 Task: Search one way flight ticket for 1 adult, 5 children, 2 infants in seat and 1 infant on lap in first from New Orleans: Louis Armstrong New Orleans International Airport to Fort Wayne: Fort Wayne International Airport on 5-4-2023. Choice of flights is Westjet. Number of bags: 1 checked bag. Price is upto 82000. Outbound departure time preference is 12:45.
Action: Mouse moved to (373, 140)
Screenshot: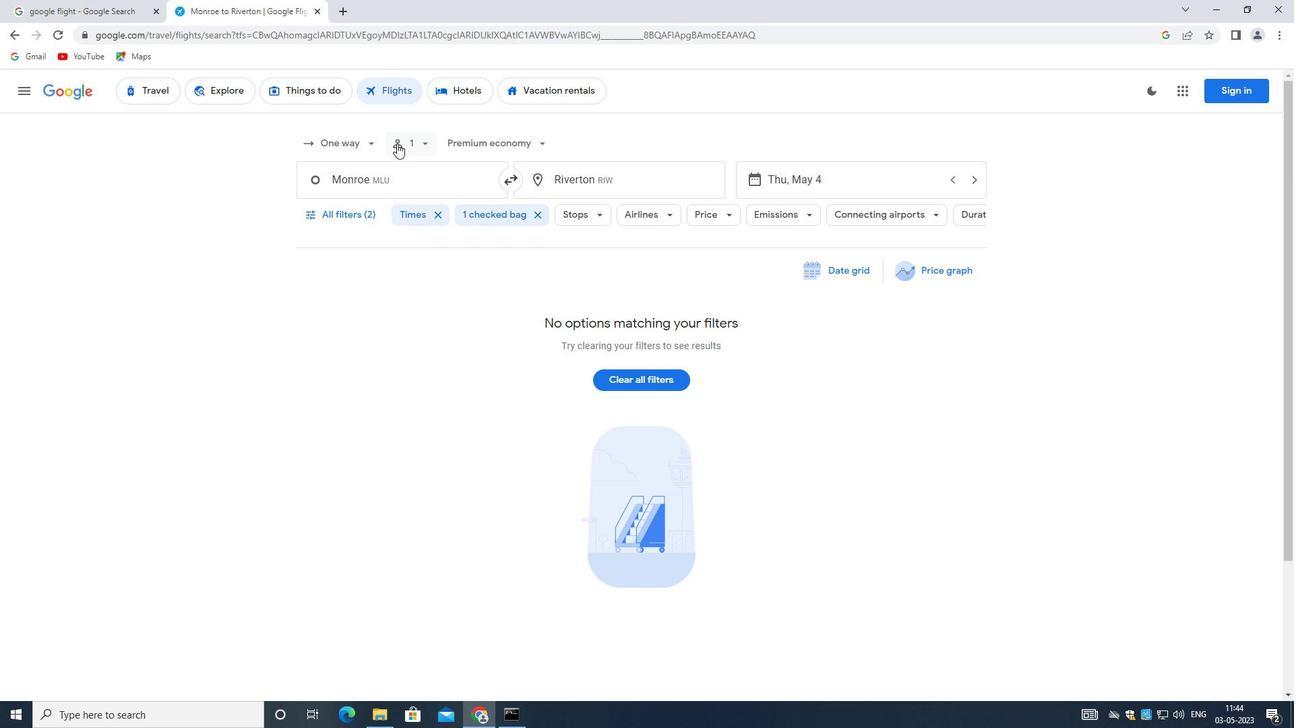 
Action: Mouse pressed left at (373, 140)
Screenshot: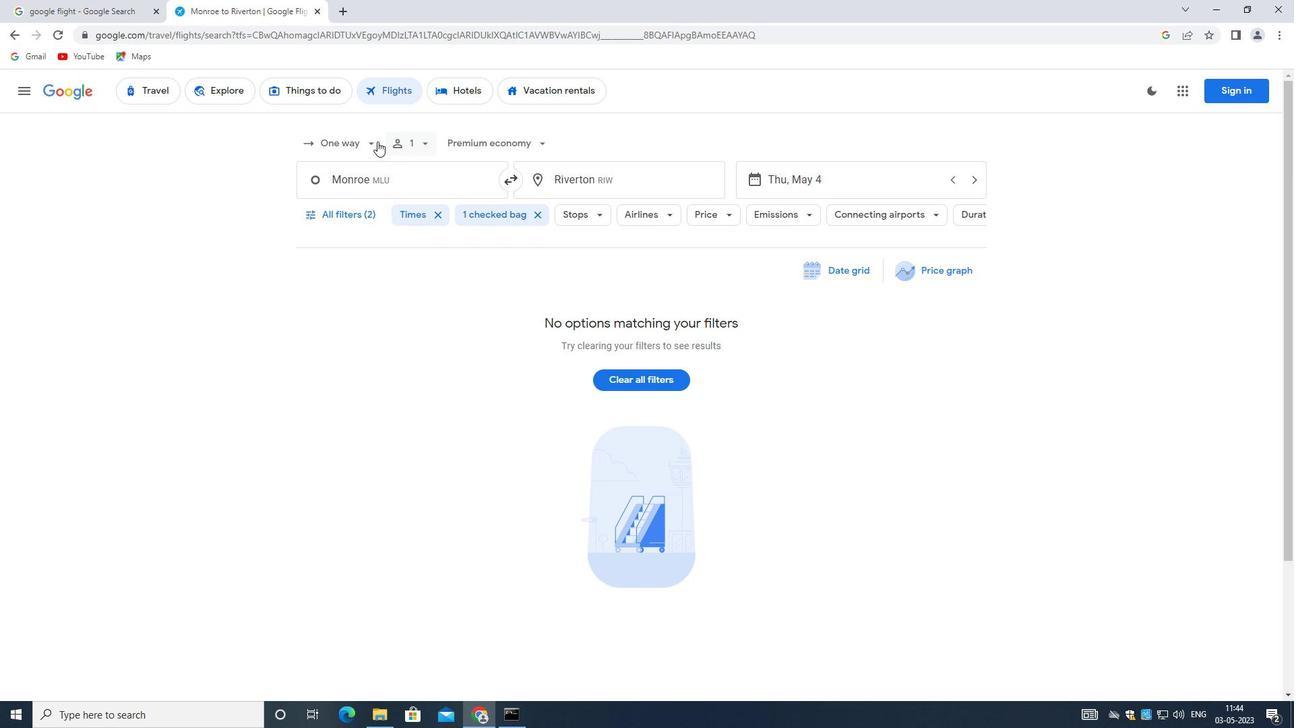 
Action: Mouse moved to (364, 196)
Screenshot: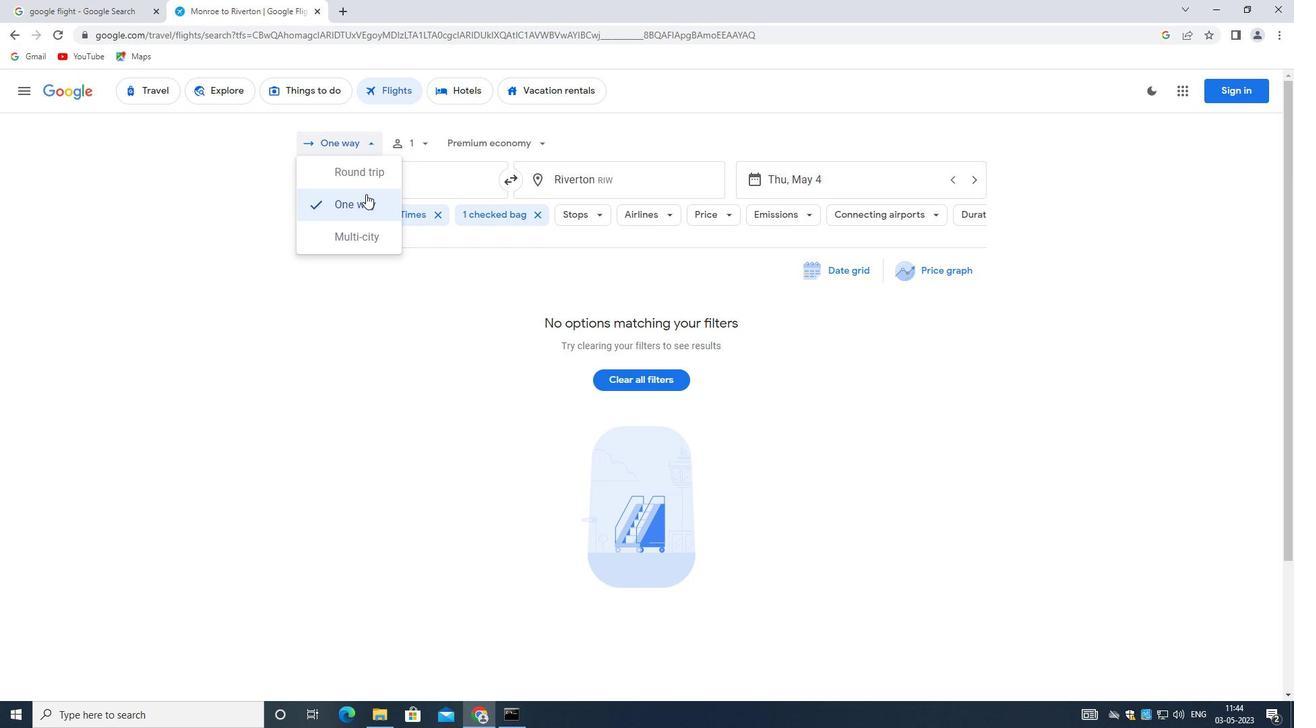 
Action: Mouse pressed left at (364, 196)
Screenshot: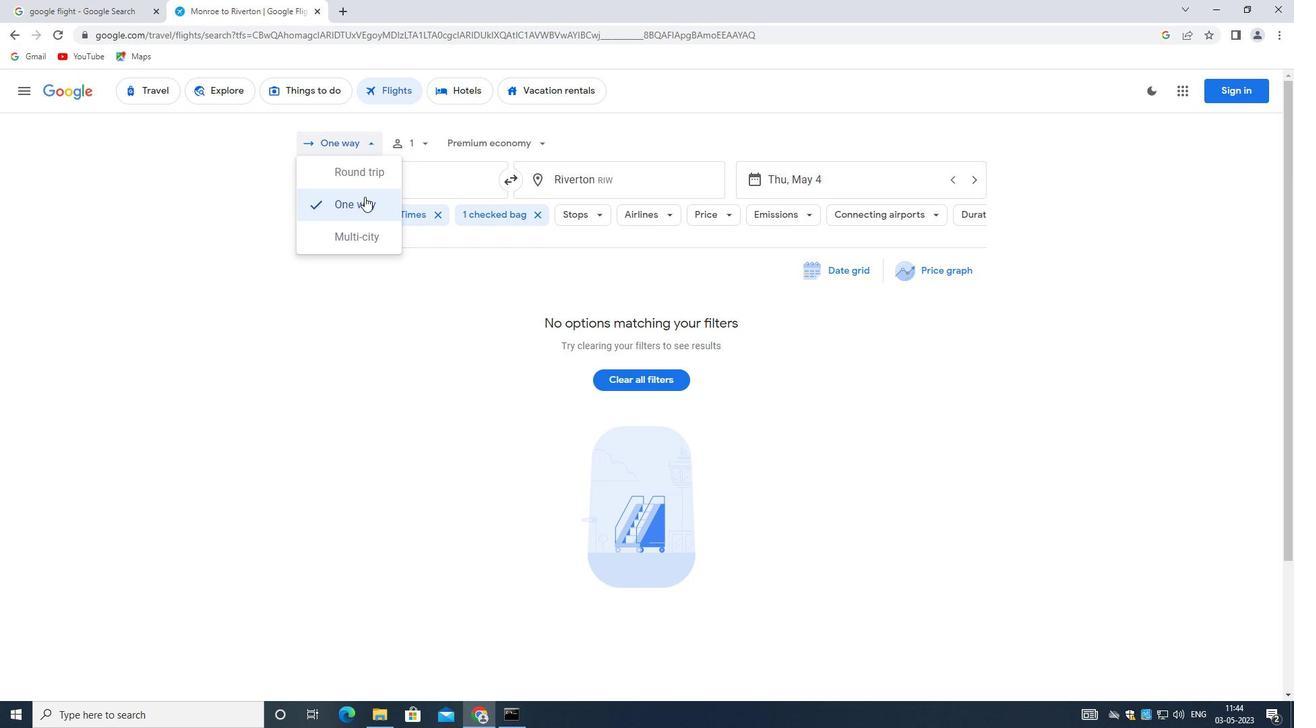 
Action: Mouse moved to (420, 140)
Screenshot: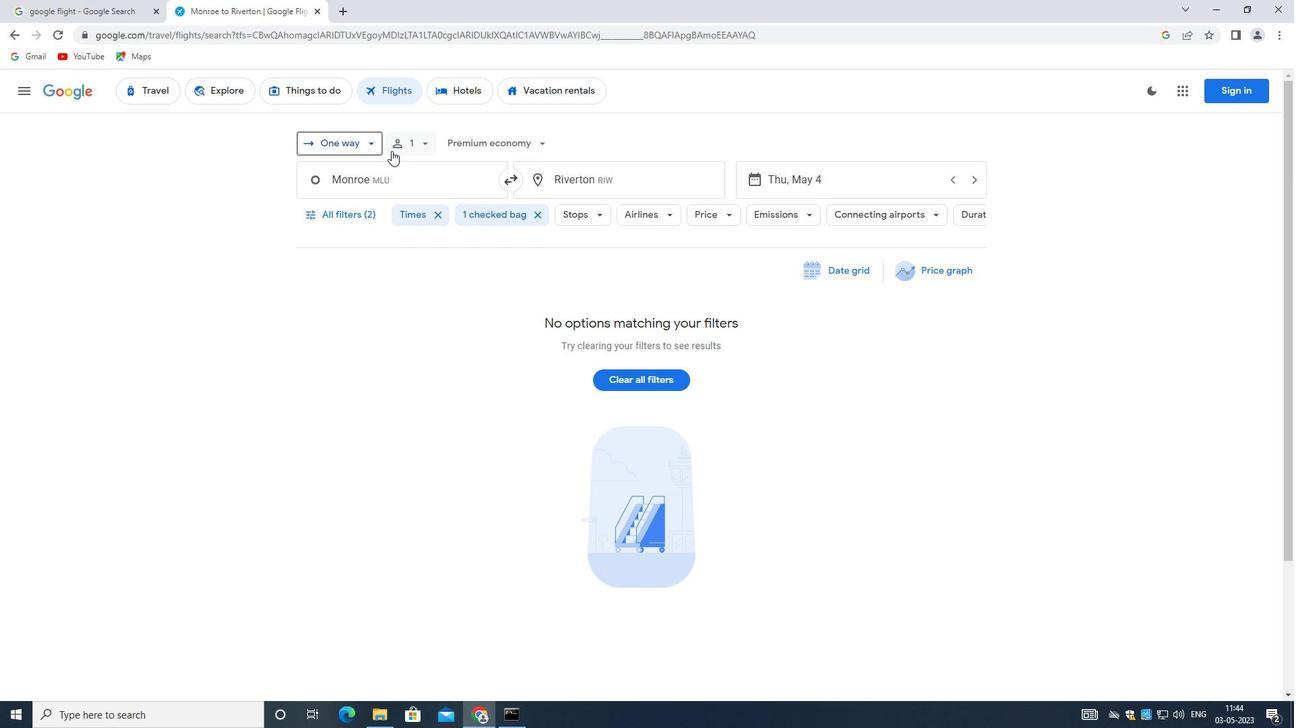 
Action: Mouse pressed left at (420, 140)
Screenshot: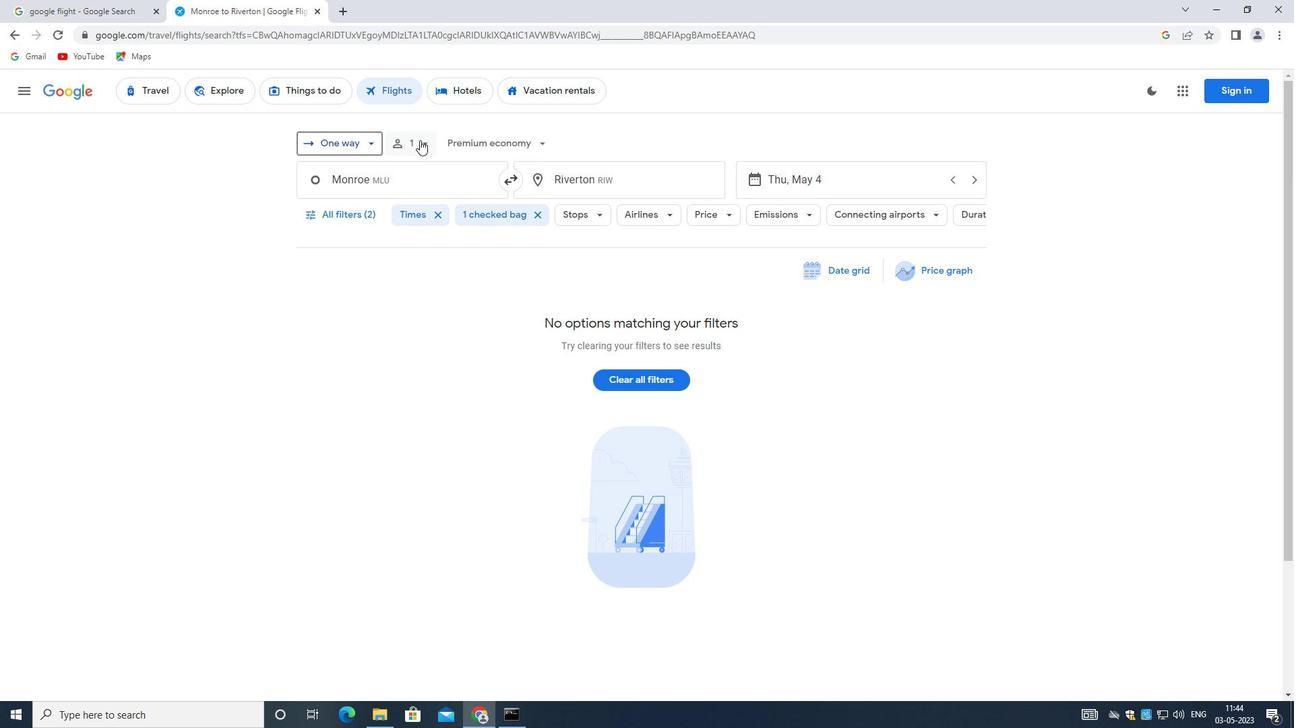 
Action: Mouse moved to (531, 215)
Screenshot: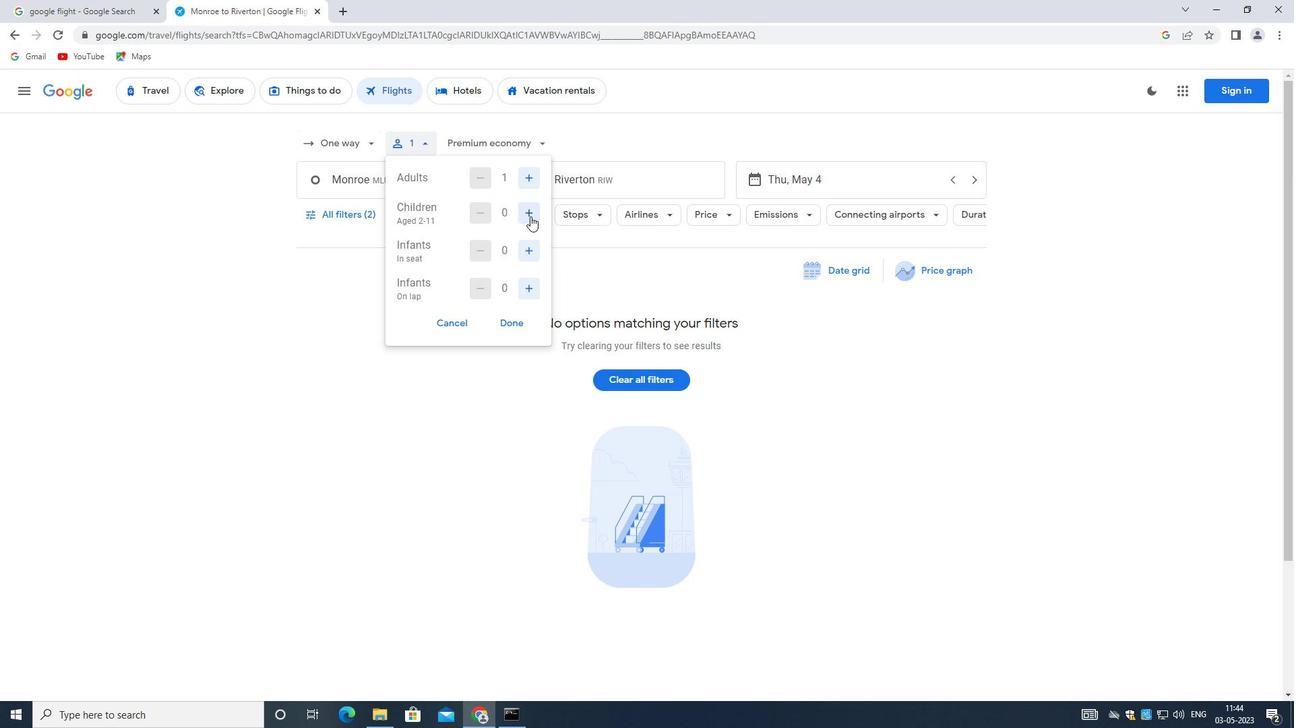 
Action: Mouse pressed left at (531, 215)
Screenshot: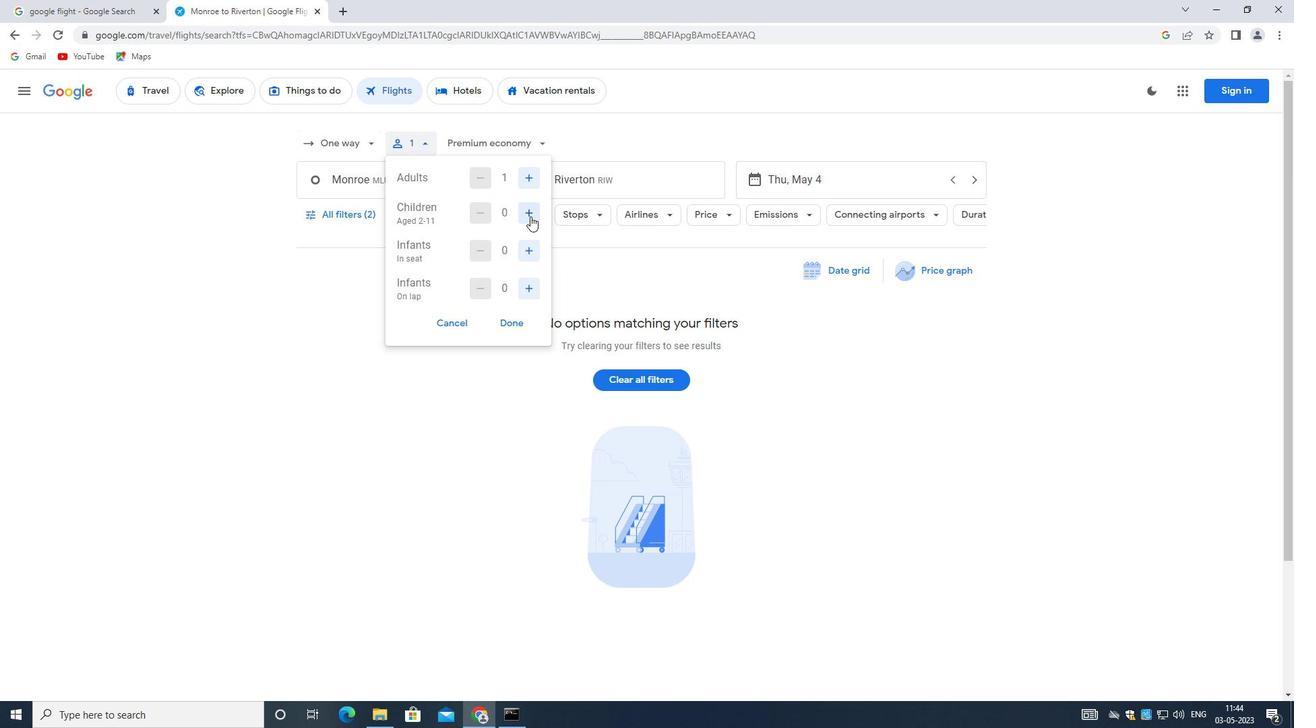 
Action: Mouse moved to (530, 213)
Screenshot: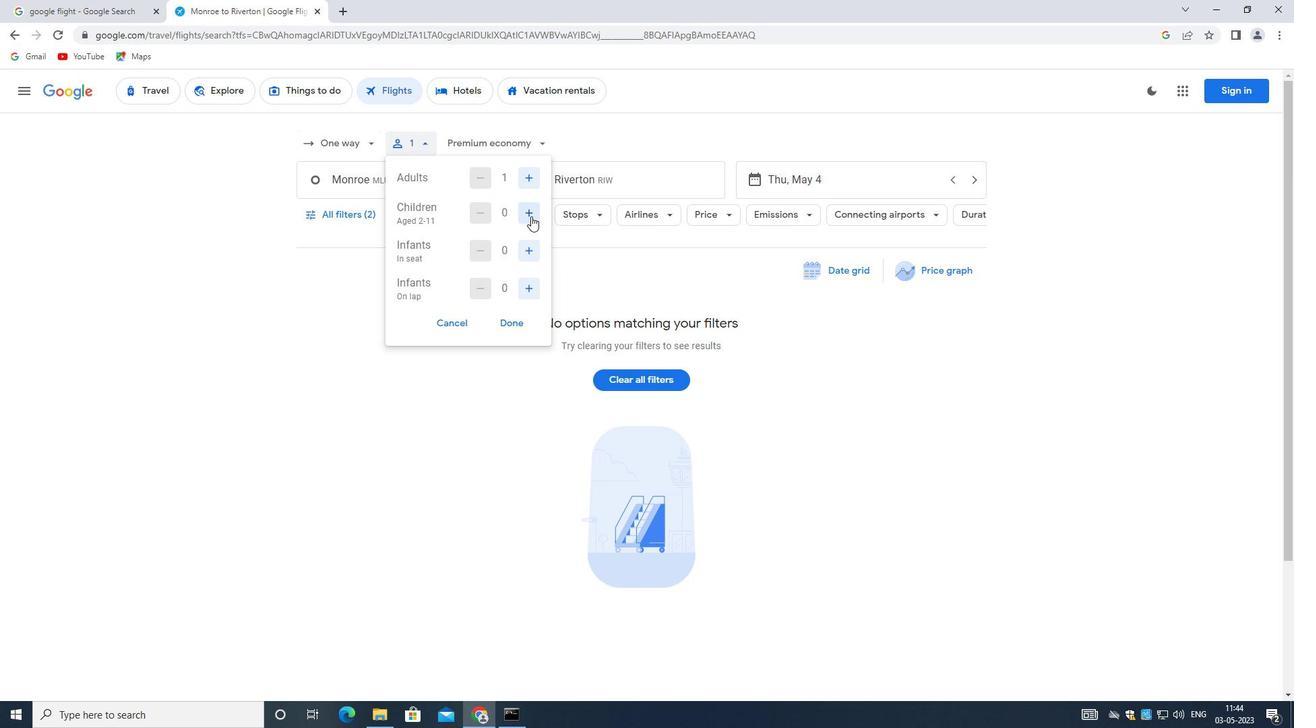 
Action: Mouse pressed left at (530, 213)
Screenshot: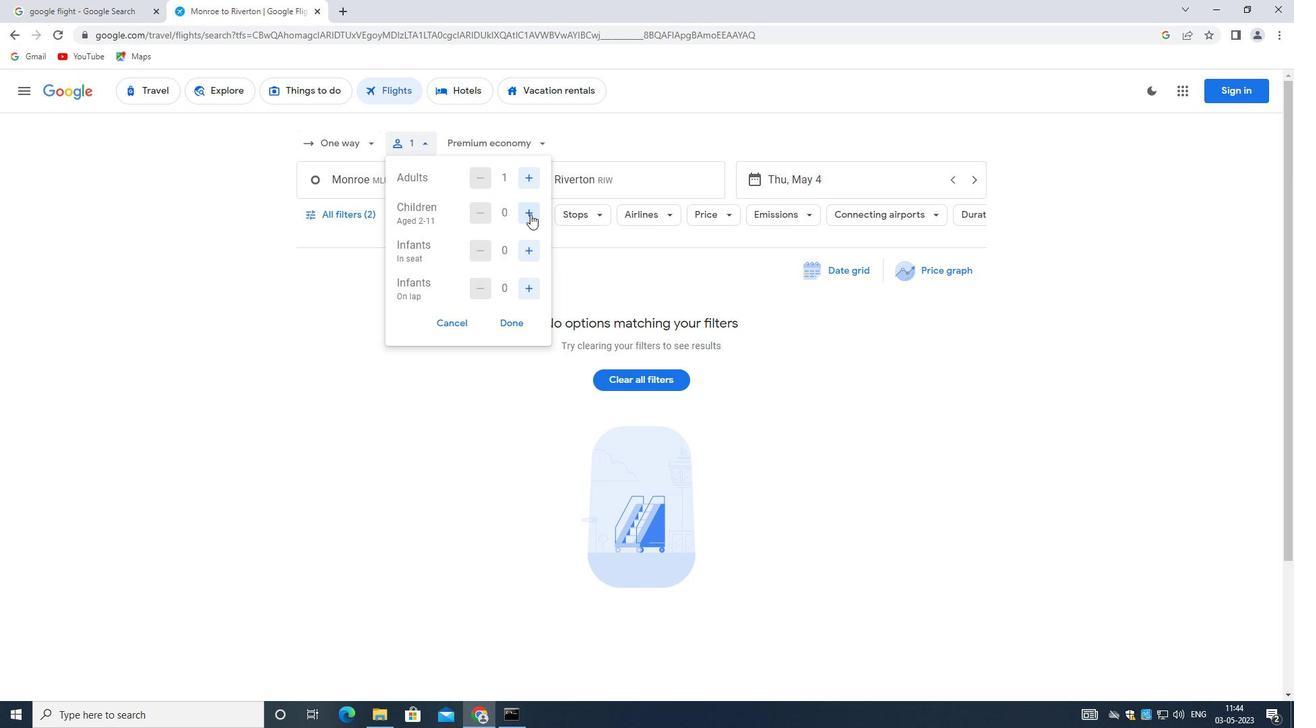 
Action: Mouse moved to (530, 211)
Screenshot: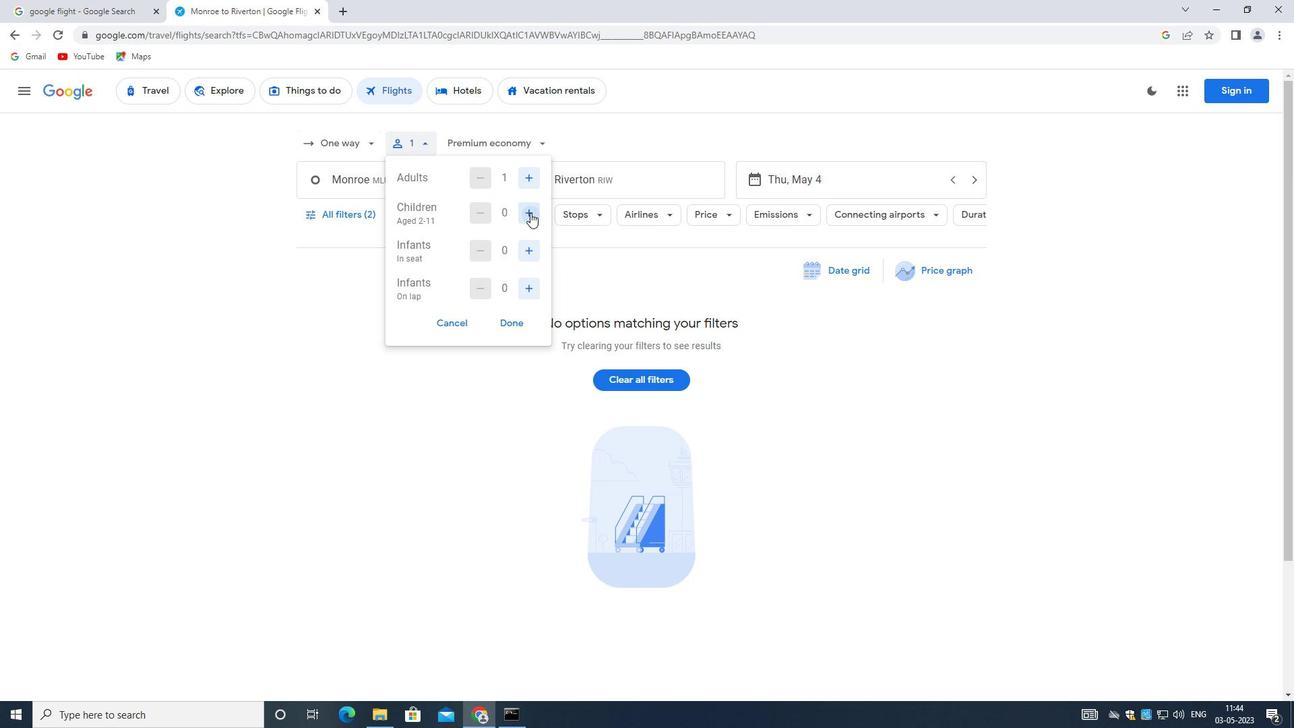 
Action: Mouse pressed left at (530, 211)
Screenshot: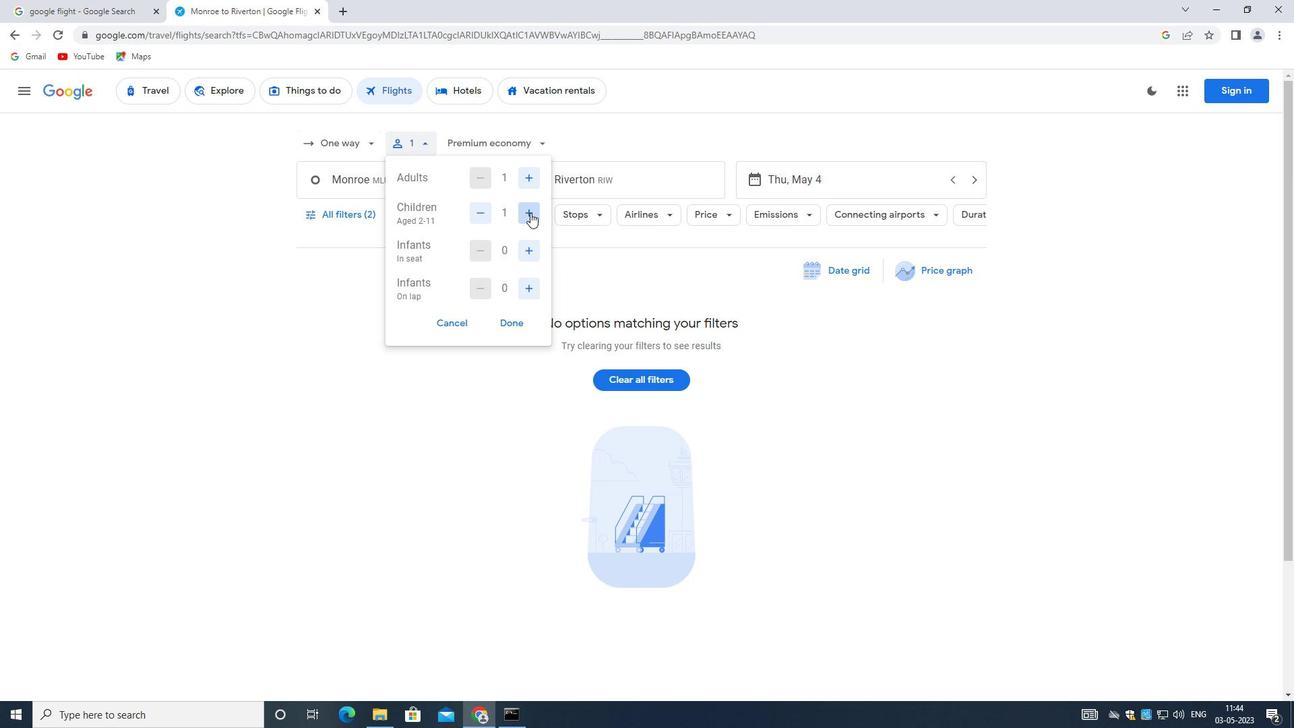 
Action: Mouse pressed left at (530, 211)
Screenshot: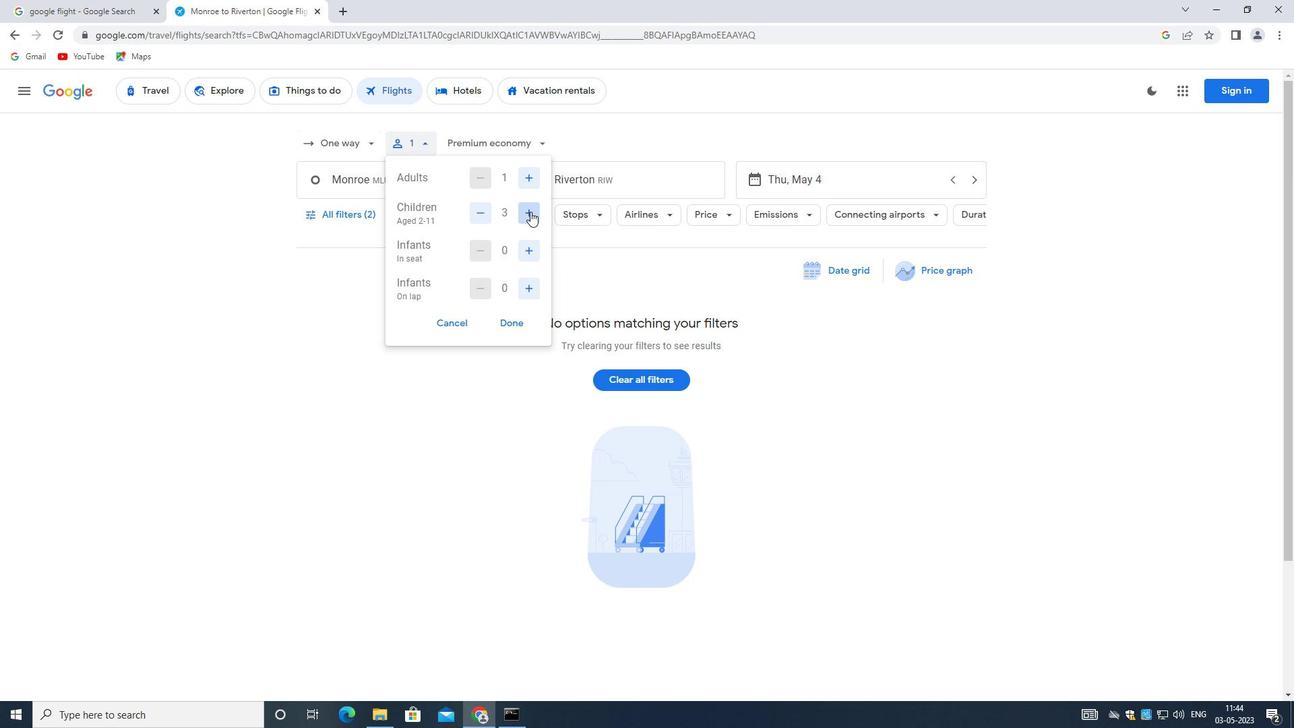 
Action: Mouse pressed left at (530, 211)
Screenshot: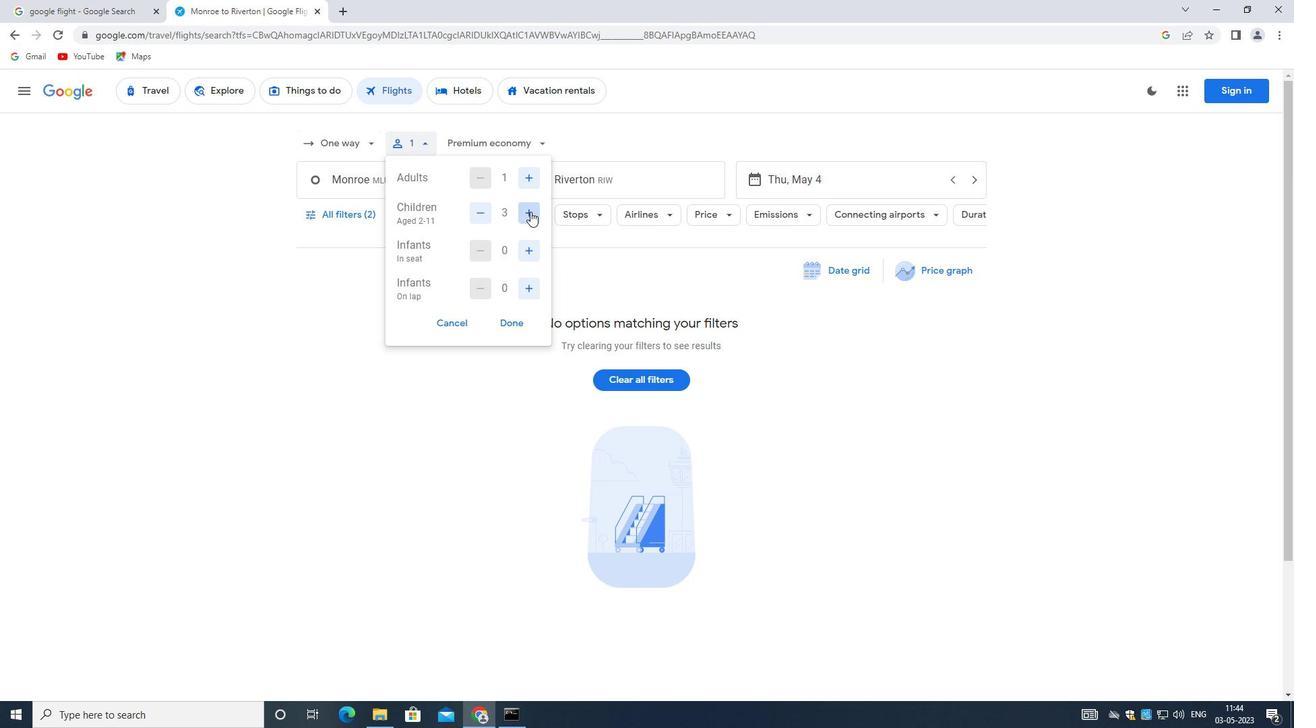 
Action: Mouse moved to (527, 253)
Screenshot: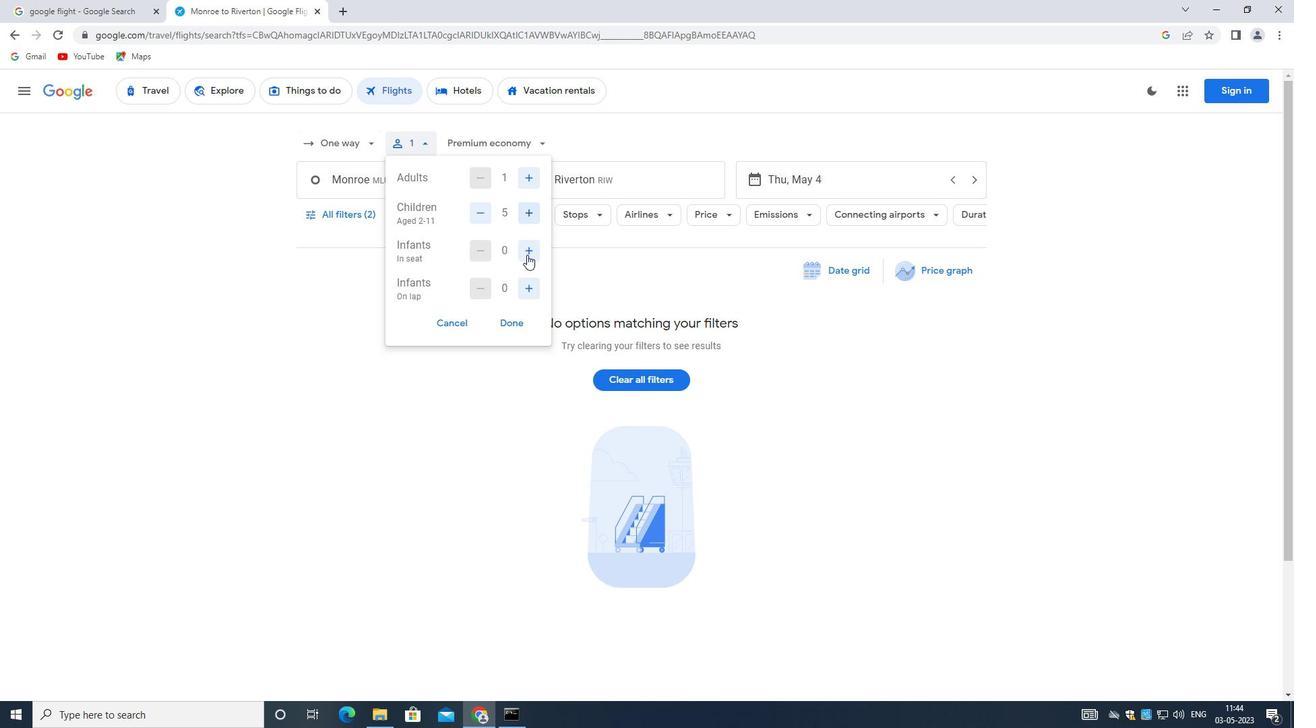 
Action: Mouse pressed left at (527, 253)
Screenshot: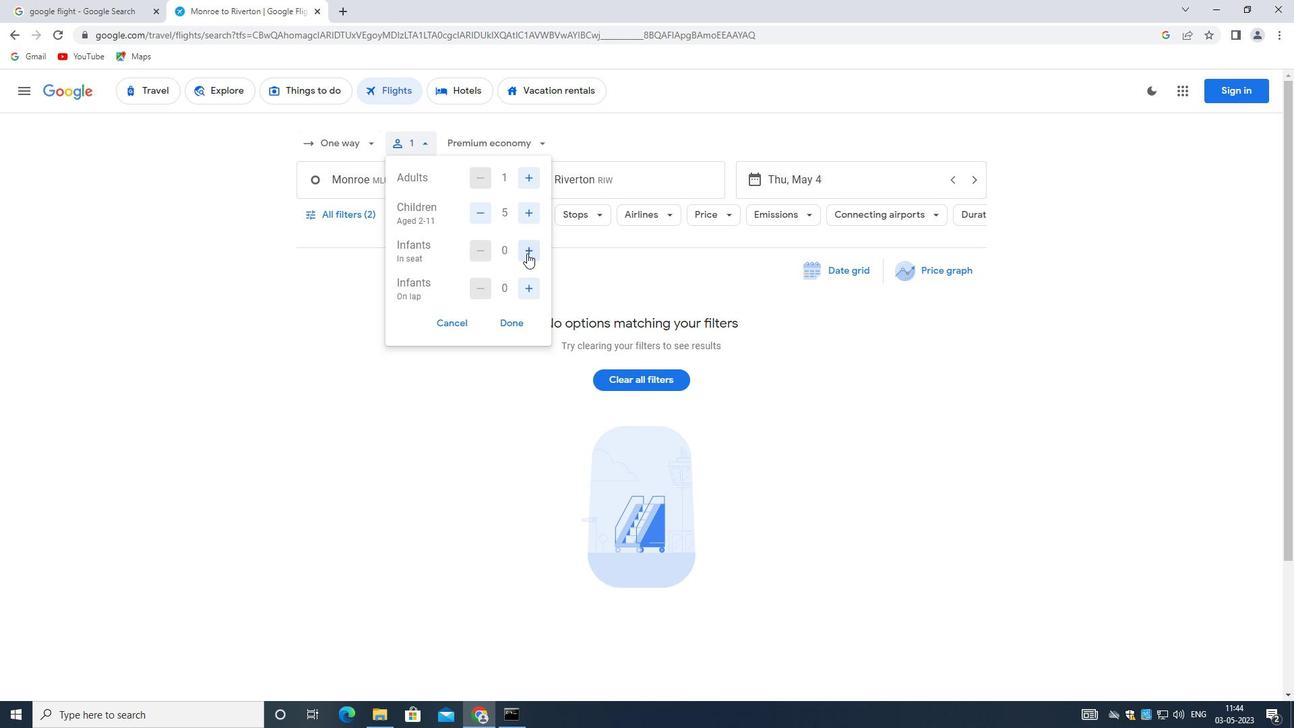 
Action: Mouse pressed left at (527, 253)
Screenshot: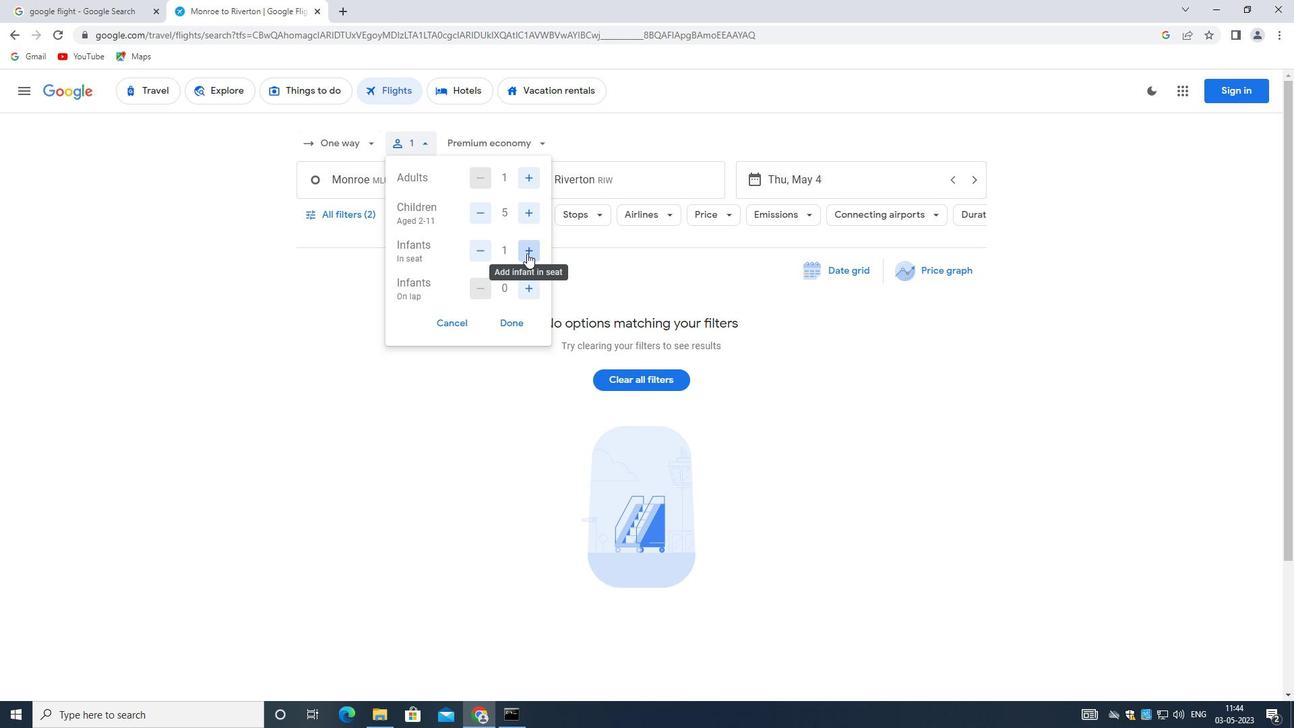 
Action: Mouse moved to (523, 288)
Screenshot: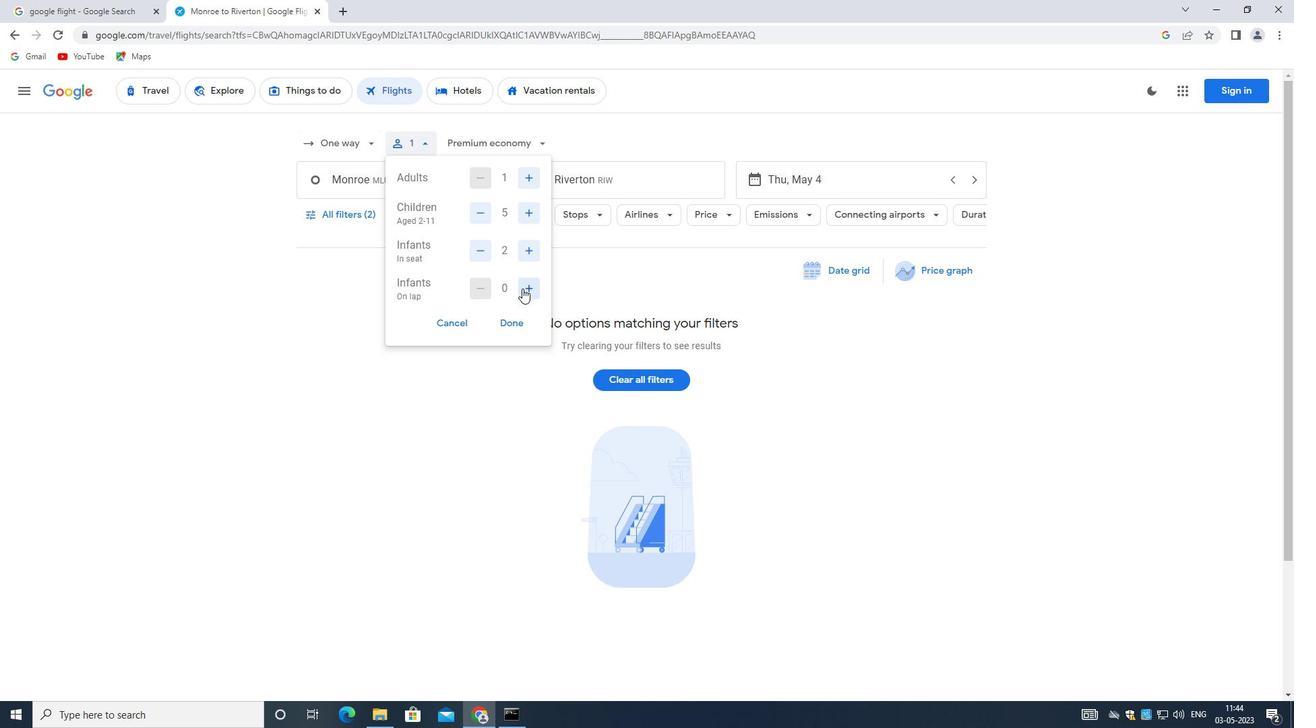 
Action: Mouse pressed left at (523, 288)
Screenshot: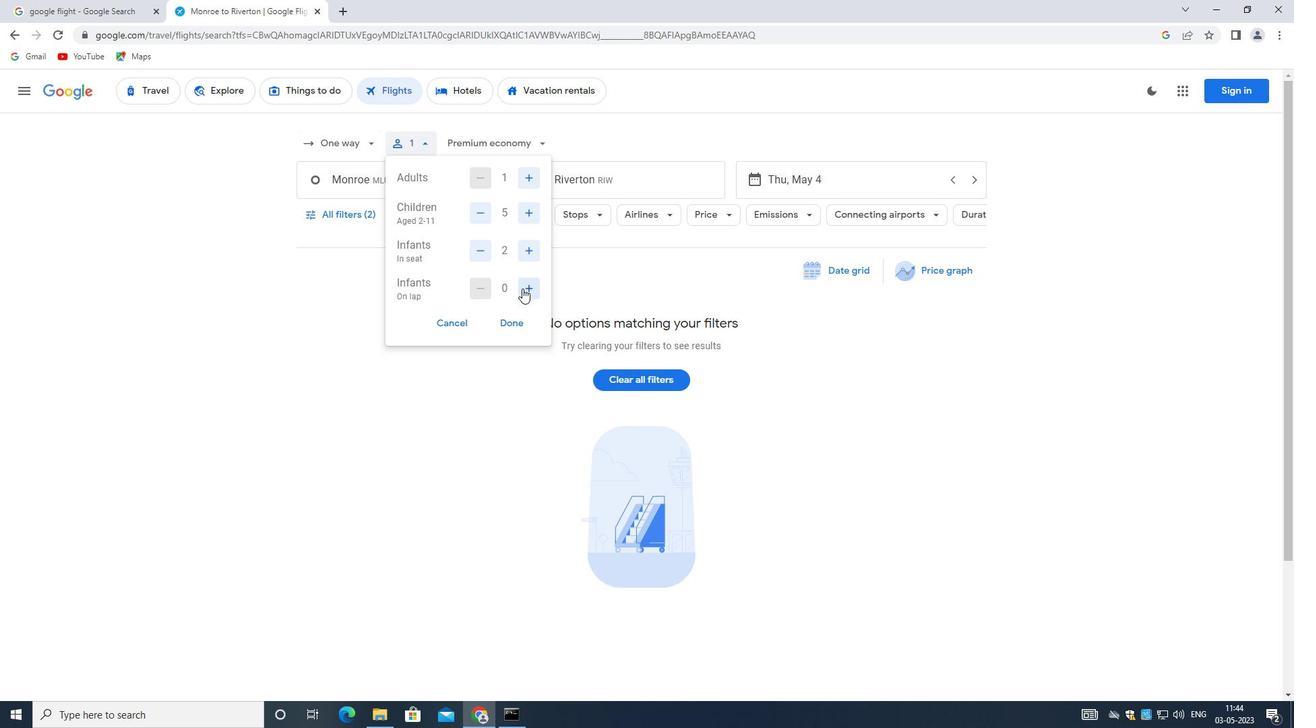 
Action: Mouse moved to (483, 248)
Screenshot: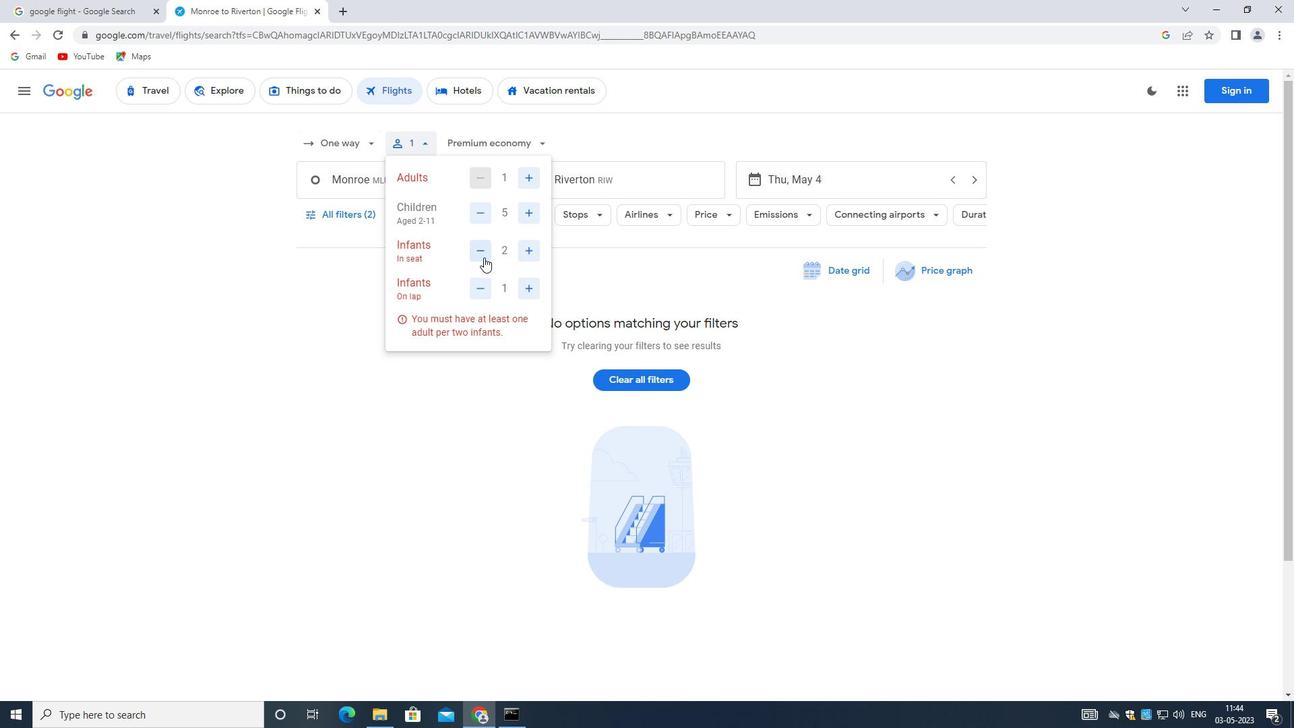 
Action: Mouse pressed left at (483, 248)
Screenshot: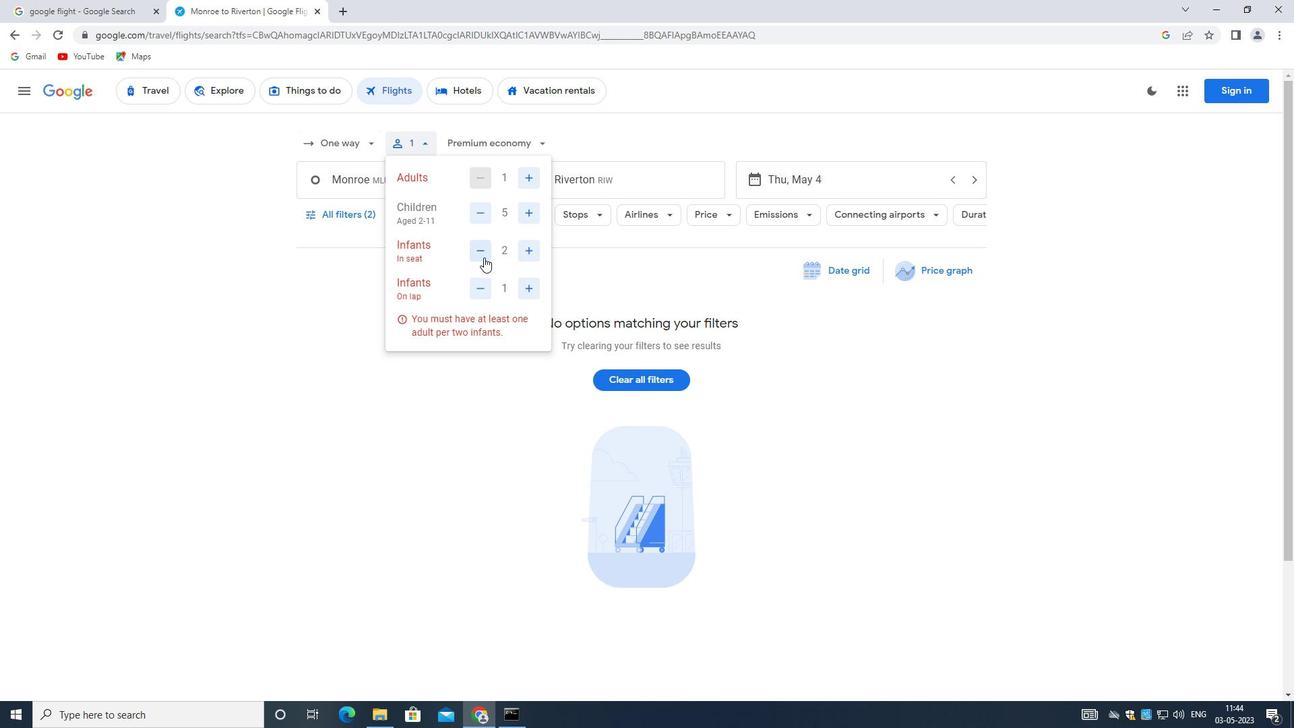
Action: Mouse moved to (503, 323)
Screenshot: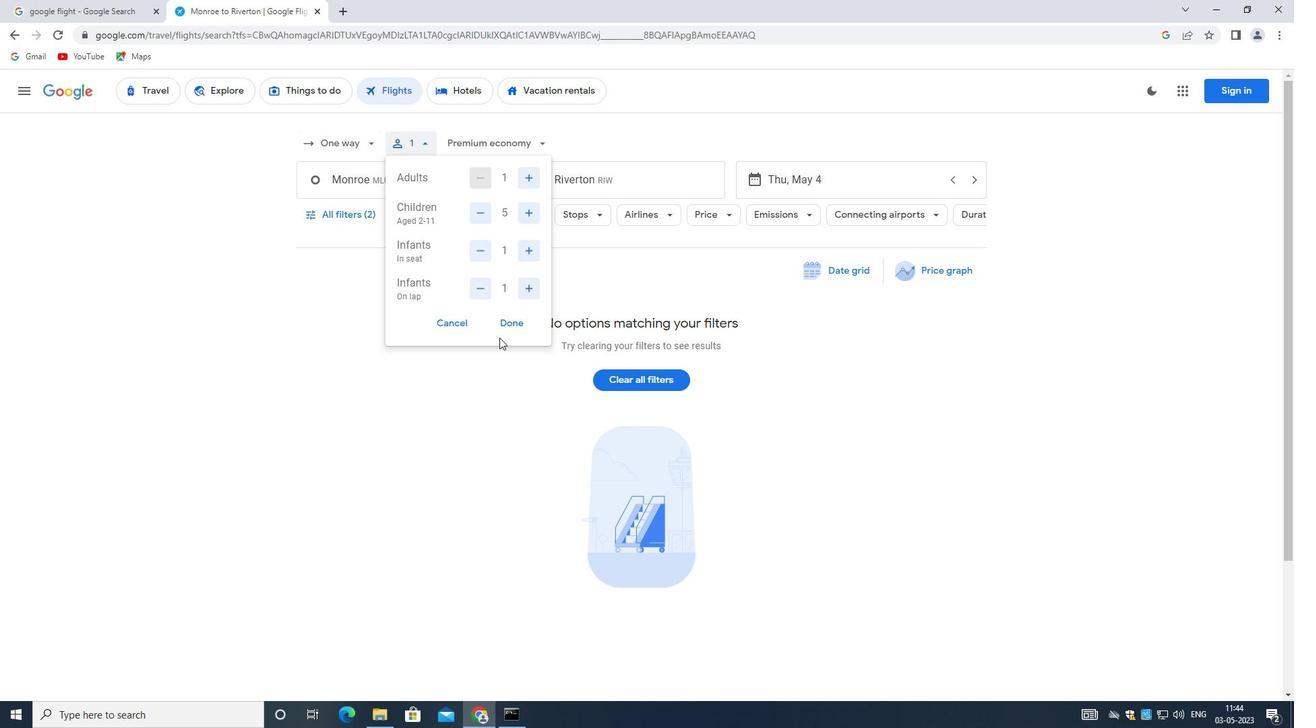 
Action: Mouse pressed left at (503, 323)
Screenshot: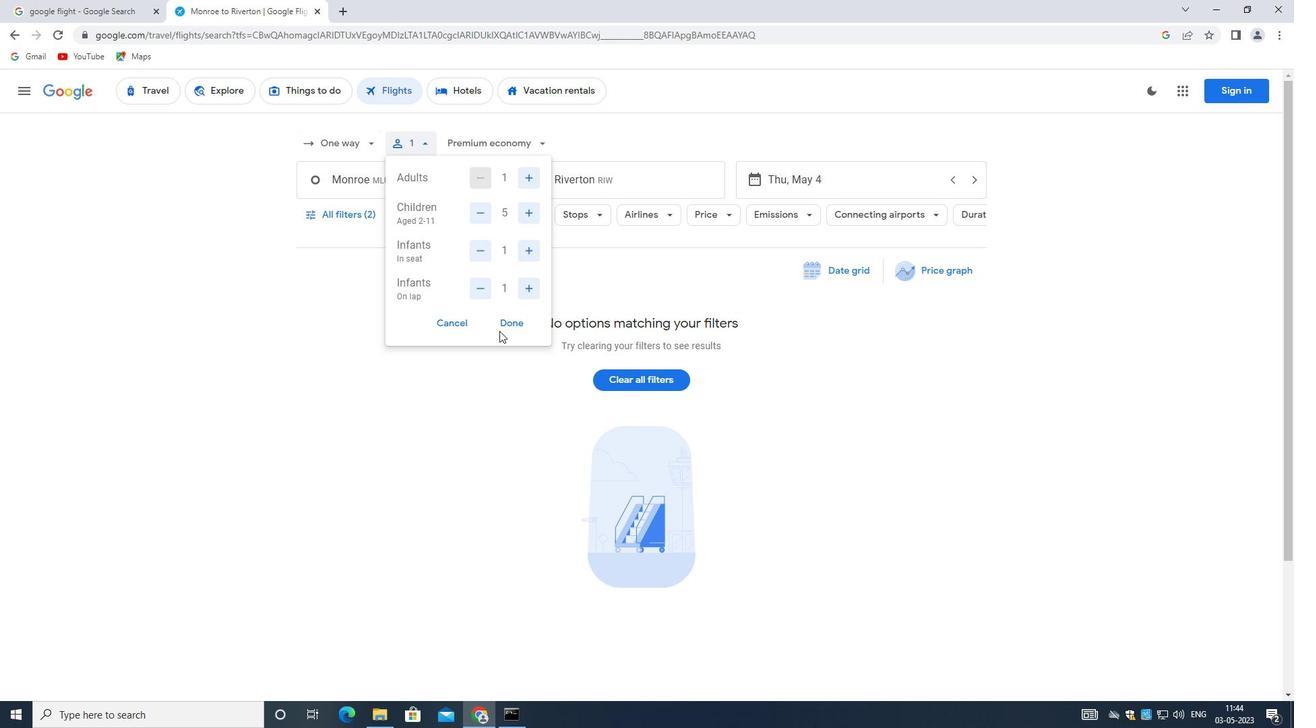 
Action: Mouse moved to (502, 141)
Screenshot: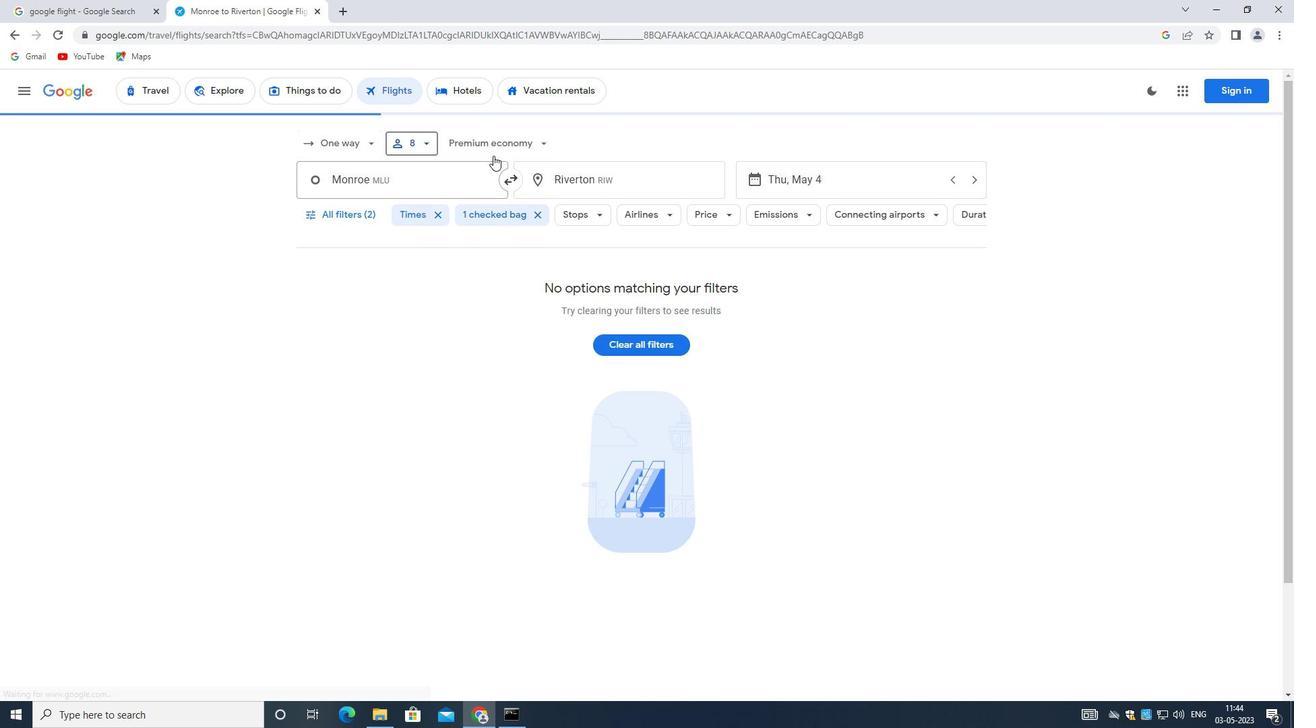 
Action: Mouse pressed left at (502, 141)
Screenshot: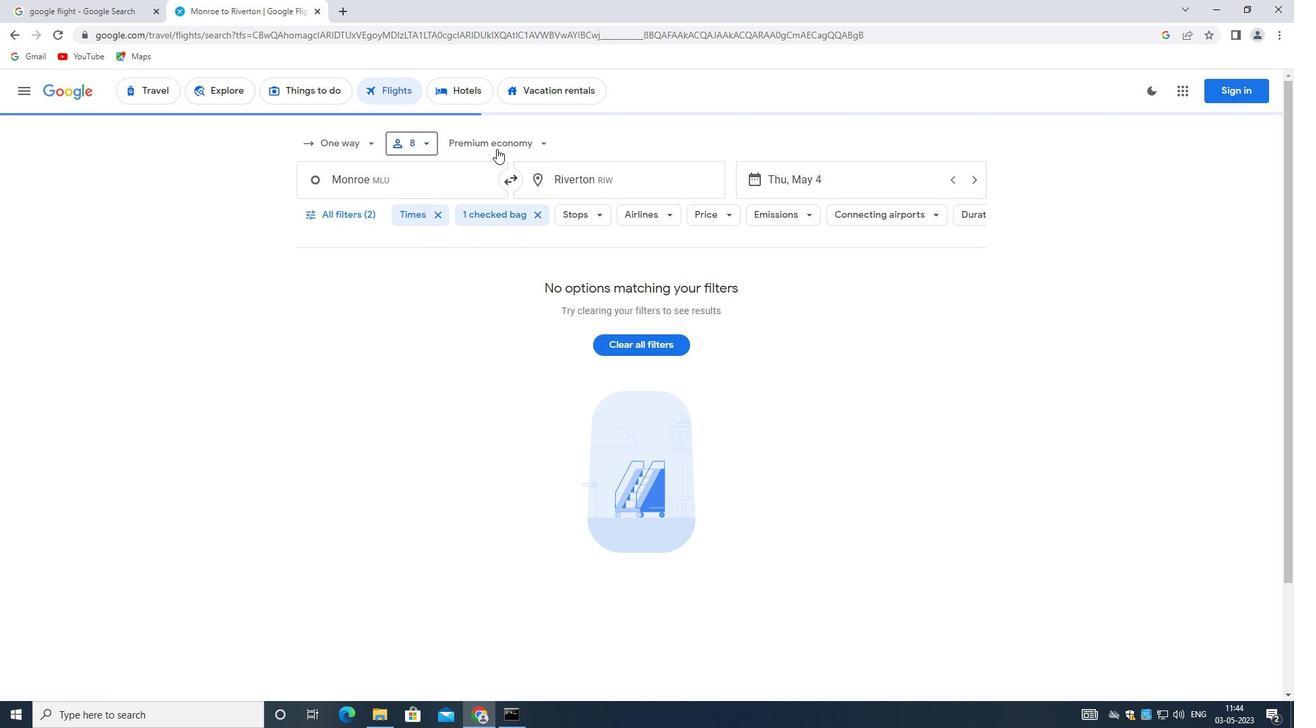 
Action: Mouse moved to (366, 186)
Screenshot: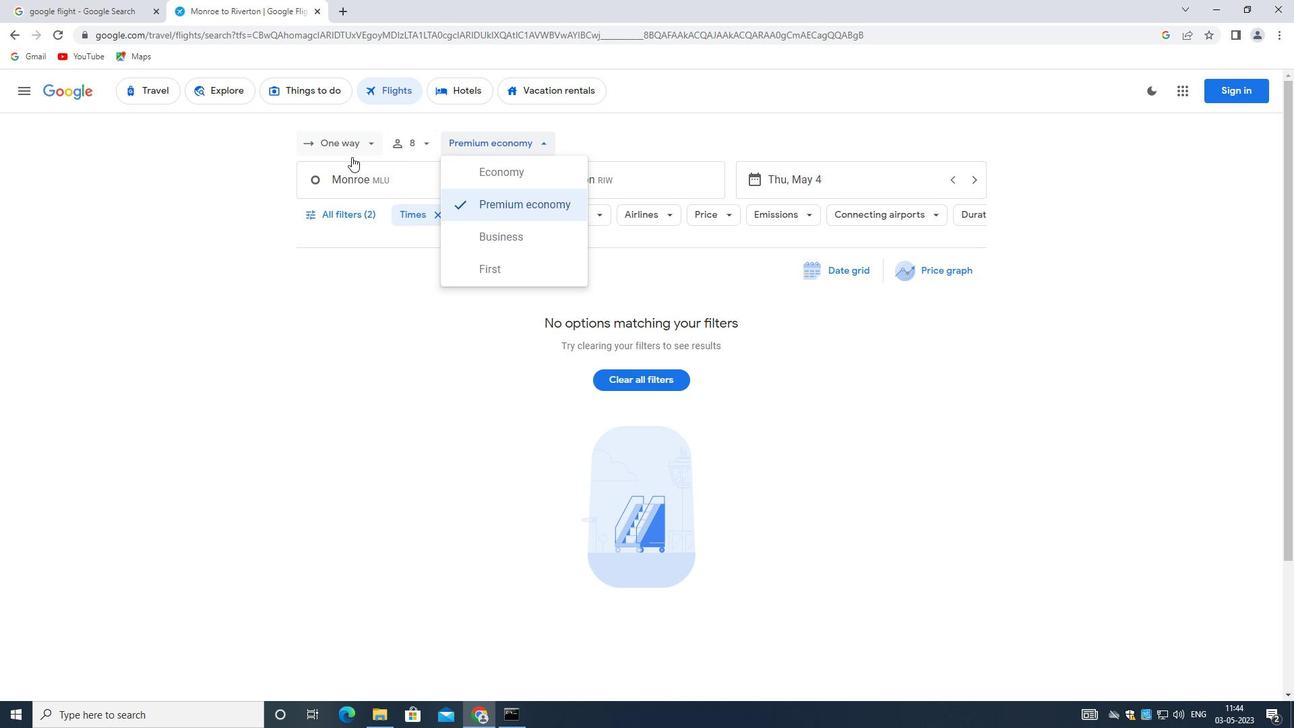 
Action: Mouse pressed left at (366, 186)
Screenshot: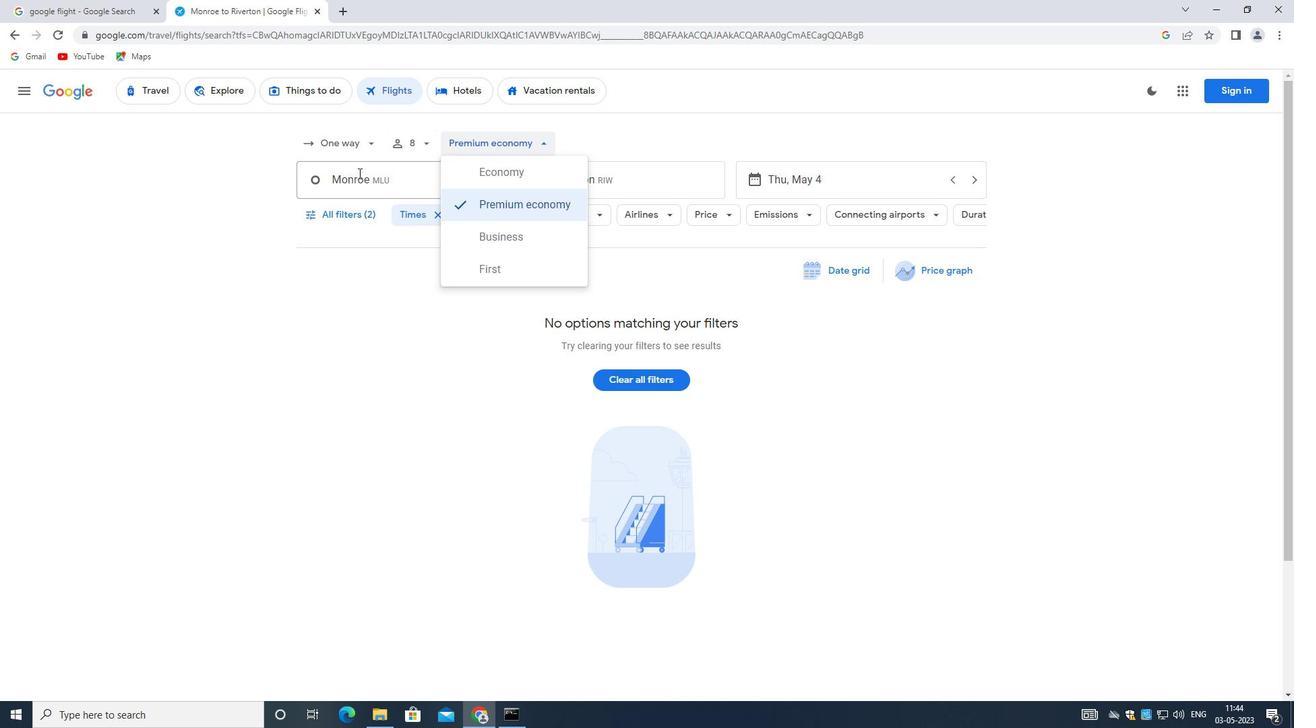 
Action: Mouse moved to (371, 180)
Screenshot: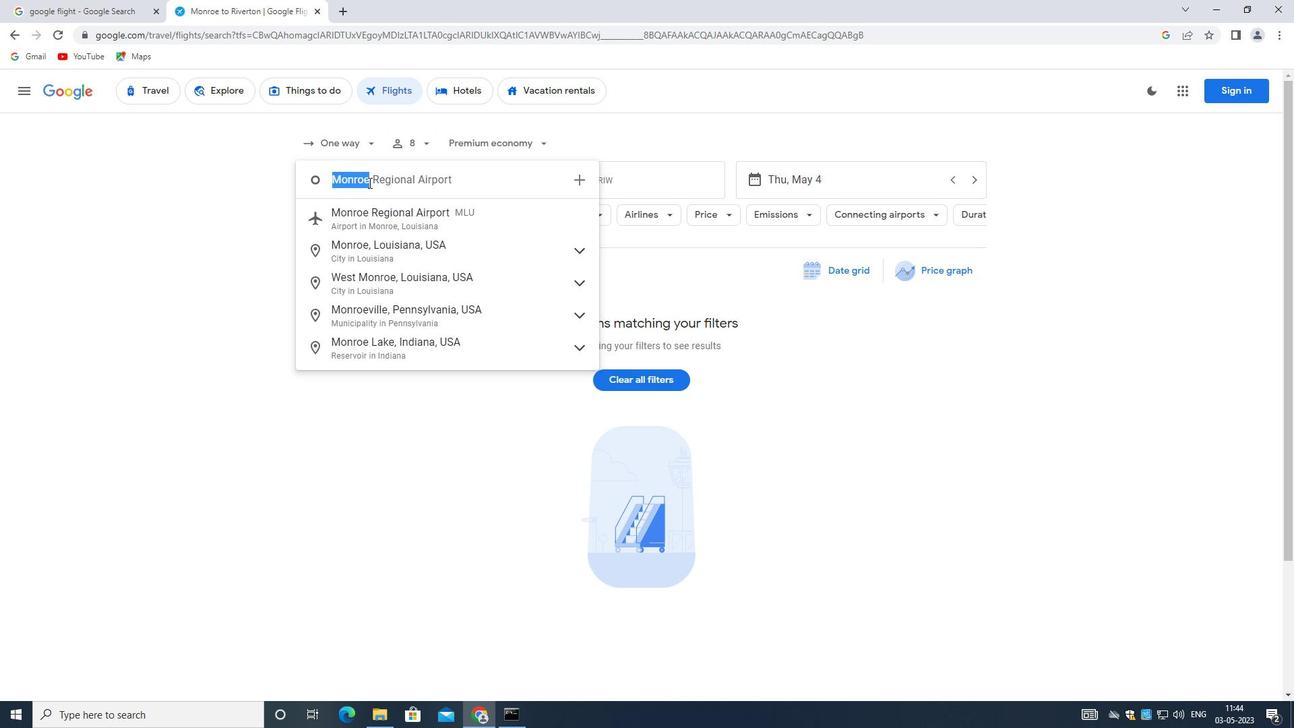 
Action: Key pressed <Key.backspace><Key.shift_r><Key.shift_r><Key.shift_r><Key.shift_r><Key.shift_r><Key.shift_r><Key.shift_r><Key.shift_r><Key.shift_r><Key.shift_r><Key.shift_r><Key.shift_r><Key.shift_r><Key.shift_r><Key.shift_r><Key.shift_r><Key.shift_r><Key.shift_r><Key.shift_r><Key.shift_r><Key.shift_r><Key.shift_r><Key.shift_r><Key.shift_r><Key.shift_r><Key.shift_r>New<Key.space><Key.shift_r>Orleans
Screenshot: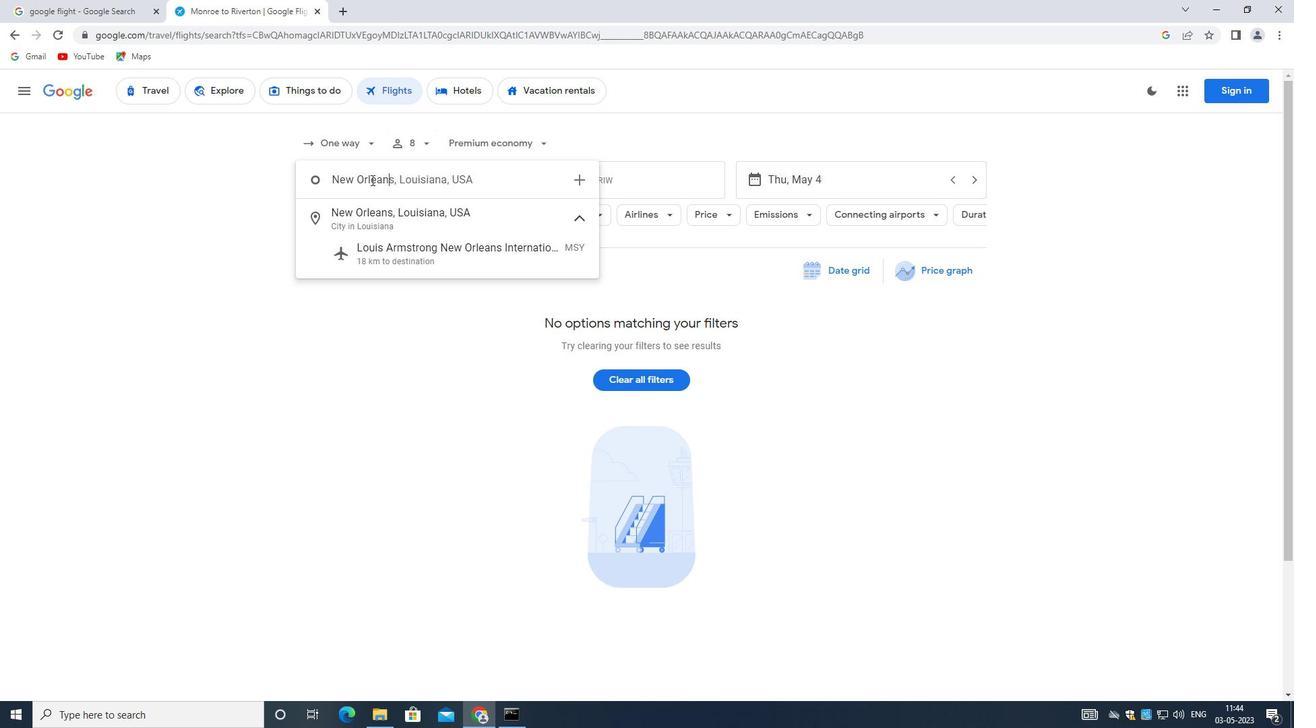 
Action: Mouse moved to (434, 216)
Screenshot: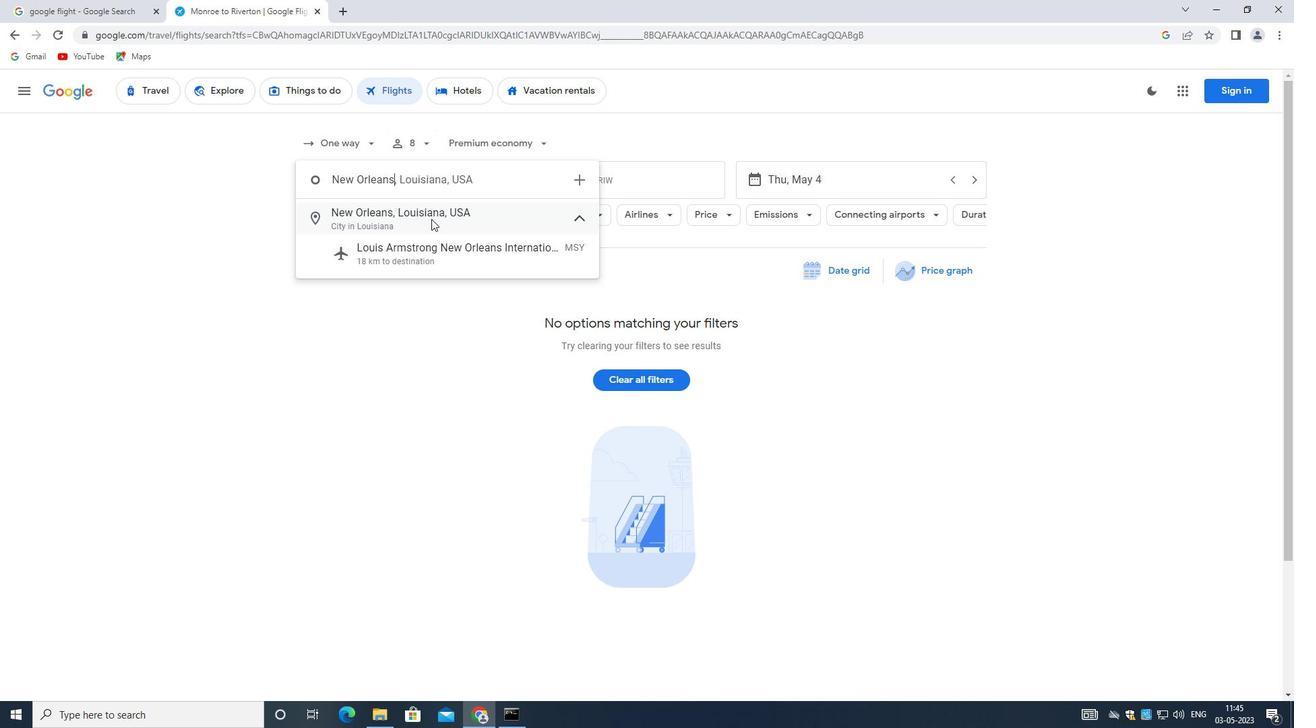 
Action: Mouse pressed left at (434, 216)
Screenshot: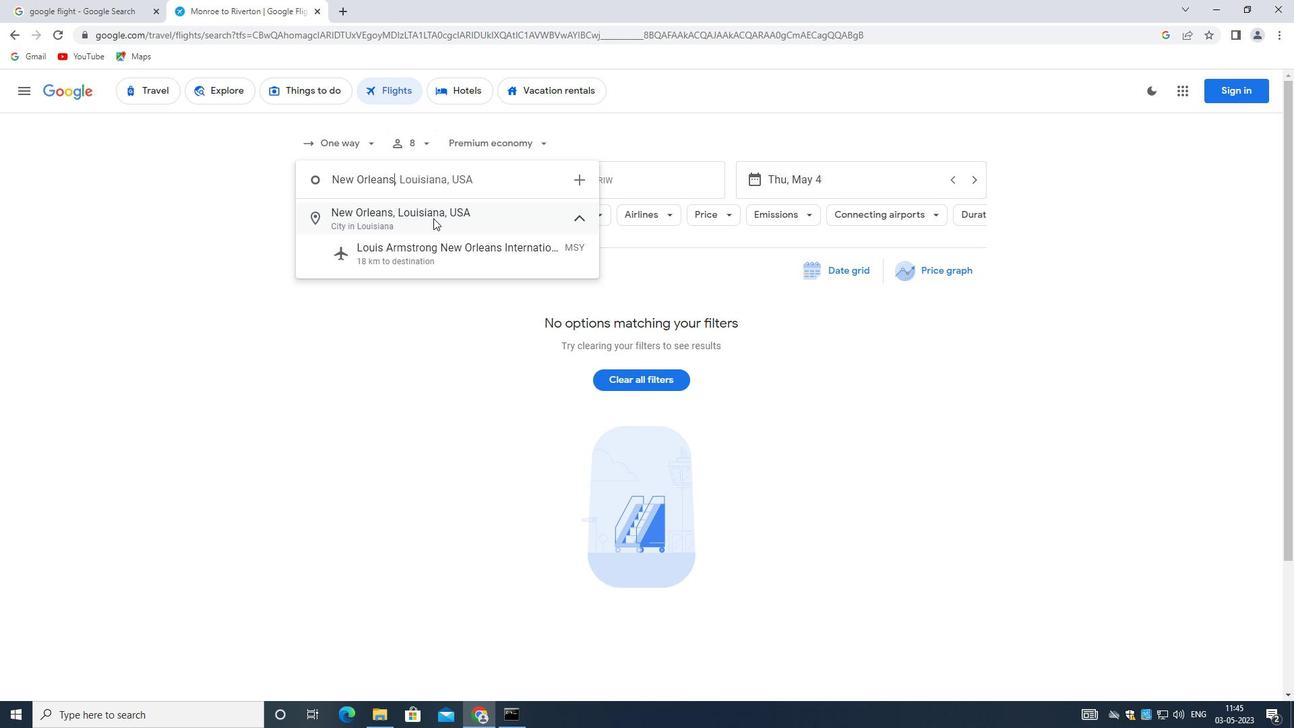 
Action: Mouse moved to (565, 177)
Screenshot: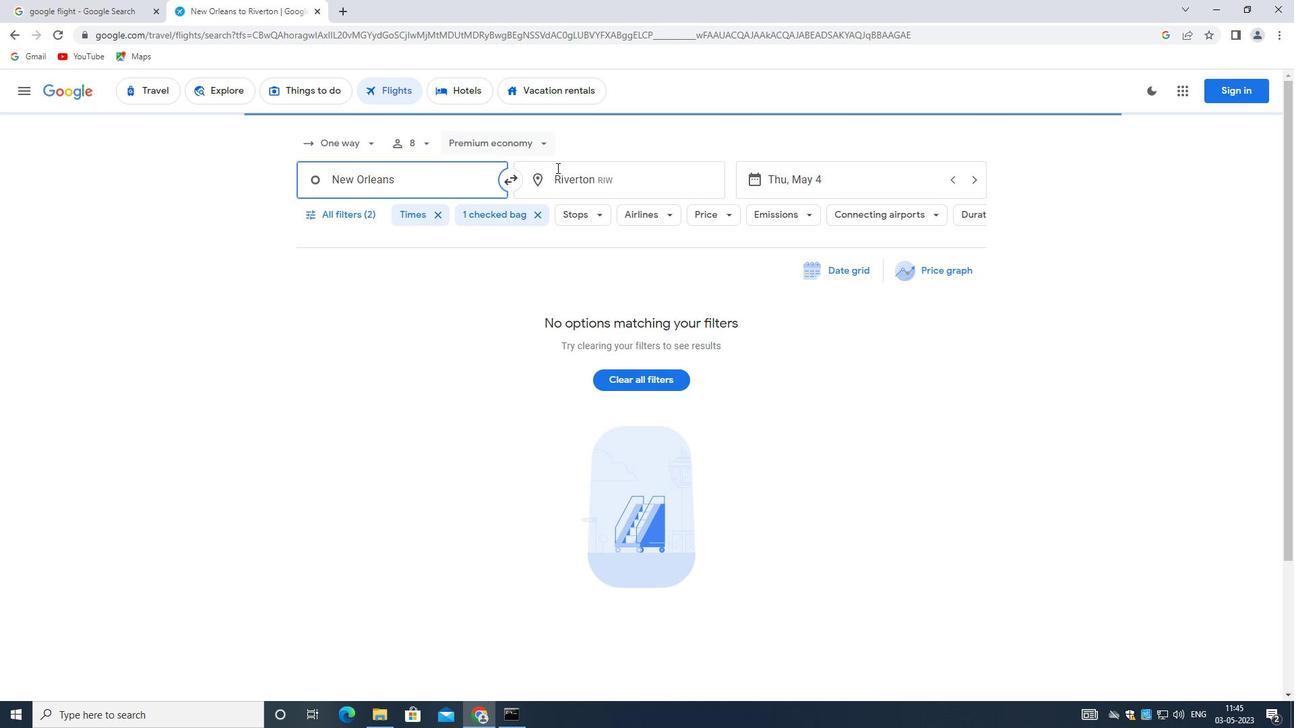 
Action: Mouse pressed left at (565, 177)
Screenshot: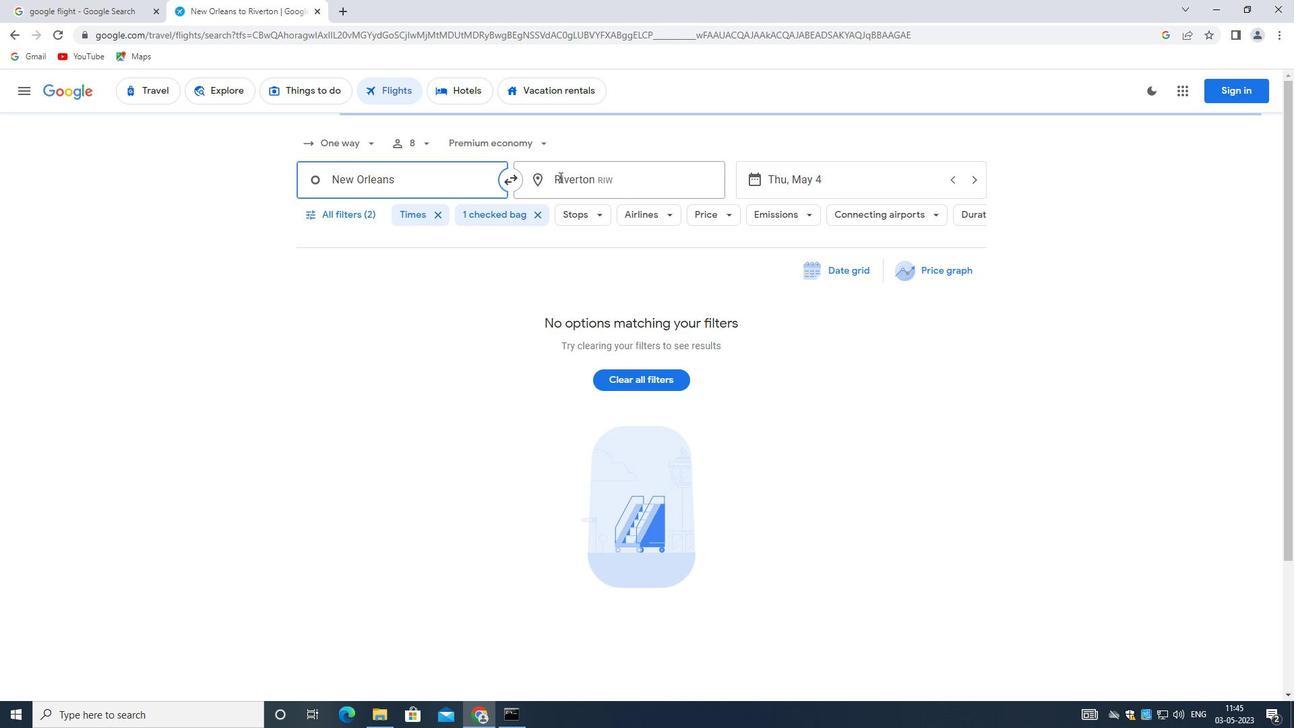 
Action: Mouse moved to (440, 188)
Screenshot: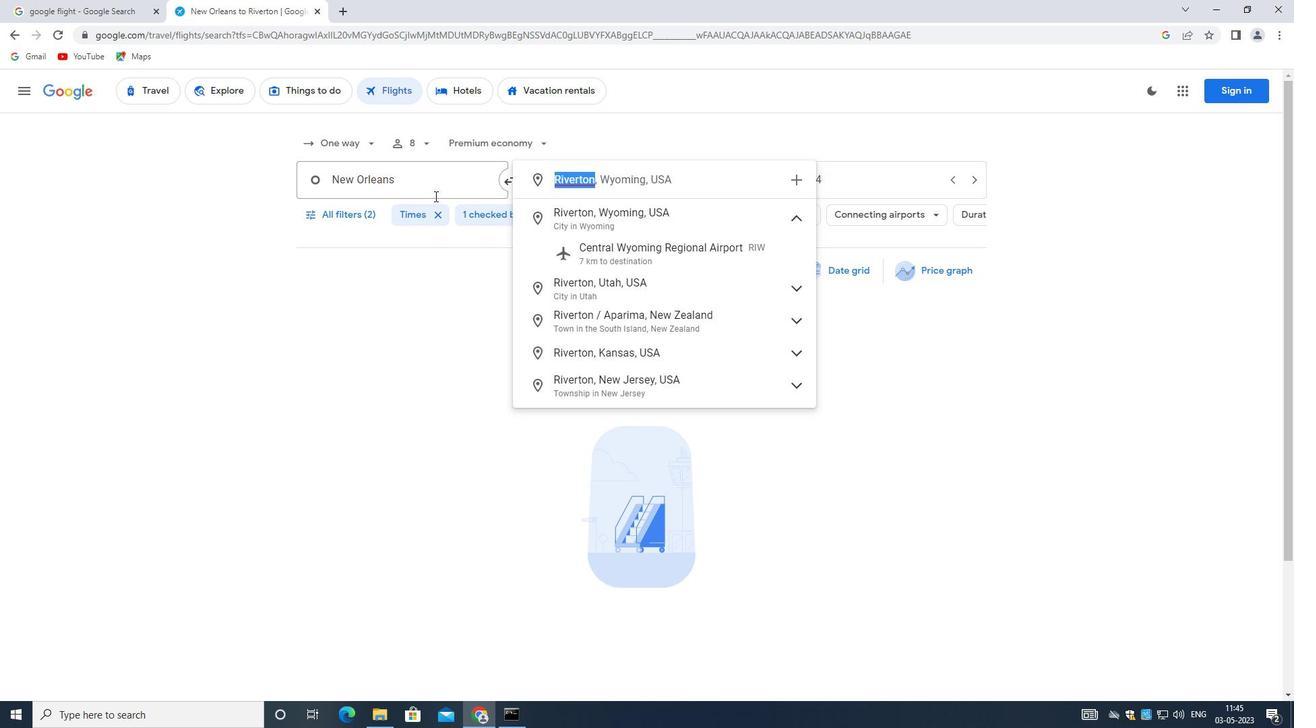
Action: Mouse pressed left at (440, 188)
Screenshot: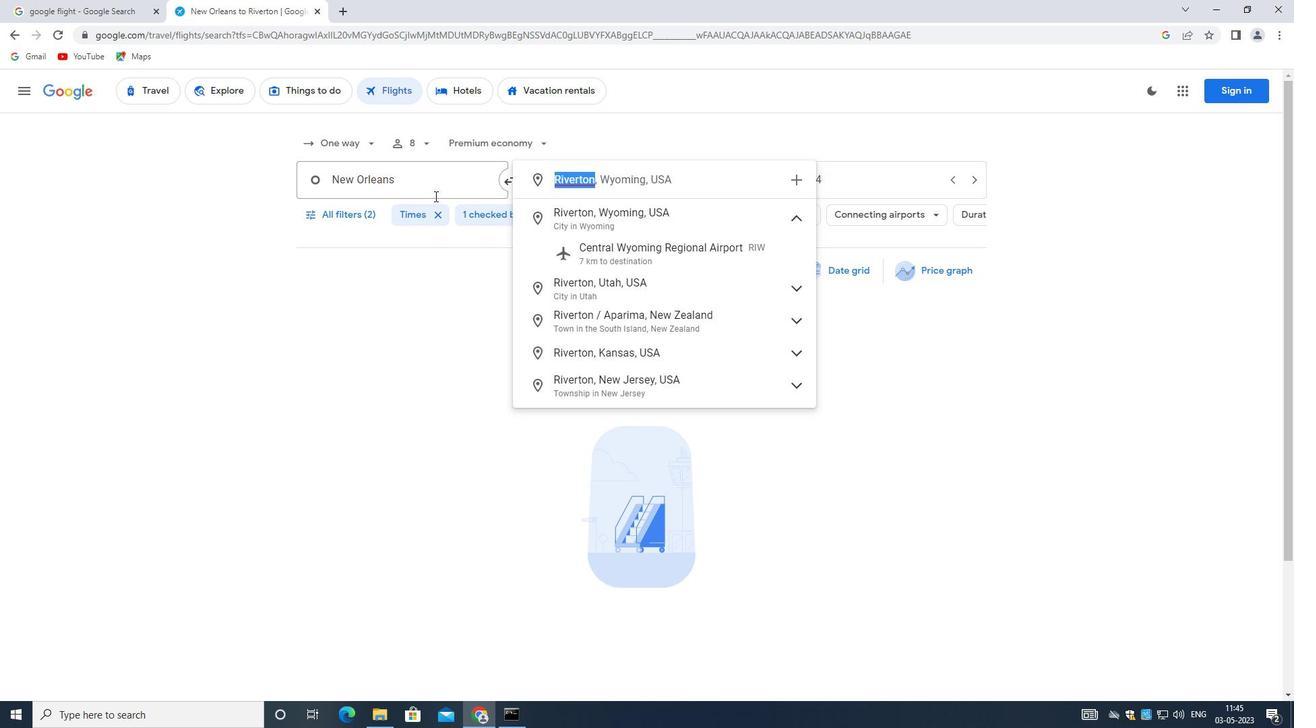 
Action: Mouse moved to (422, 250)
Screenshot: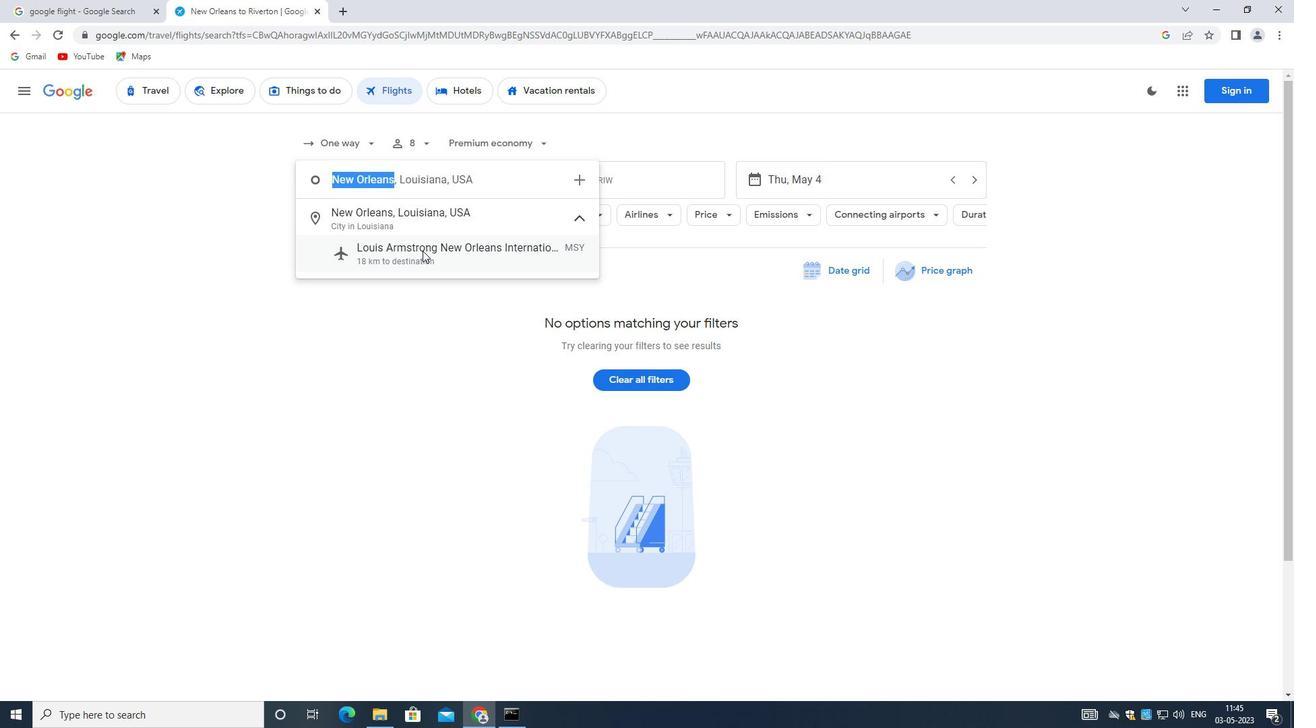 
Action: Mouse pressed left at (422, 250)
Screenshot: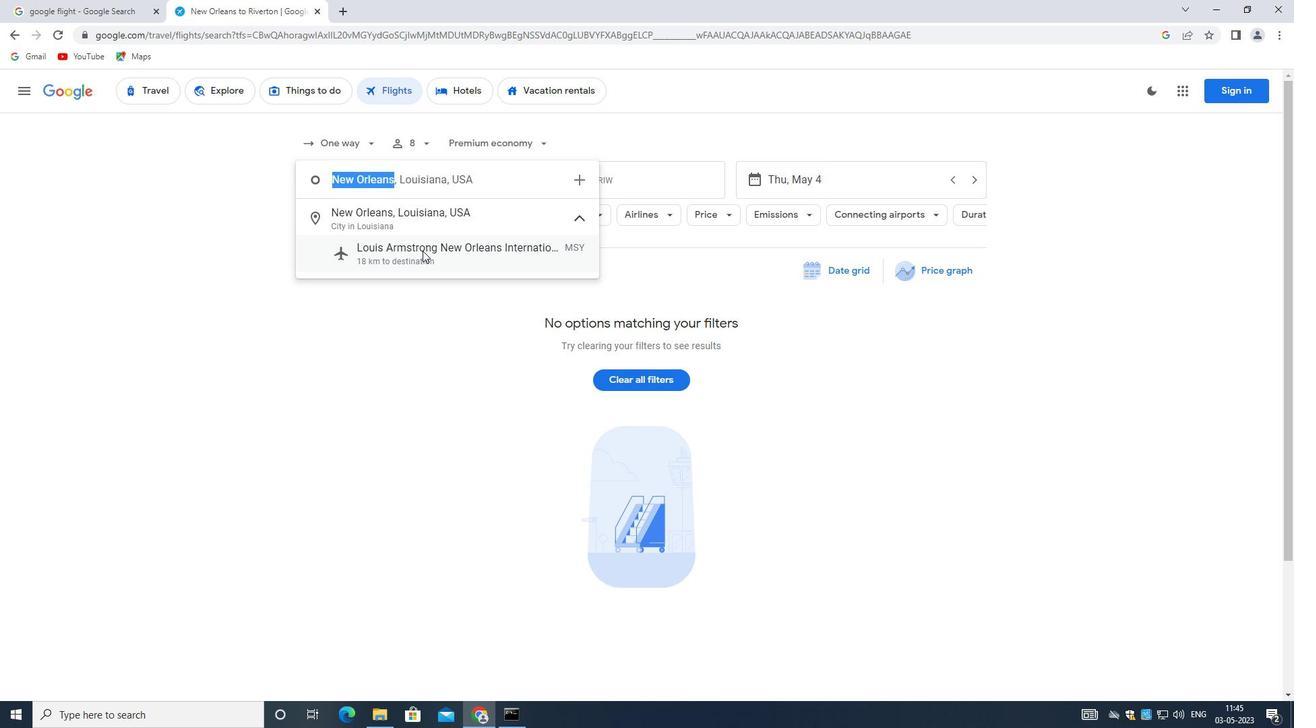 
Action: Mouse moved to (571, 183)
Screenshot: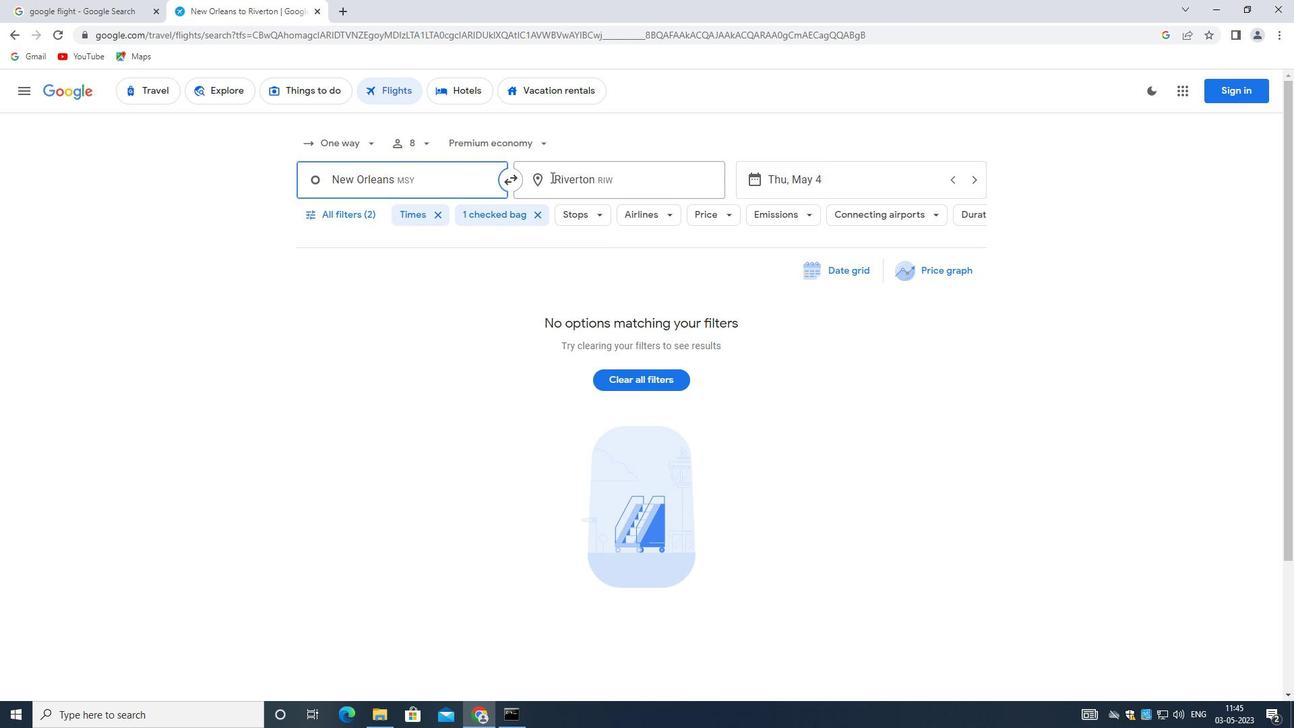 
Action: Mouse pressed left at (571, 183)
Screenshot: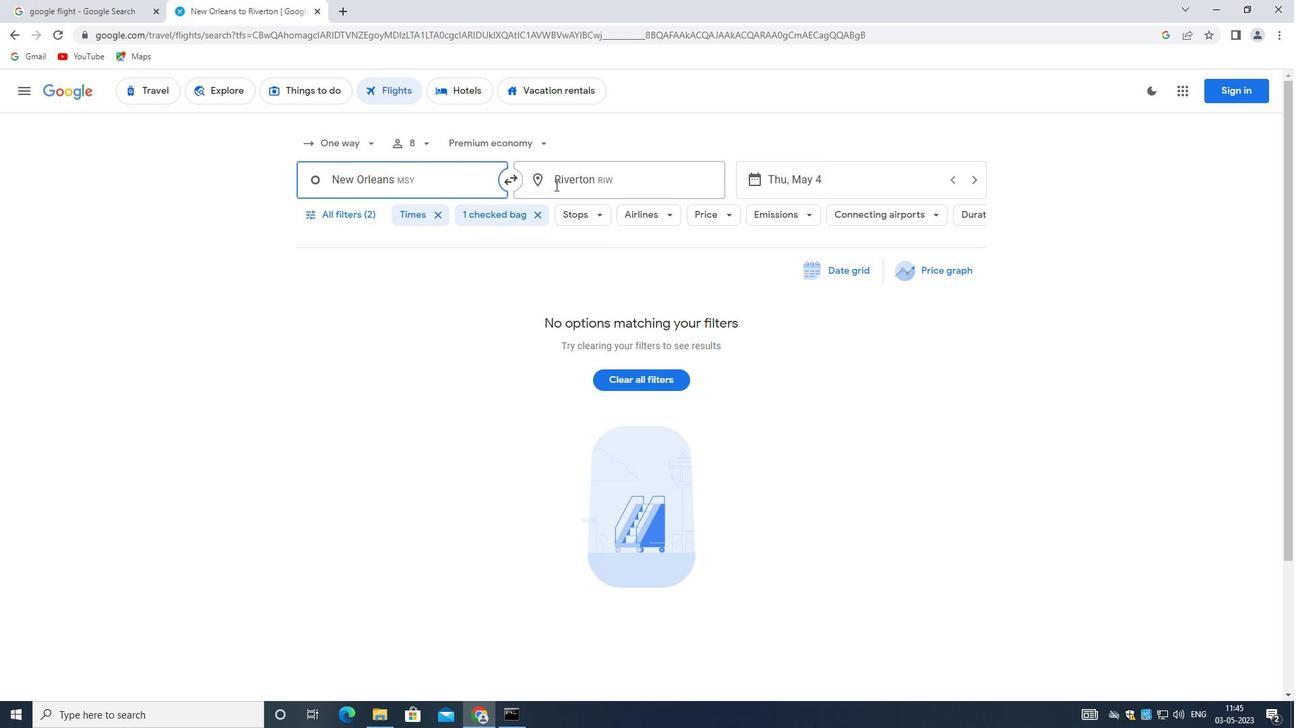 
Action: Key pressed <Key.backspace><Key.shift><Key.shift>FORT<Key.space><Key.shift>WAYNE
Screenshot: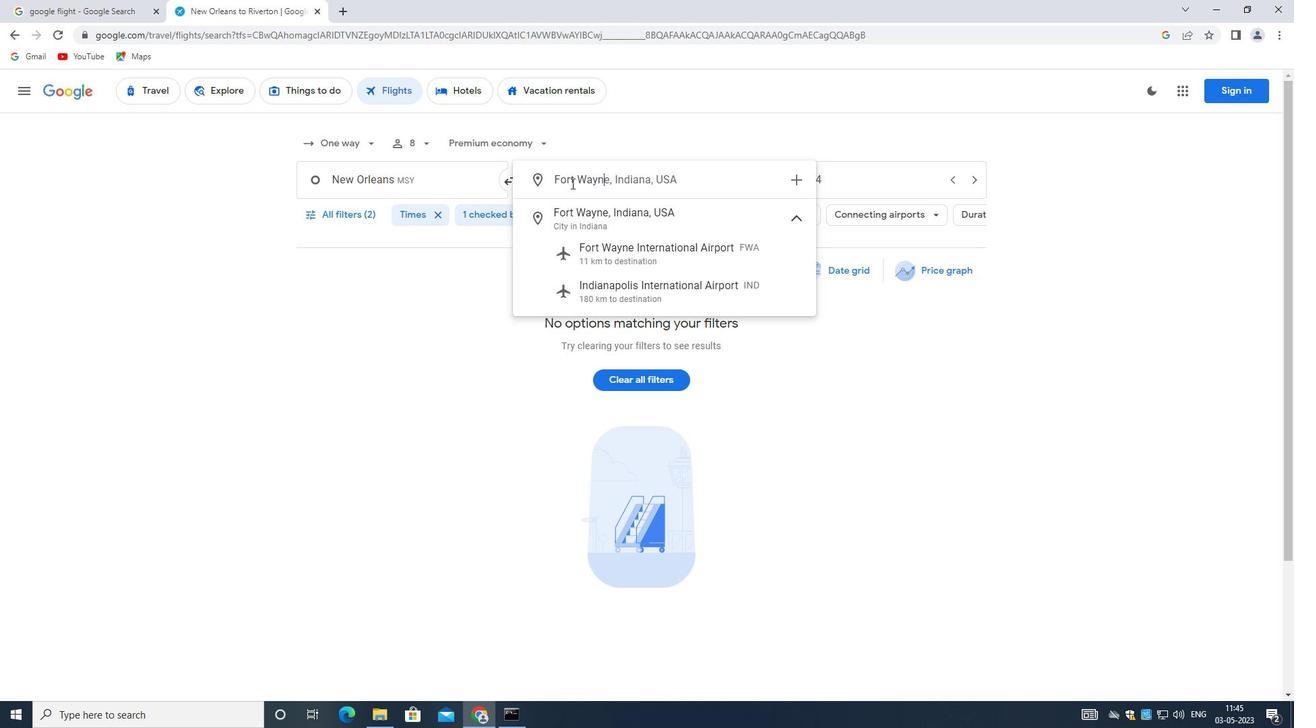 
Action: Mouse moved to (697, 254)
Screenshot: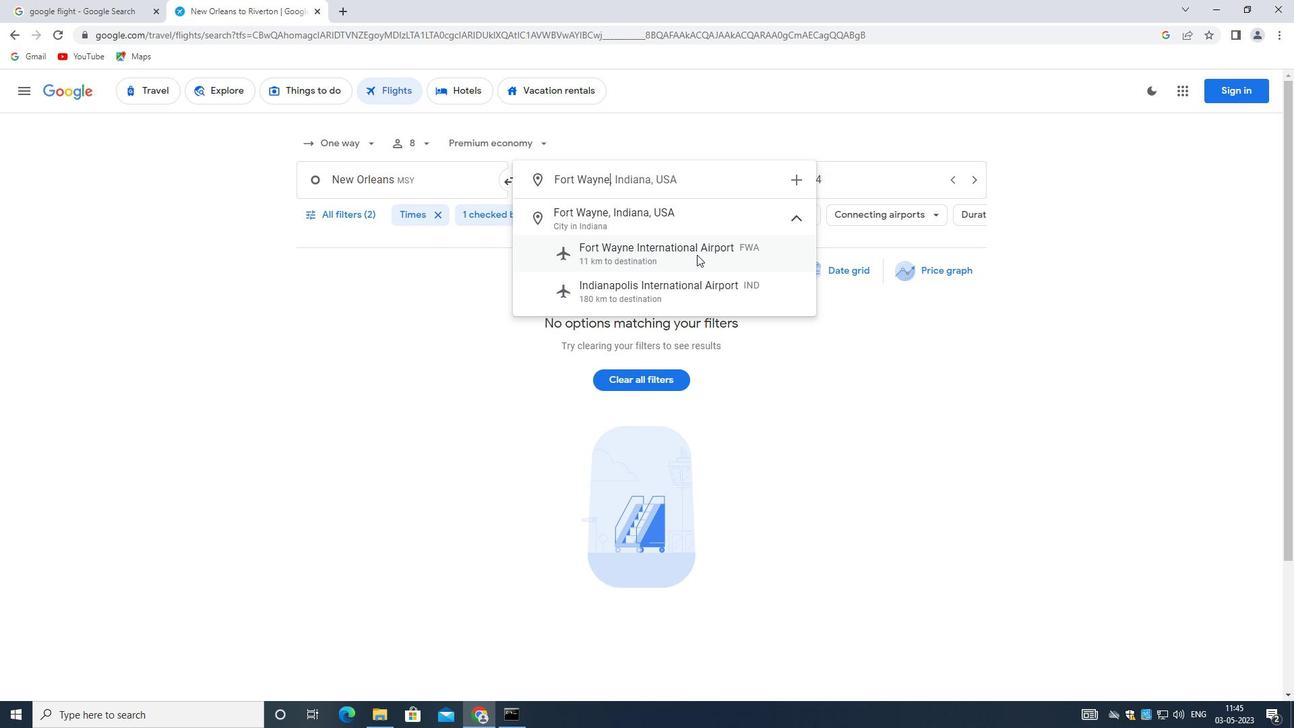 
Action: Mouse pressed left at (697, 254)
Screenshot: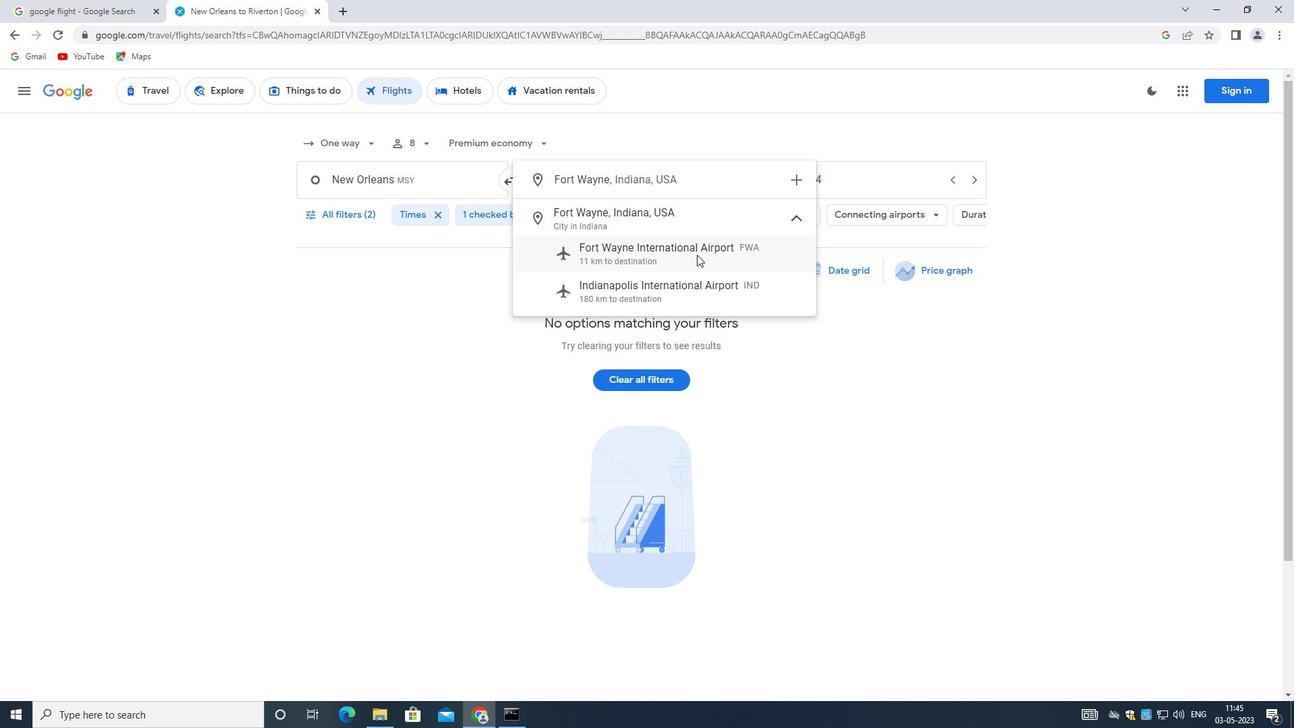 
Action: Mouse moved to (787, 180)
Screenshot: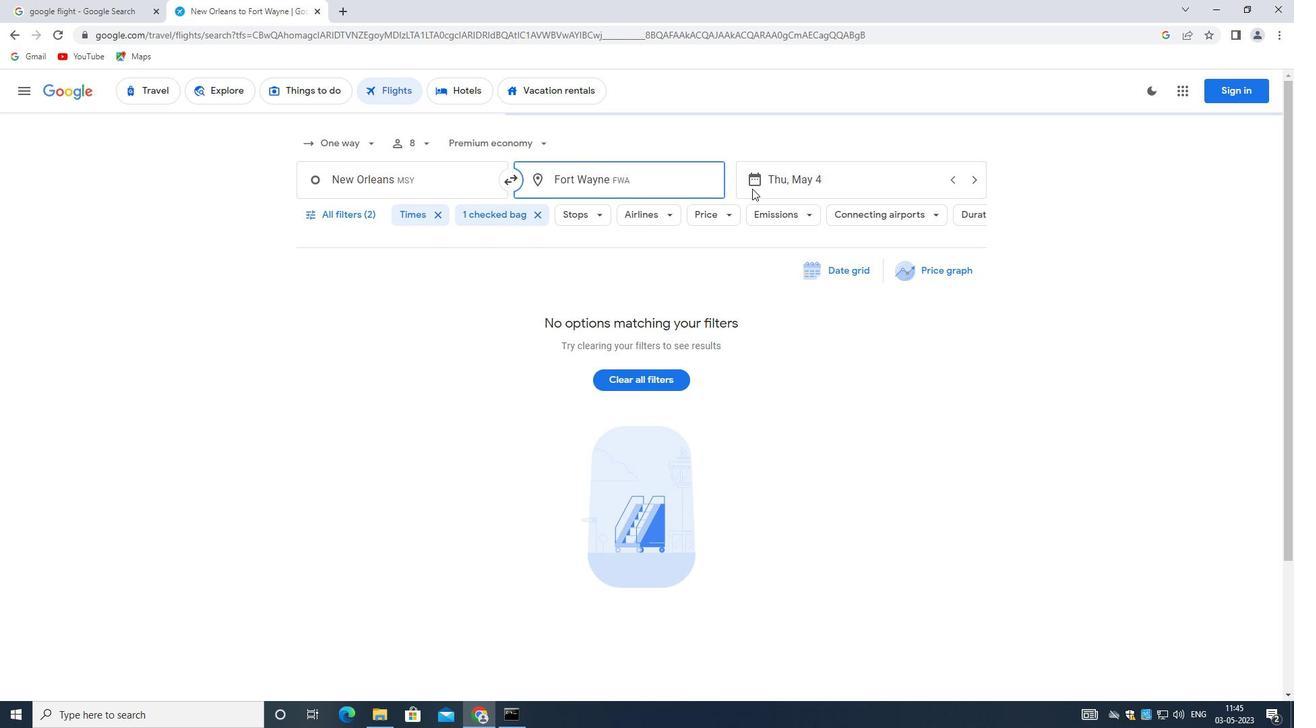 
Action: Mouse pressed left at (787, 180)
Screenshot: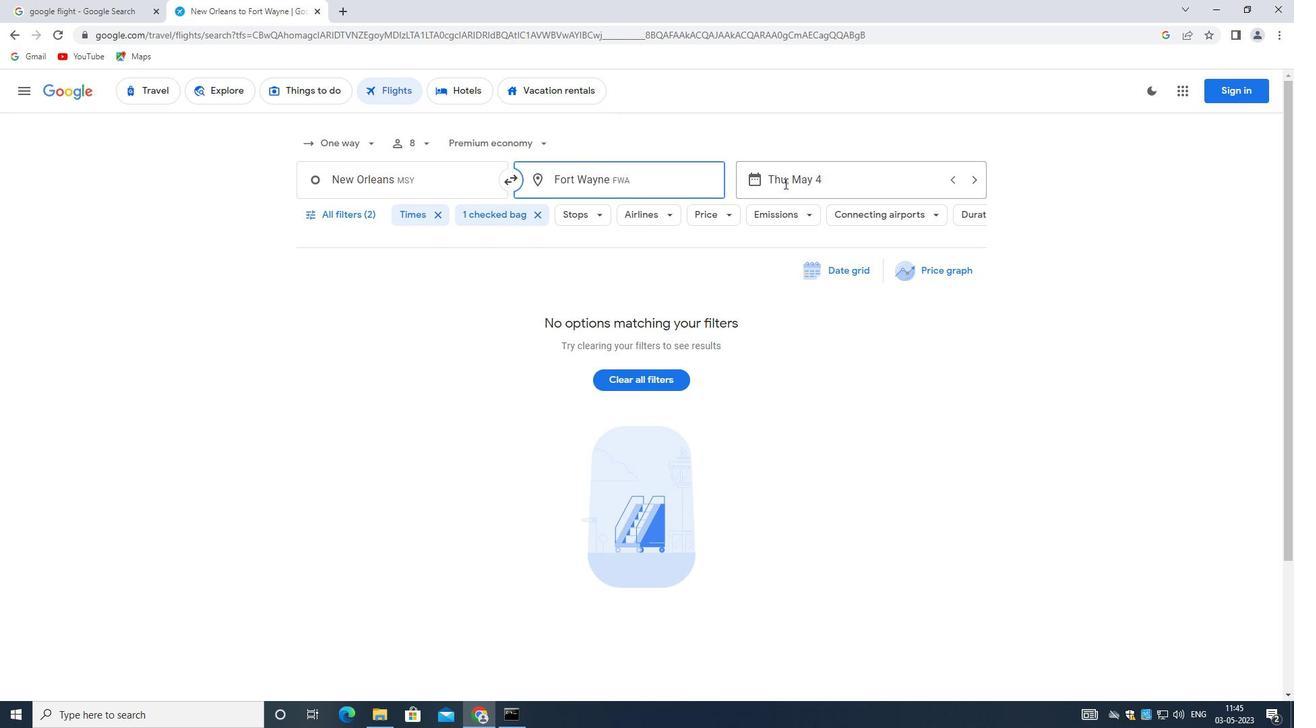 
Action: Mouse moved to (962, 510)
Screenshot: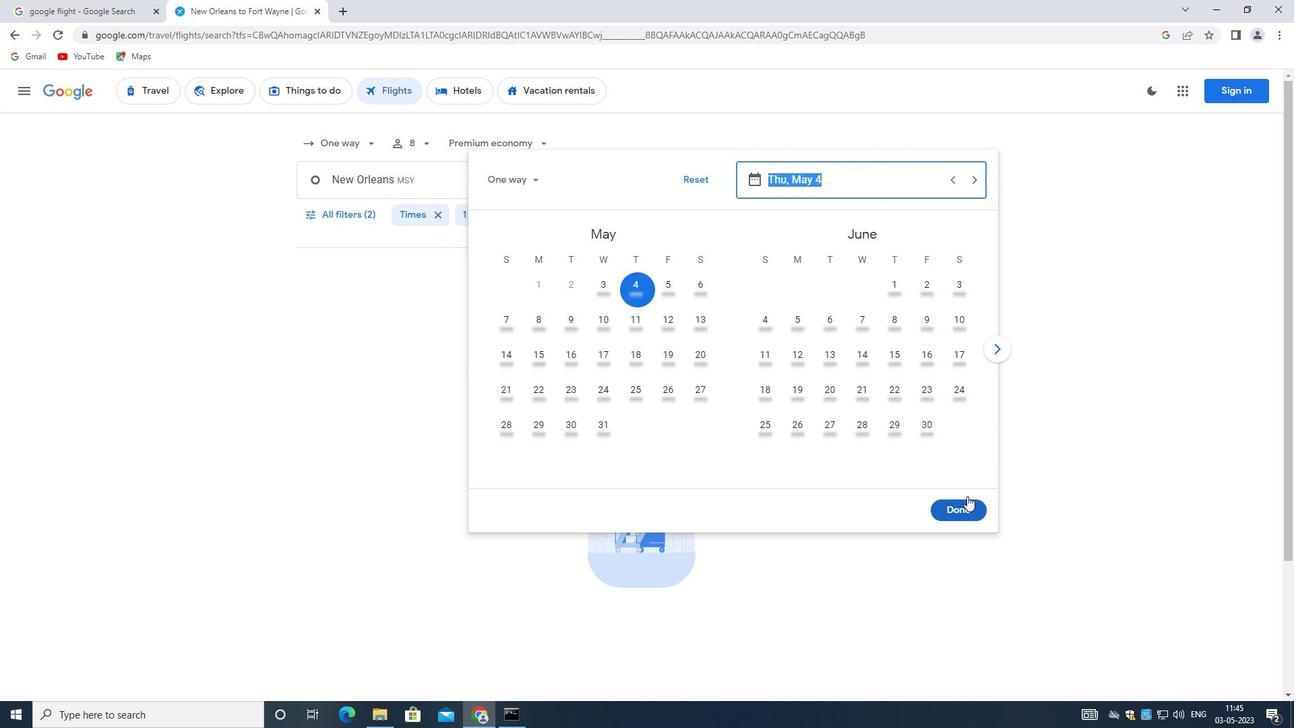 
Action: Mouse pressed left at (962, 510)
Screenshot: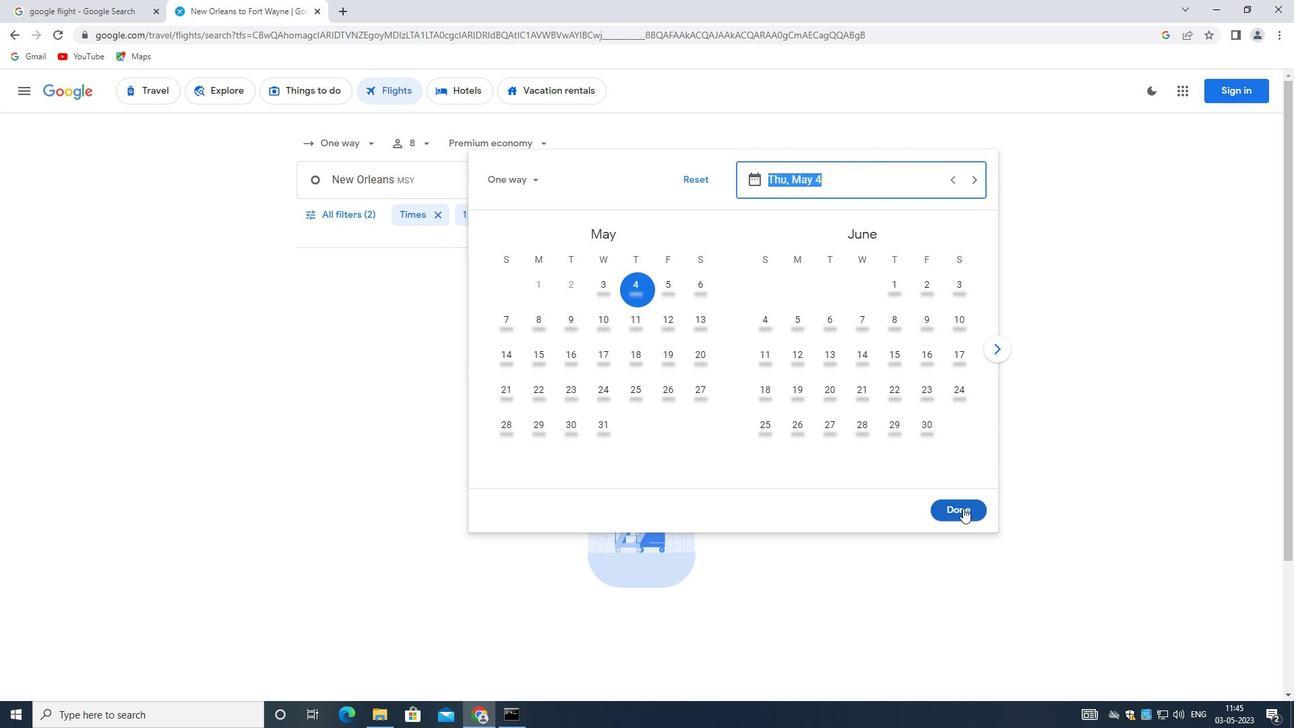 
Action: Mouse moved to (335, 202)
Screenshot: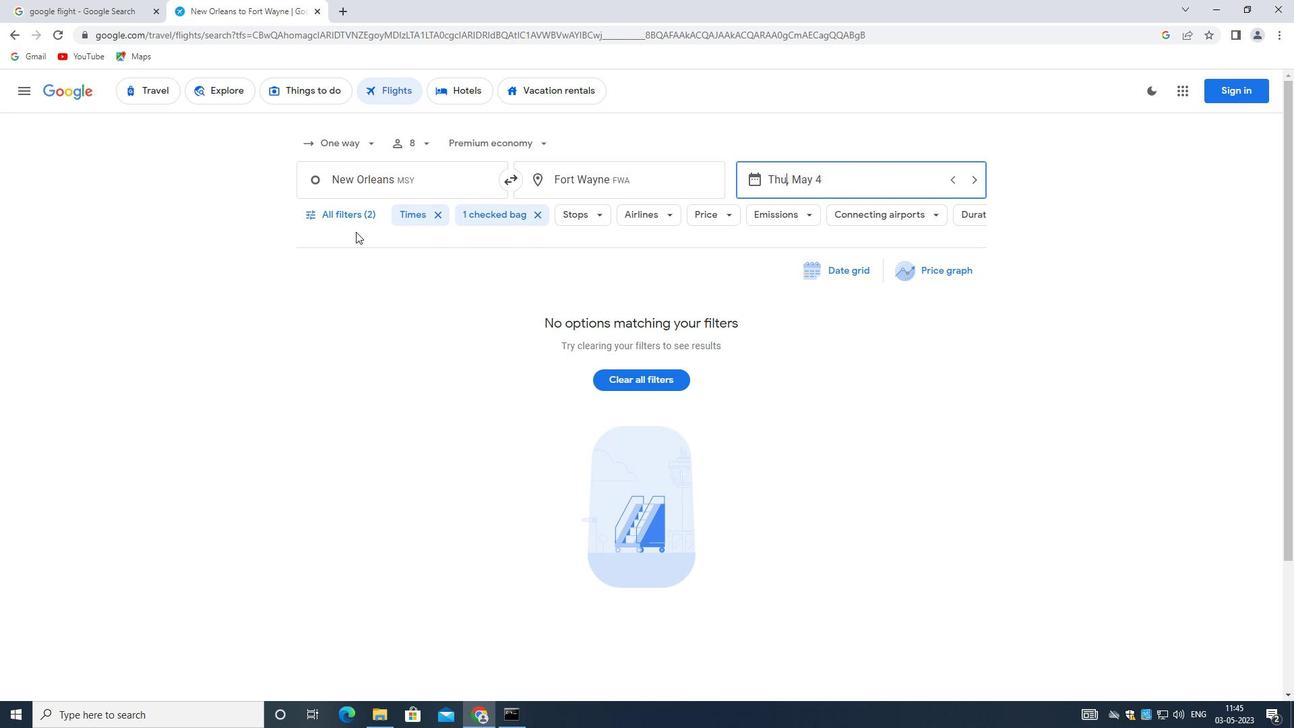 
Action: Mouse pressed left at (335, 202)
Screenshot: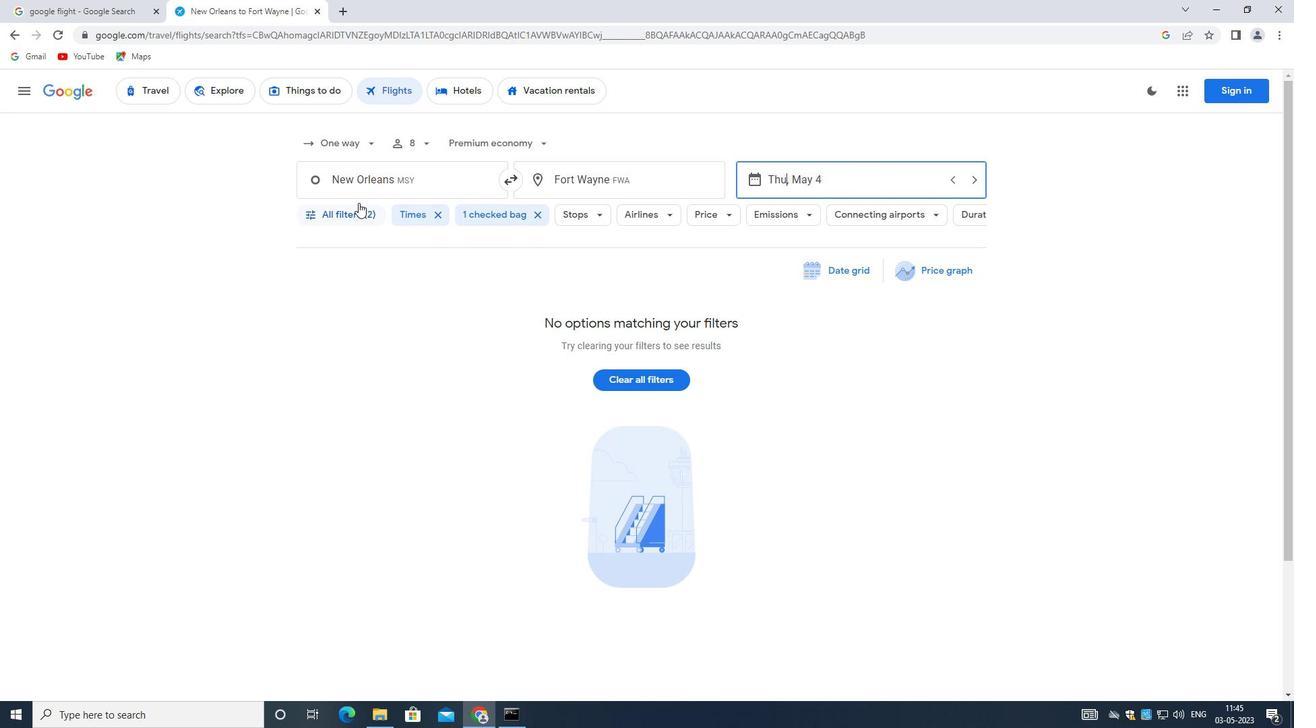
Action: Mouse moved to (403, 391)
Screenshot: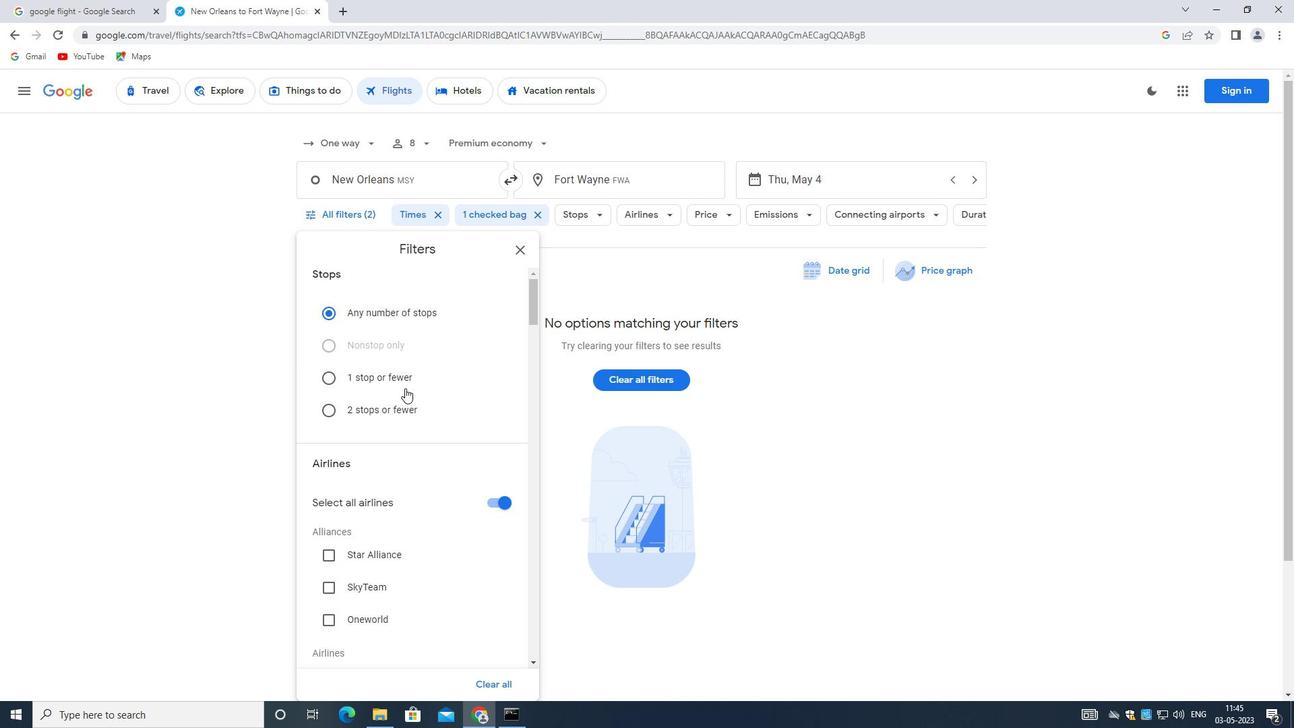 
Action: Mouse scrolled (403, 390) with delta (0, 0)
Screenshot: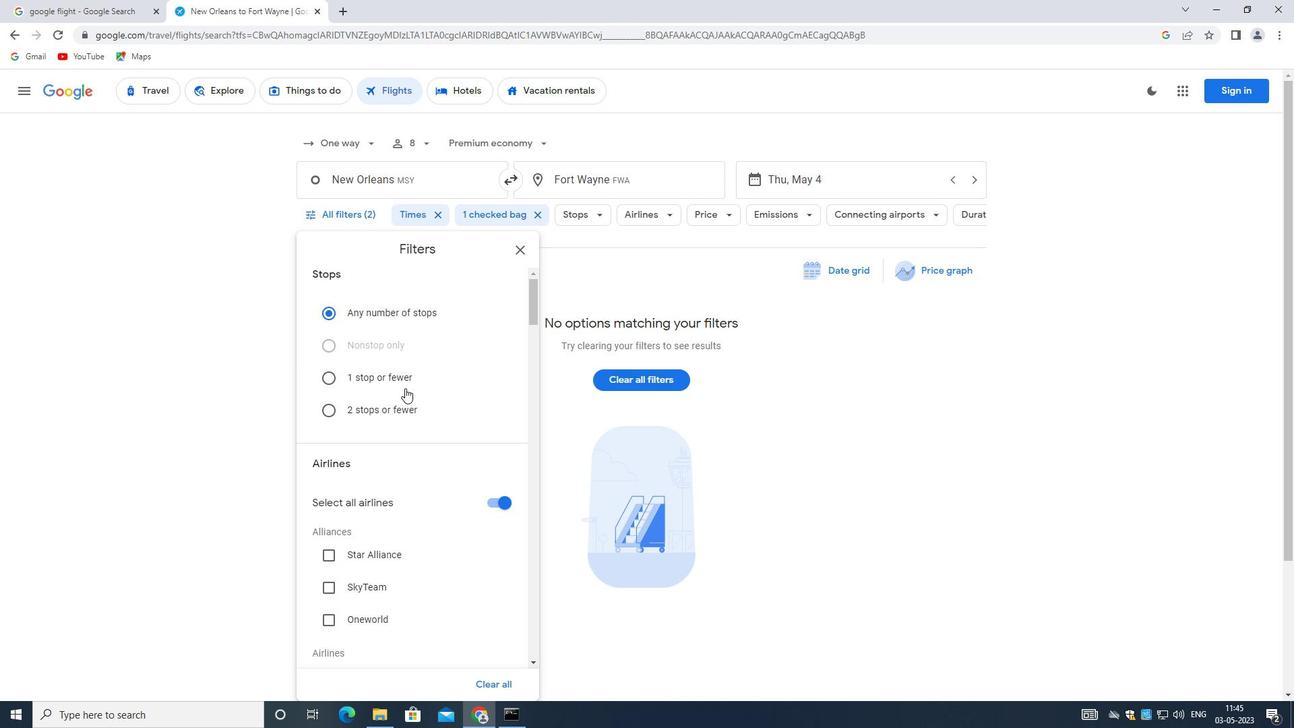 
Action: Mouse moved to (402, 392)
Screenshot: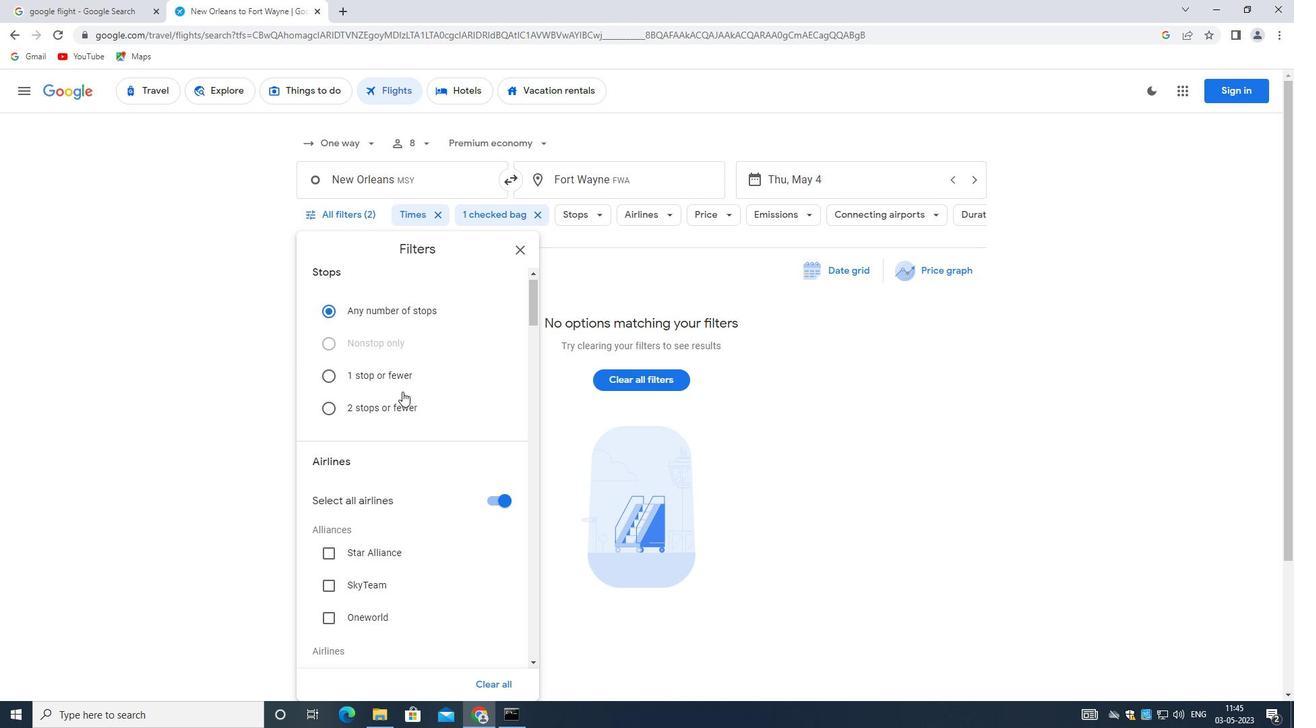 
Action: Mouse scrolled (402, 391) with delta (0, 0)
Screenshot: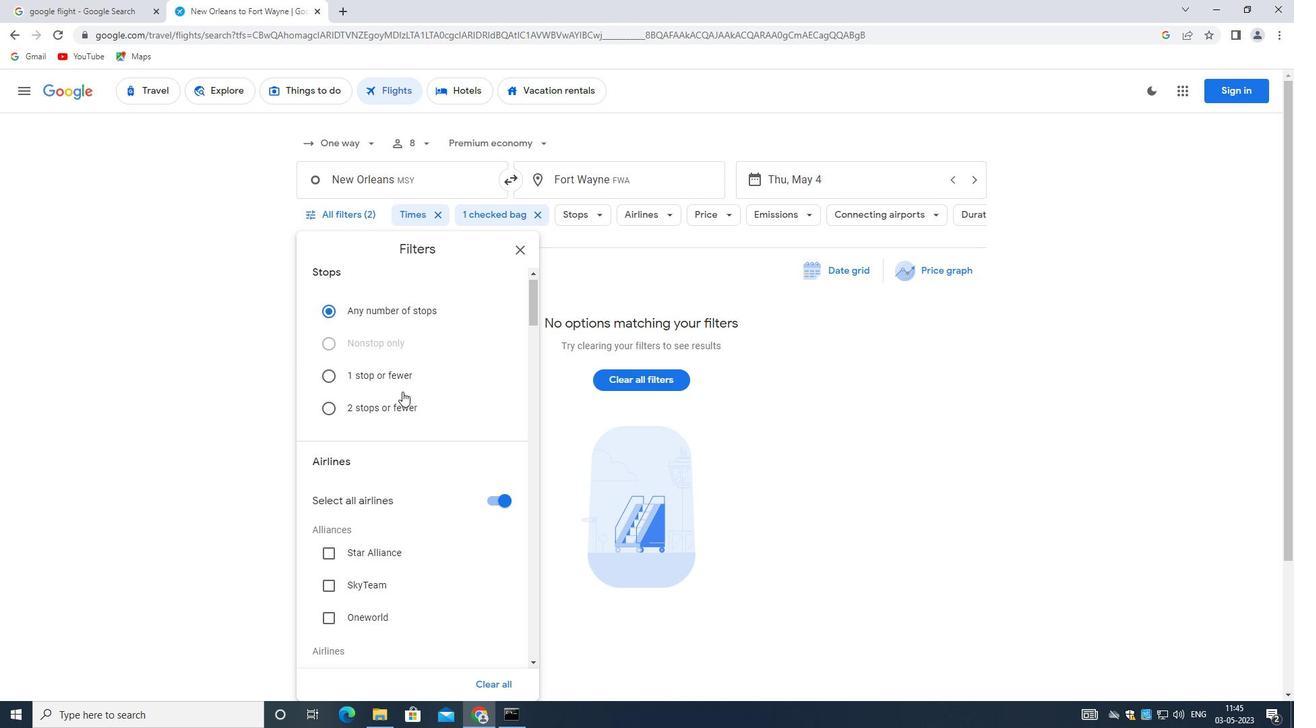 
Action: Mouse moved to (398, 398)
Screenshot: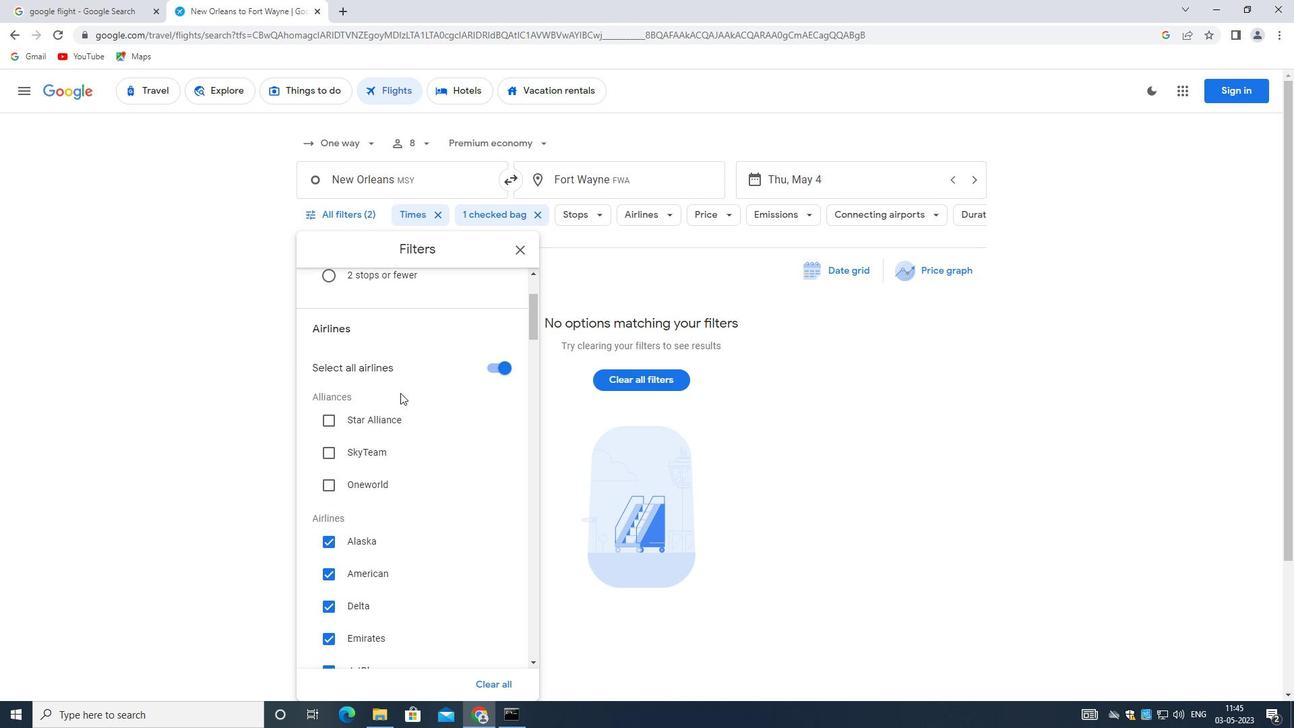 
Action: Mouse scrolled (398, 397) with delta (0, 0)
Screenshot: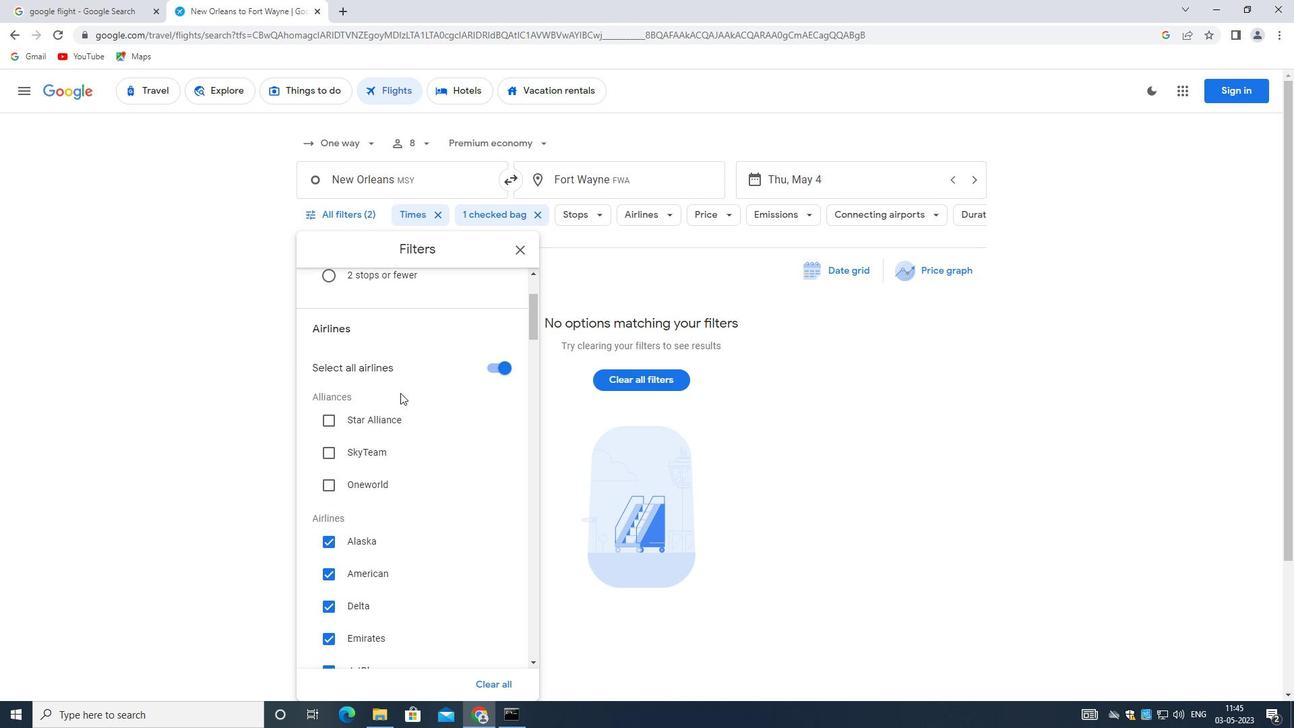 
Action: Mouse moved to (397, 401)
Screenshot: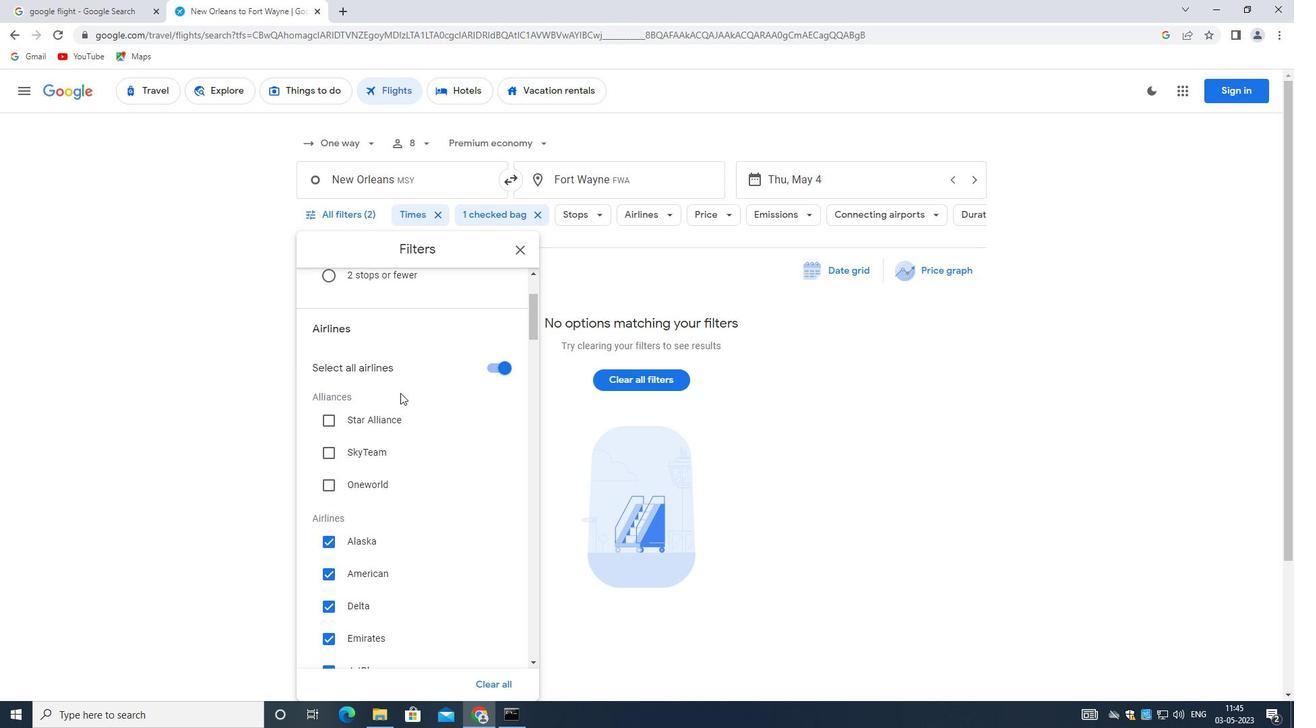 
Action: Mouse scrolled (397, 401) with delta (0, 0)
Screenshot: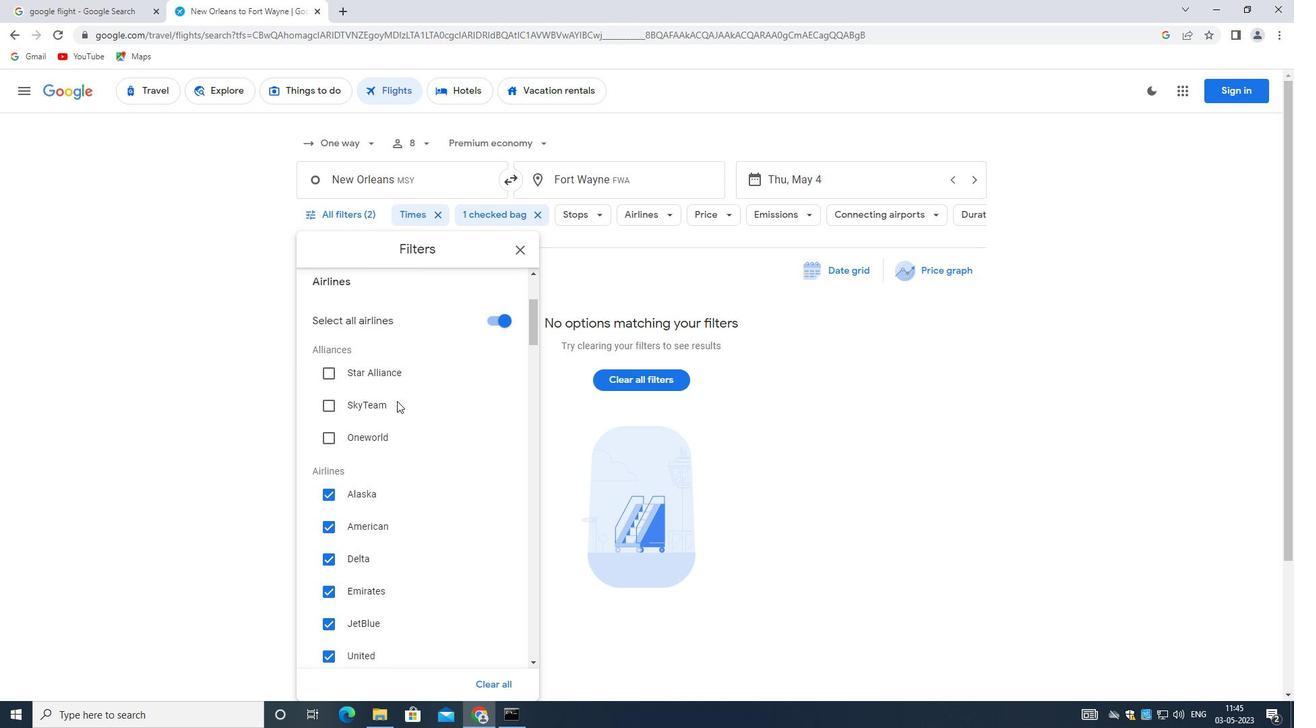 
Action: Mouse moved to (396, 401)
Screenshot: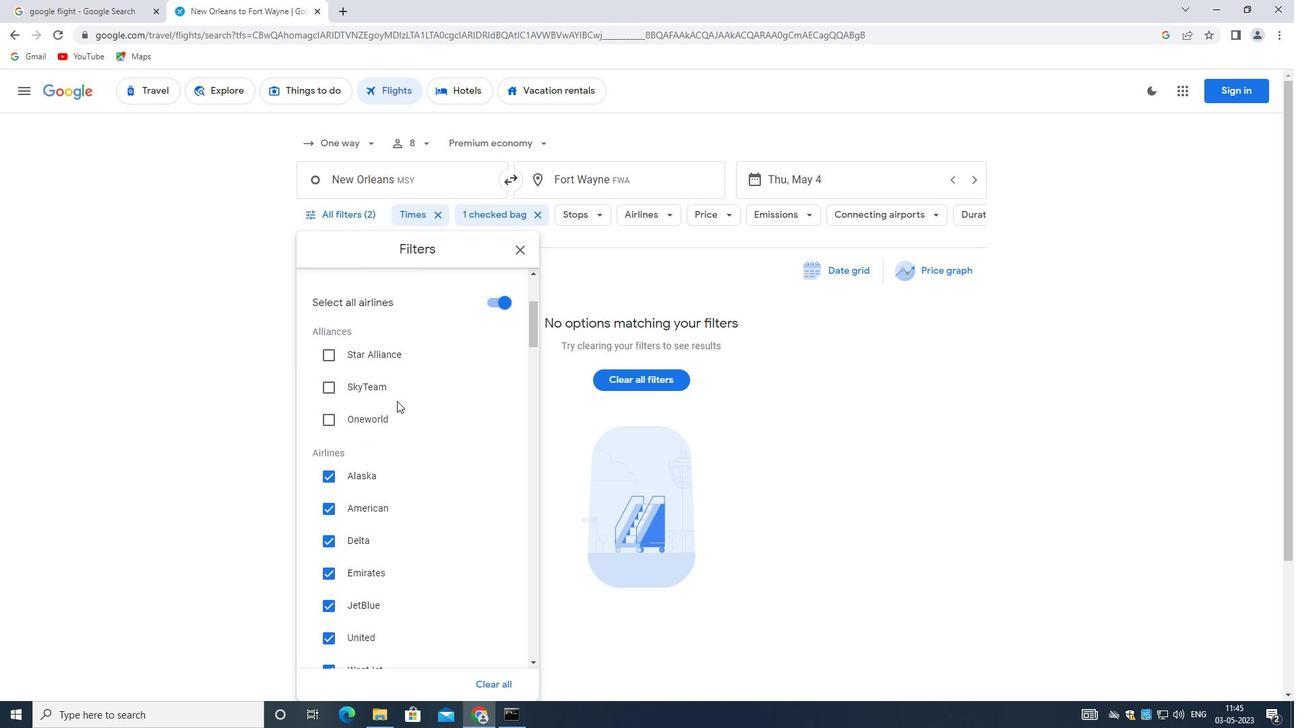 
Action: Mouse scrolled (396, 402) with delta (0, 0)
Screenshot: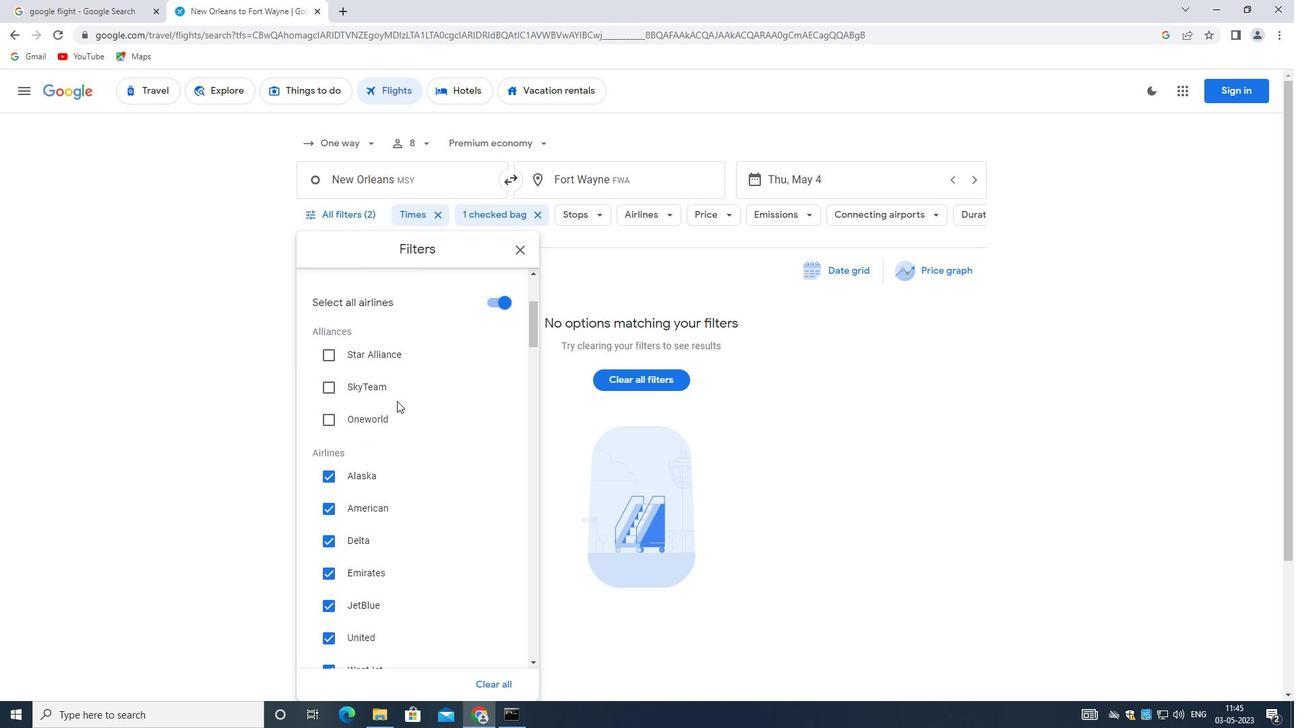 
Action: Mouse moved to (395, 401)
Screenshot: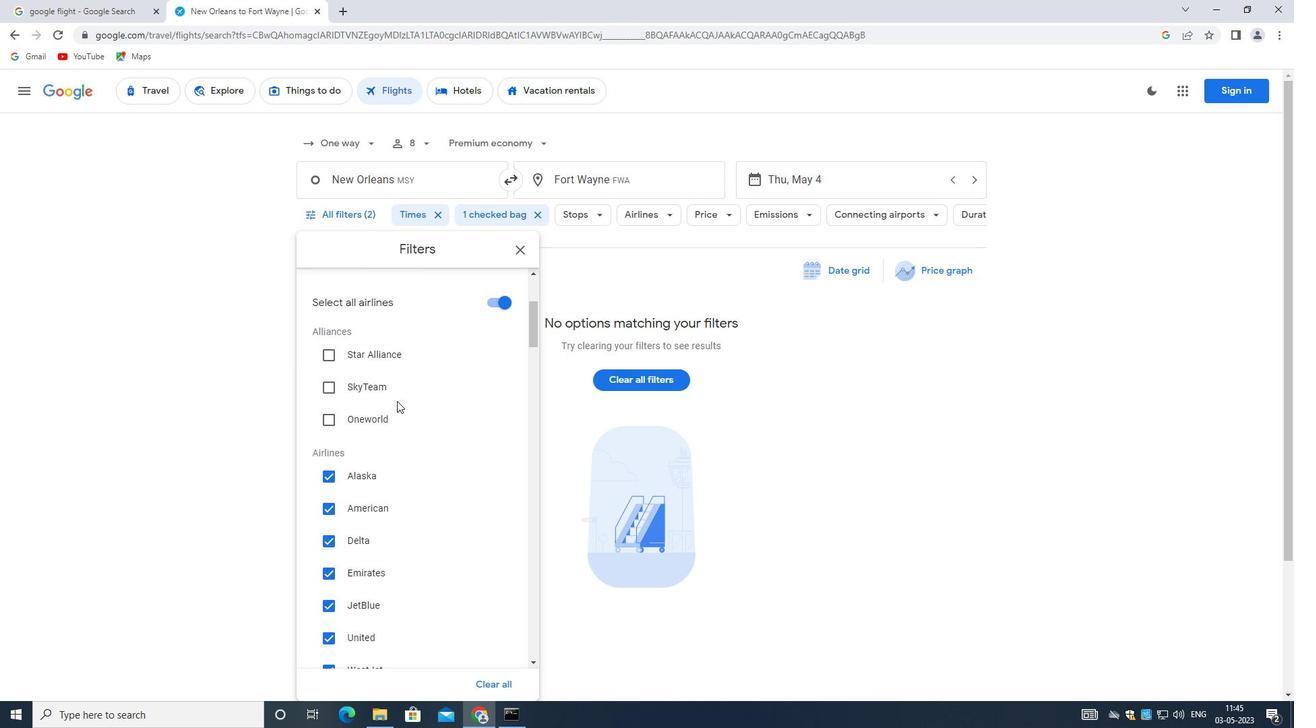 
Action: Mouse scrolled (395, 401) with delta (0, 0)
Screenshot: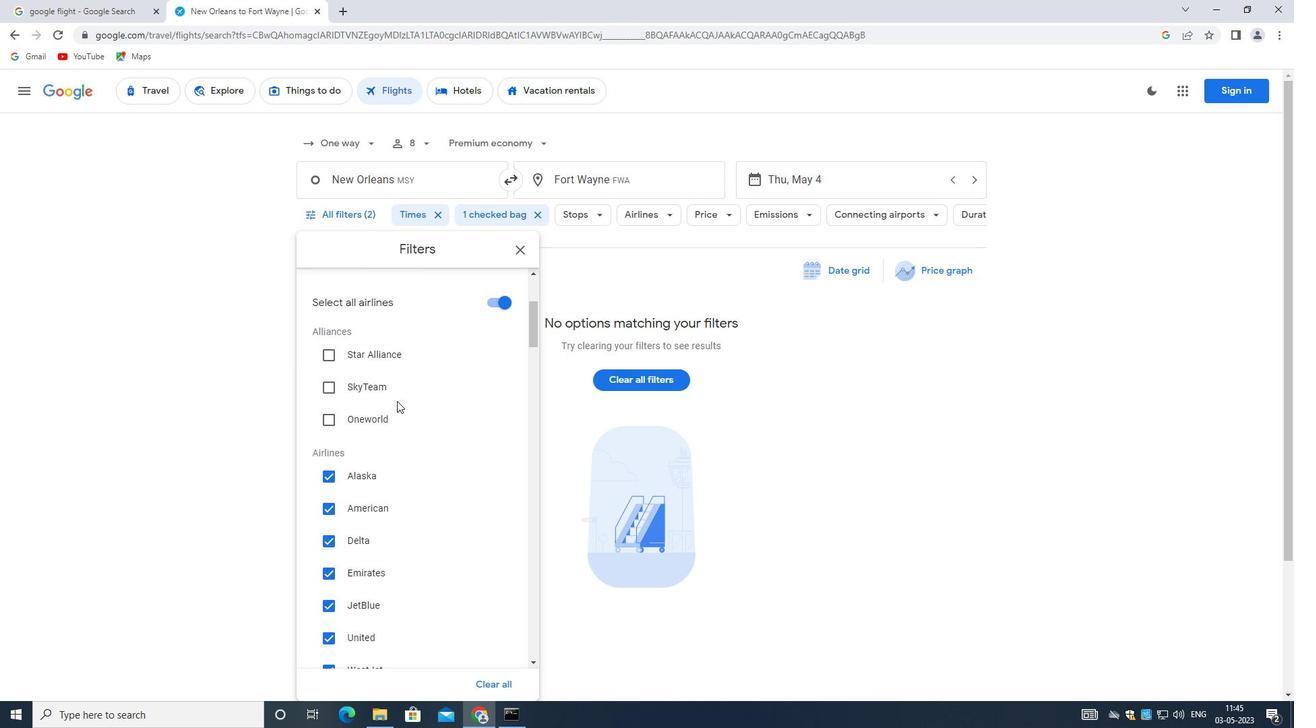
Action: Mouse moved to (395, 400)
Screenshot: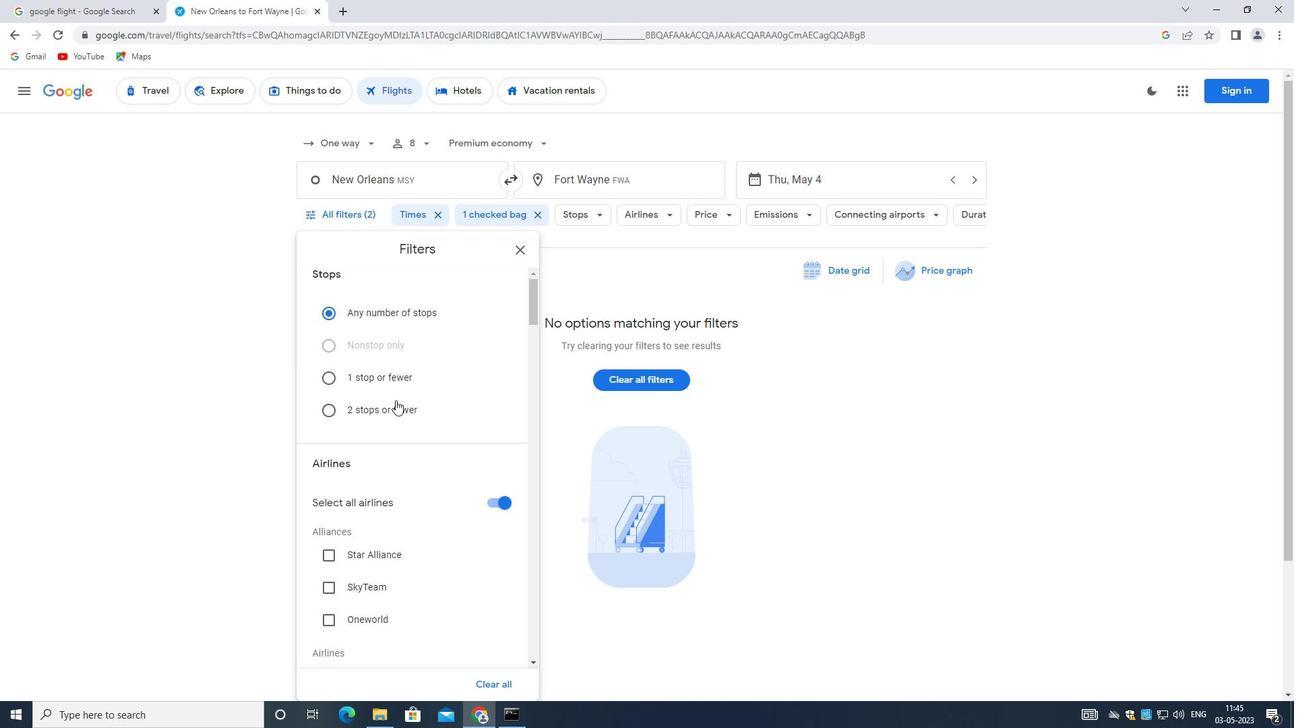 
Action: Mouse scrolled (395, 401) with delta (0, 0)
Screenshot: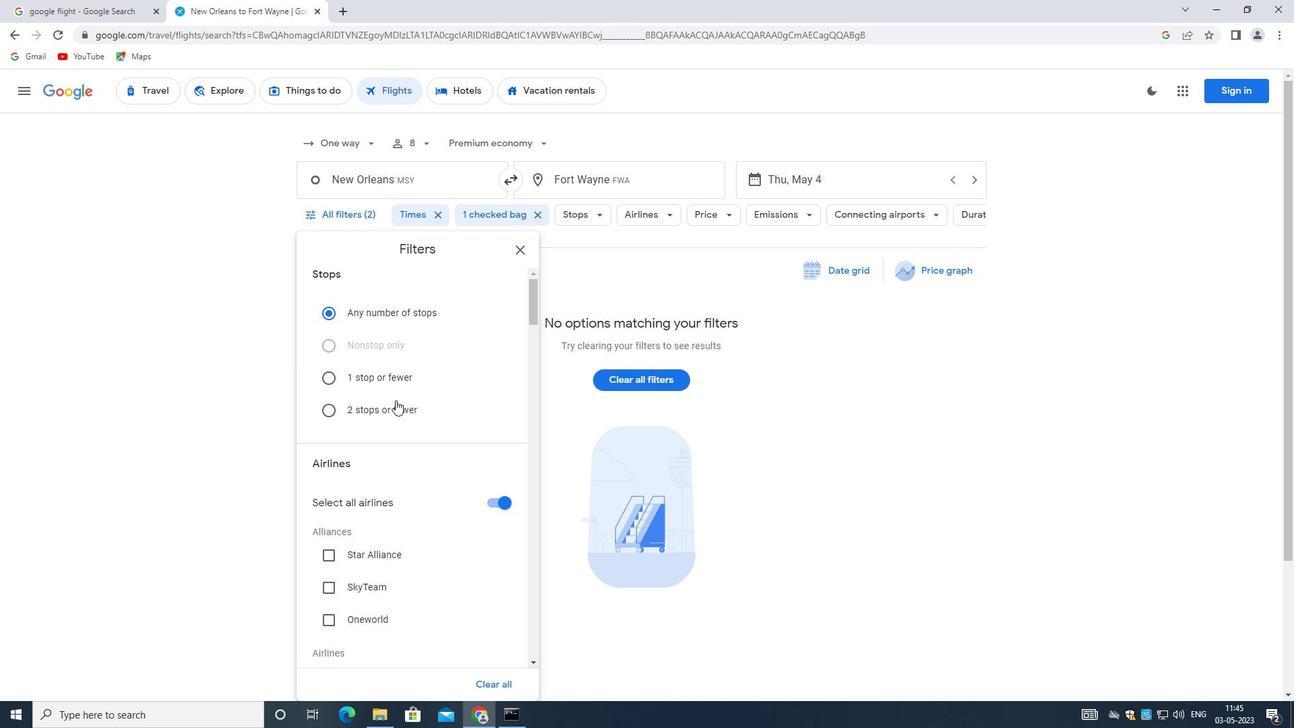 
Action: Mouse scrolled (395, 399) with delta (0, 0)
Screenshot: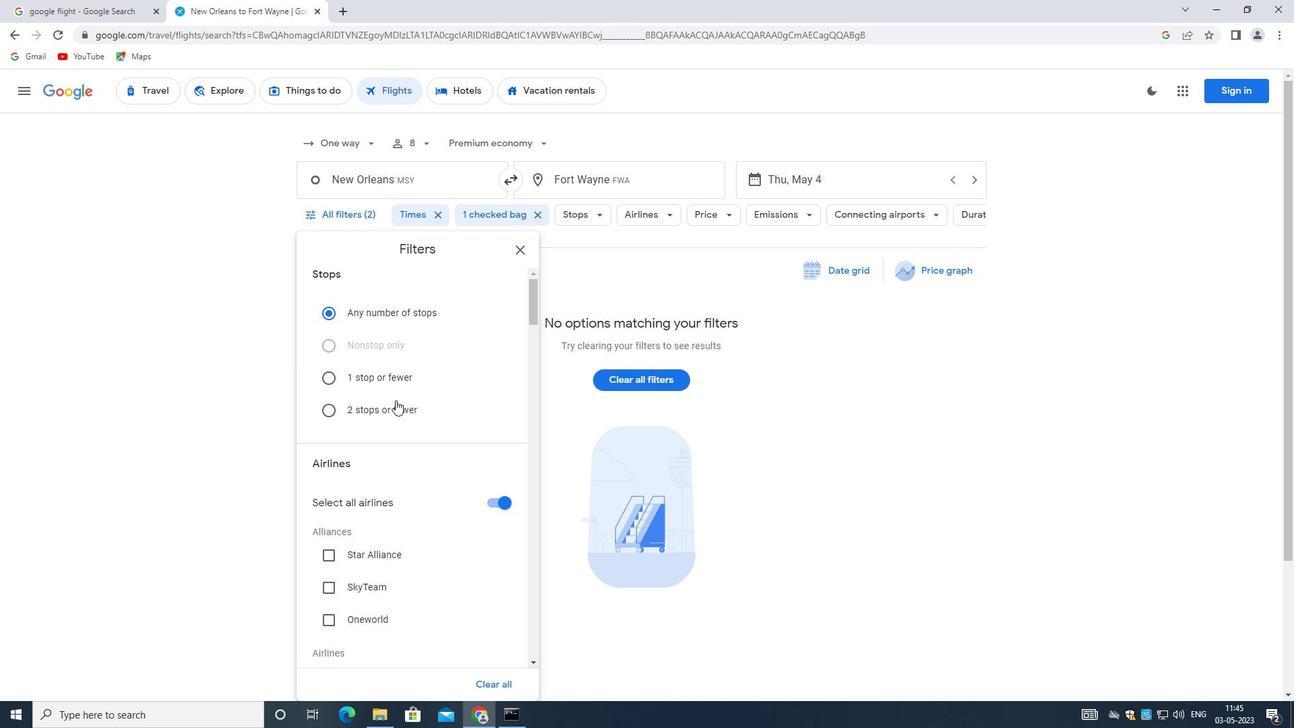 
Action: Mouse moved to (405, 433)
Screenshot: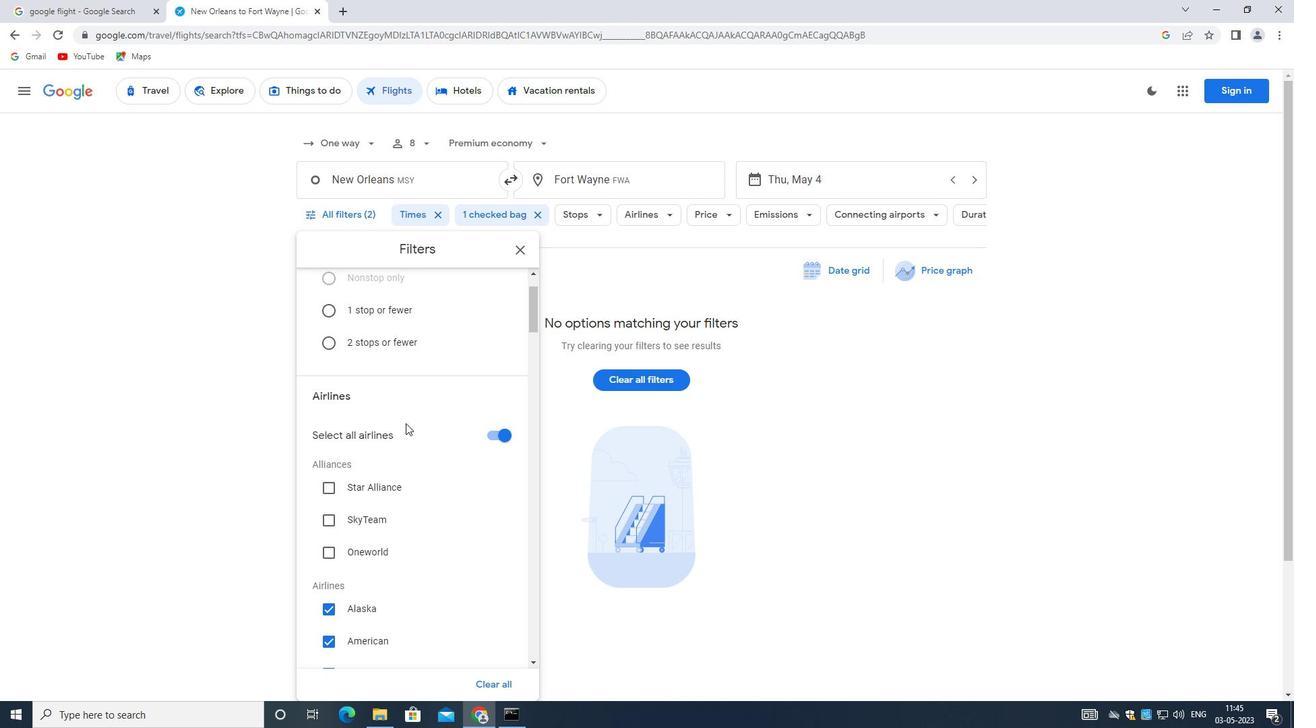 
Action: Mouse scrolled (405, 432) with delta (0, 0)
Screenshot: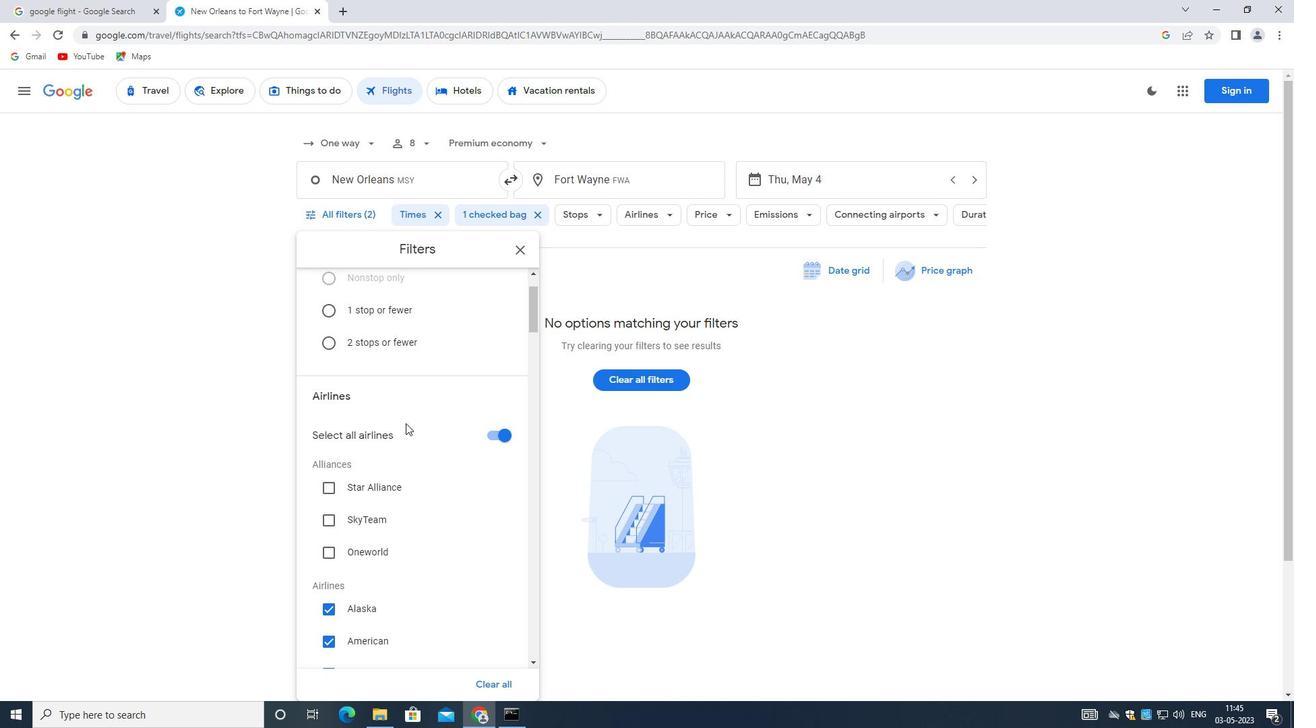 
Action: Mouse moved to (404, 438)
Screenshot: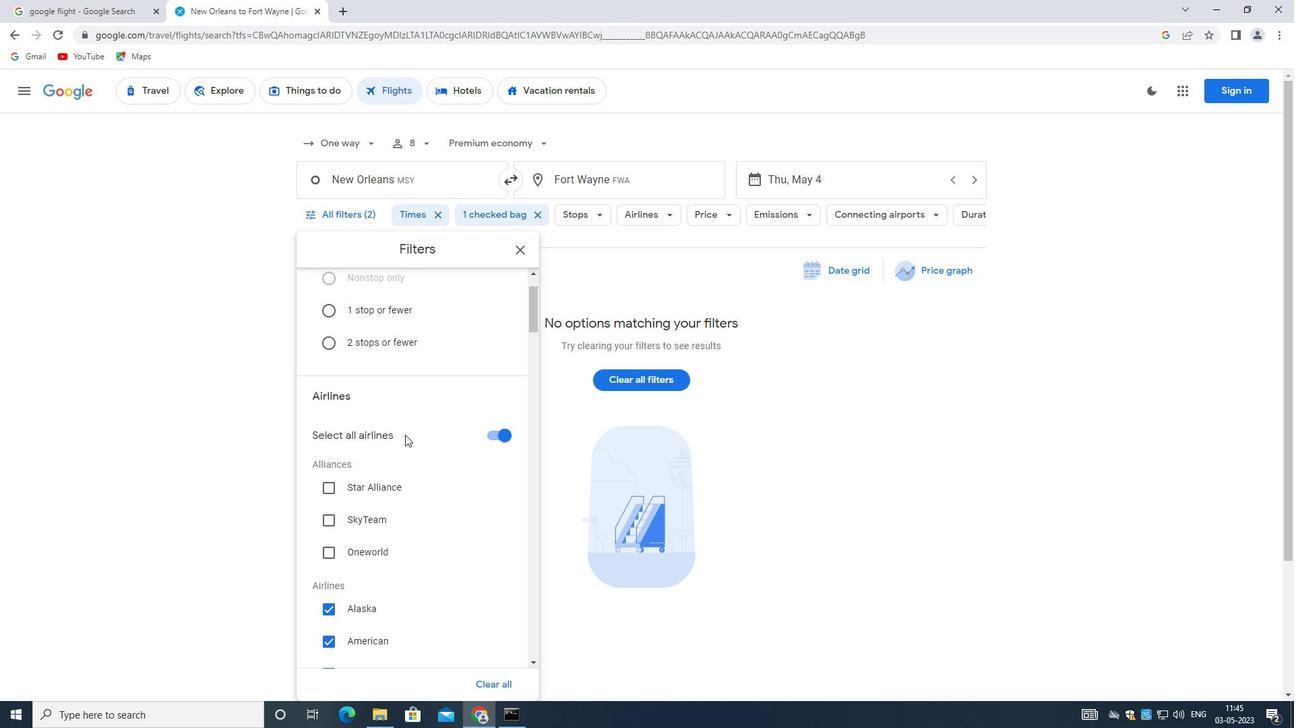 
Action: Mouse scrolled (404, 438) with delta (0, 0)
Screenshot: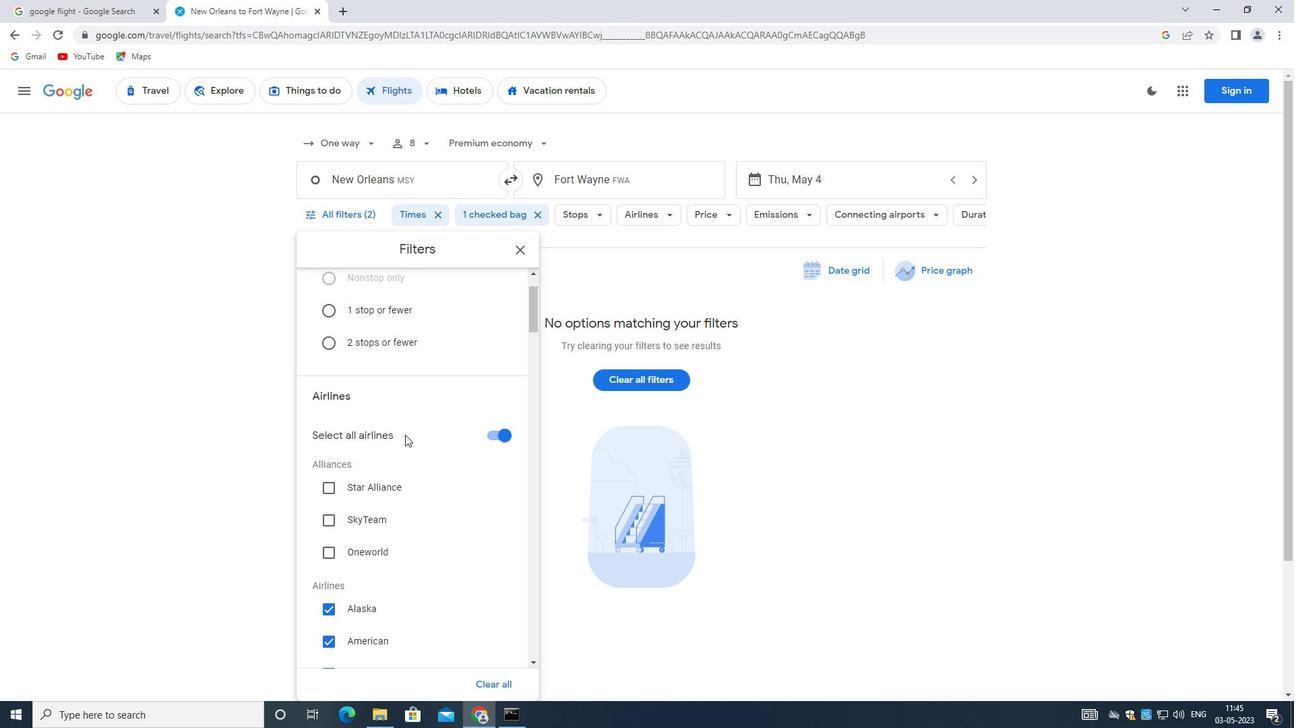 
Action: Mouse moved to (403, 440)
Screenshot: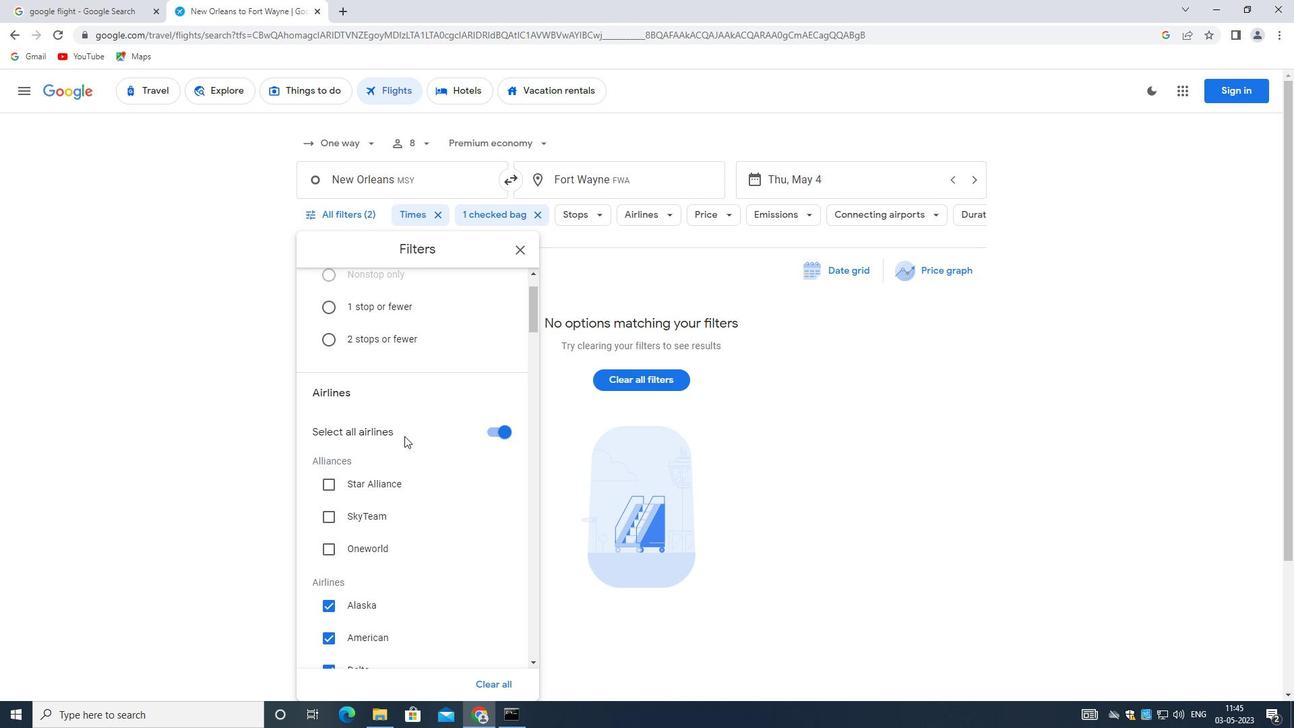 
Action: Mouse scrolled (403, 439) with delta (0, 0)
Screenshot: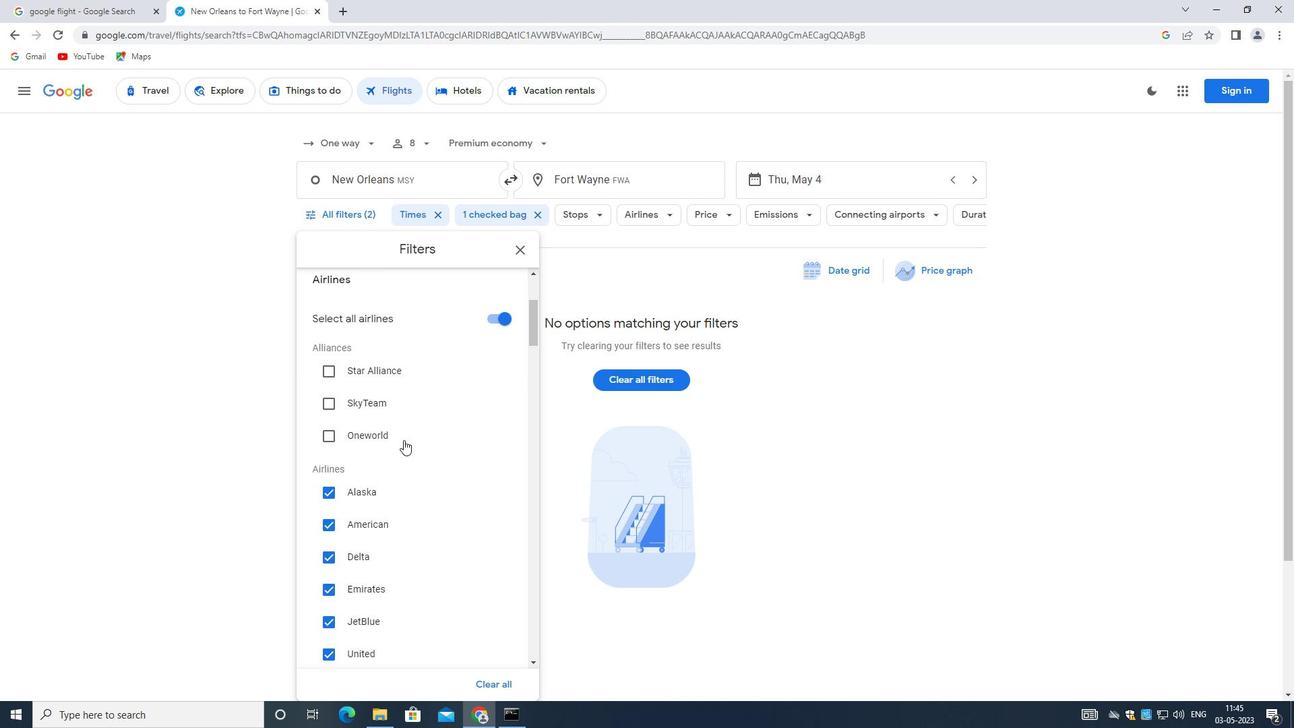 
Action: Mouse moved to (402, 441)
Screenshot: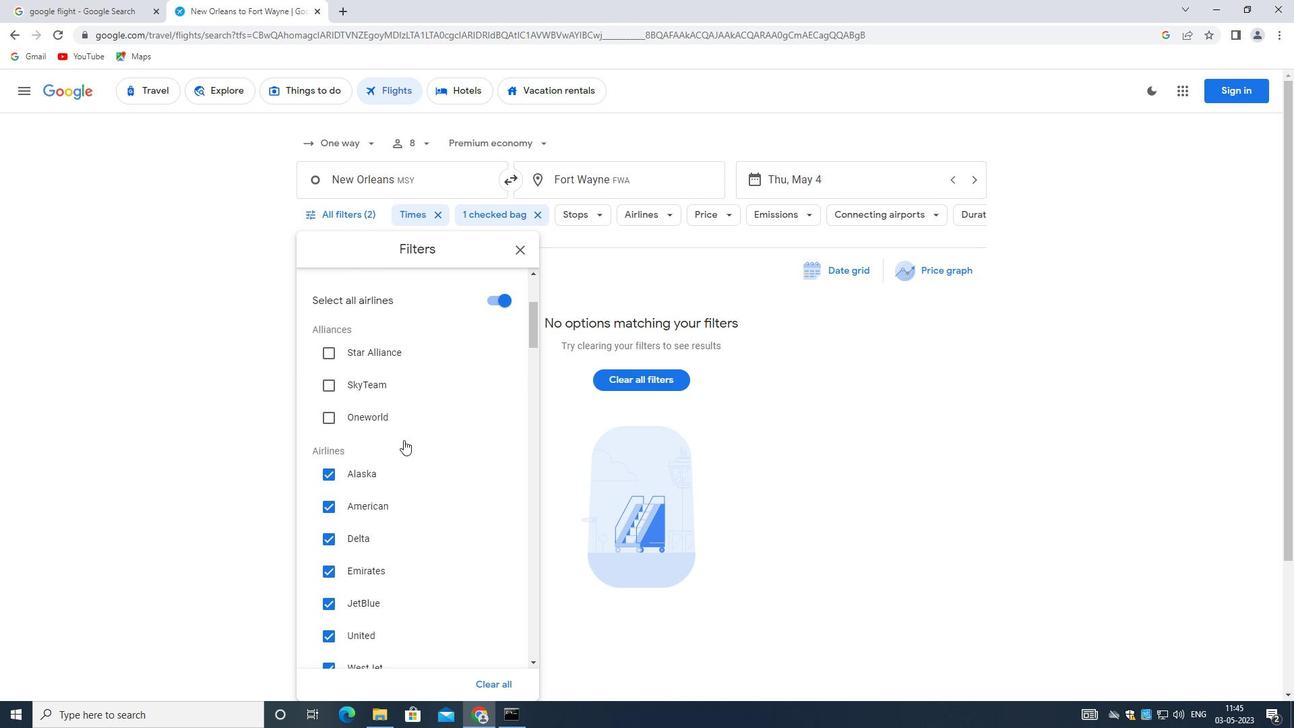 
Action: Mouse scrolled (402, 440) with delta (0, 0)
Screenshot: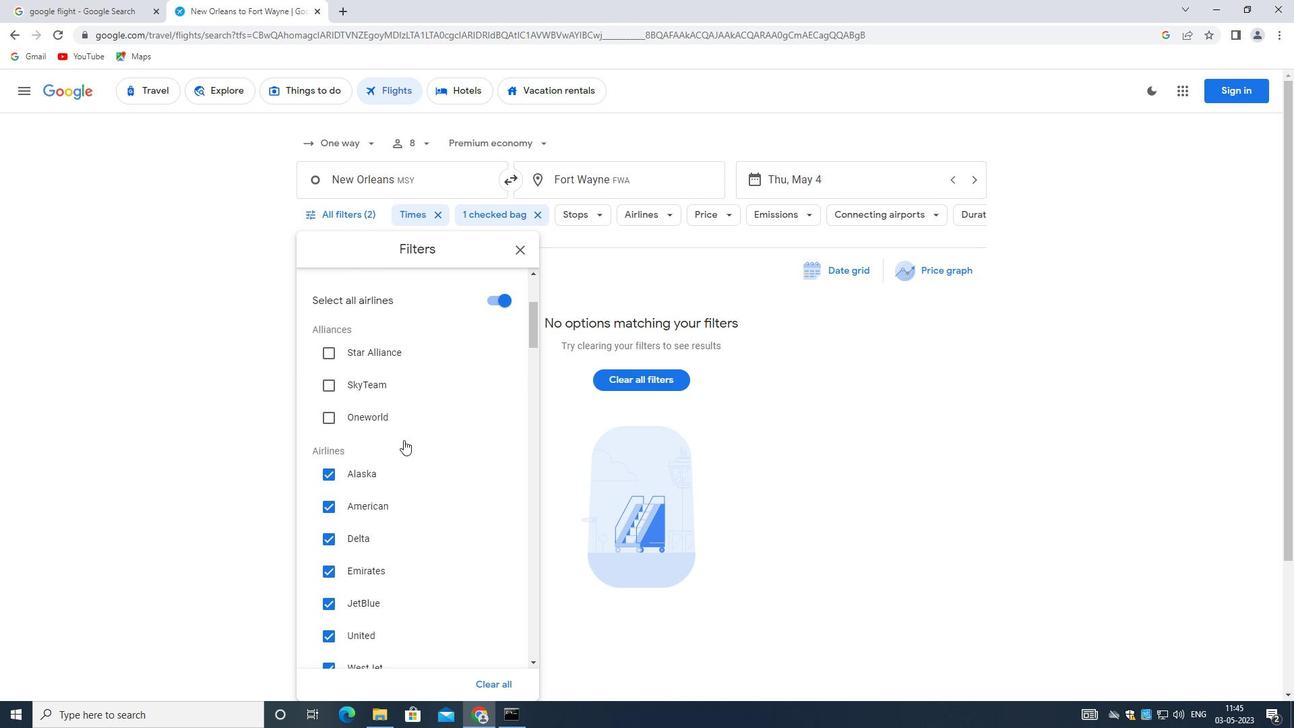 
Action: Mouse moved to (474, 536)
Screenshot: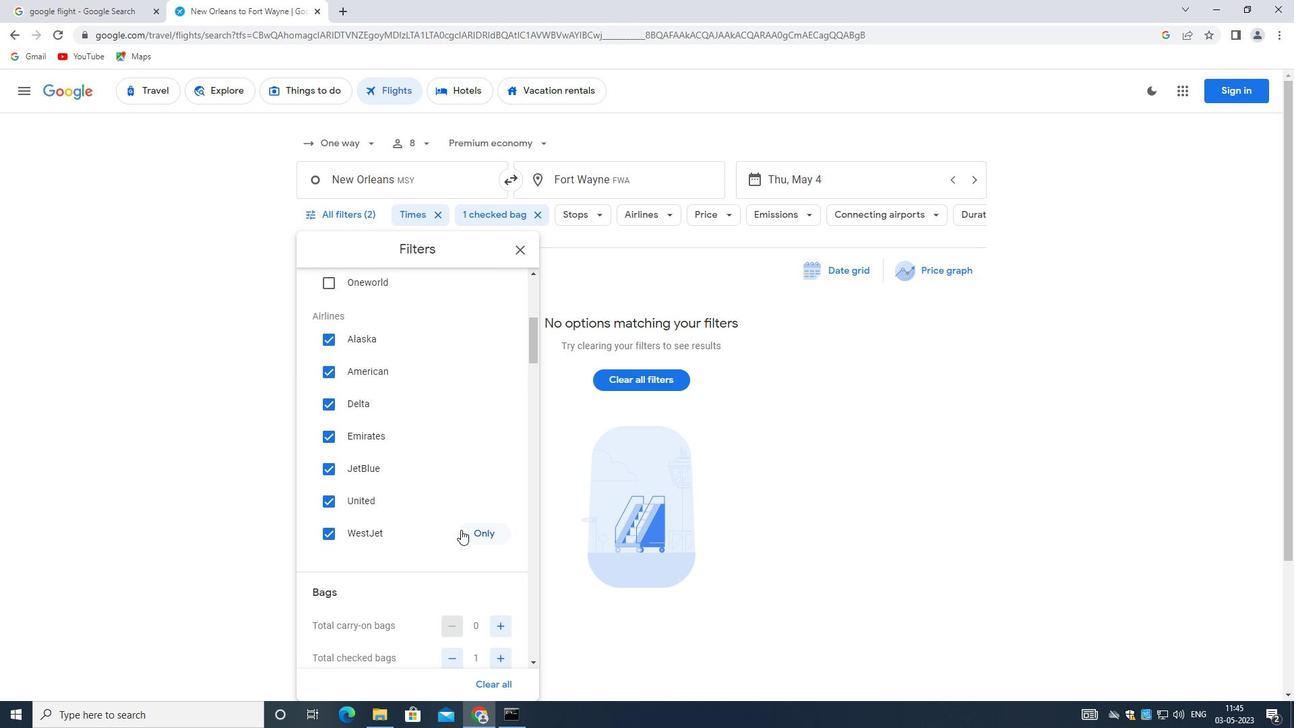 
Action: Mouse pressed left at (474, 536)
Screenshot: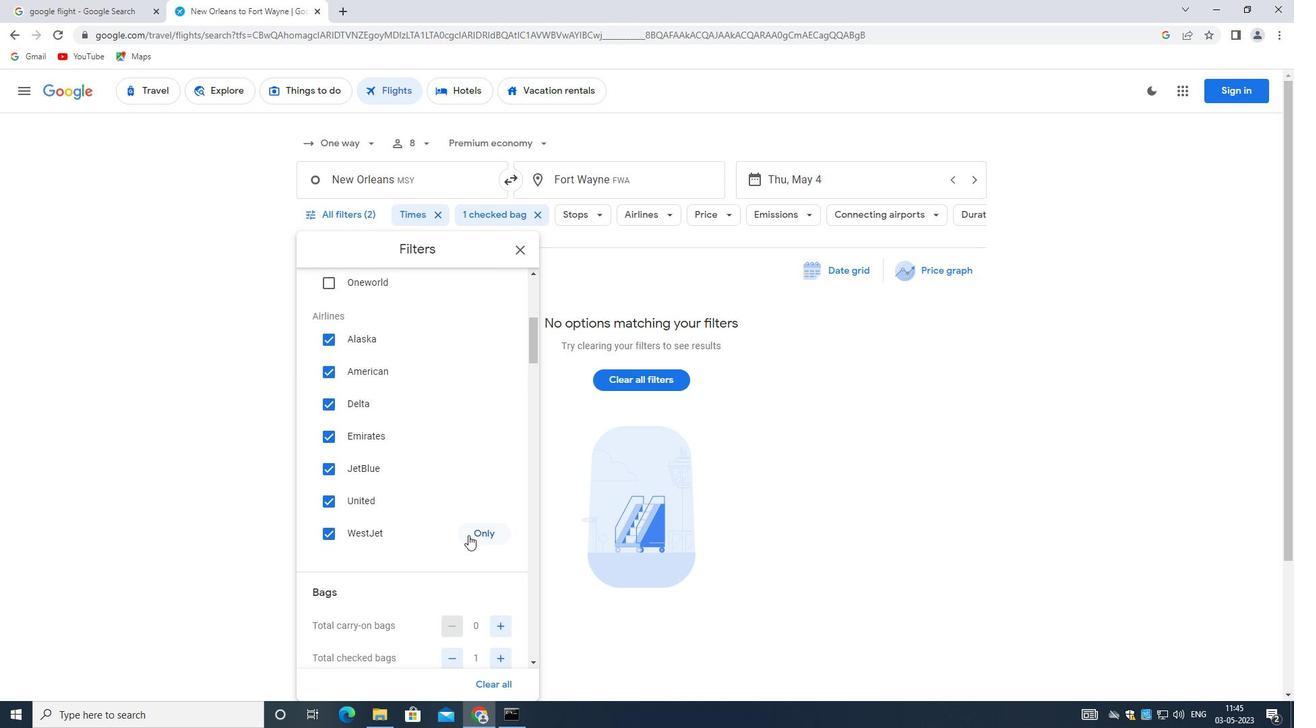 
Action: Mouse moved to (459, 503)
Screenshot: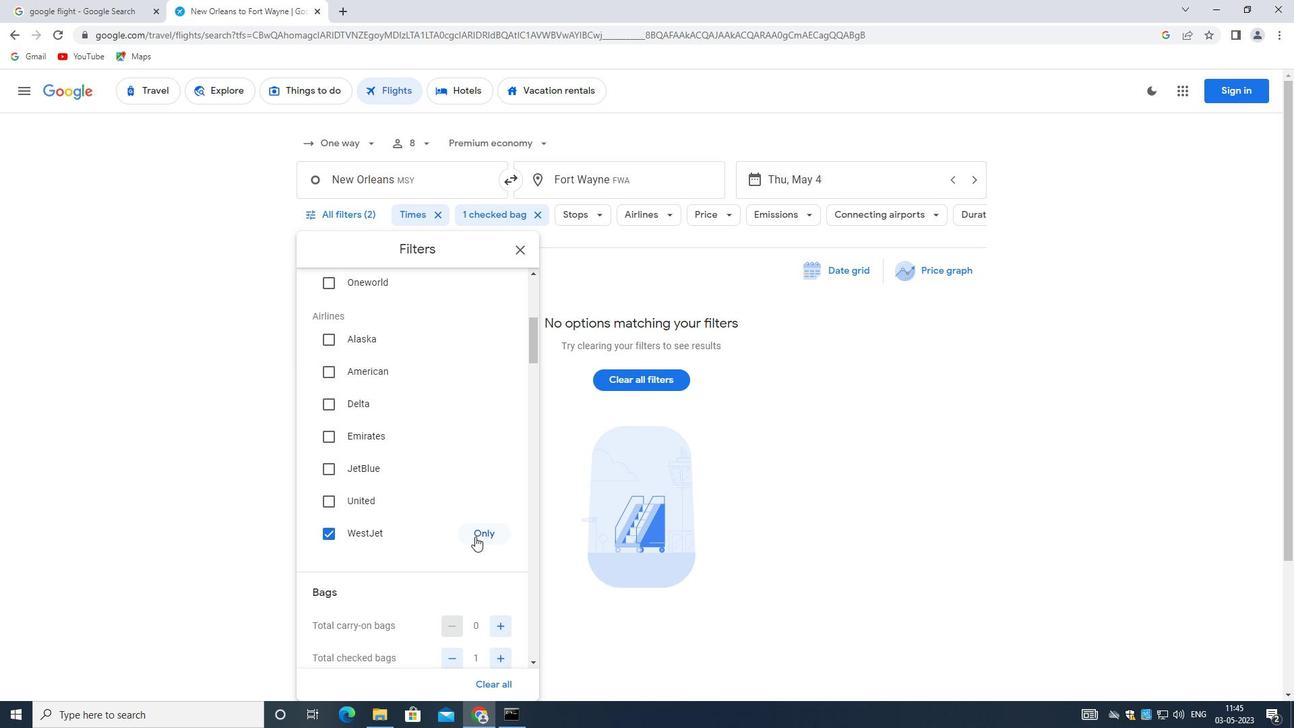 
Action: Mouse scrolled (459, 503) with delta (0, 0)
Screenshot: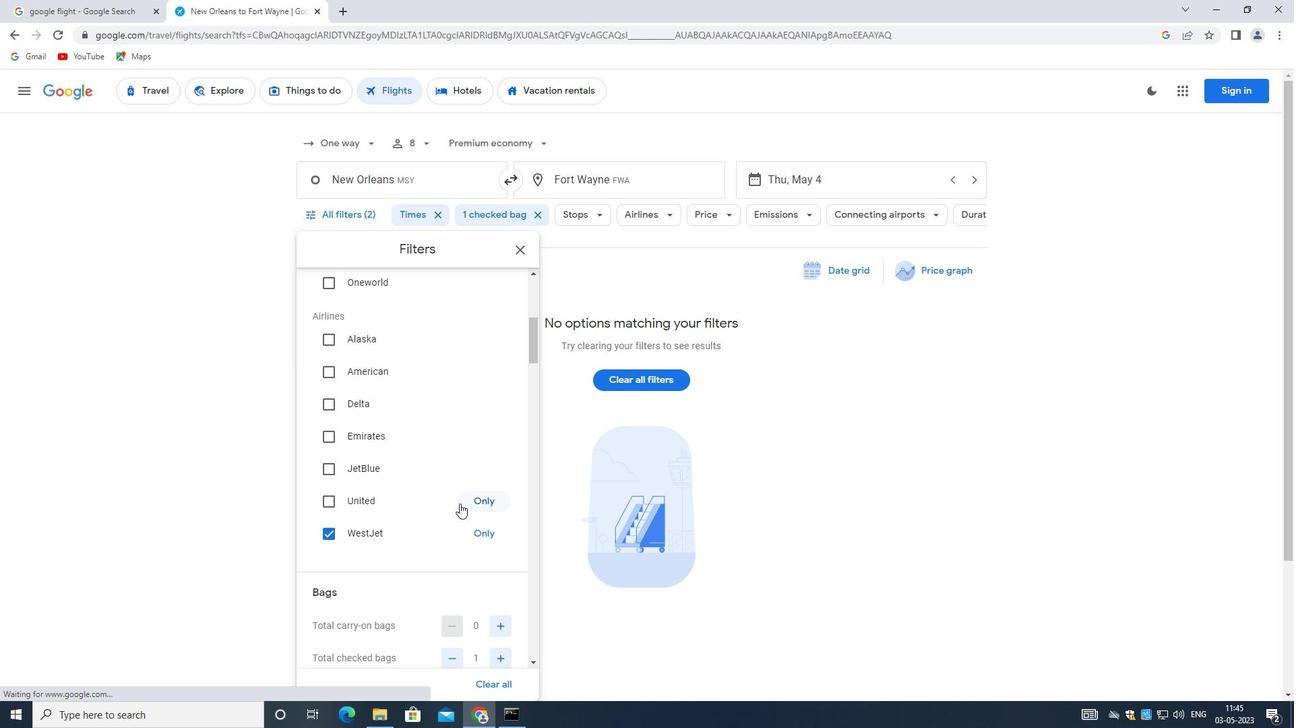 
Action: Mouse moved to (459, 503)
Screenshot: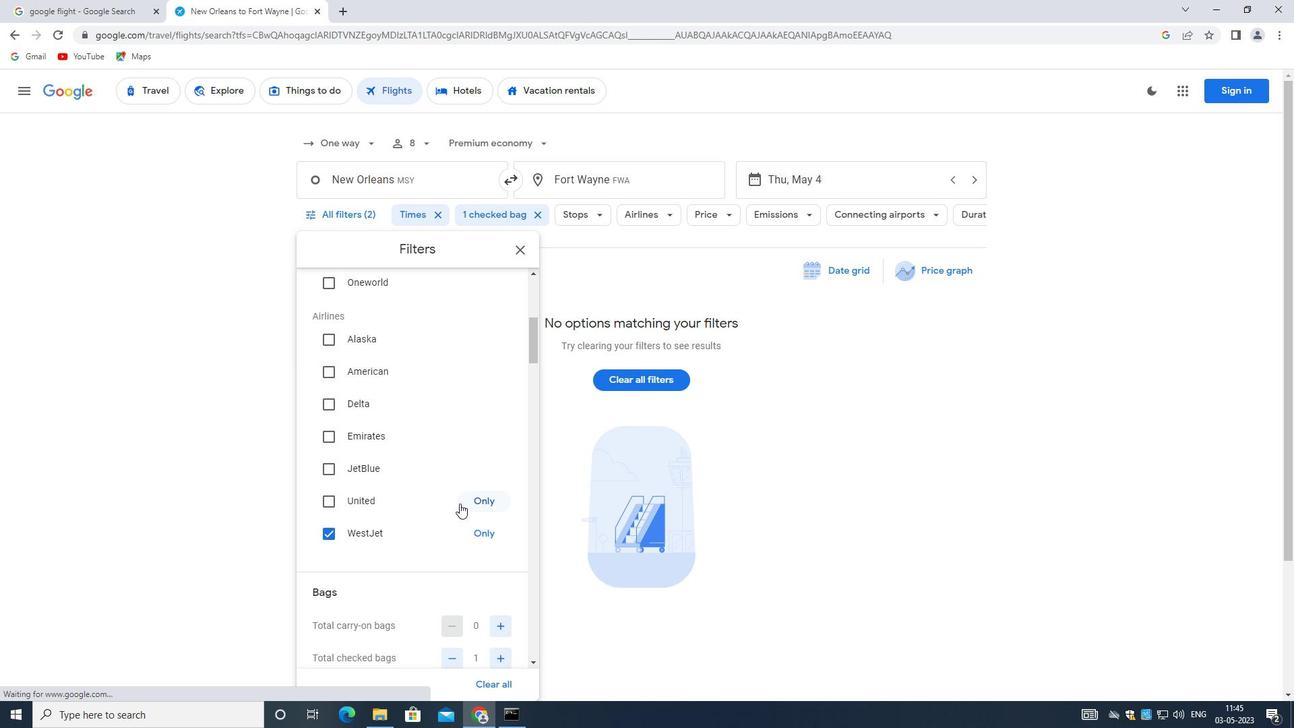 
Action: Mouse scrolled (459, 502) with delta (0, 0)
Screenshot: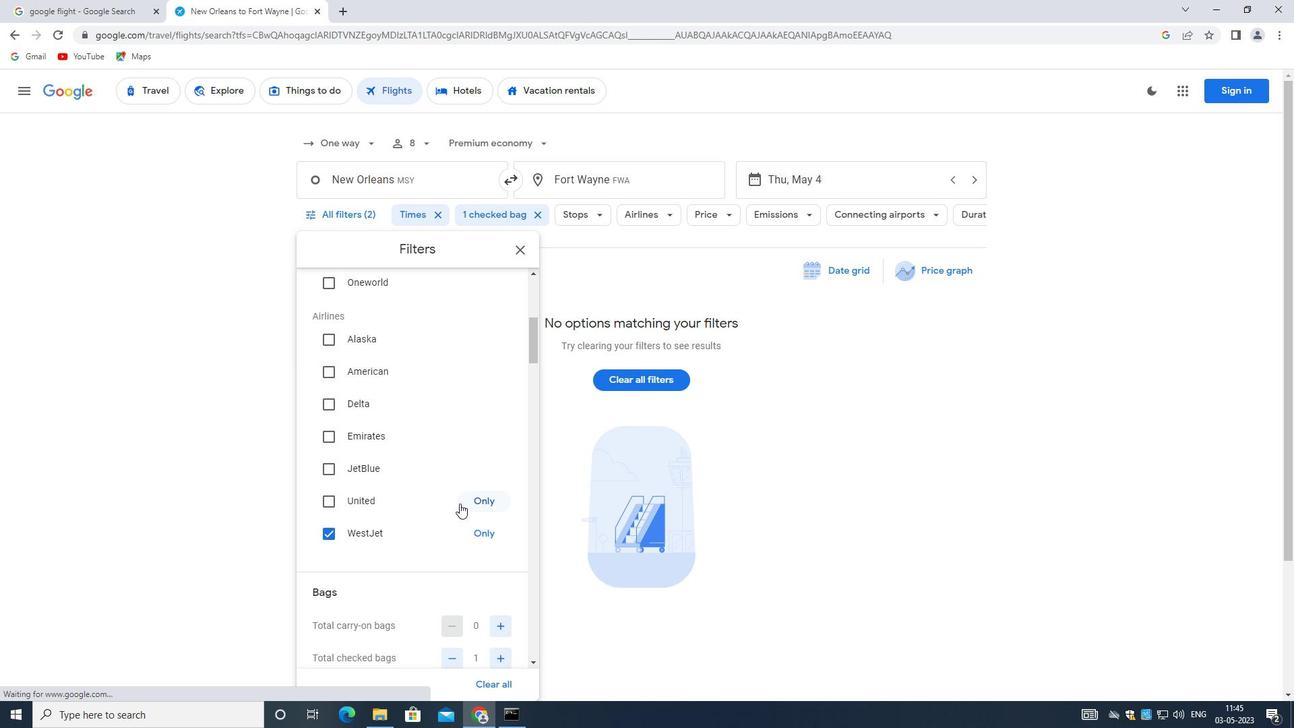 
Action: Mouse scrolled (459, 502) with delta (0, 0)
Screenshot: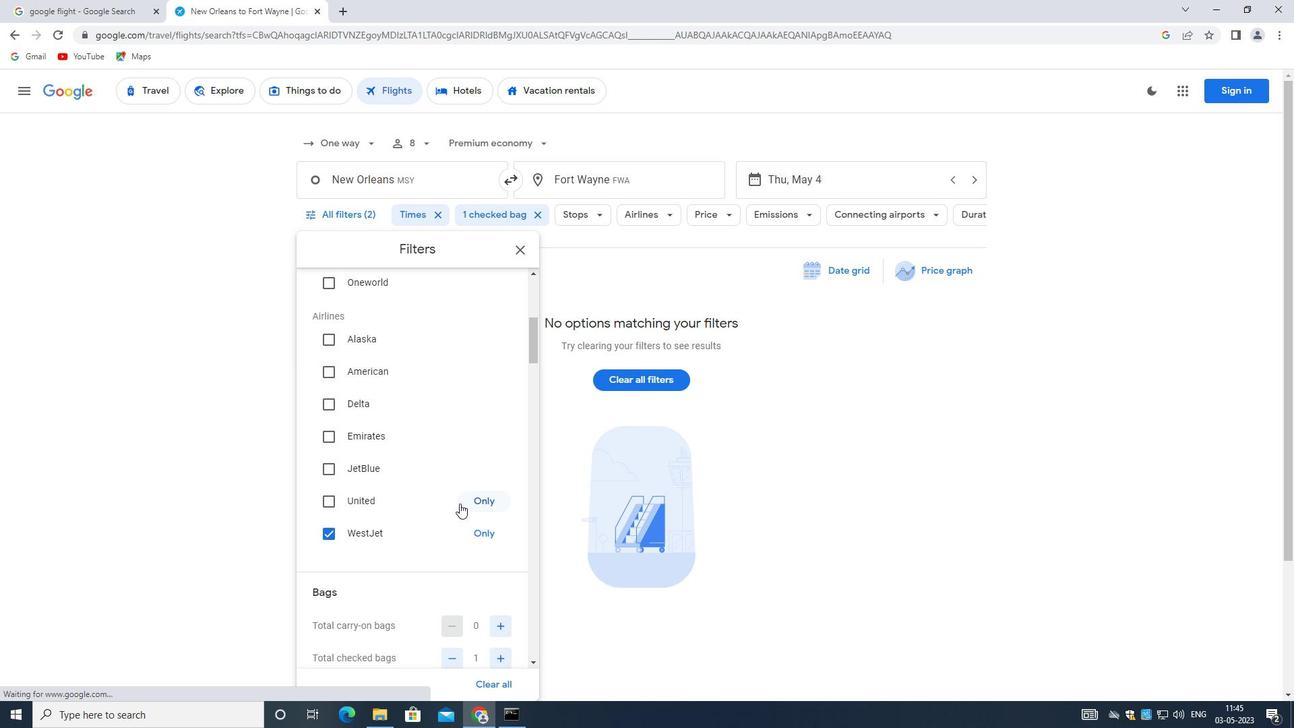 
Action: Mouse moved to (454, 503)
Screenshot: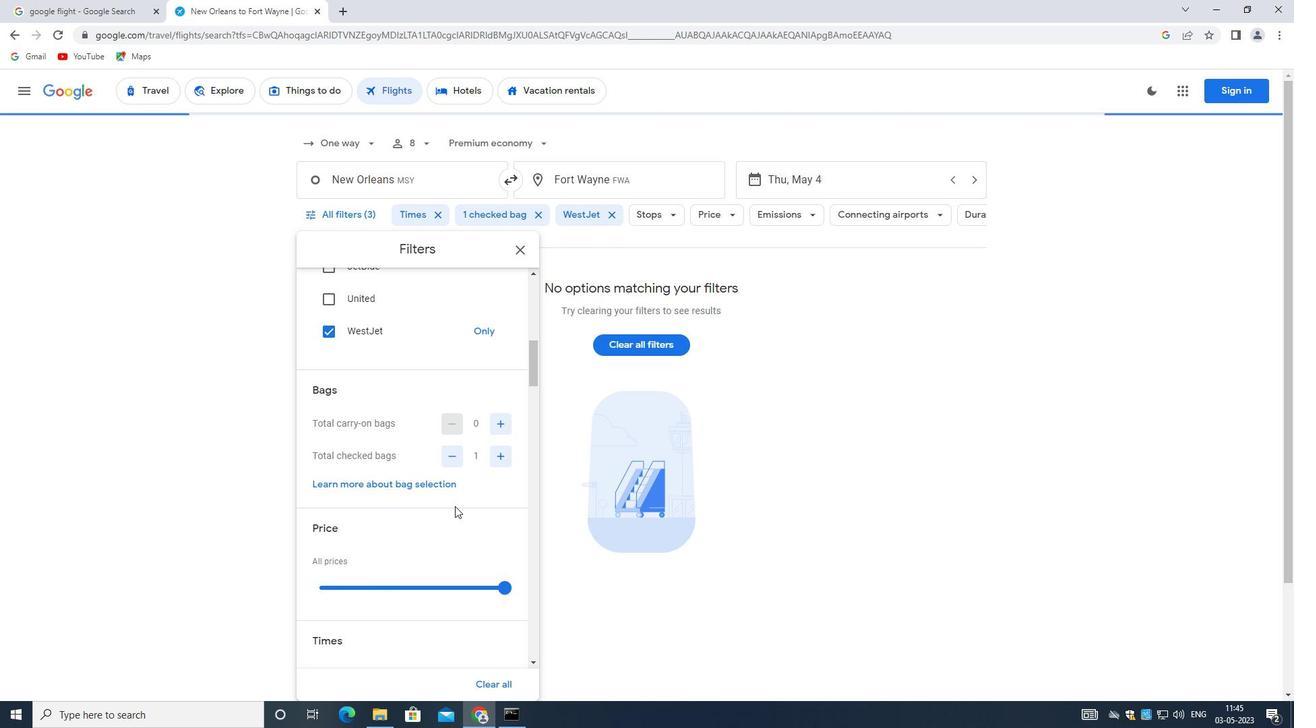 
Action: Mouse scrolled (454, 502) with delta (0, 0)
Screenshot: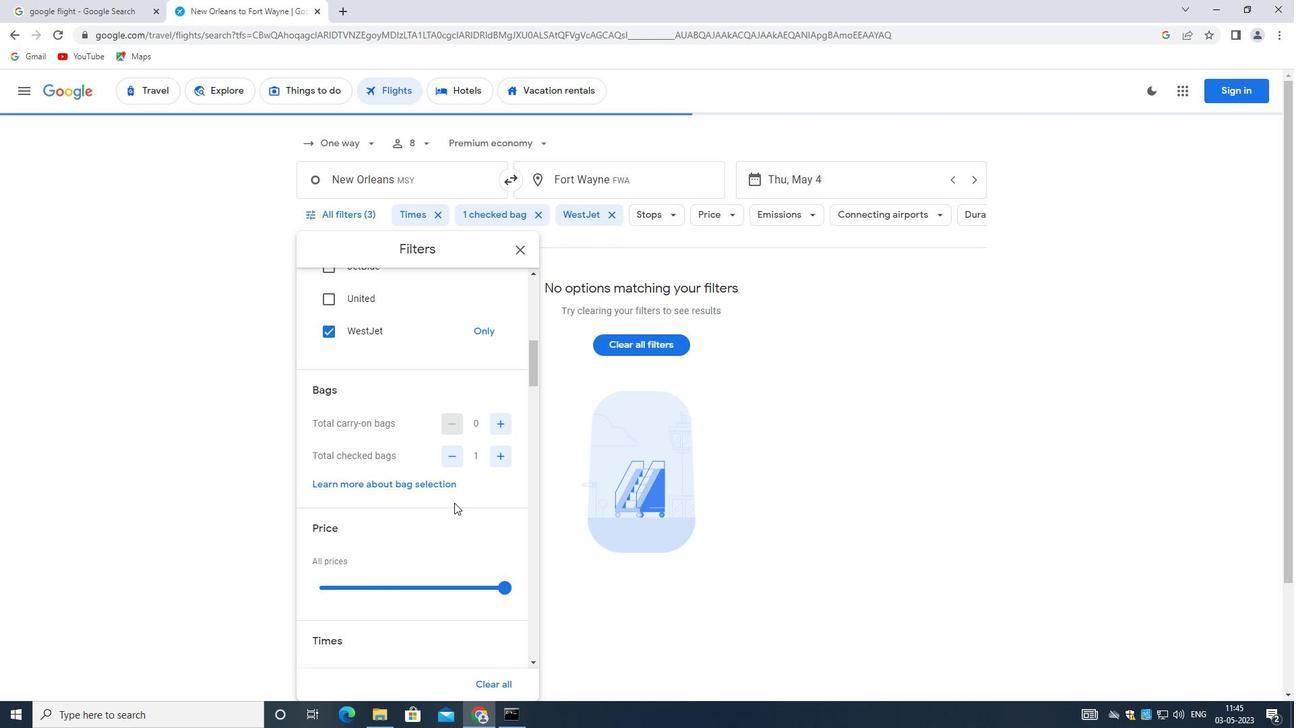 
Action: Mouse scrolled (454, 502) with delta (0, 0)
Screenshot: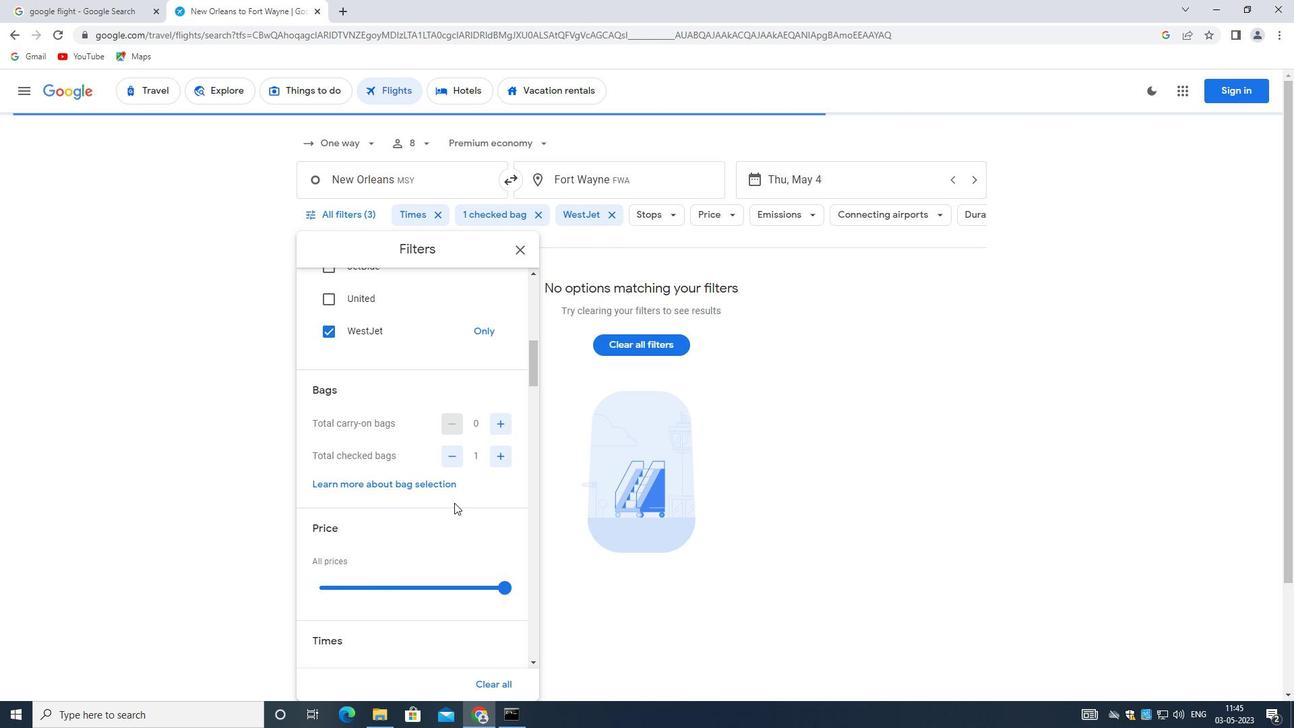 
Action: Mouse moved to (496, 318)
Screenshot: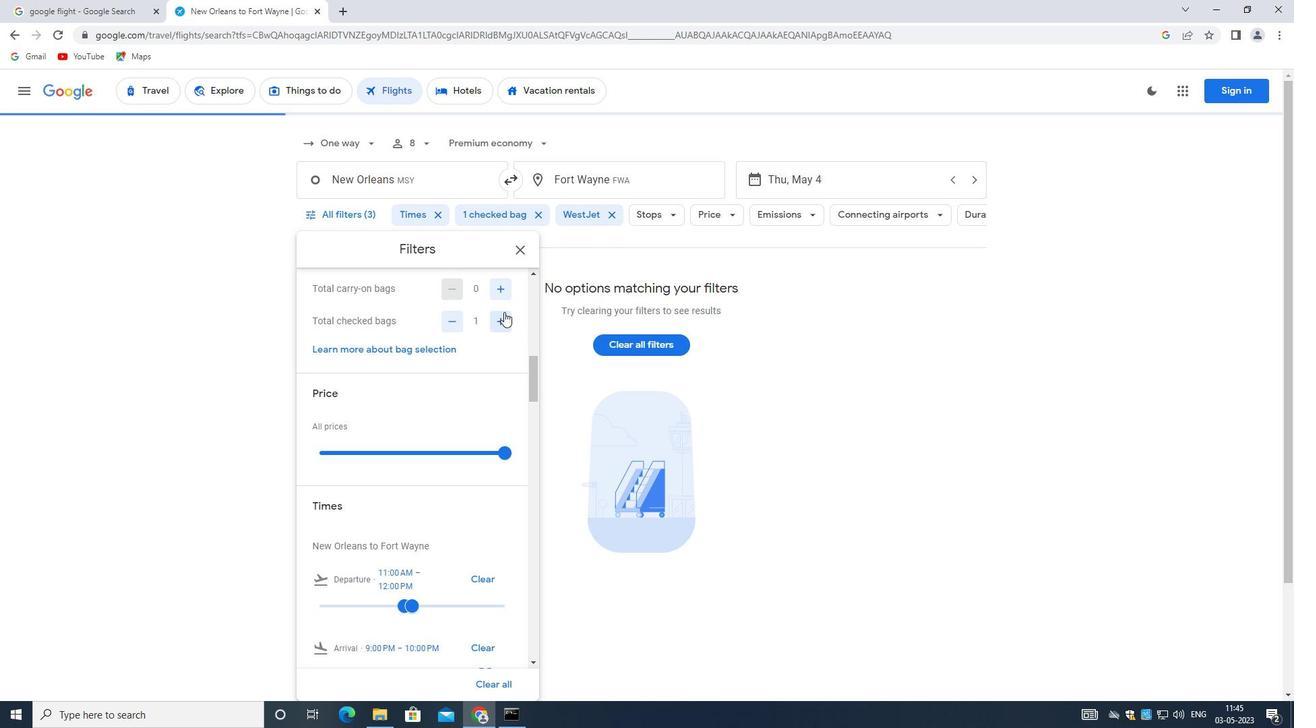 
Action: Mouse pressed left at (496, 318)
Screenshot: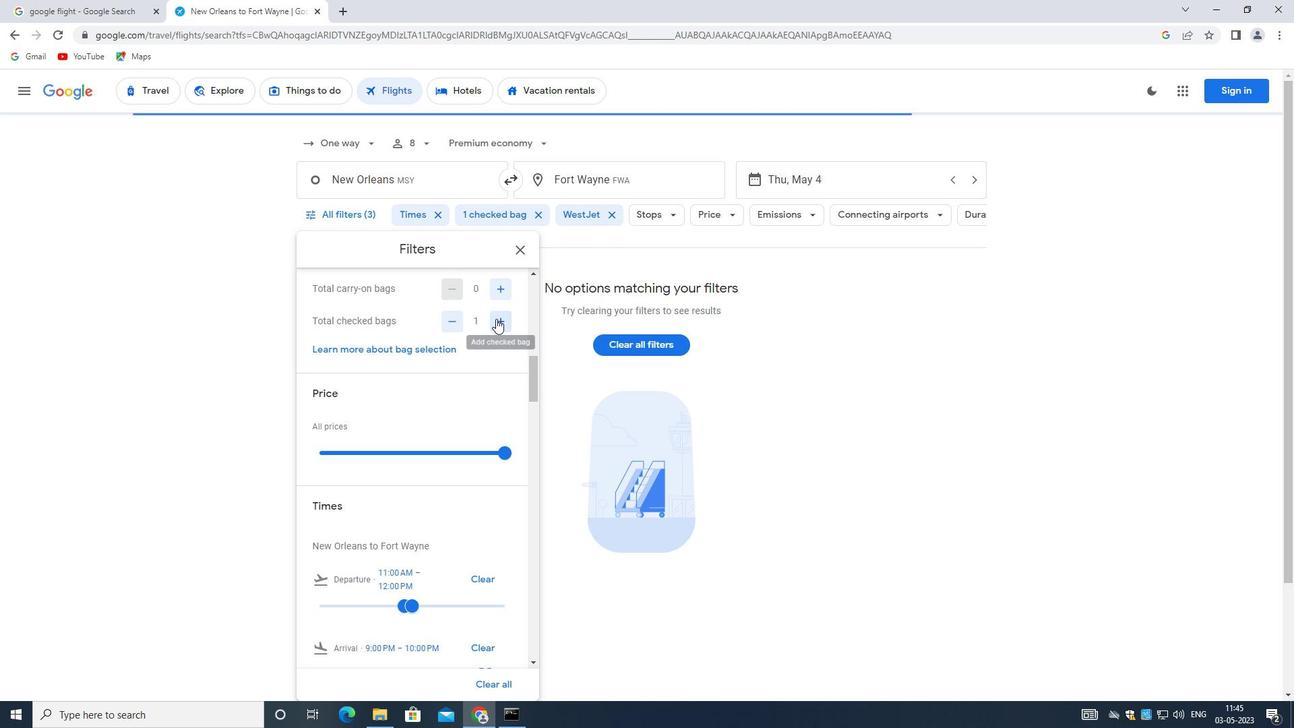 
Action: Mouse moved to (443, 394)
Screenshot: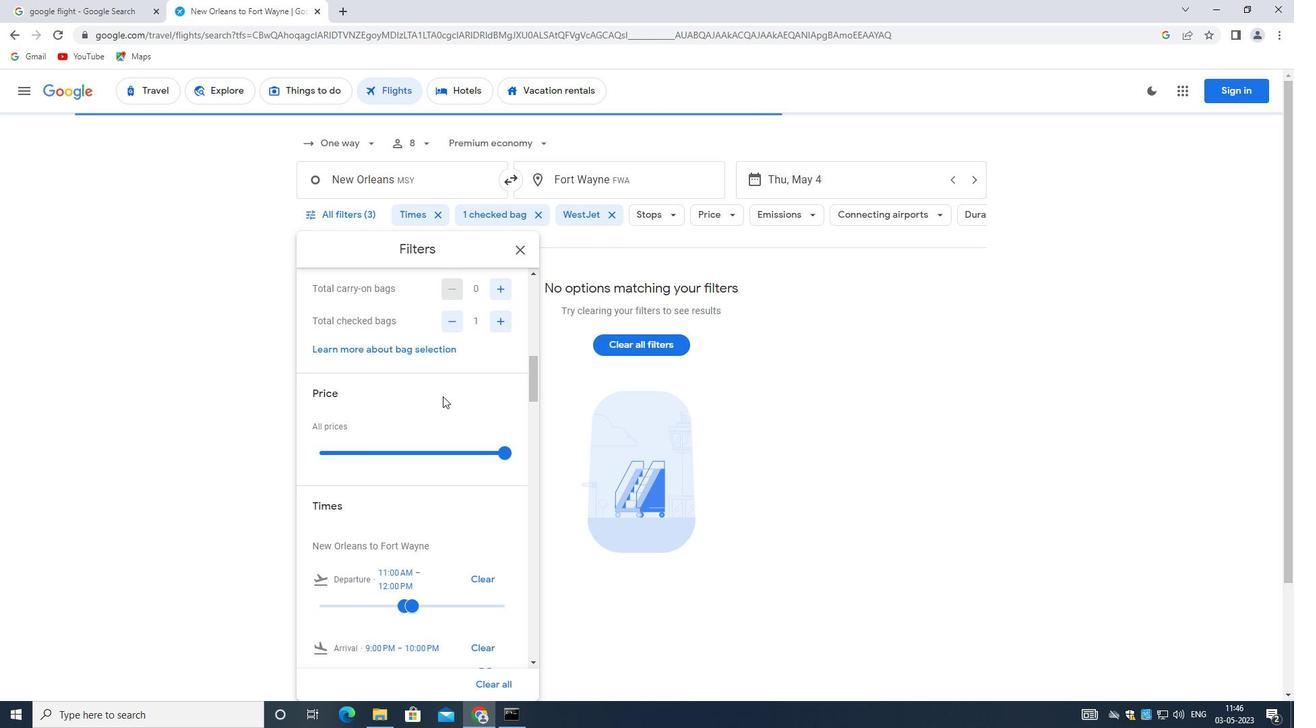
Action: Mouse scrolled (443, 395) with delta (0, 0)
Screenshot: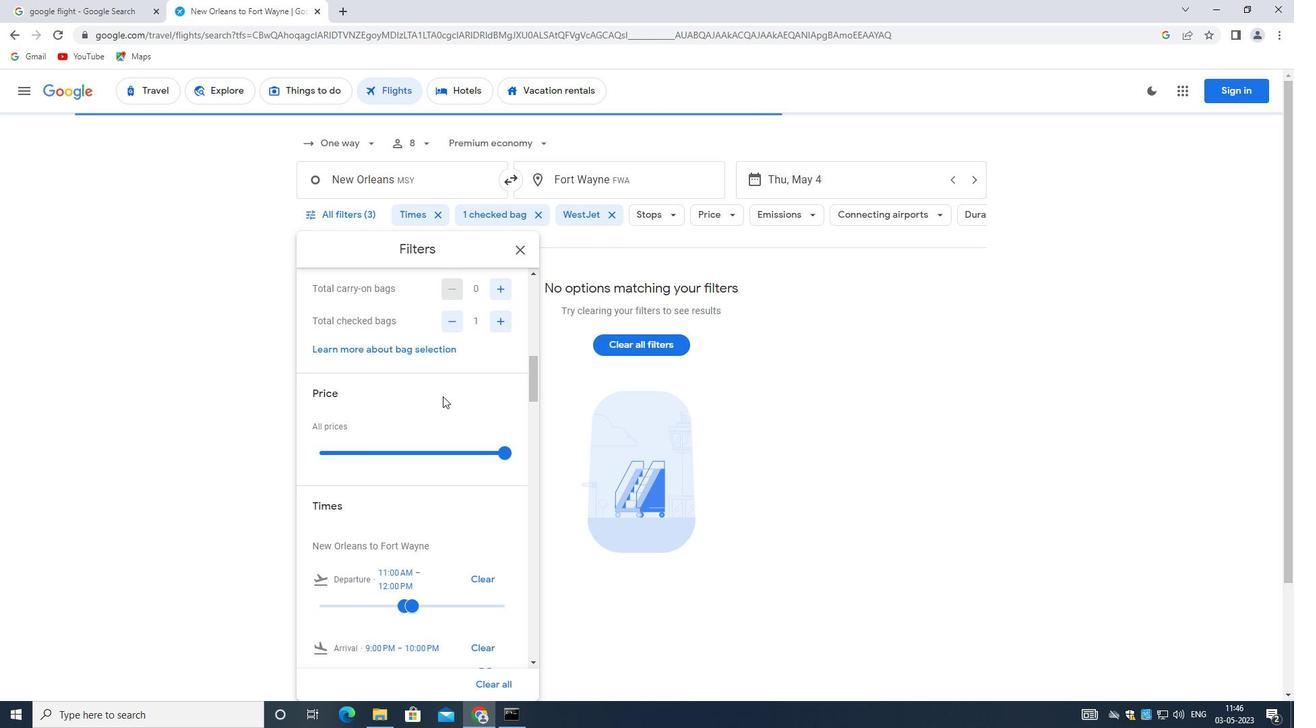 
Action: Mouse scrolled (443, 393) with delta (0, 0)
Screenshot: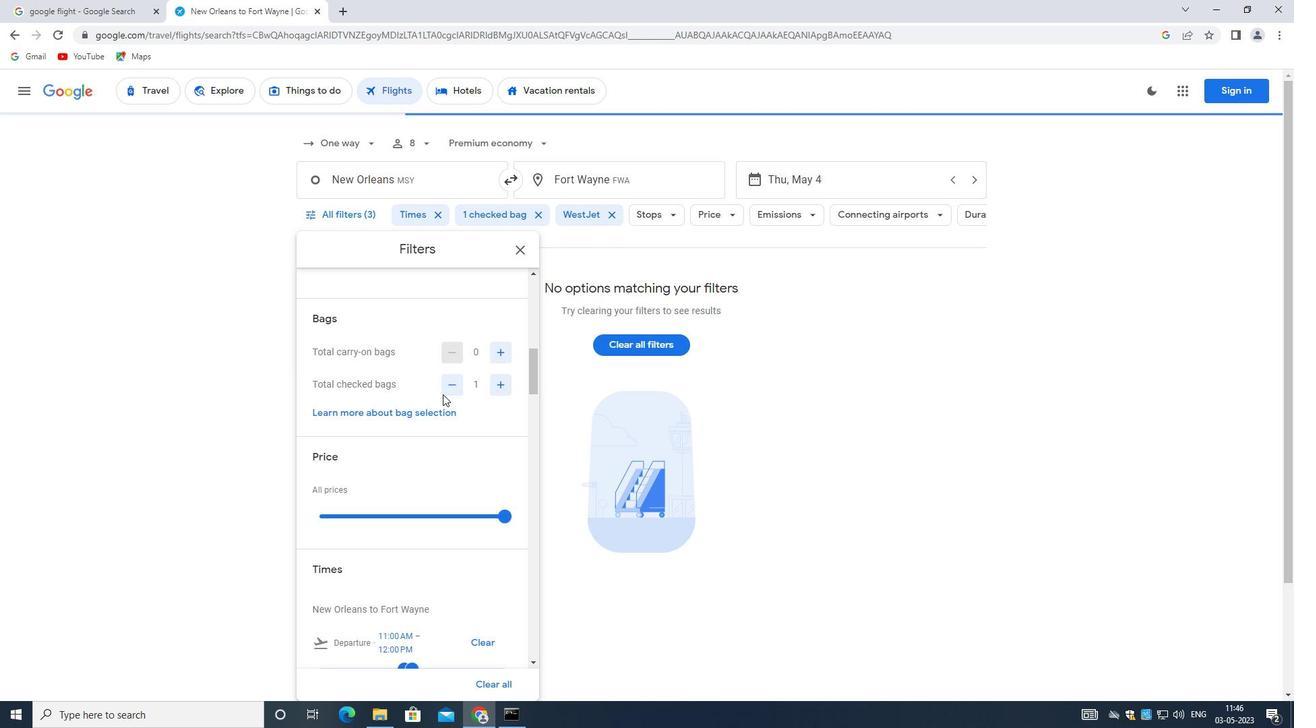 
Action: Mouse scrolled (443, 393) with delta (0, 0)
Screenshot: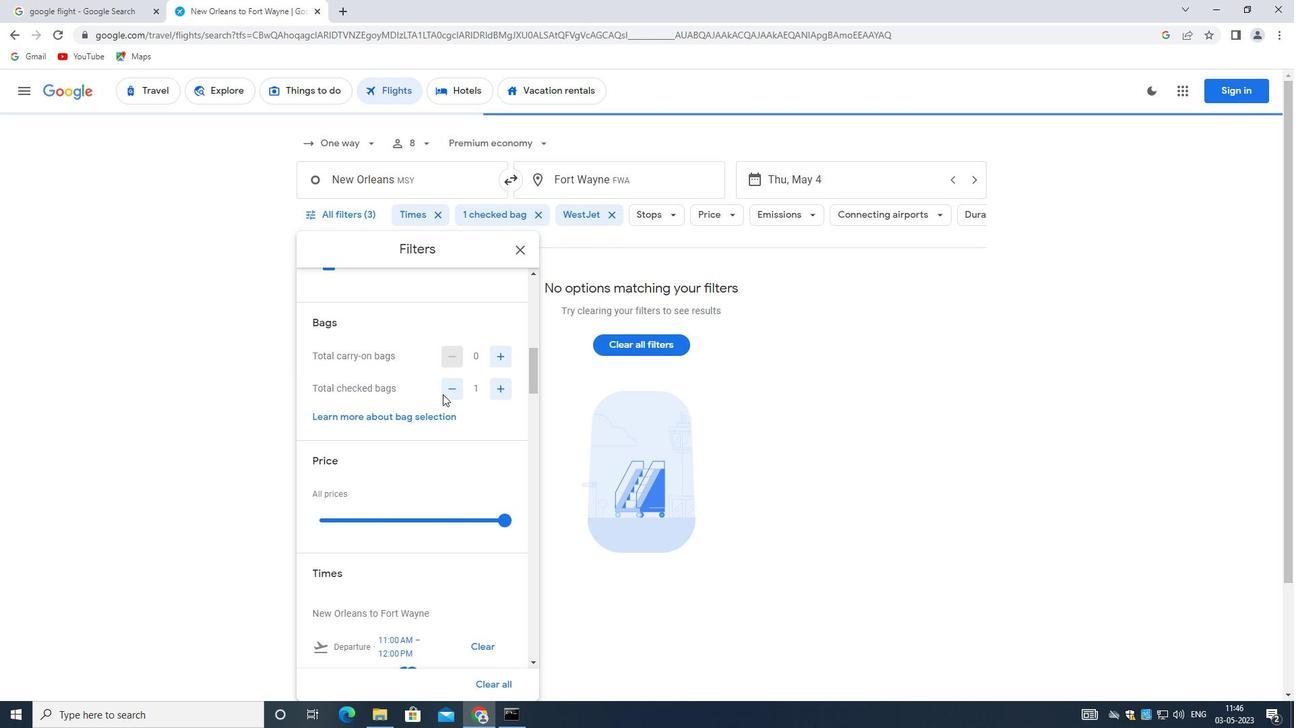 
Action: Mouse scrolled (443, 393) with delta (0, 0)
Screenshot: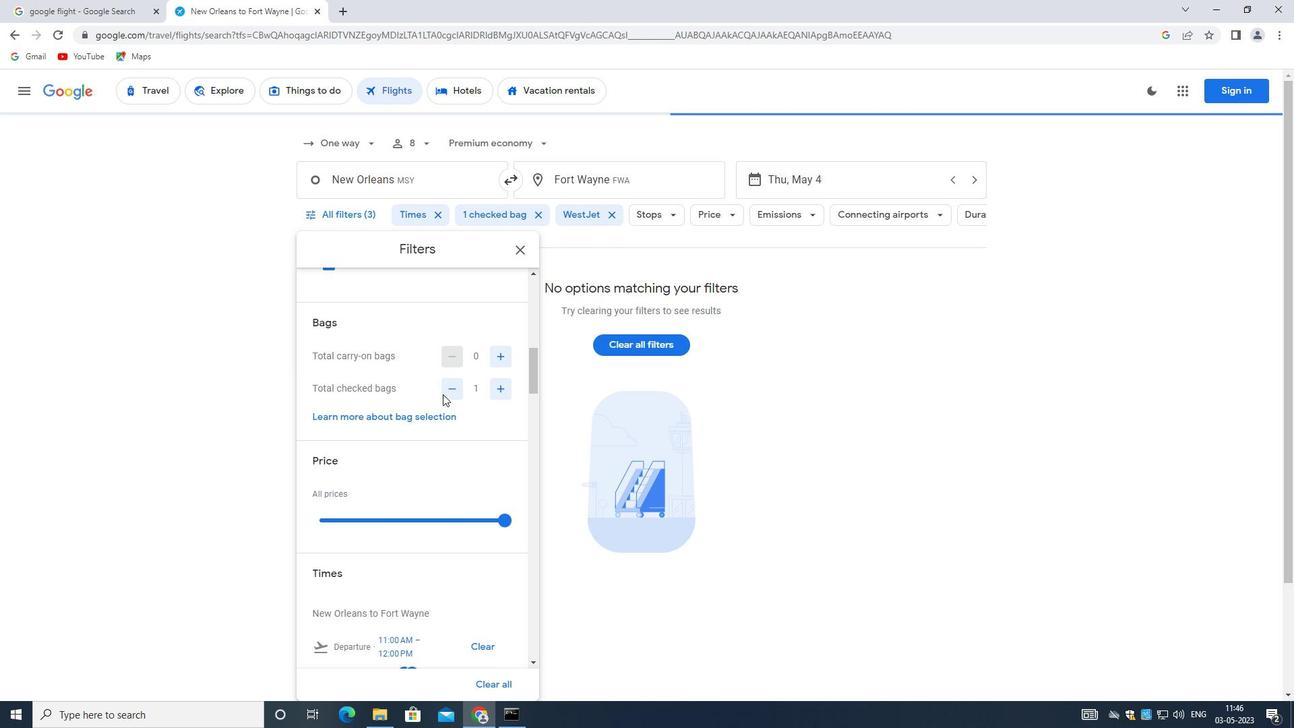 
Action: Mouse scrolled (443, 393) with delta (0, 0)
Screenshot: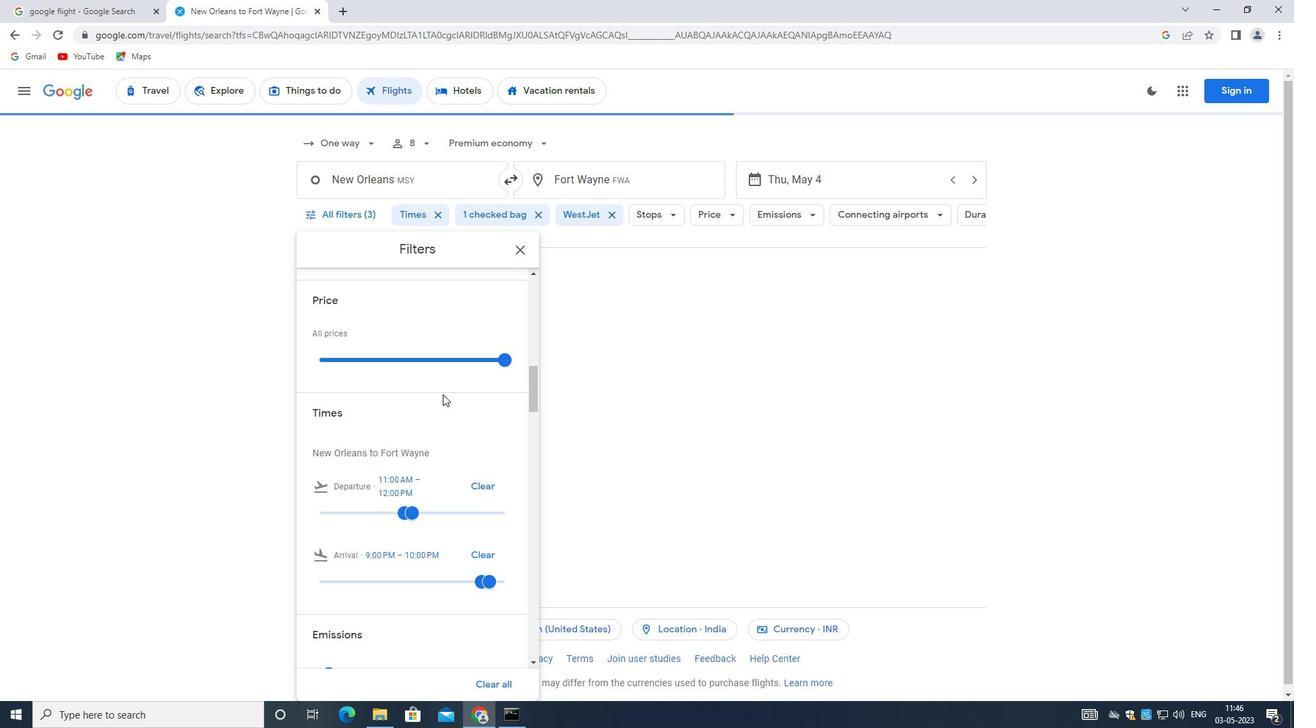 
Action: Mouse moved to (442, 393)
Screenshot: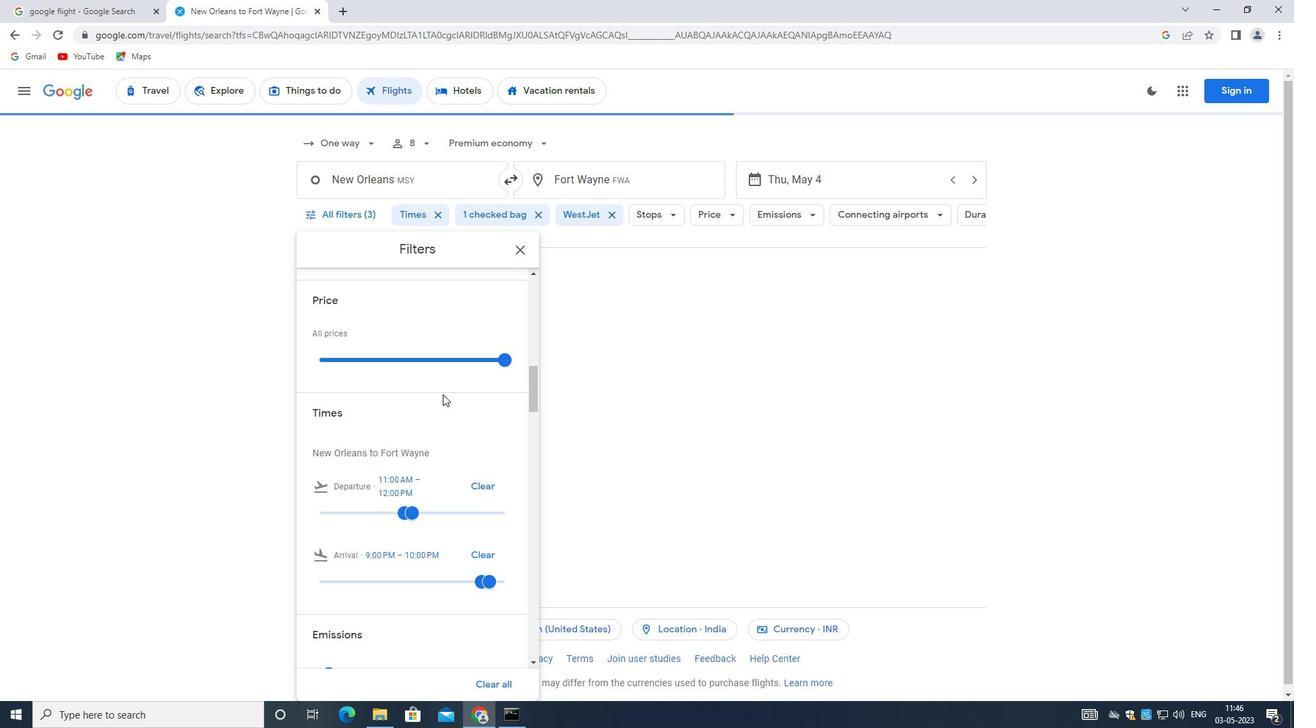 
Action: Mouse scrolled (442, 393) with delta (0, 0)
Screenshot: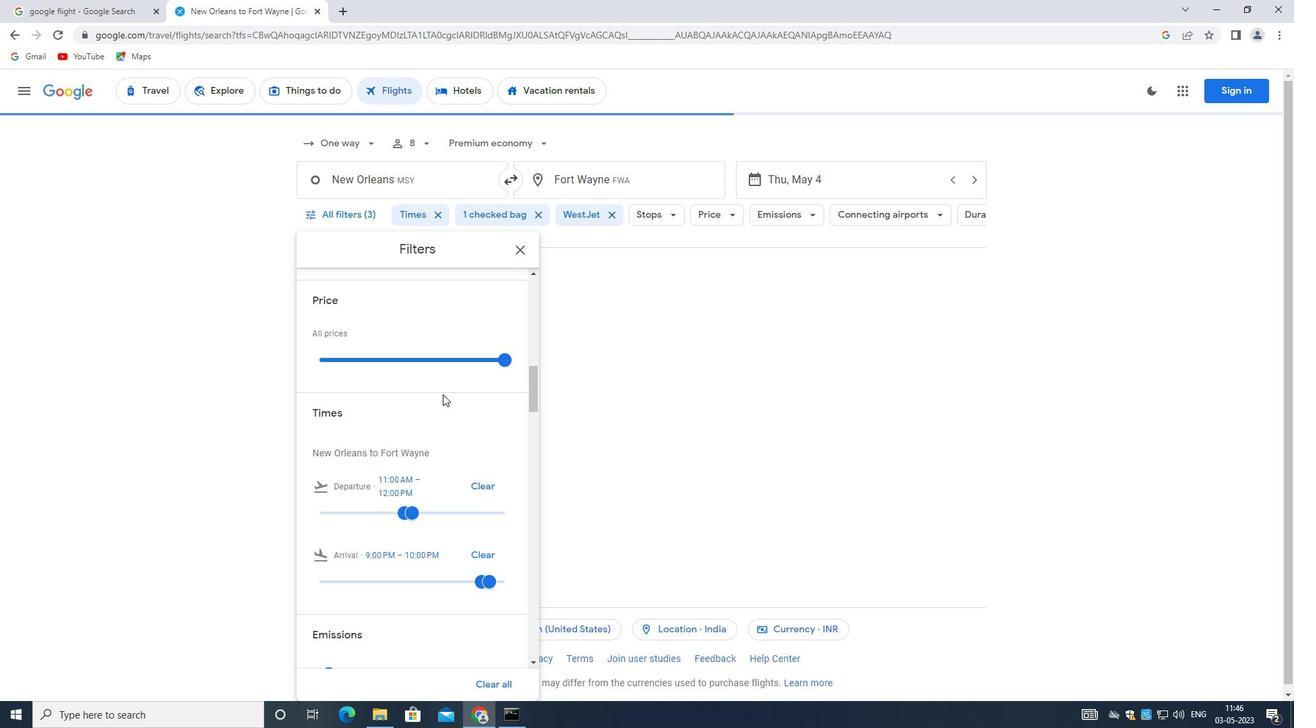 
Action: Mouse scrolled (442, 394) with delta (0, 0)
Screenshot: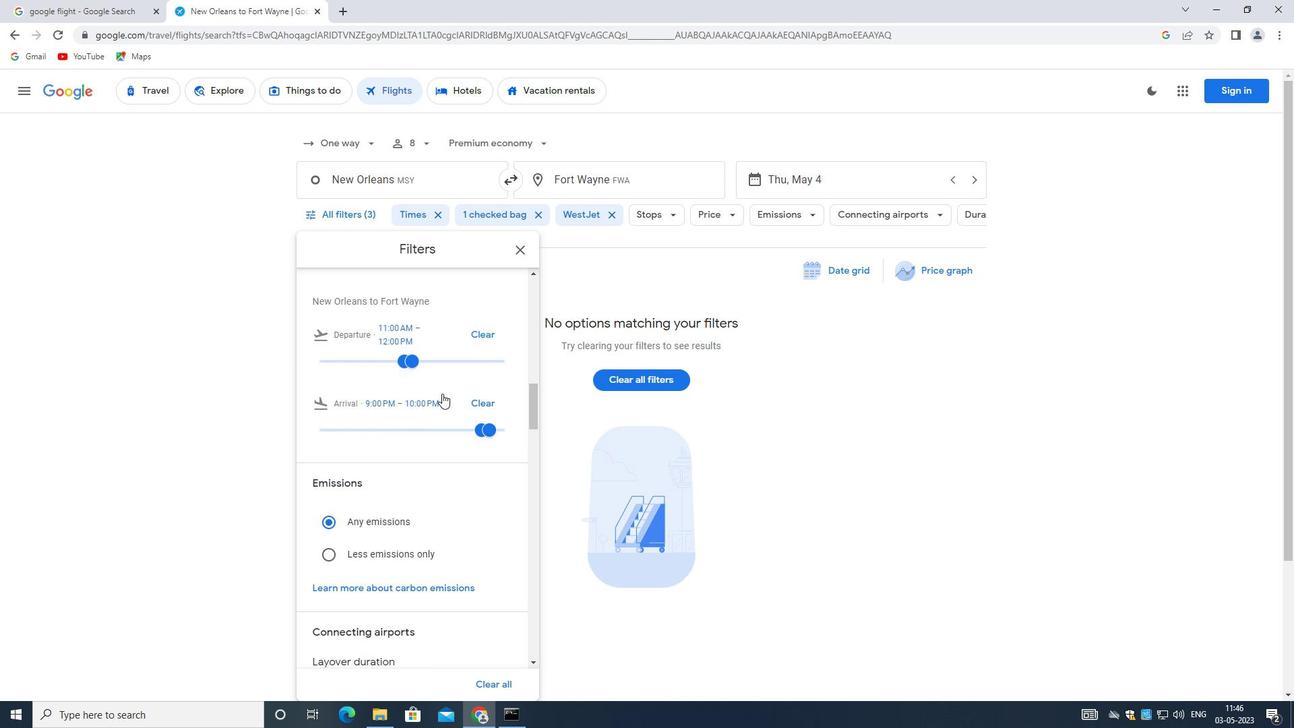 
Action: Mouse scrolled (442, 394) with delta (0, 0)
Screenshot: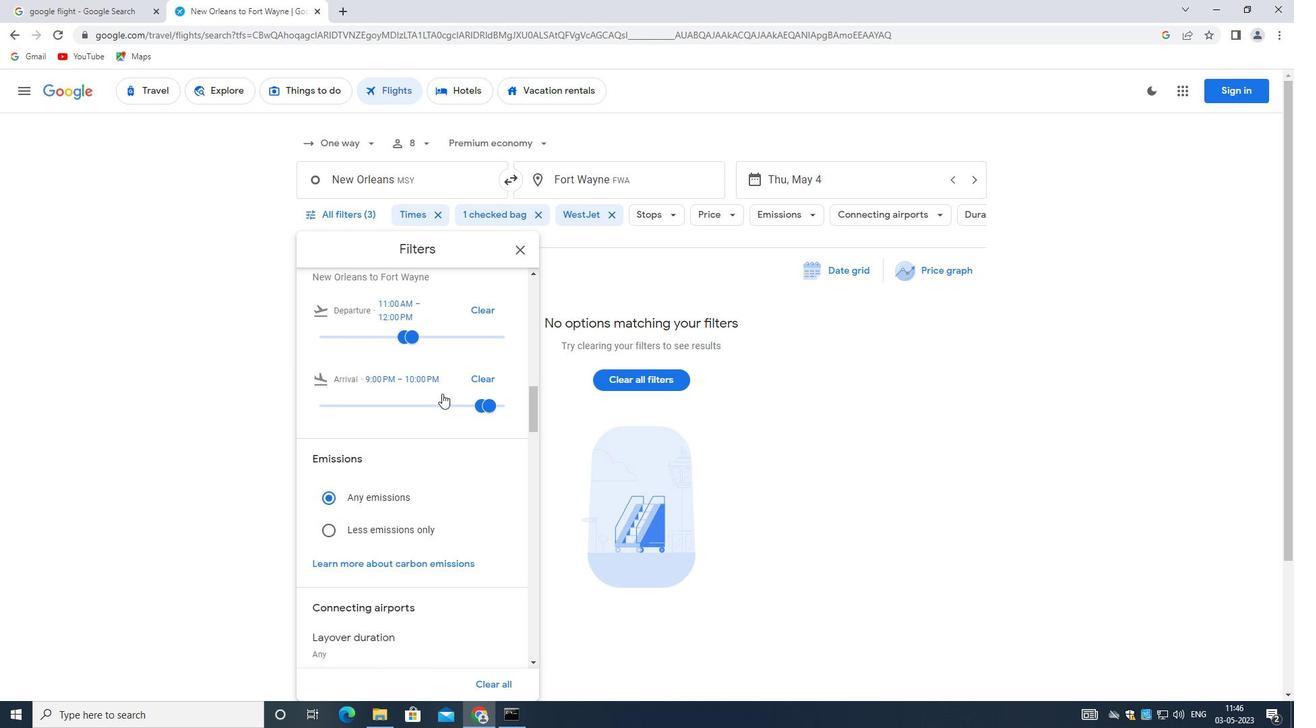 
Action: Mouse scrolled (442, 394) with delta (0, 0)
Screenshot: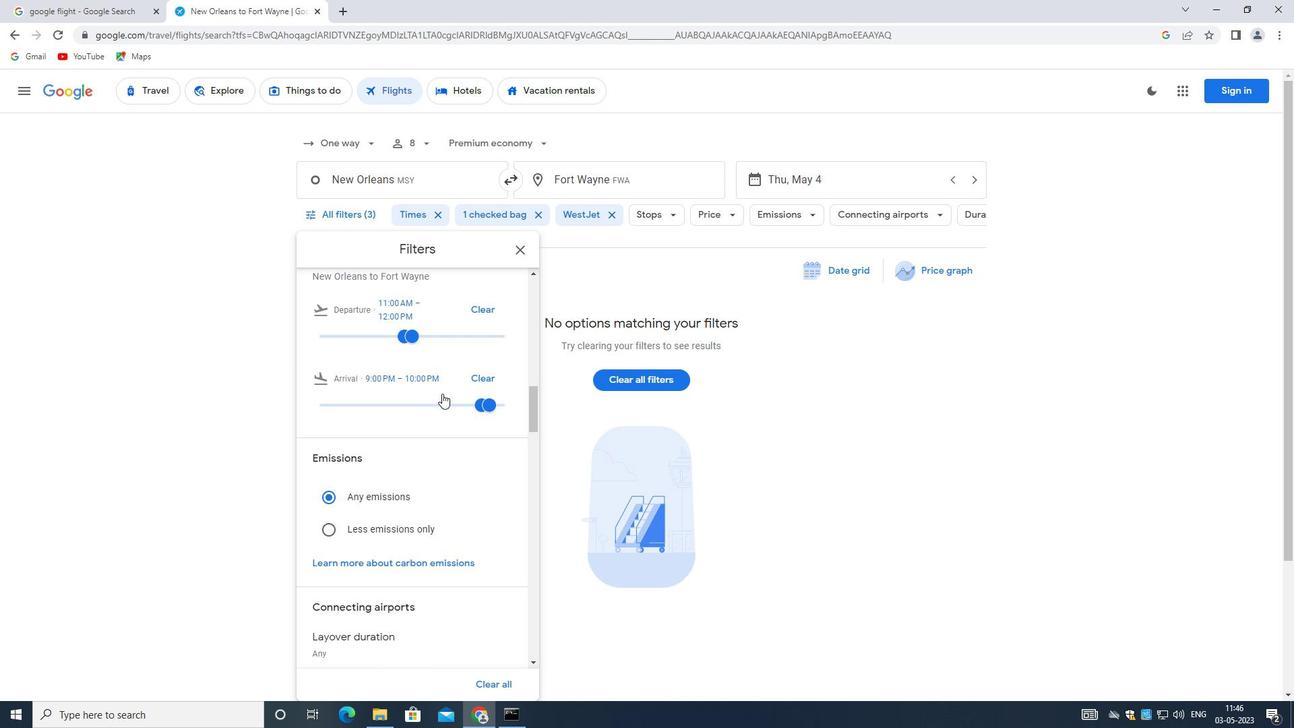 
Action: Mouse moved to (495, 380)
Screenshot: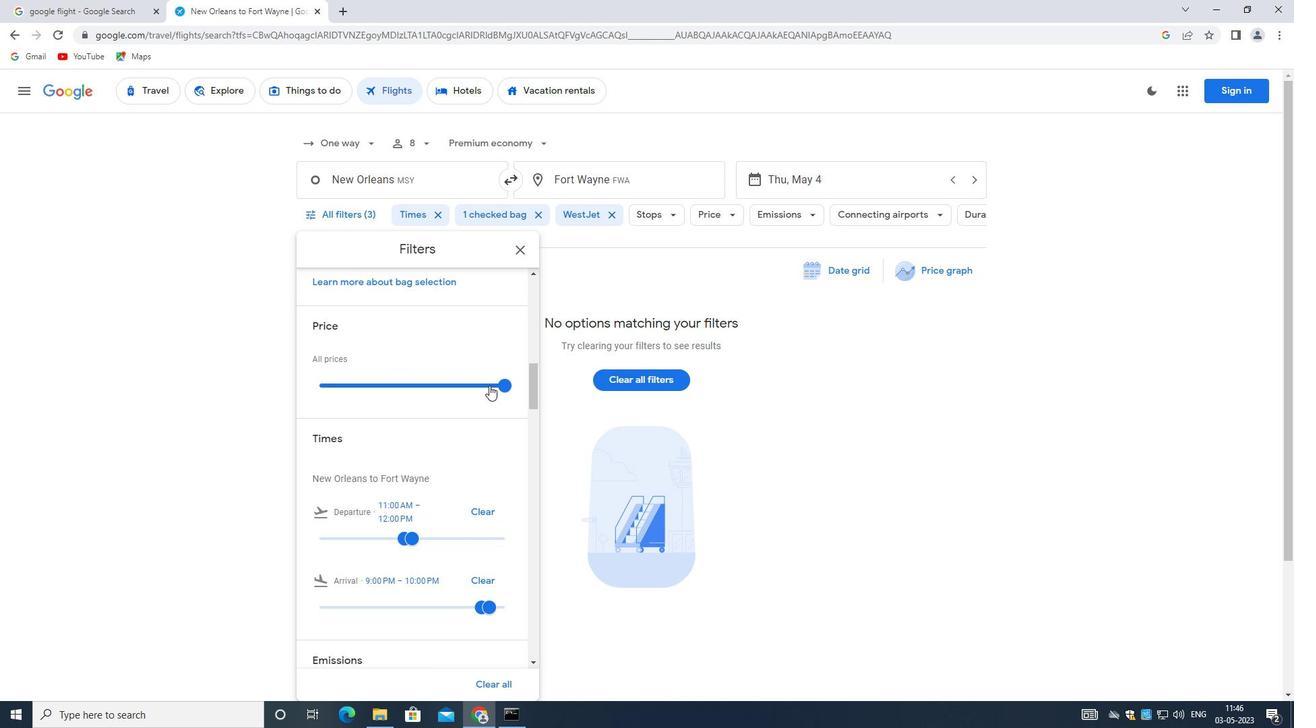 
Action: Mouse pressed left at (495, 380)
Screenshot: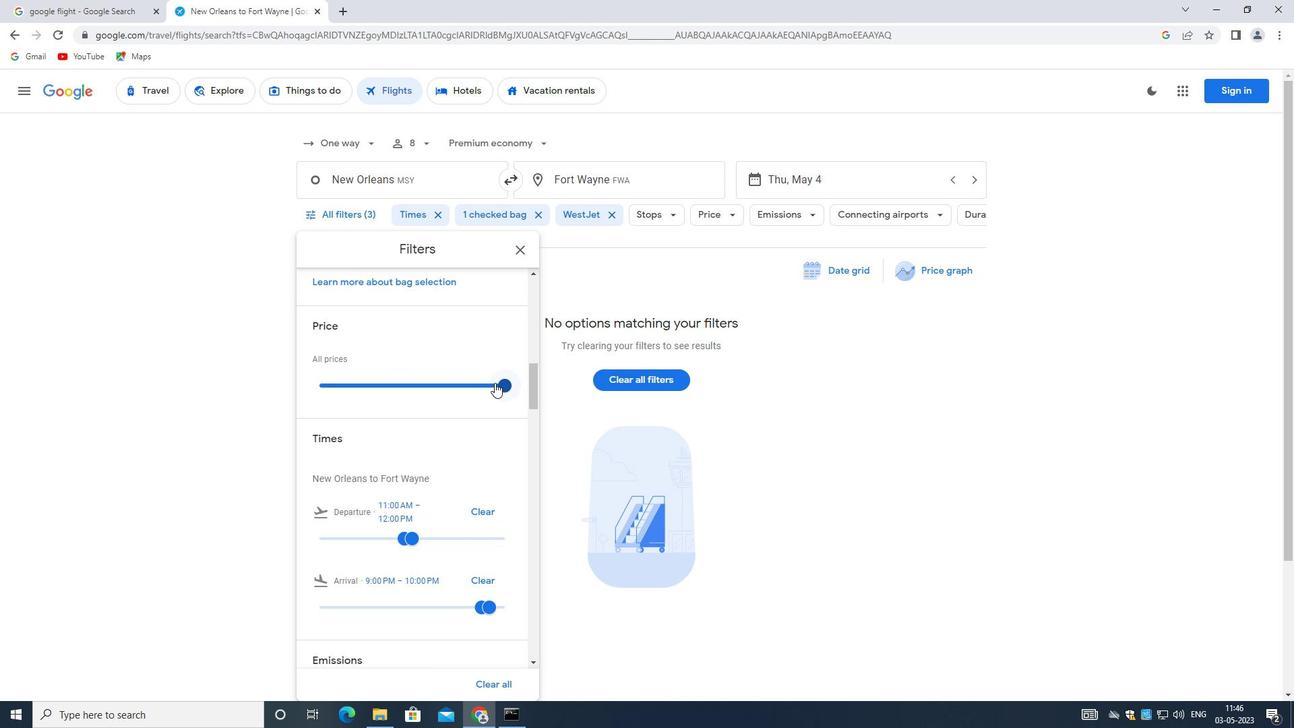 
Action: Mouse moved to (451, 441)
Screenshot: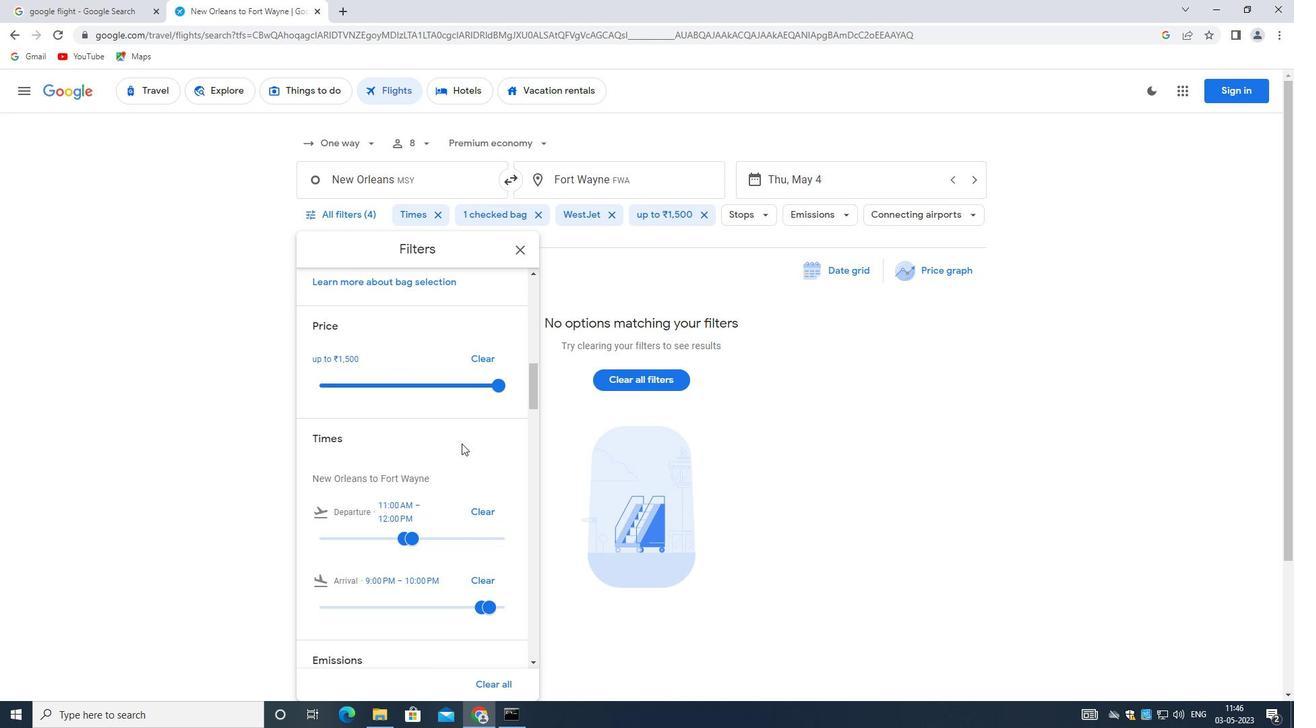
Action: Mouse scrolled (451, 440) with delta (0, 0)
Screenshot: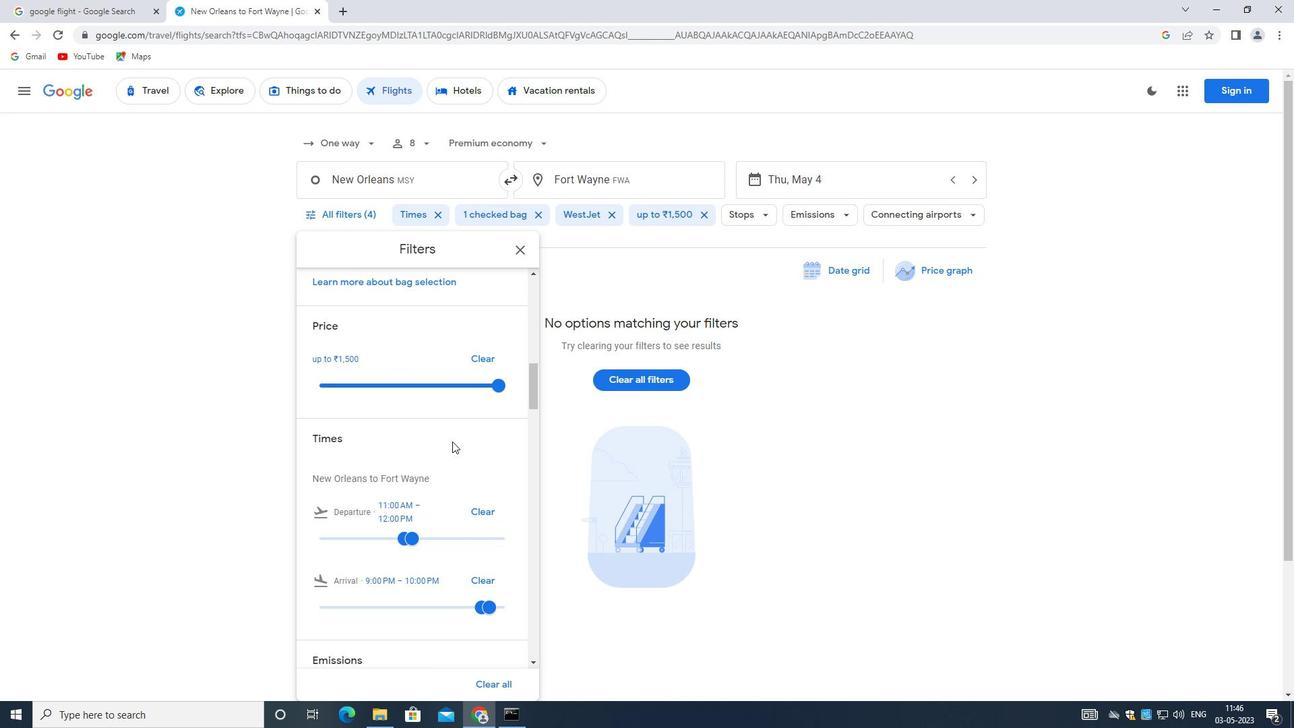 
Action: Mouse moved to (449, 445)
Screenshot: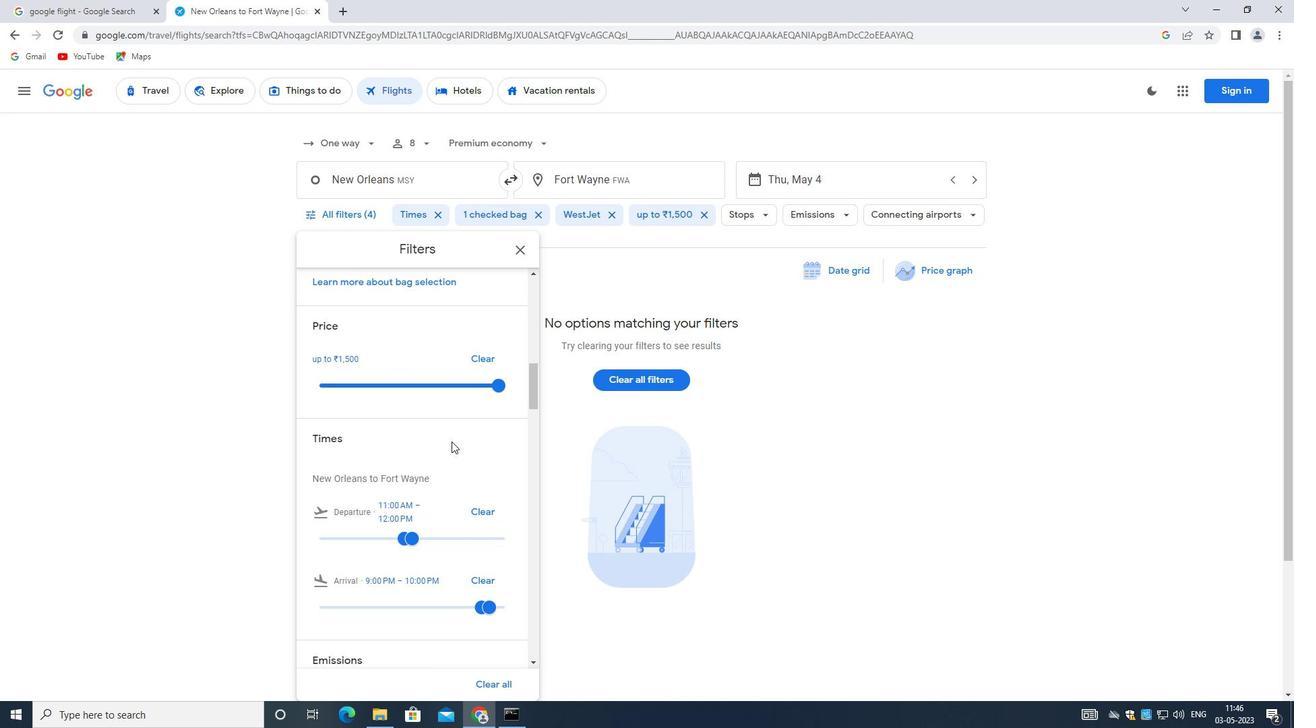 
Action: Mouse scrolled (449, 445) with delta (0, 0)
Screenshot: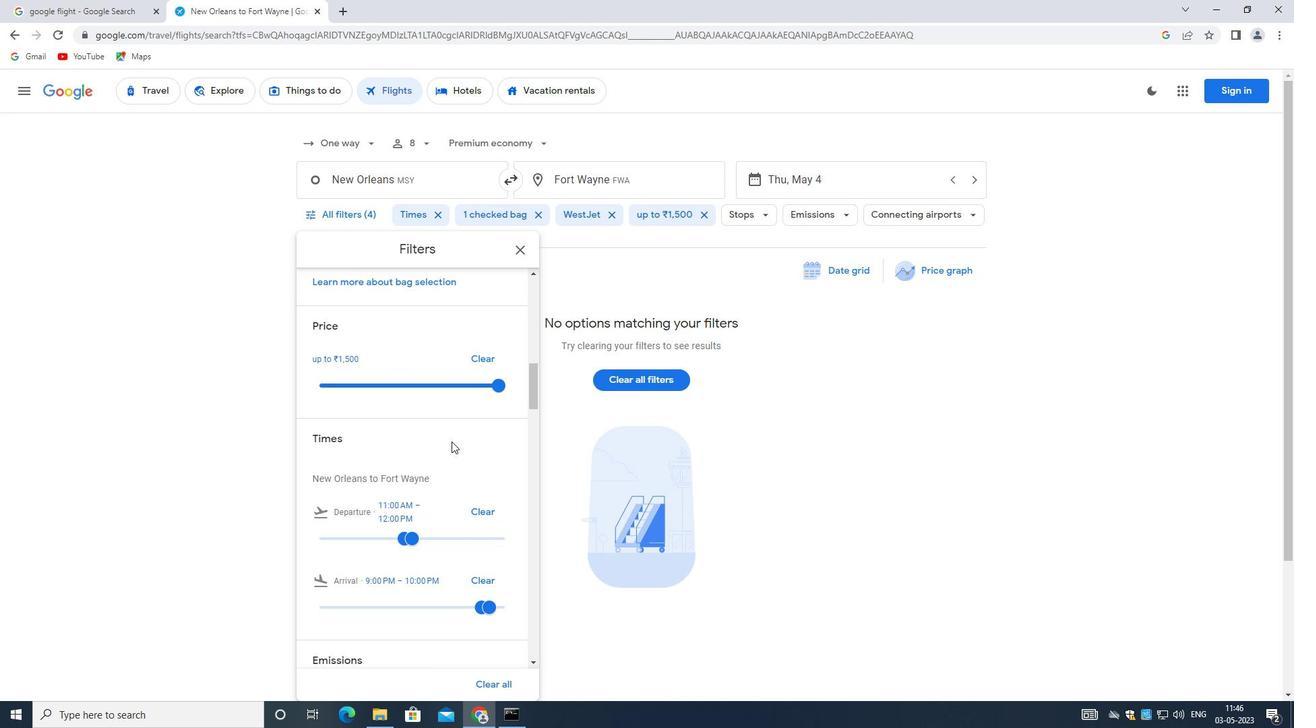
Action: Mouse moved to (448, 446)
Screenshot: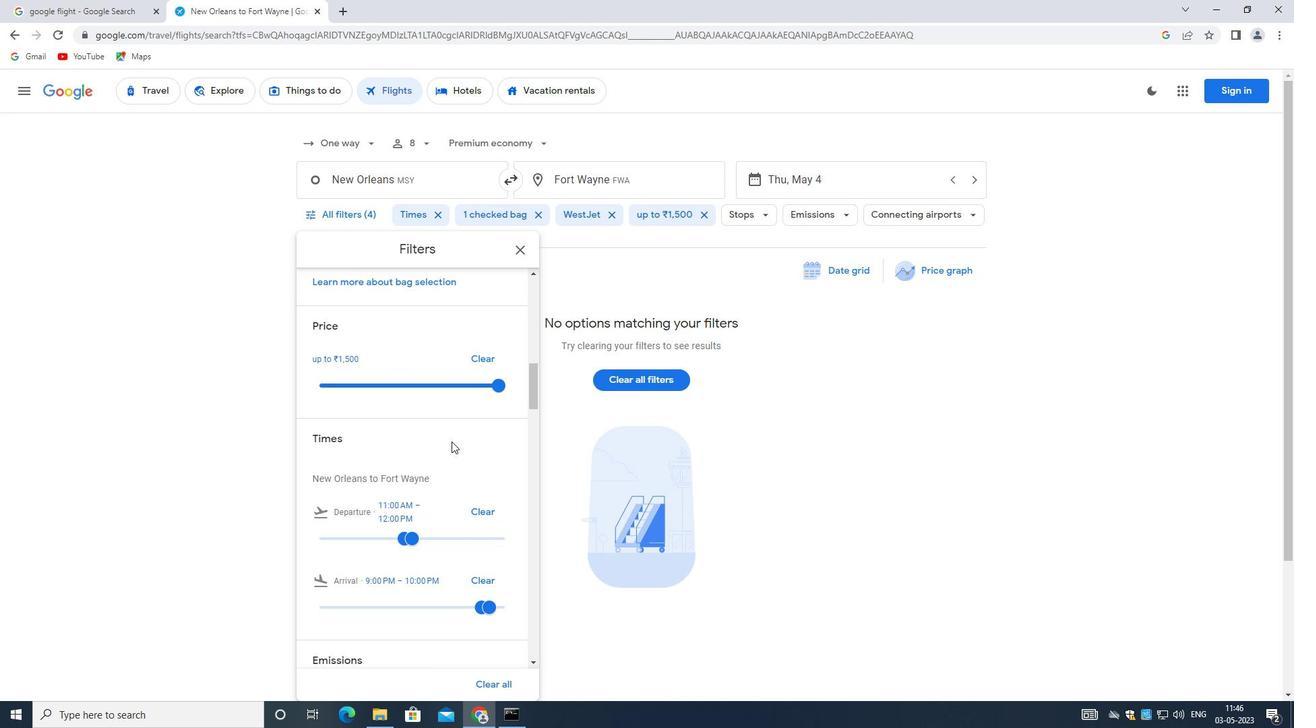 
Action: Mouse scrolled (448, 445) with delta (0, 0)
Screenshot: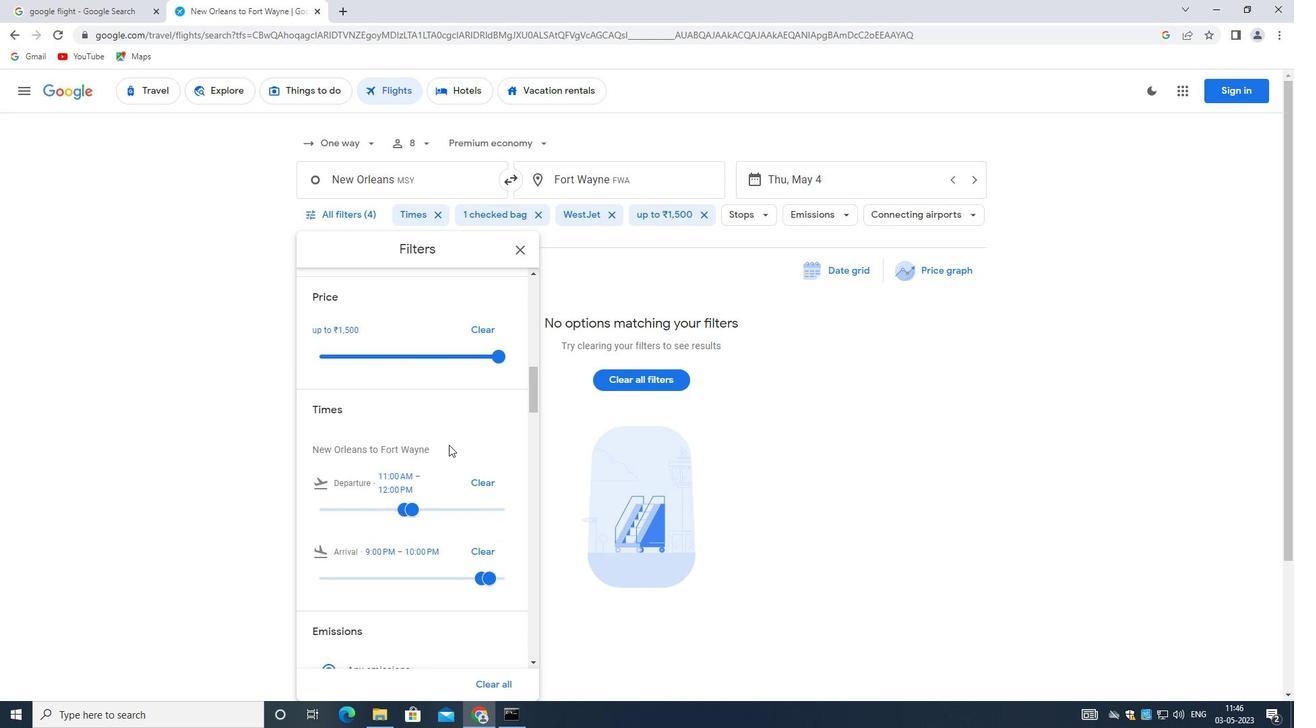 
Action: Mouse scrolled (448, 445) with delta (0, 0)
Screenshot: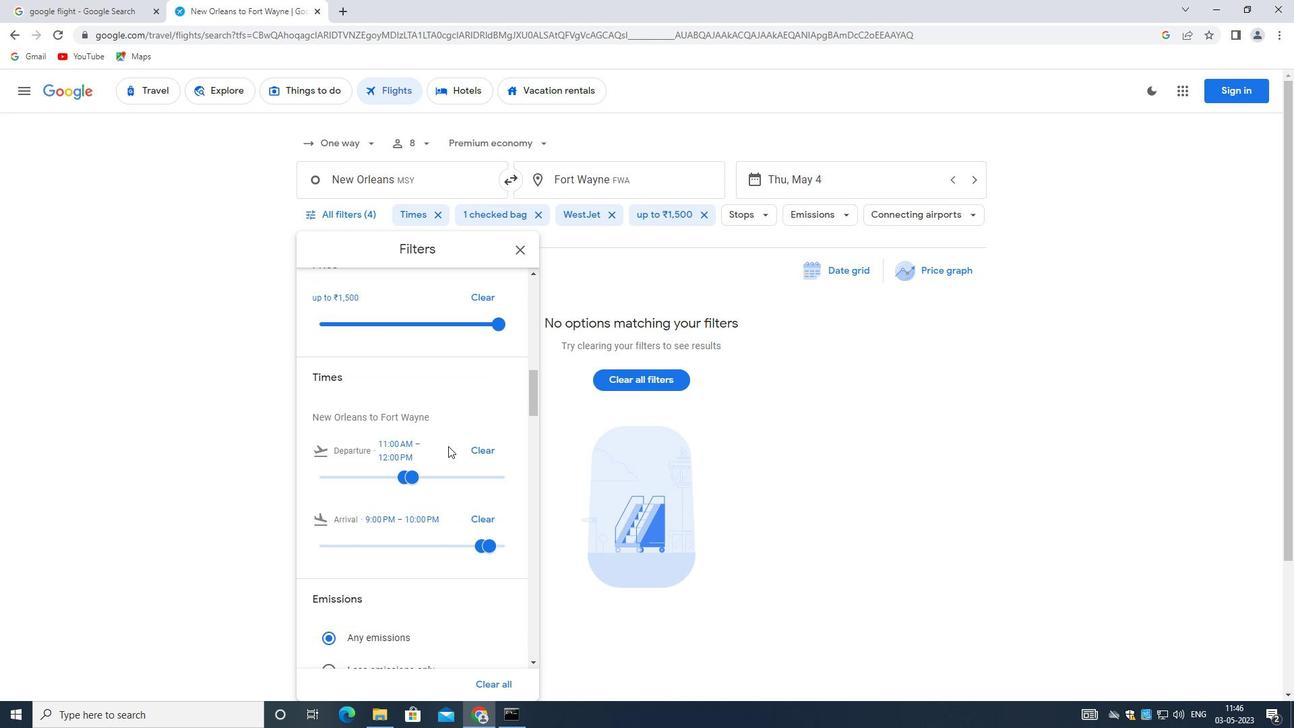 
Action: Mouse moved to (419, 417)
Screenshot: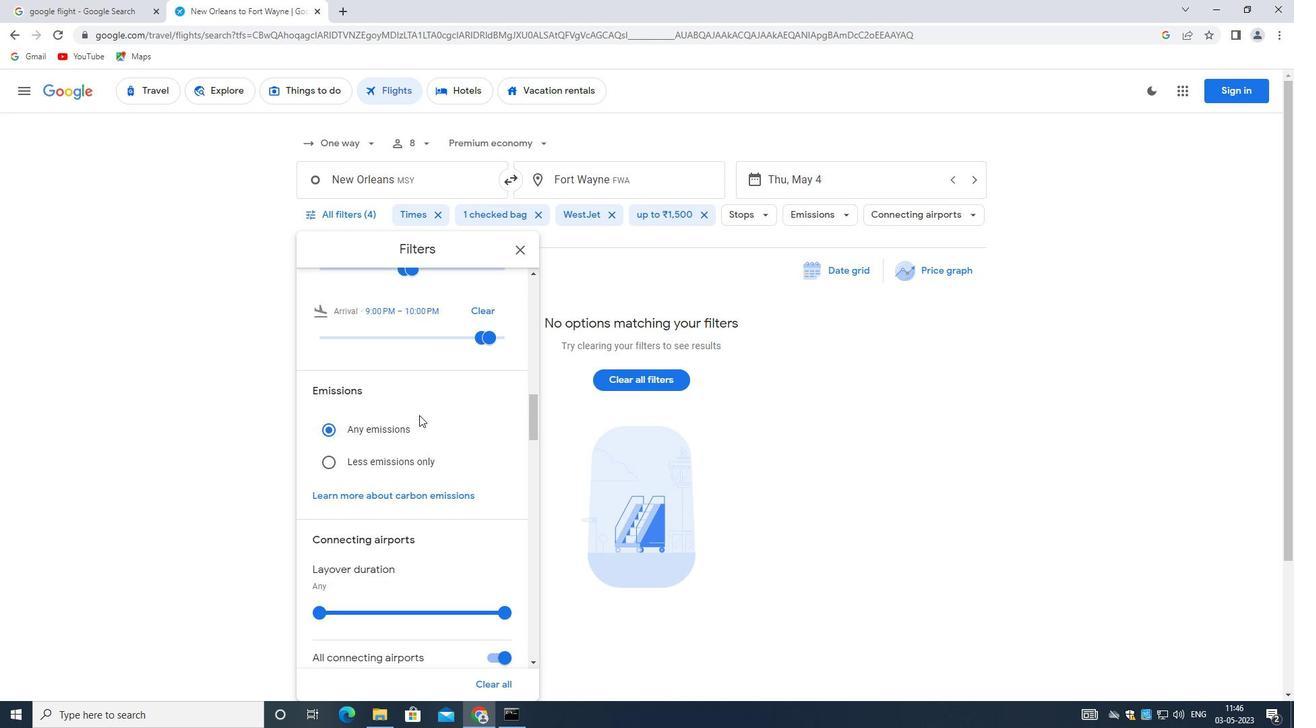 
Action: Mouse scrolled (419, 416) with delta (0, 0)
Screenshot: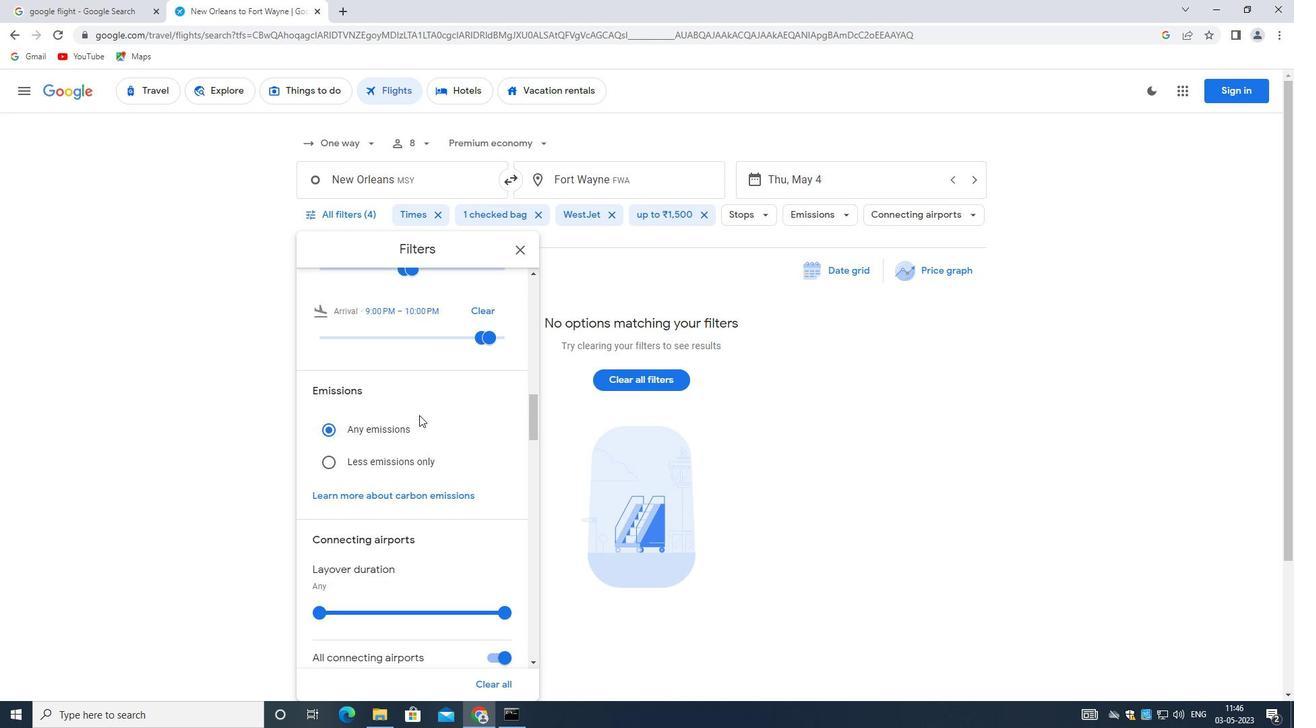 
Action: Mouse moved to (417, 422)
Screenshot: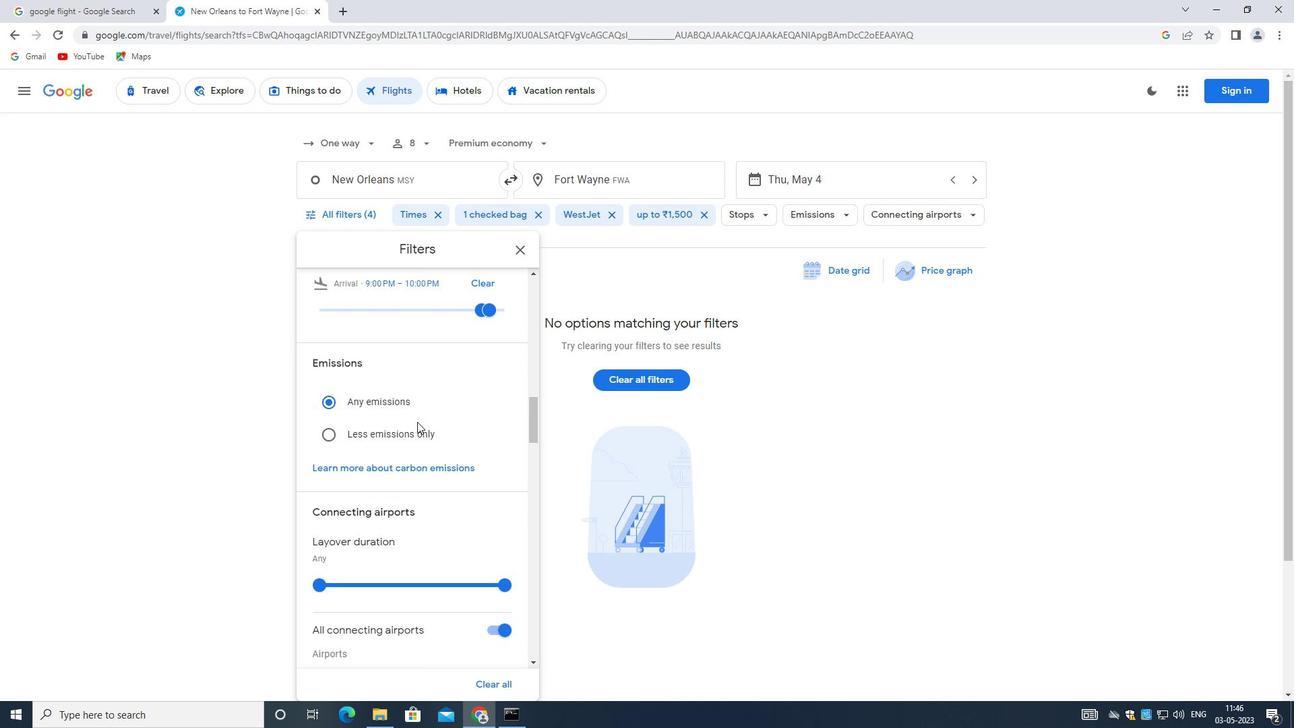 
Action: Mouse scrolled (417, 421) with delta (0, 0)
Screenshot: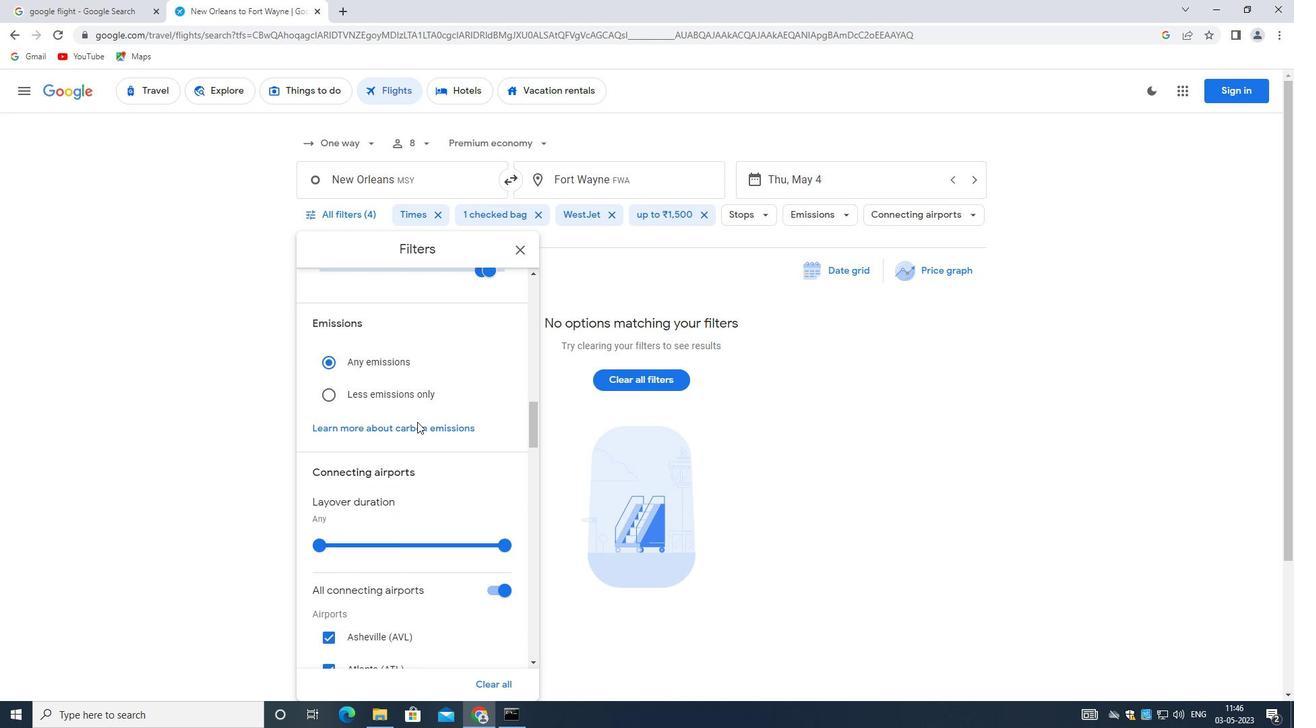 
Action: Mouse scrolled (417, 421) with delta (0, 0)
Screenshot: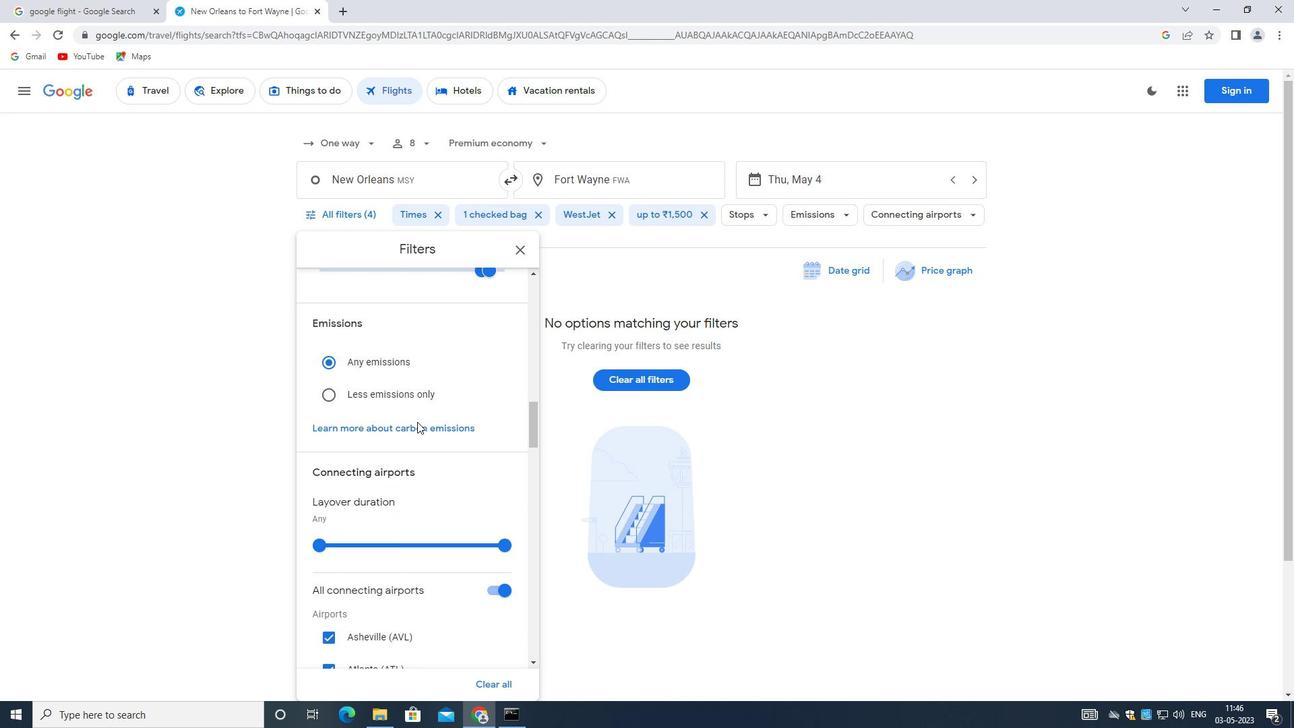 
Action: Mouse moved to (375, 459)
Screenshot: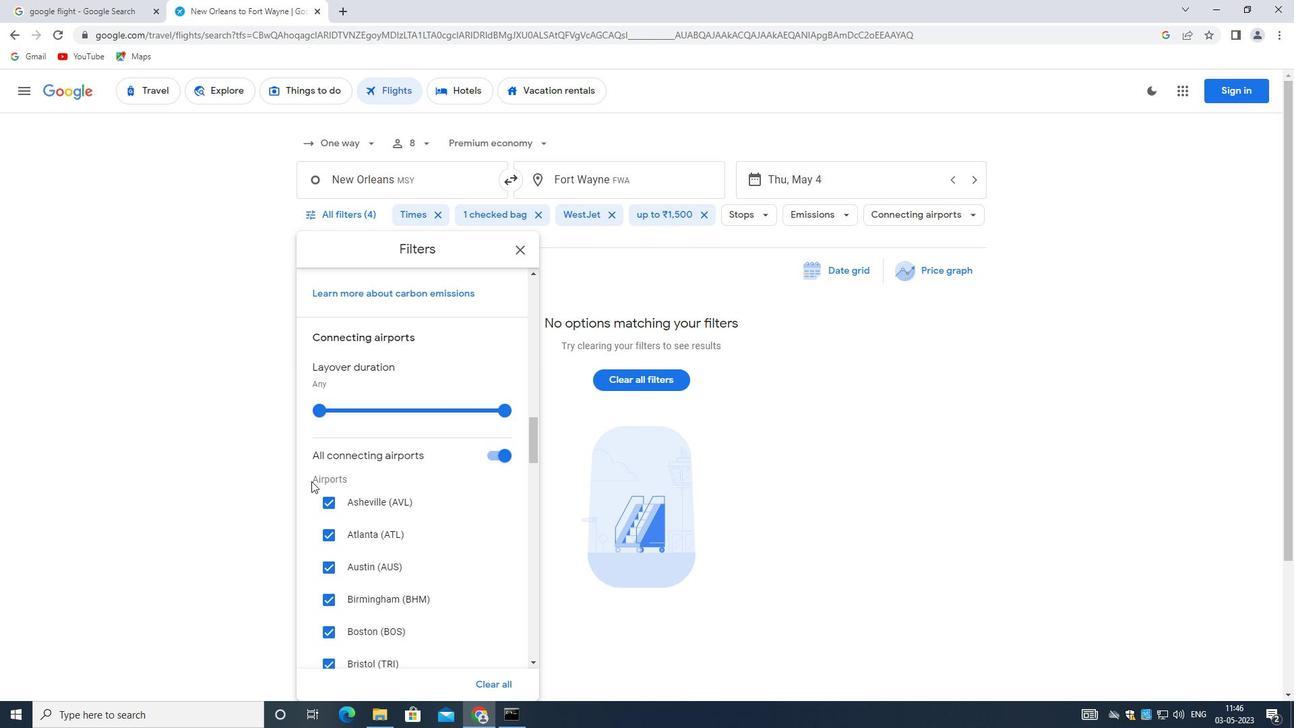 
Action: Mouse scrolled (375, 459) with delta (0, 0)
Screenshot: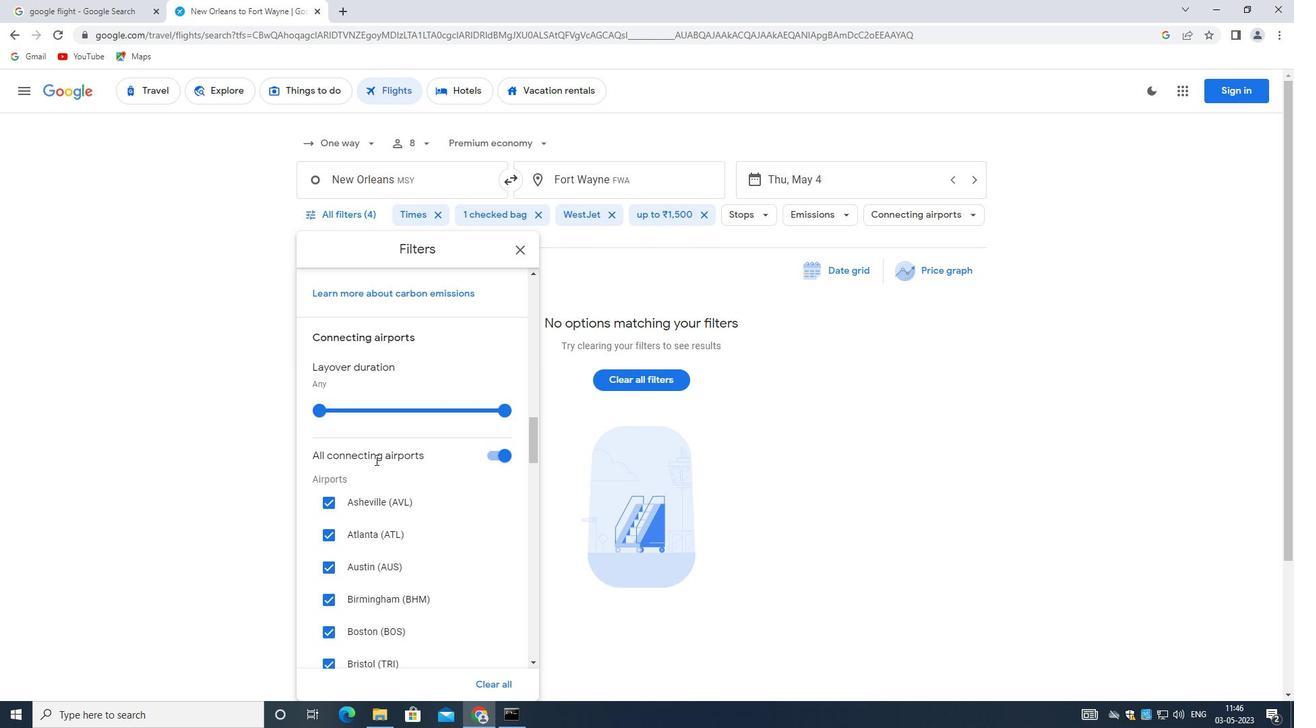 
Action: Mouse moved to (477, 401)
Screenshot: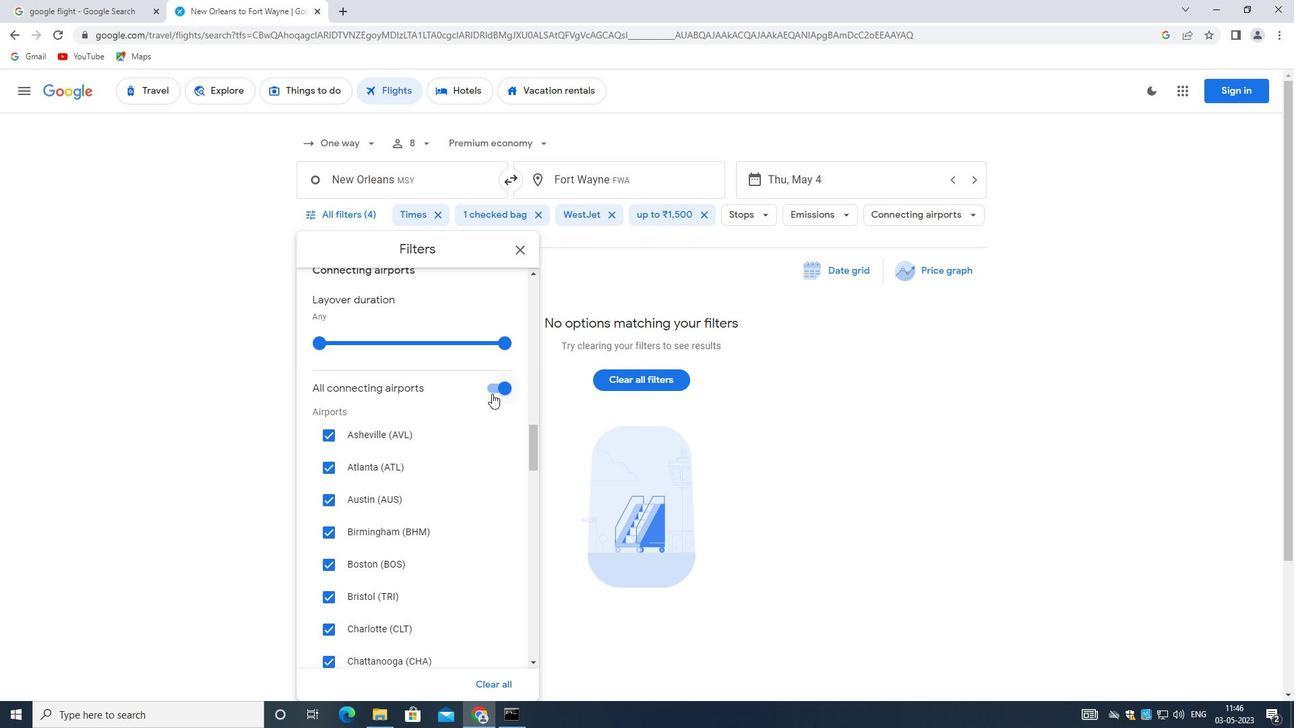 
Action: Mouse scrolled (477, 402) with delta (0, 0)
Screenshot: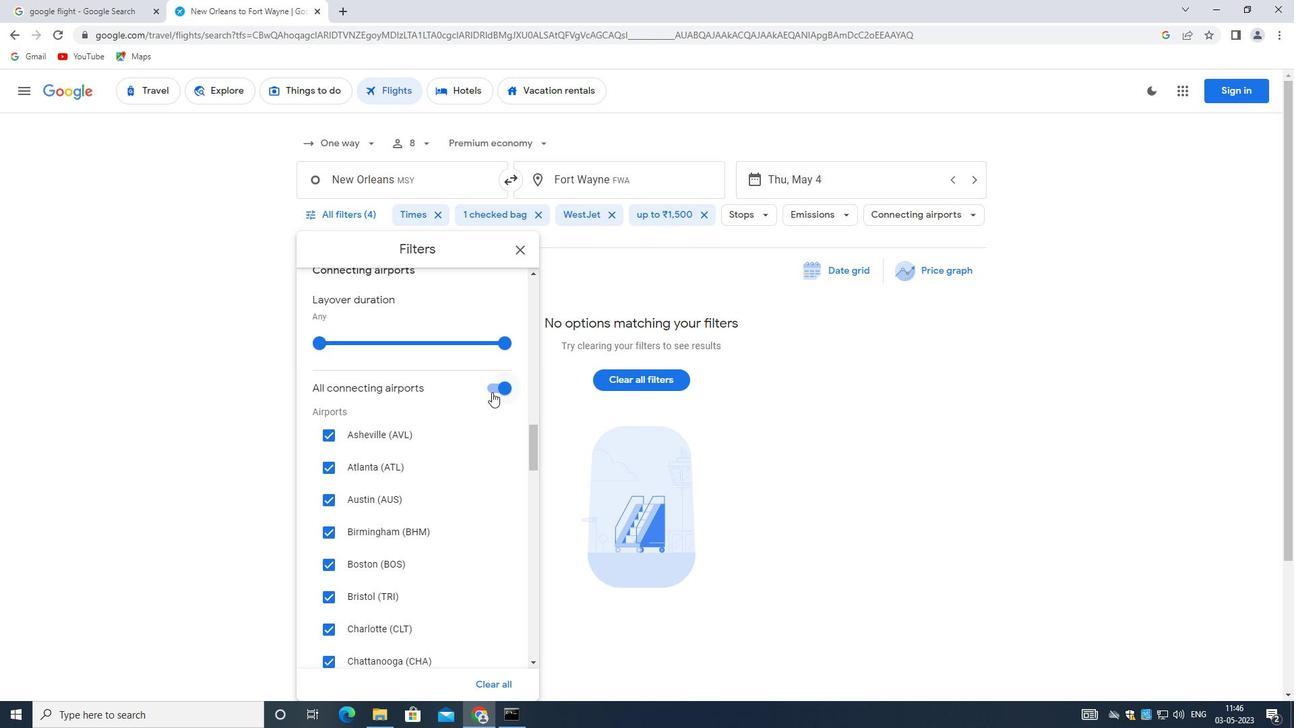 
Action: Mouse scrolled (477, 402) with delta (0, 0)
Screenshot: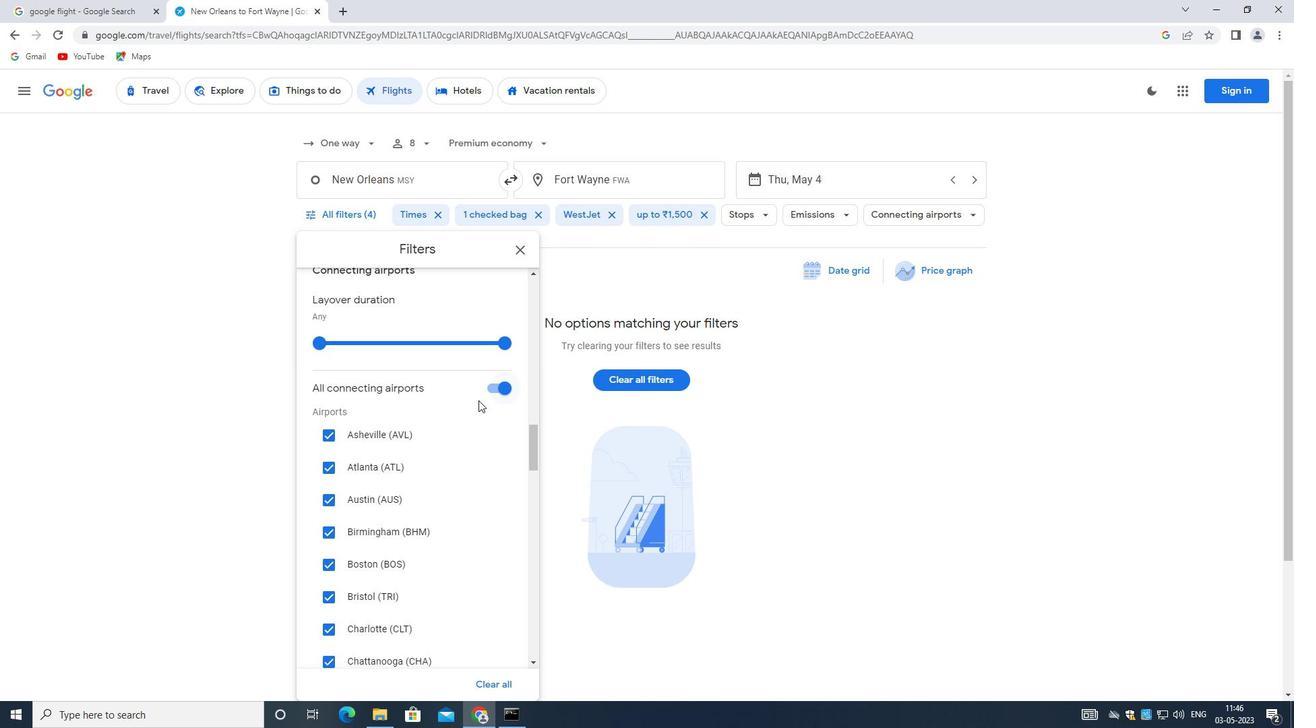 
Action: Mouse scrolled (477, 402) with delta (0, 0)
Screenshot: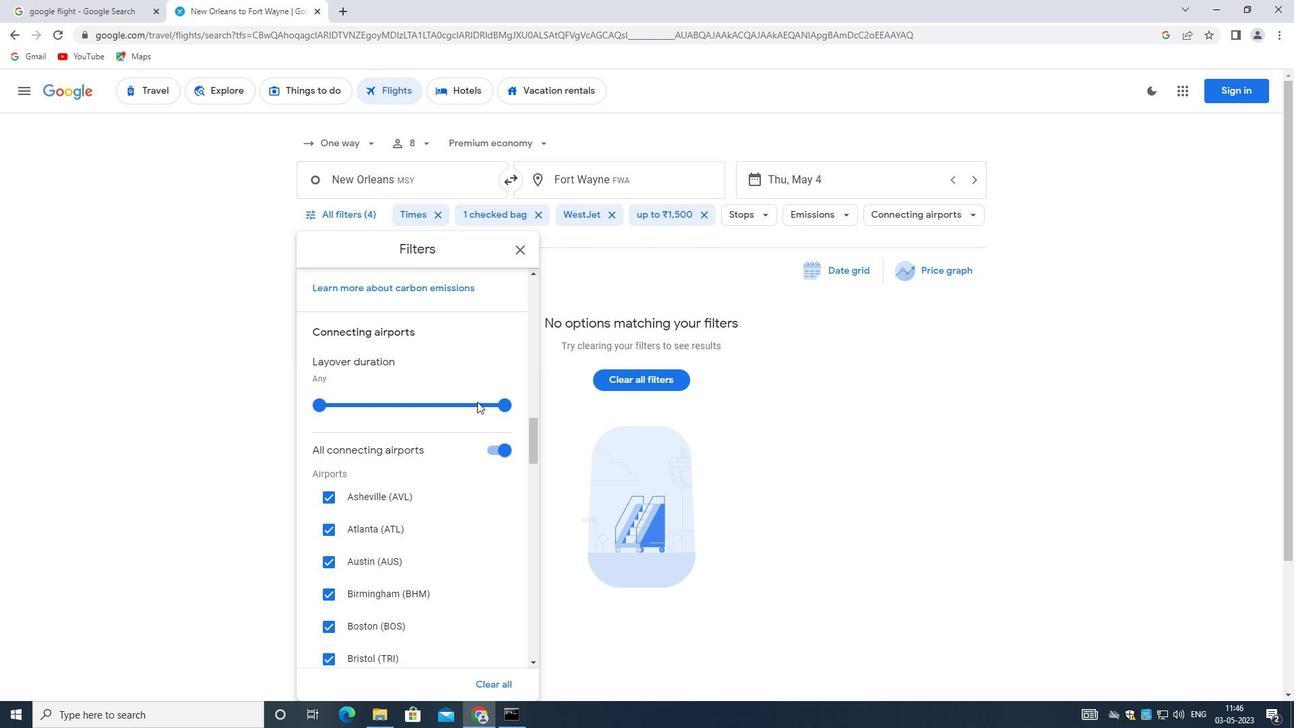 
Action: Mouse moved to (428, 395)
Screenshot: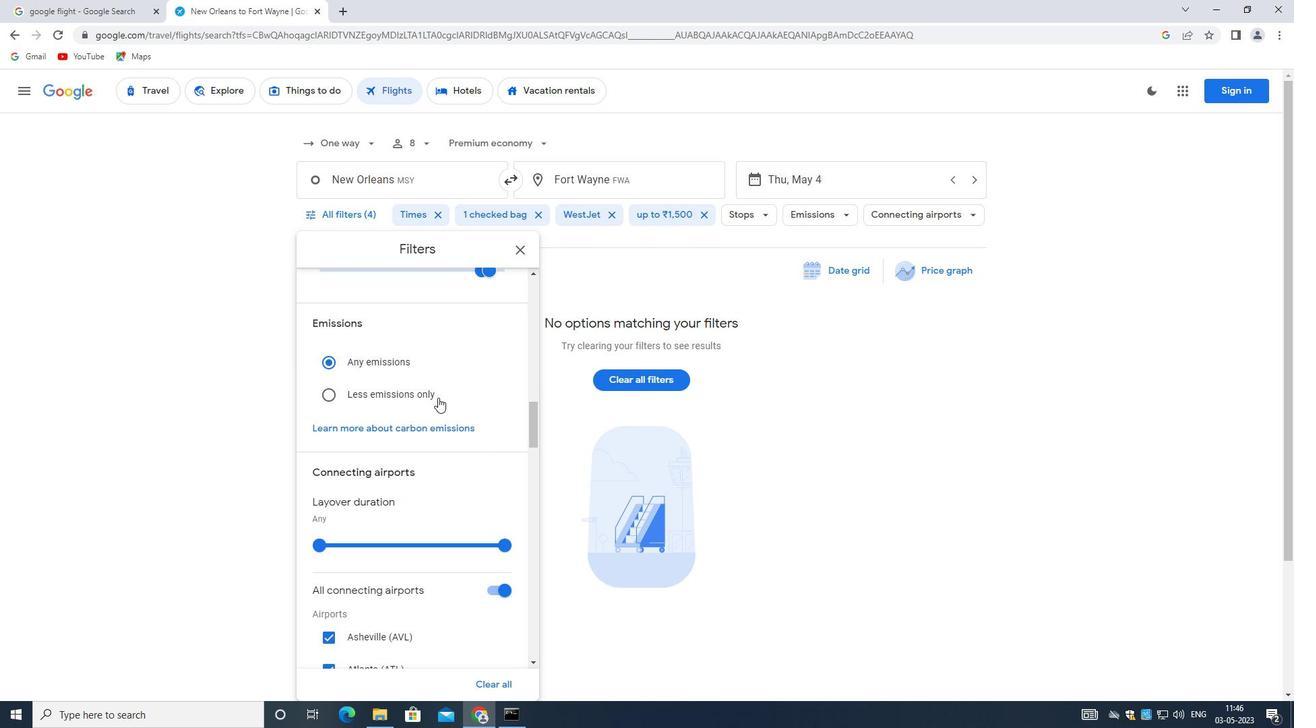 
Action: Mouse scrolled (428, 395) with delta (0, 0)
Screenshot: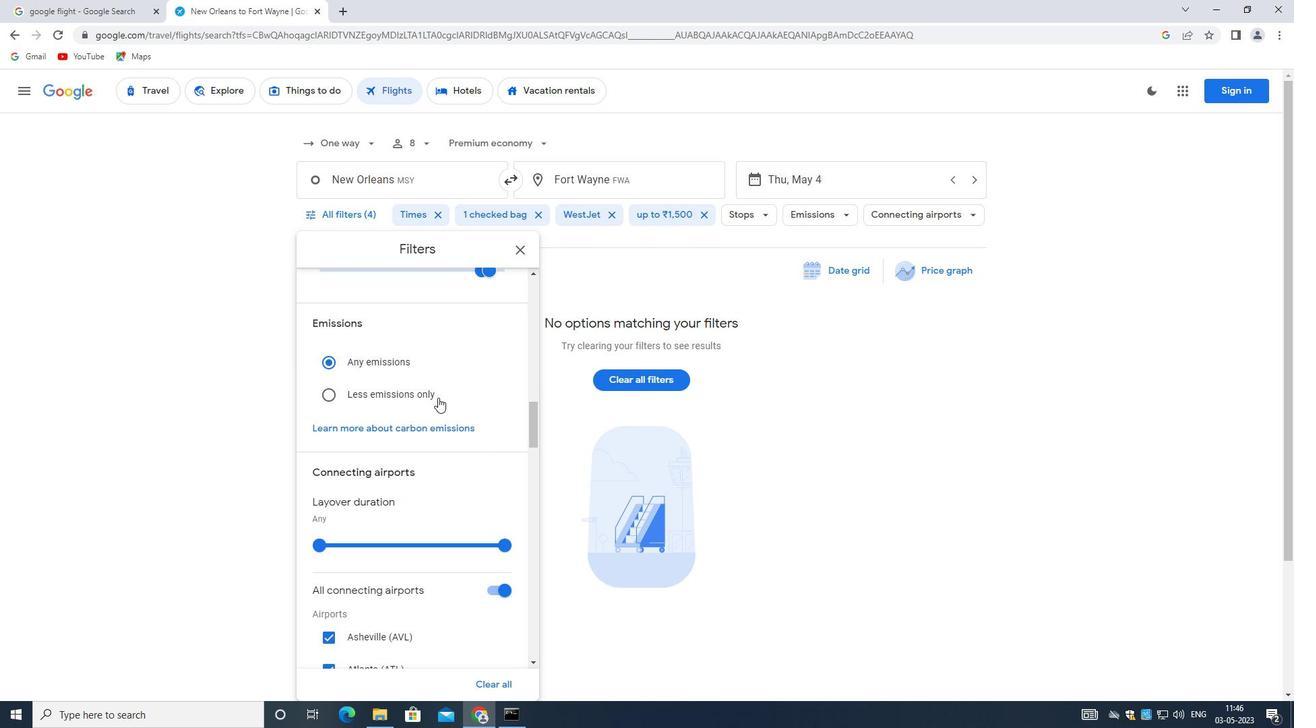 
Action: Mouse moved to (426, 395)
Screenshot: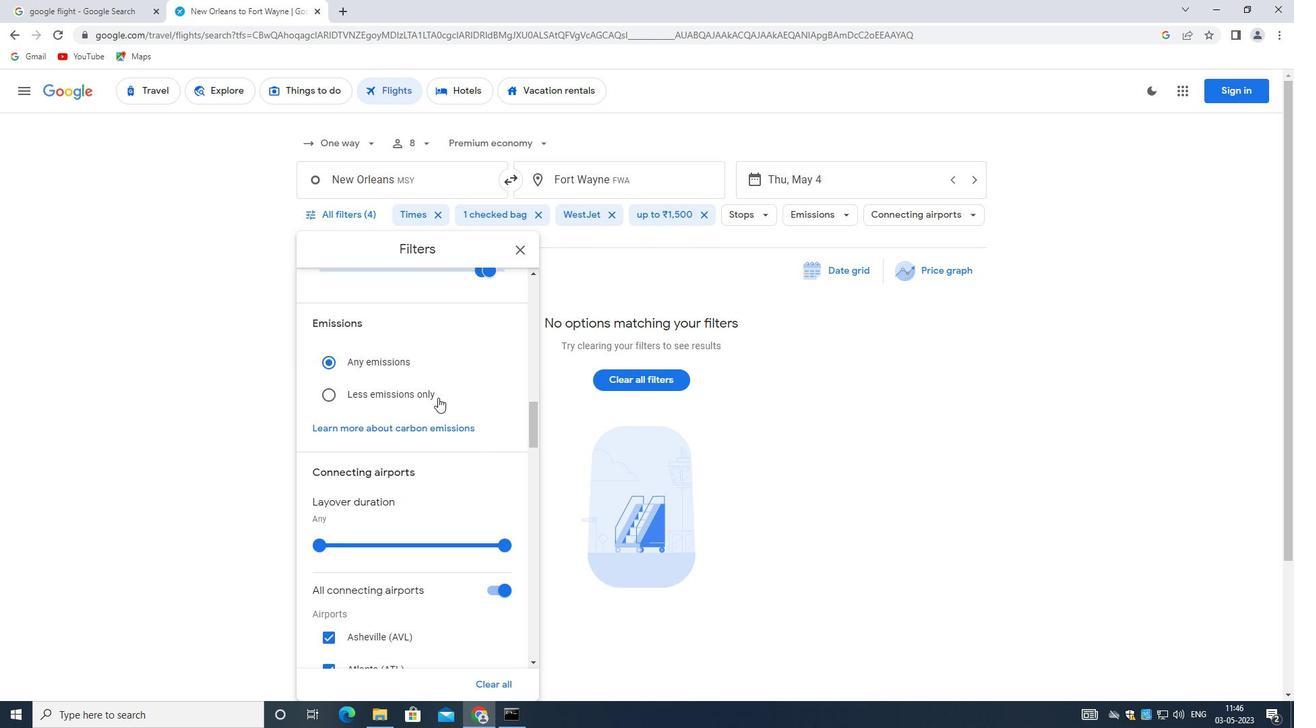 
Action: Mouse scrolled (426, 395) with delta (0, 0)
Screenshot: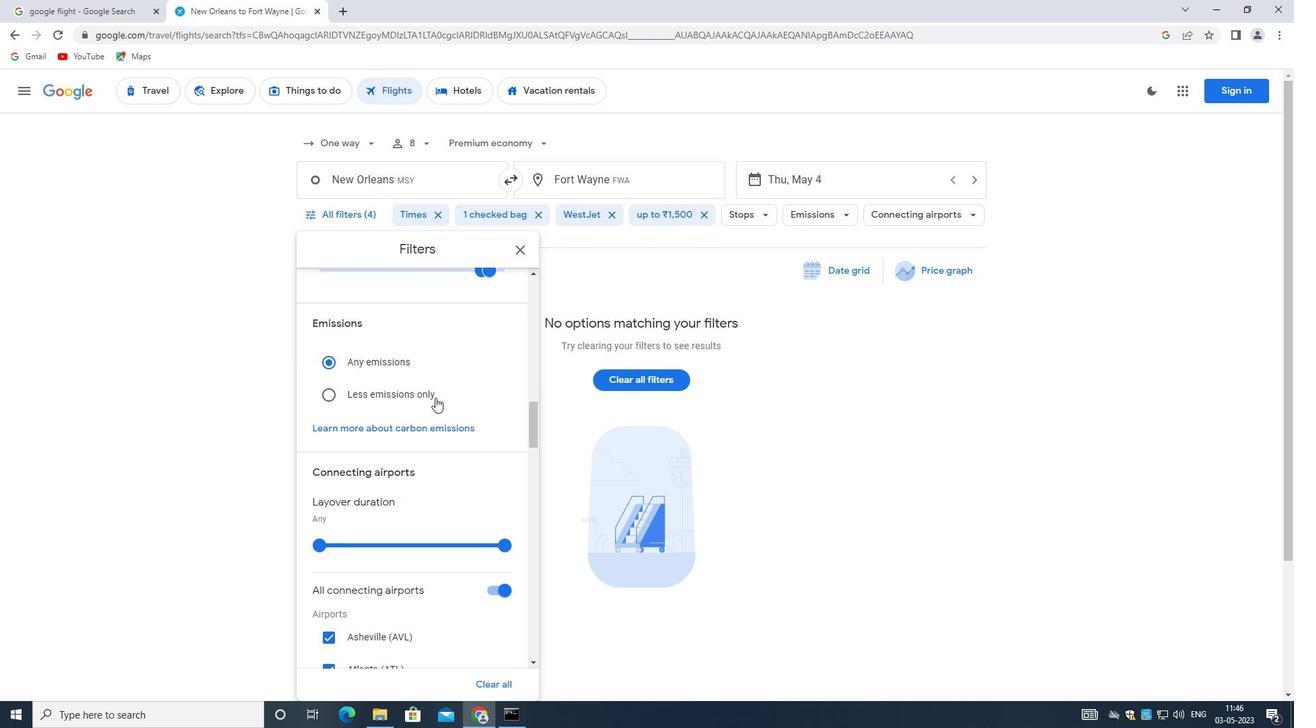 
Action: Mouse moved to (489, 398)
Screenshot: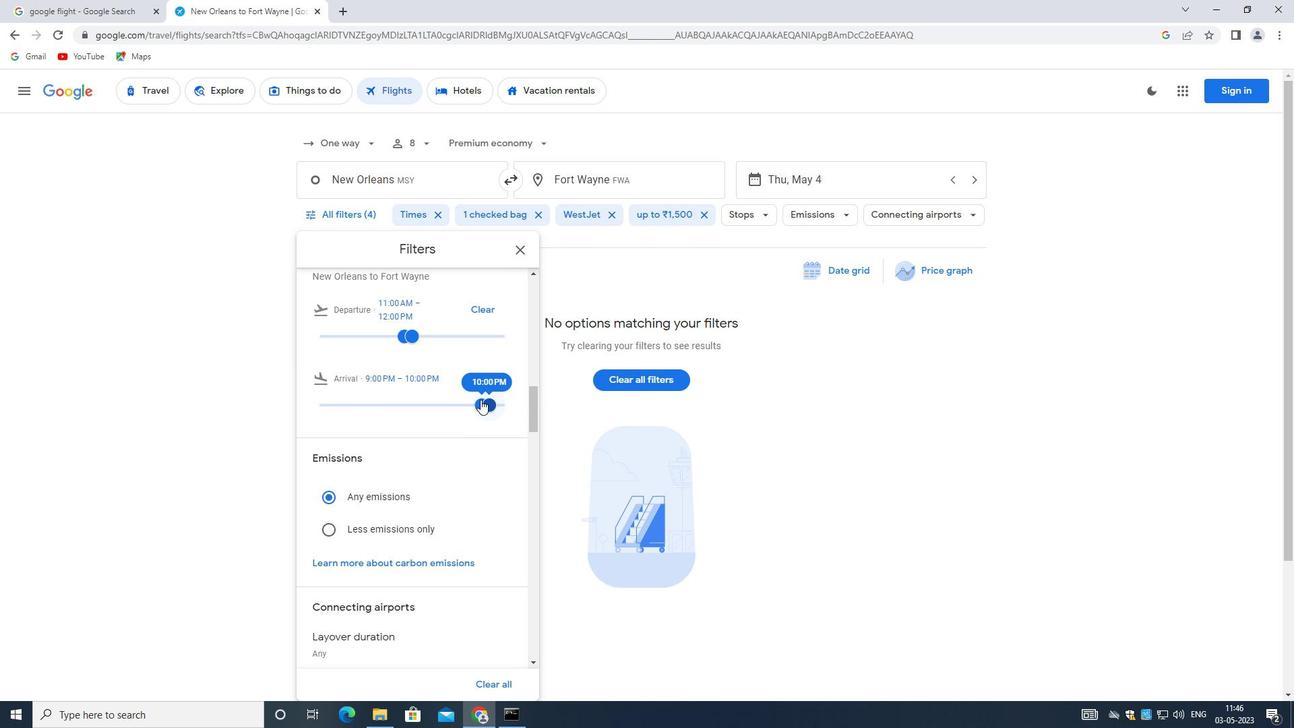 
Action: Mouse pressed left at (489, 398)
Screenshot: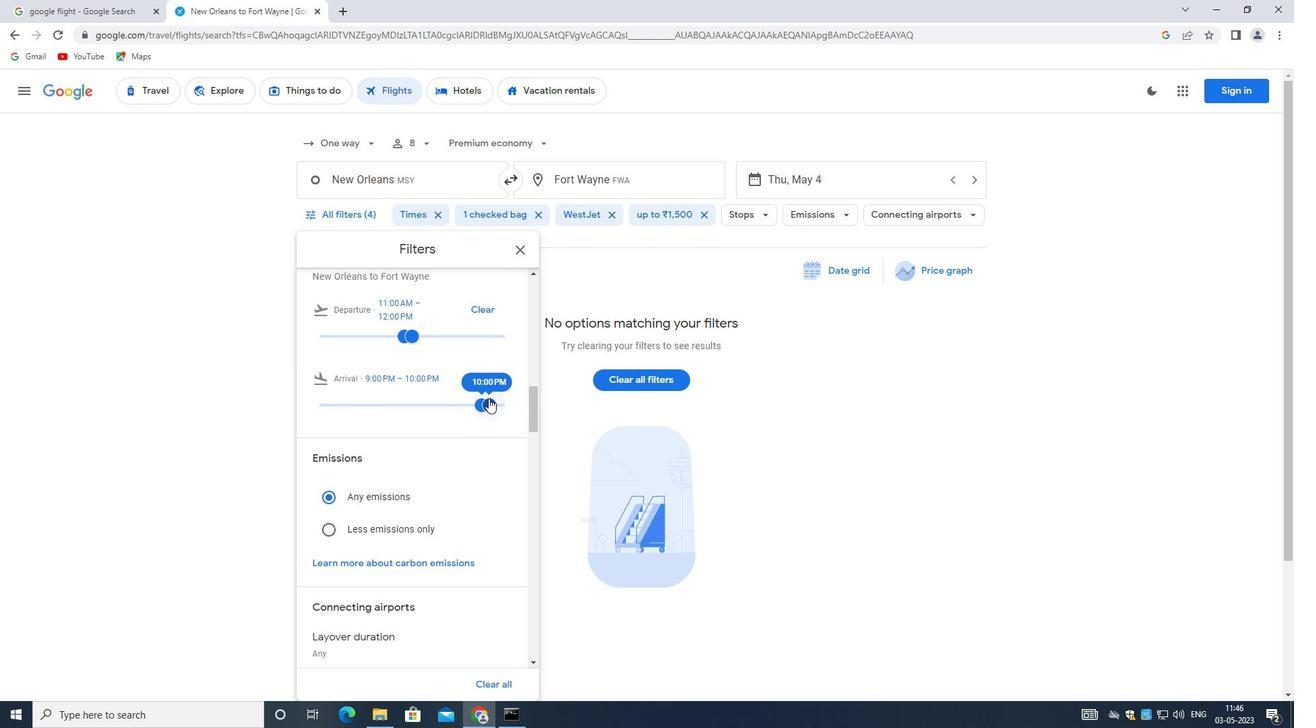 
Action: Mouse moved to (397, 401)
Screenshot: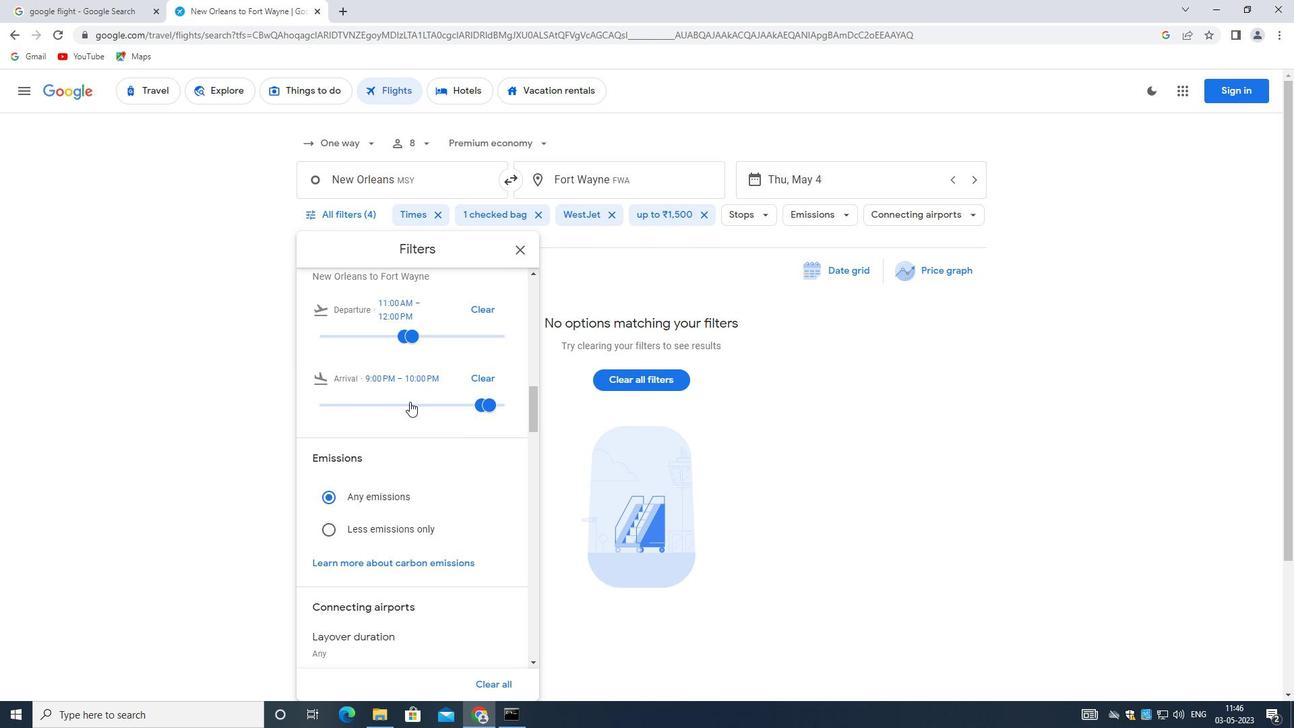 
Action: Mouse pressed left at (397, 401)
Screenshot: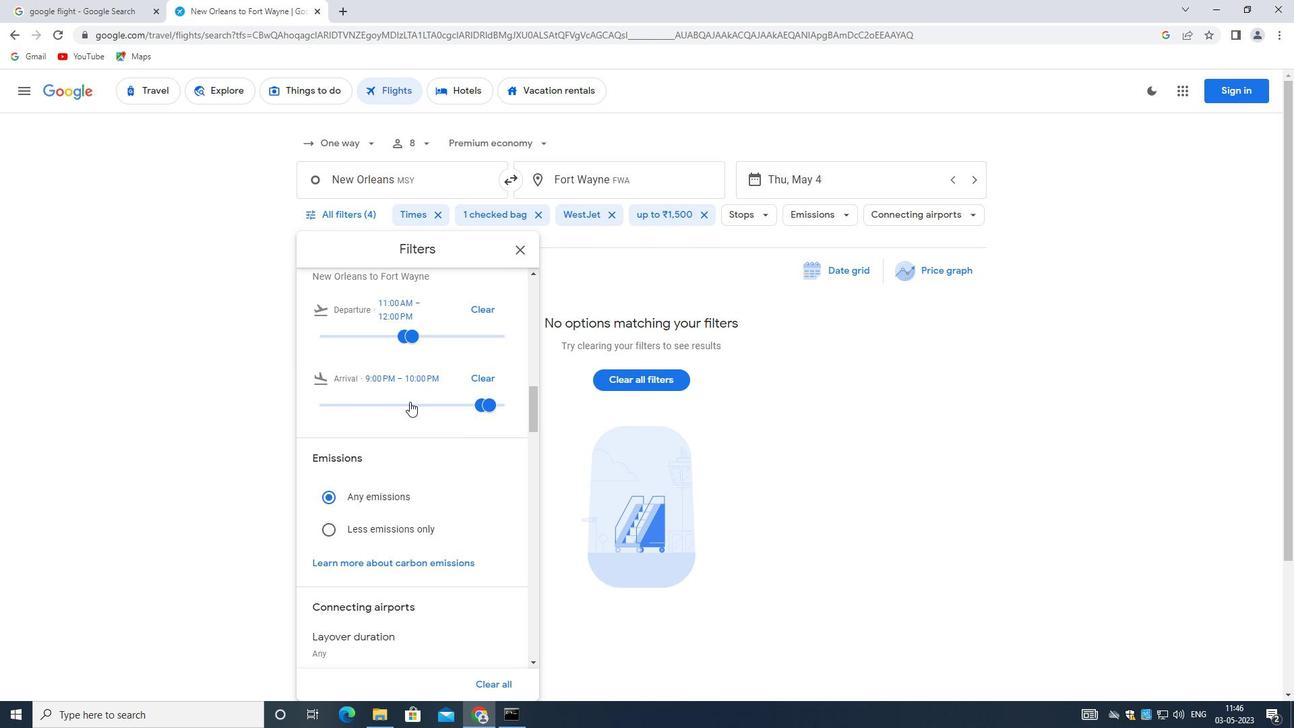 
Action: Mouse moved to (380, 403)
Screenshot: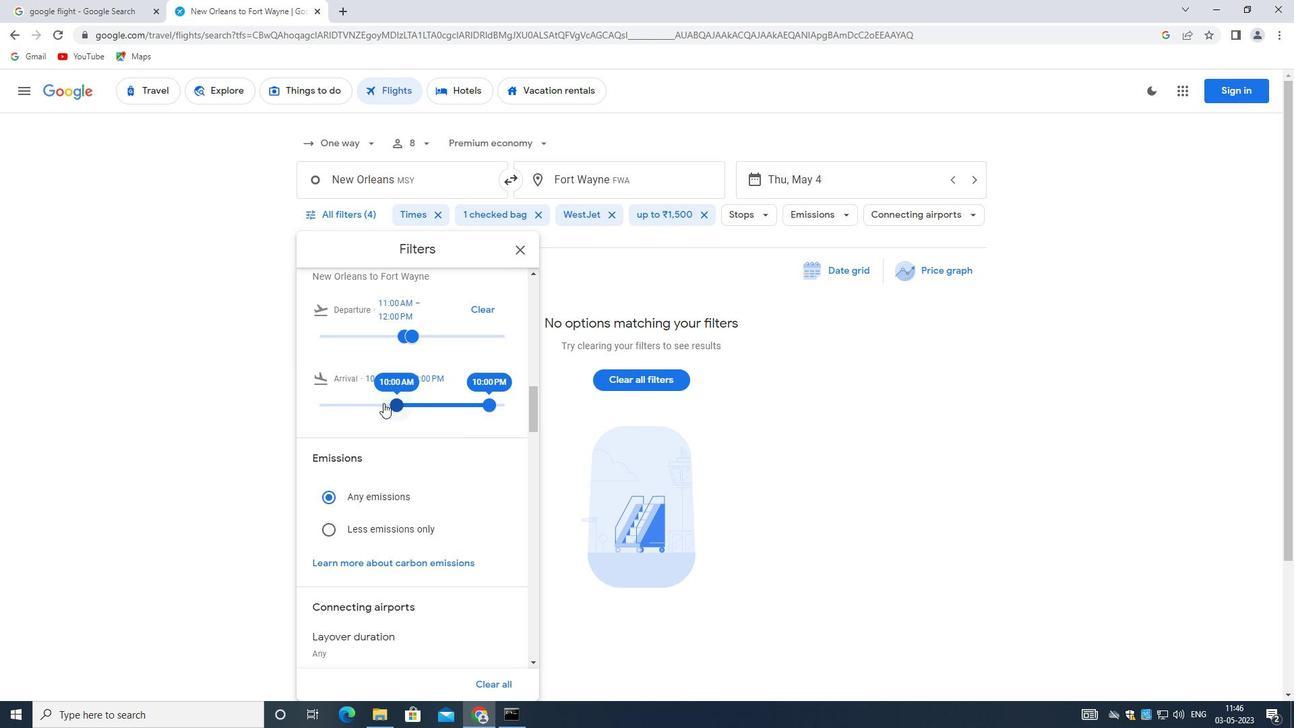 
Action: Mouse pressed left at (380, 403)
Screenshot: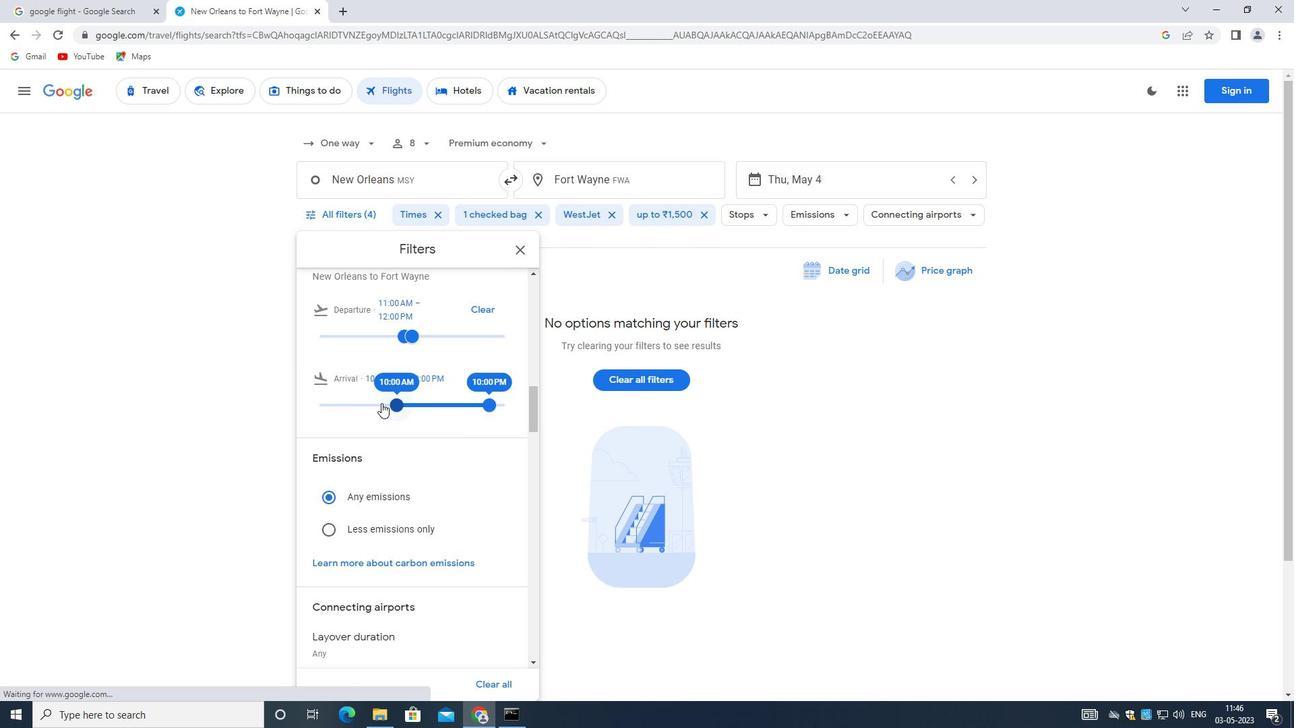 
Action: Mouse moved to (402, 403)
Screenshot: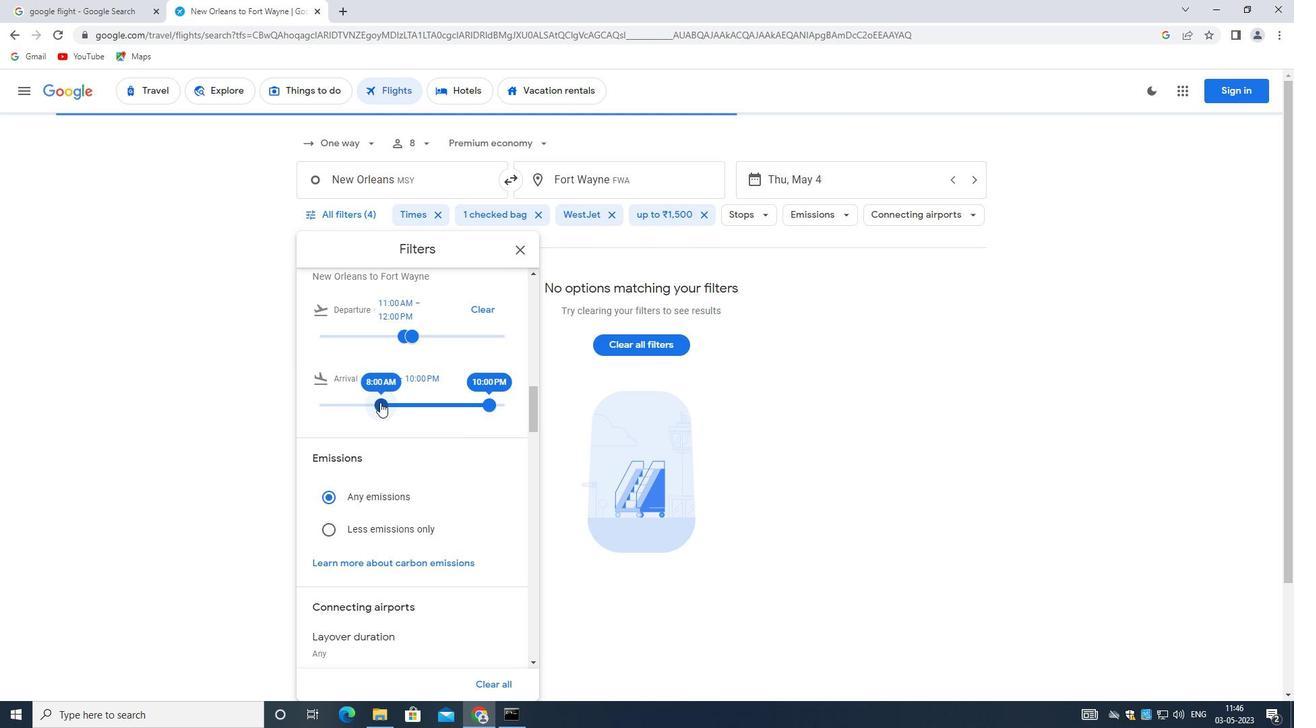 
Action: Mouse pressed left at (402, 403)
Screenshot: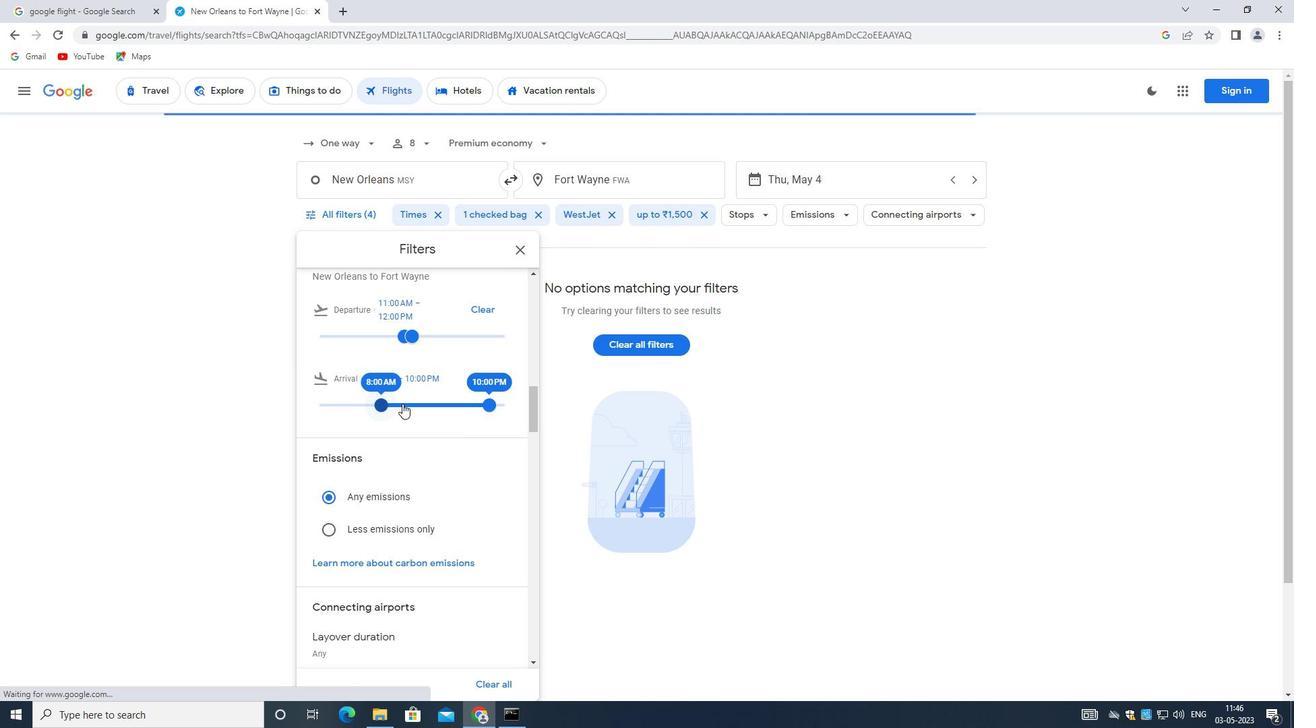
Action: Mouse moved to (417, 401)
Screenshot: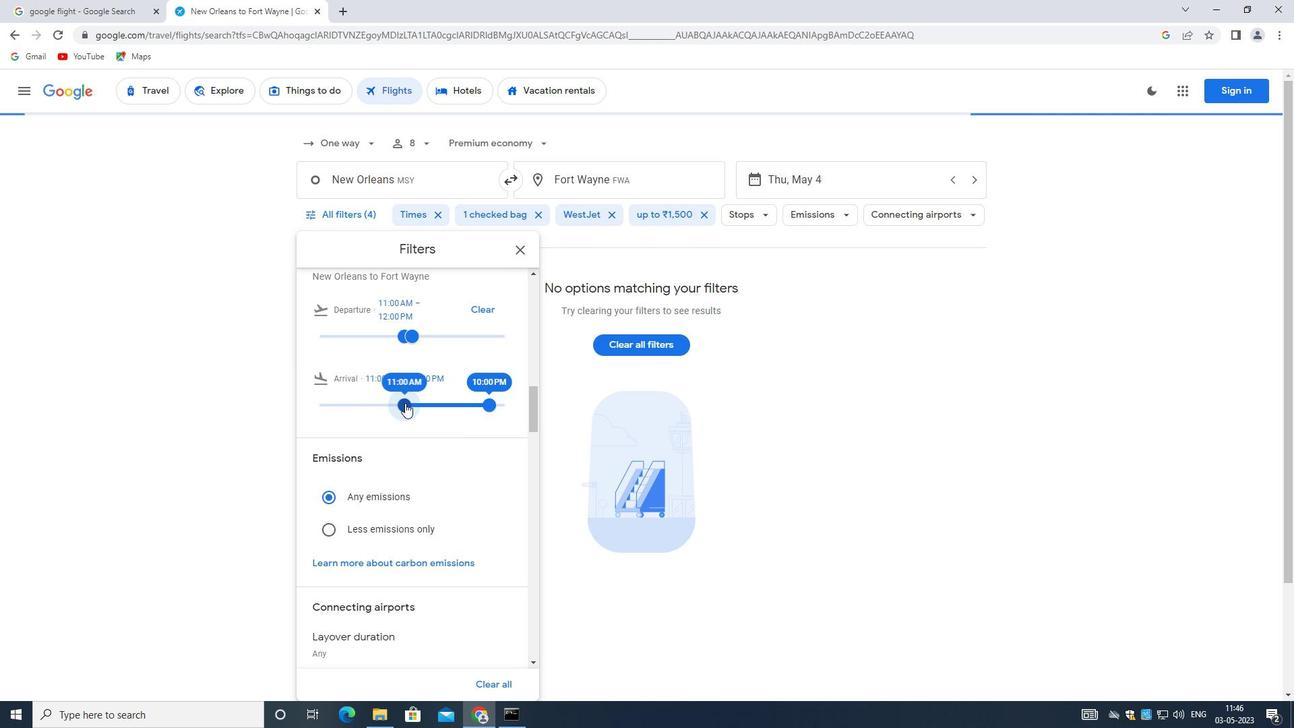 
Action: Mouse pressed left at (417, 401)
Screenshot: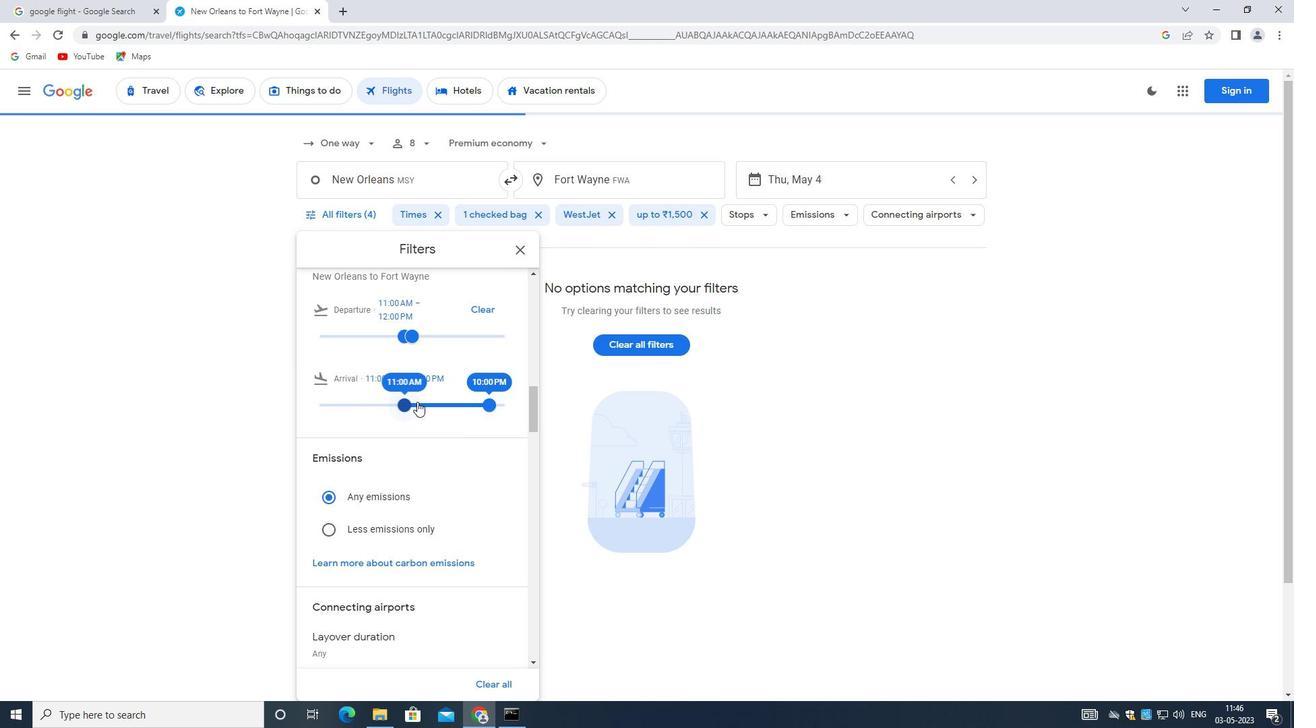 
Action: Mouse moved to (409, 405)
Screenshot: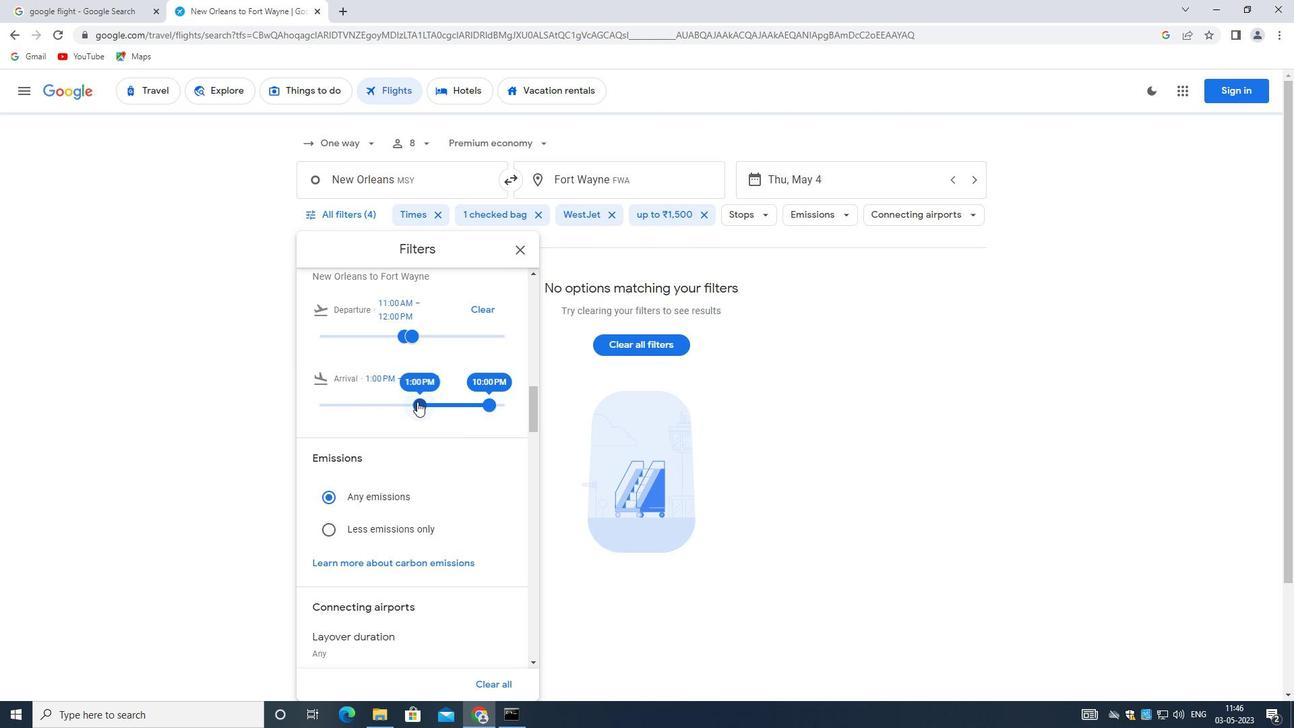 
Action: Mouse pressed left at (409, 405)
Screenshot: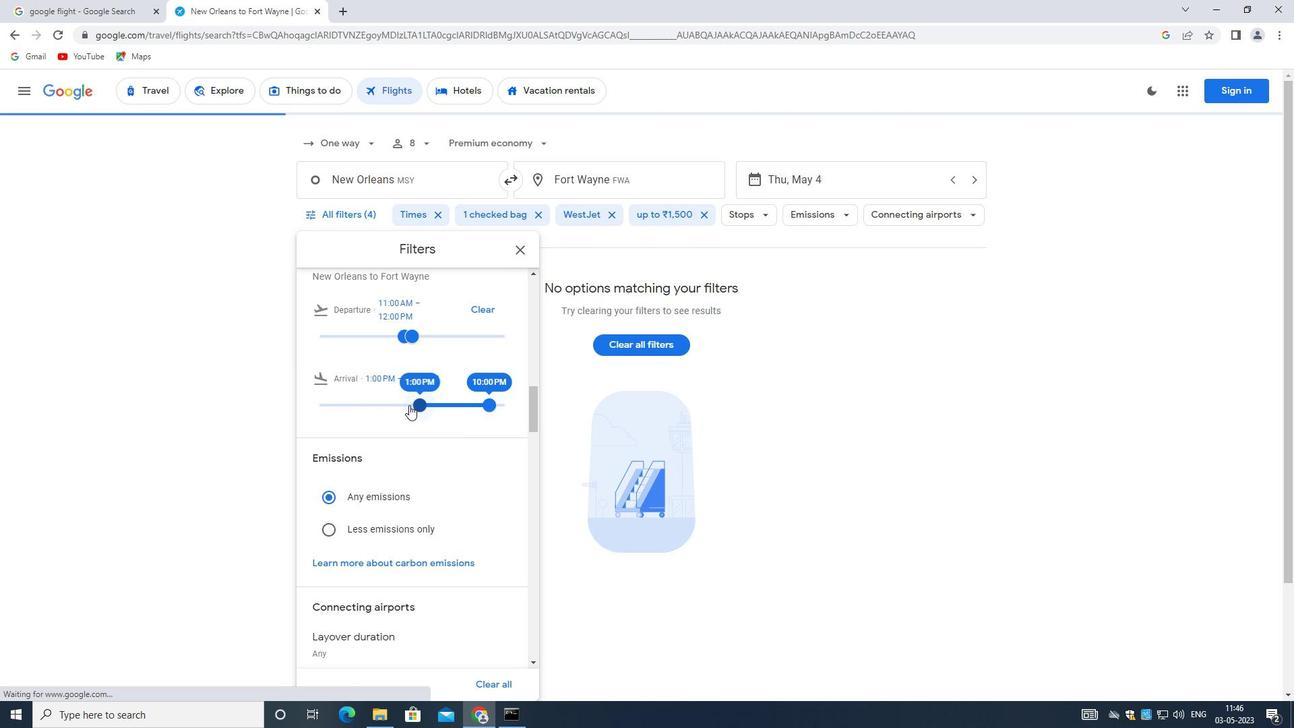 
Action: Mouse moved to (490, 405)
Screenshot: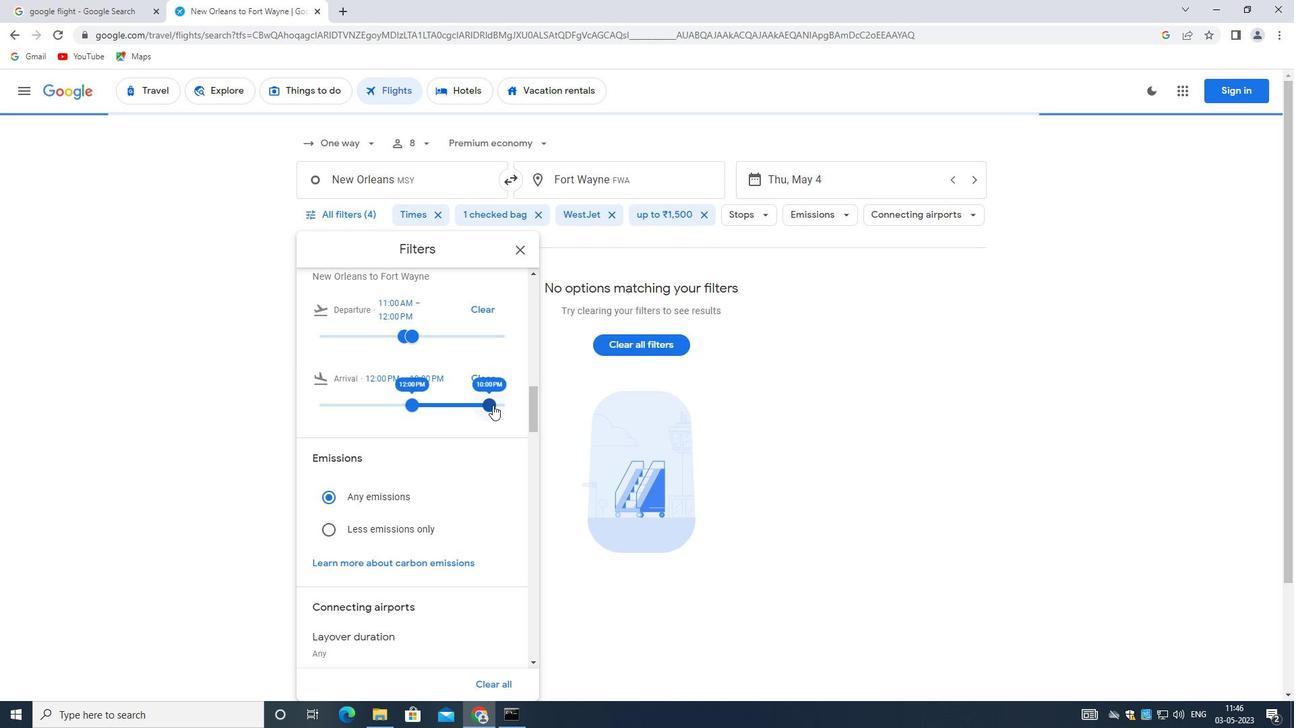 
Action: Mouse pressed left at (490, 405)
Screenshot: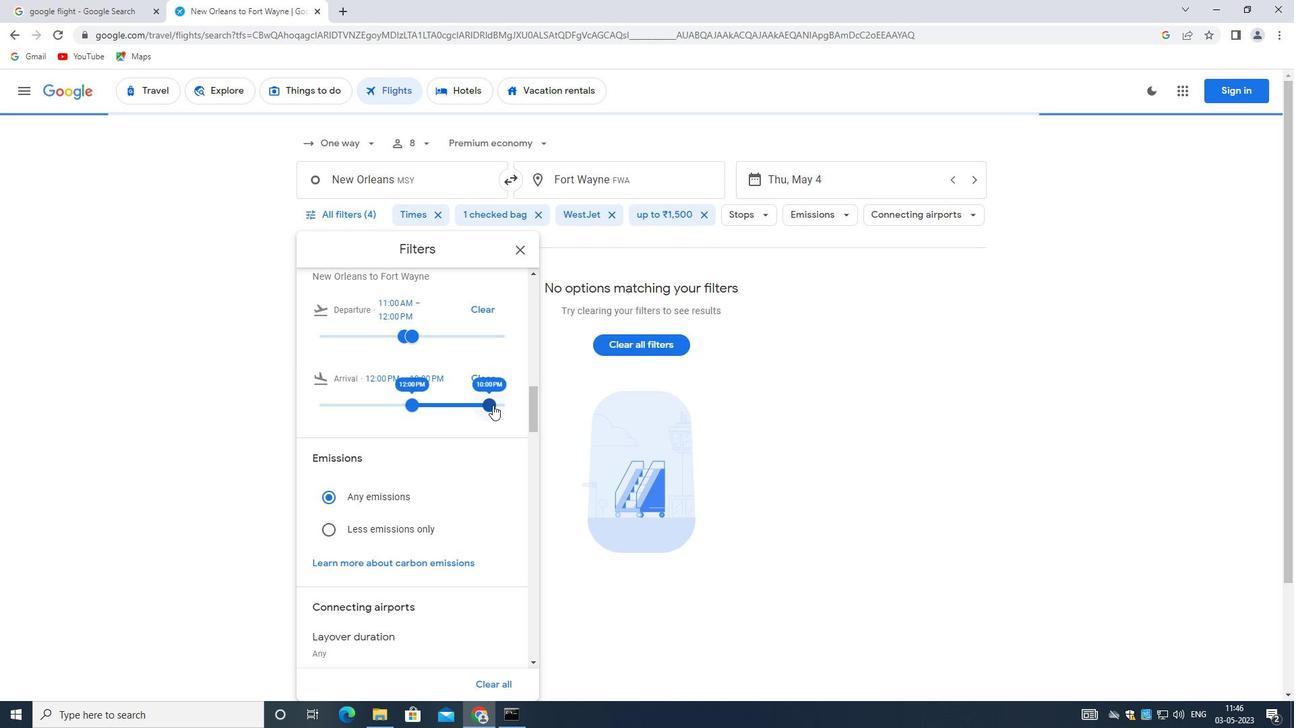 
Action: Mouse moved to (429, 427)
Screenshot: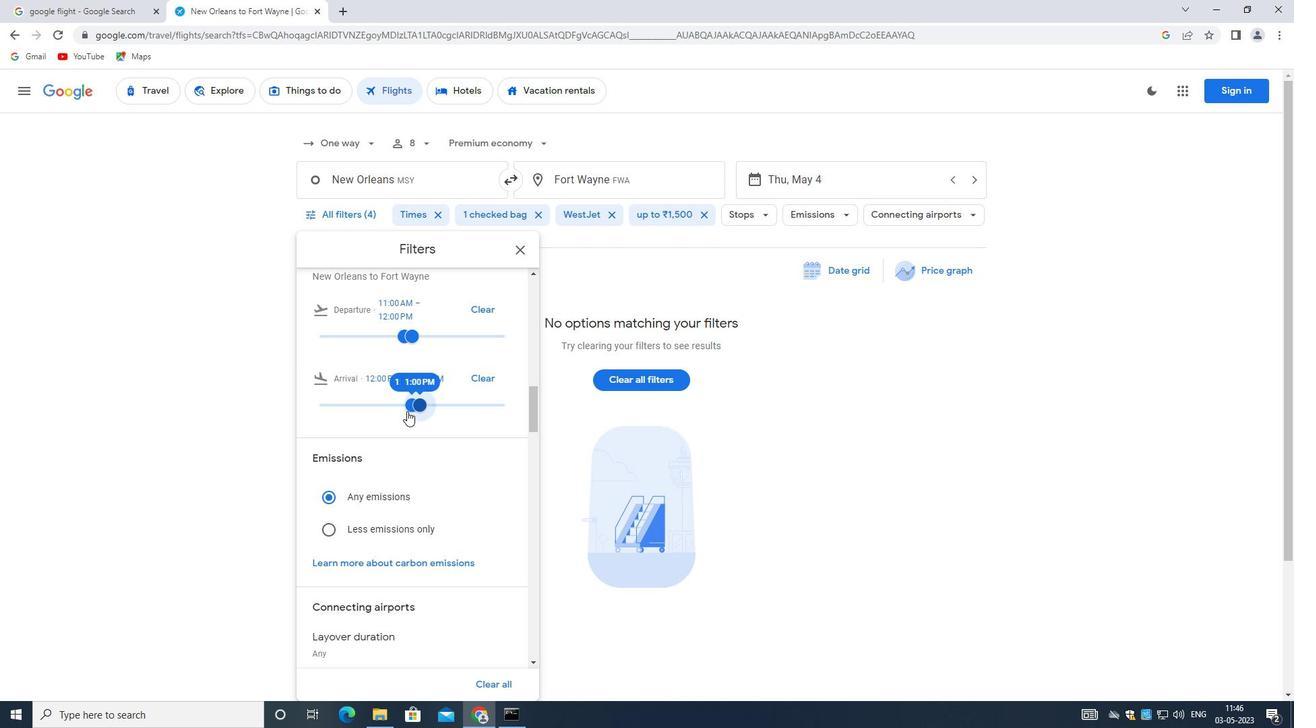 
Action: Mouse scrolled (429, 426) with delta (0, 0)
Screenshot: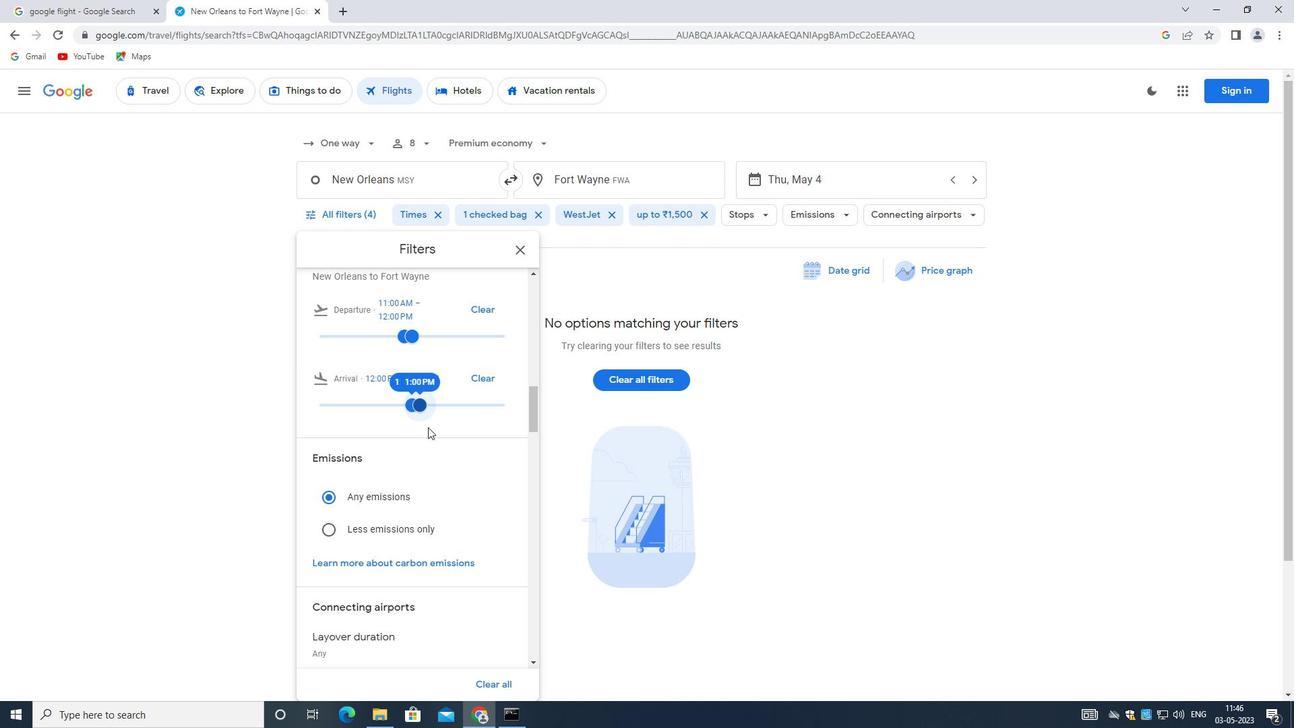 
Action: Mouse moved to (430, 428)
Screenshot: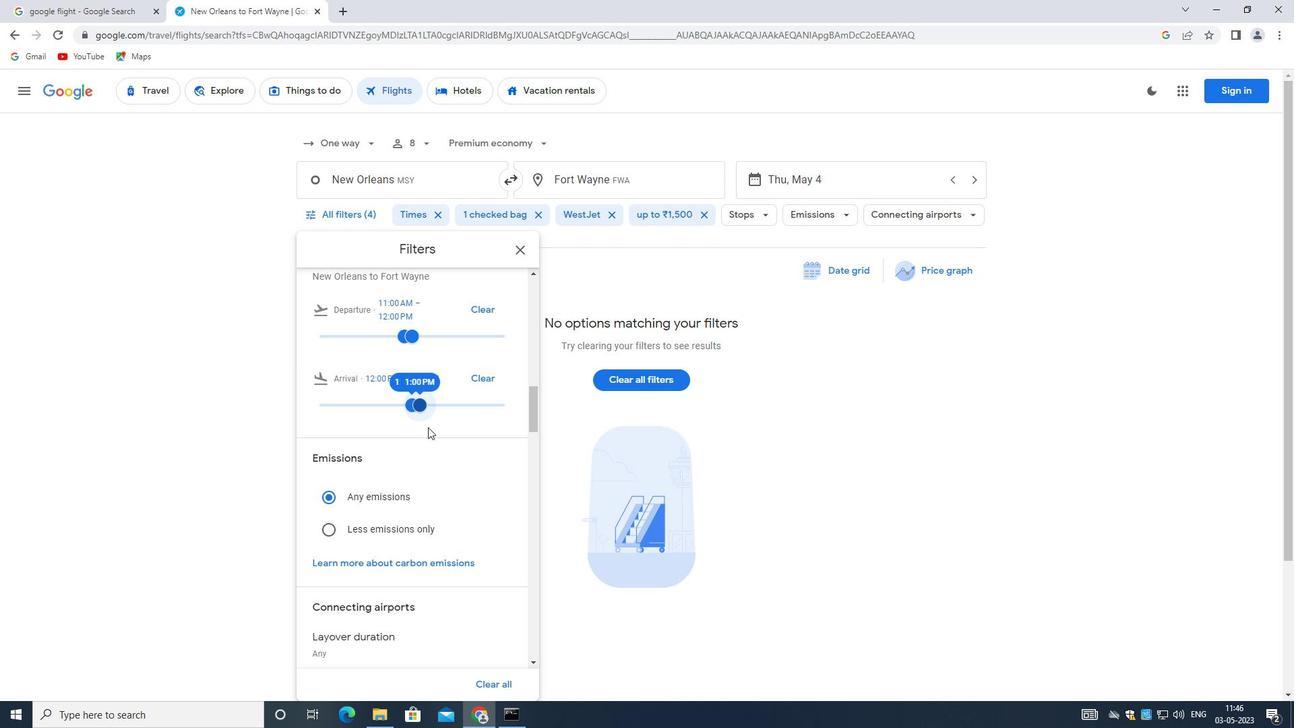 
Action: Mouse scrolled (430, 427) with delta (0, 0)
Screenshot: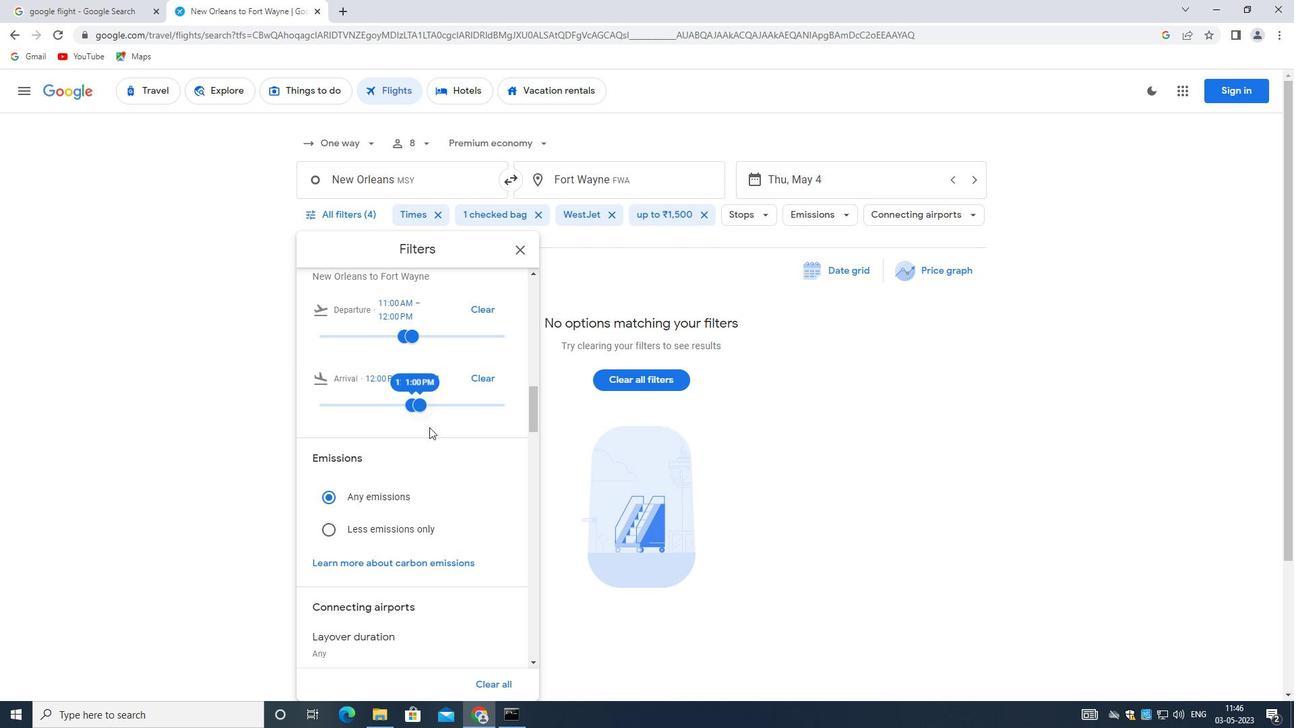 
Action: Mouse moved to (509, 554)
Screenshot: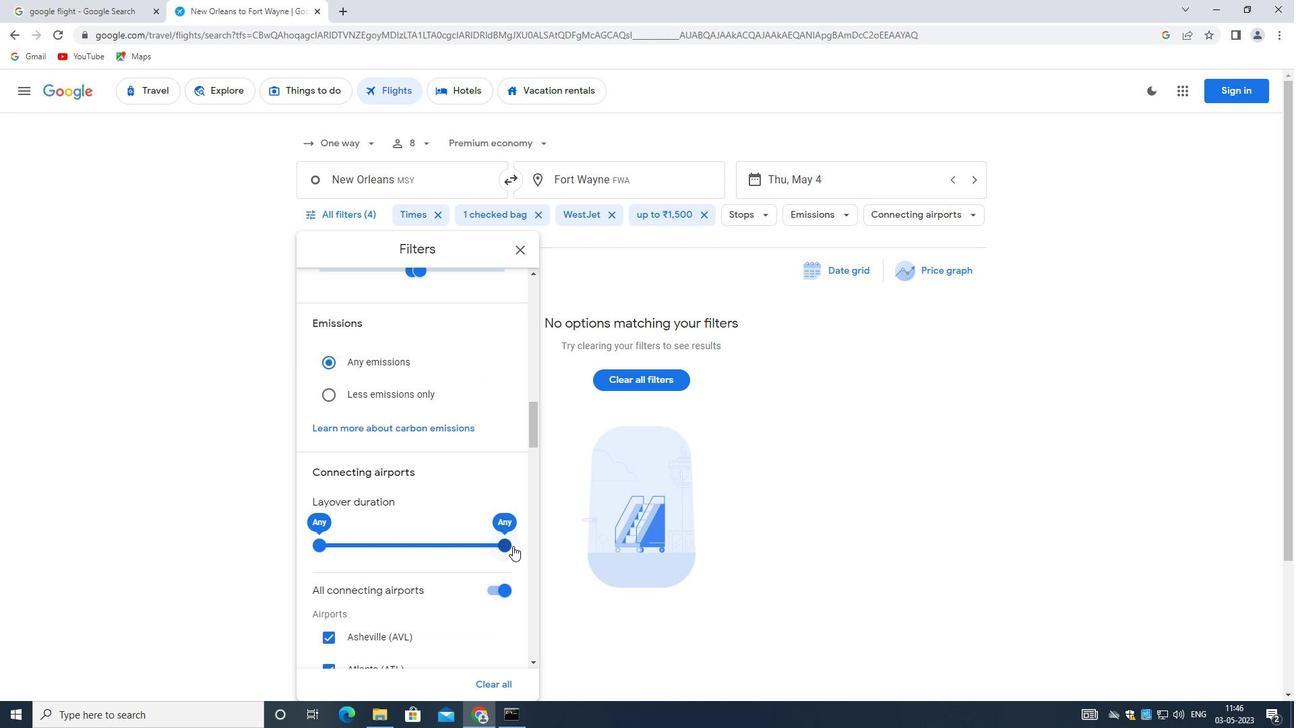 
Action: Mouse scrolled (509, 554) with delta (0, 0)
Screenshot: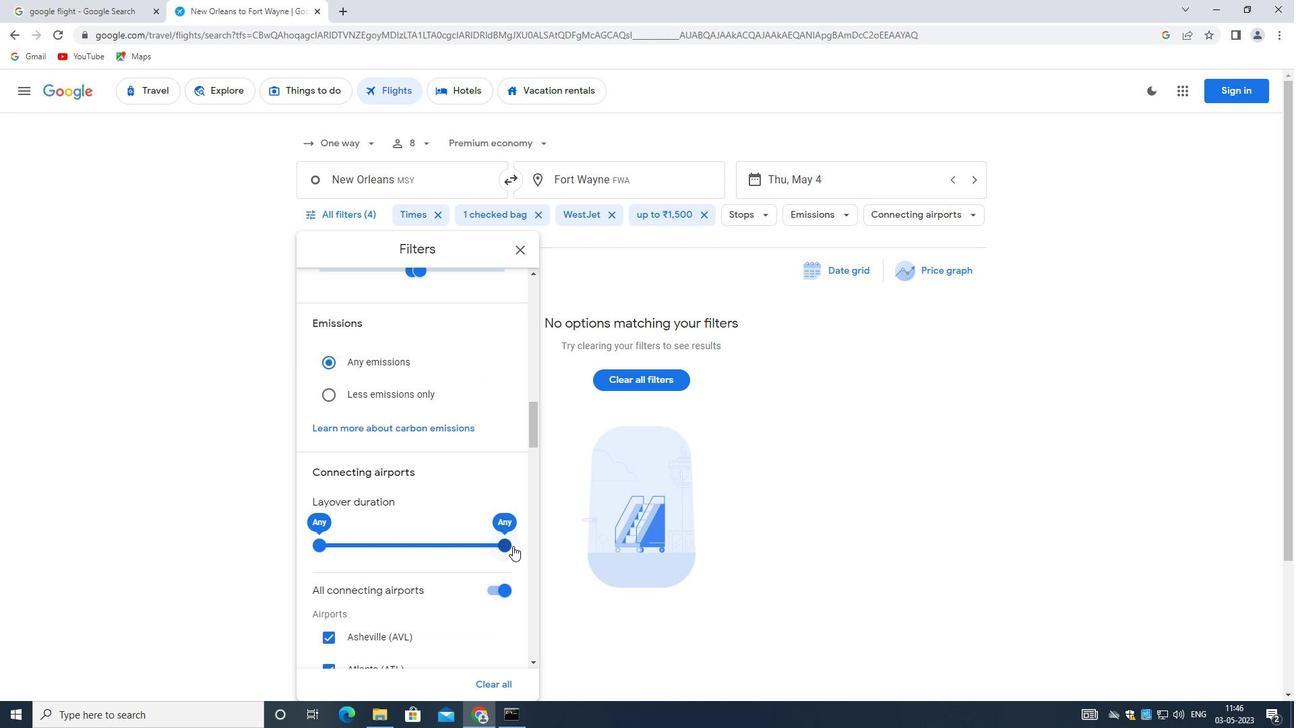 
Action: Mouse moved to (491, 523)
Screenshot: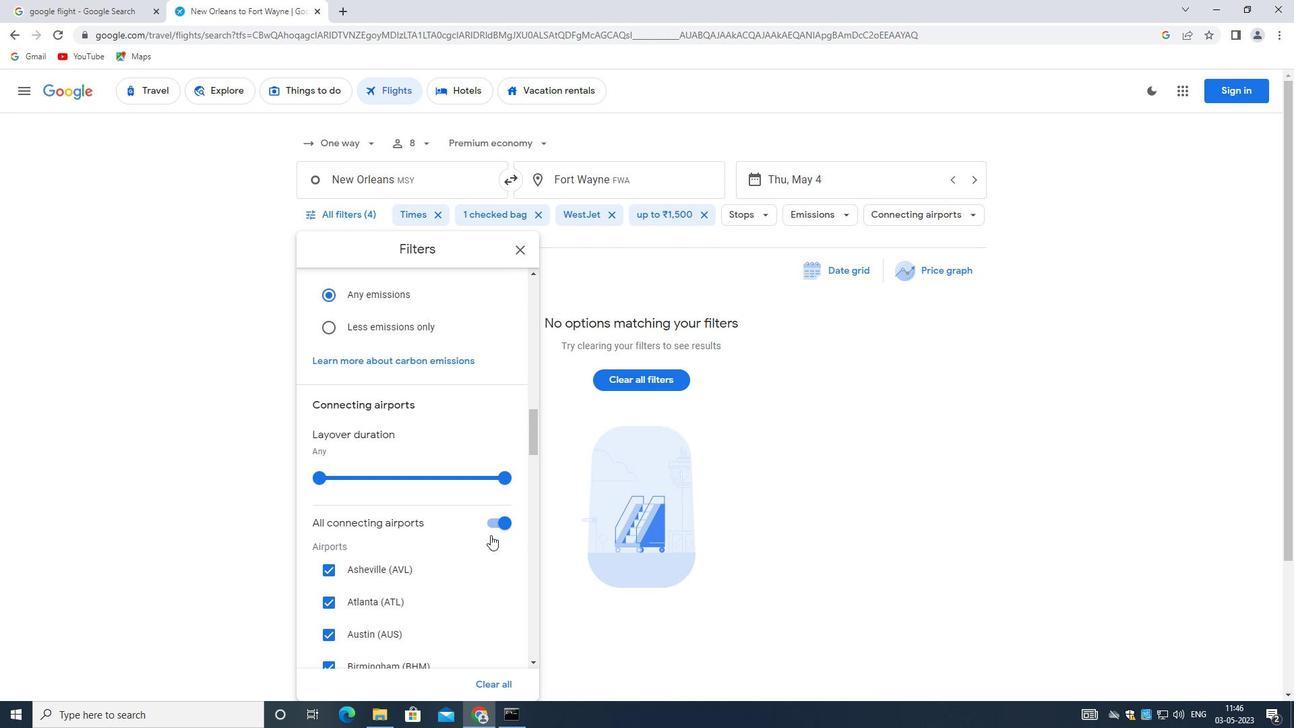 
Action: Mouse pressed left at (491, 523)
Screenshot: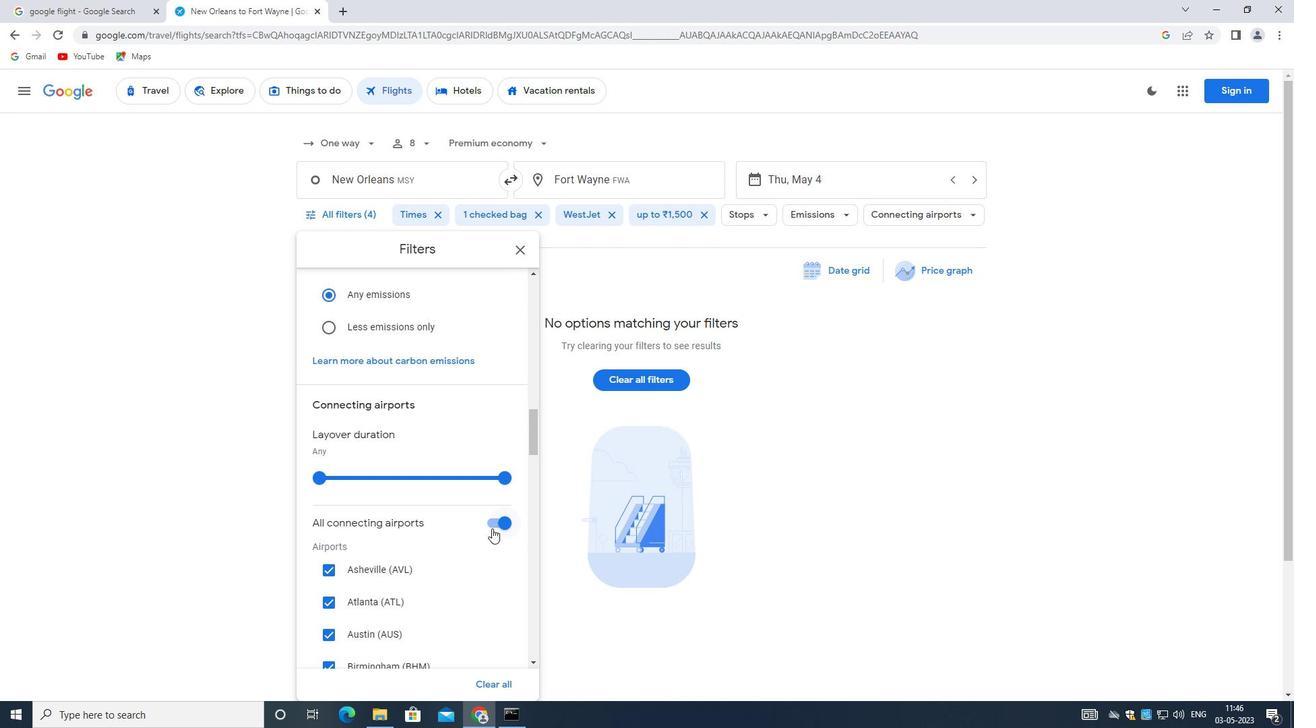 
Action: Mouse moved to (486, 522)
Screenshot: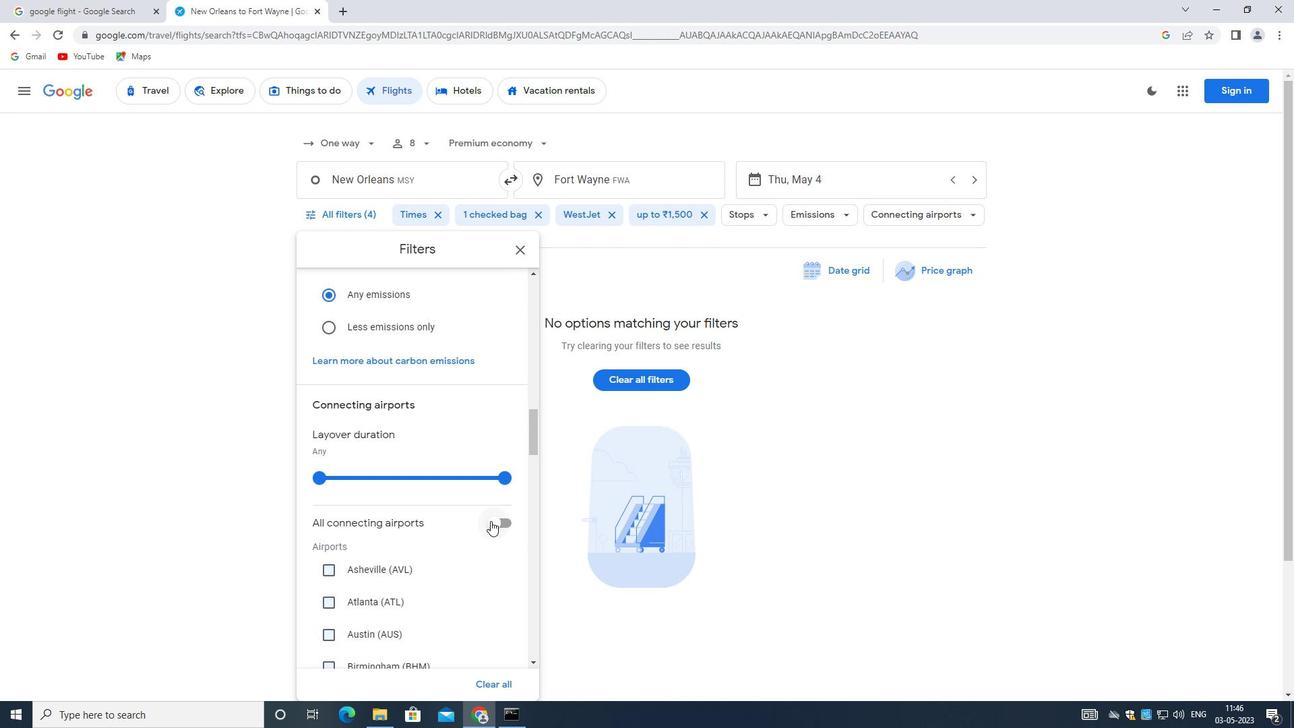 
Action: Mouse scrolled (486, 521) with delta (0, 0)
Screenshot: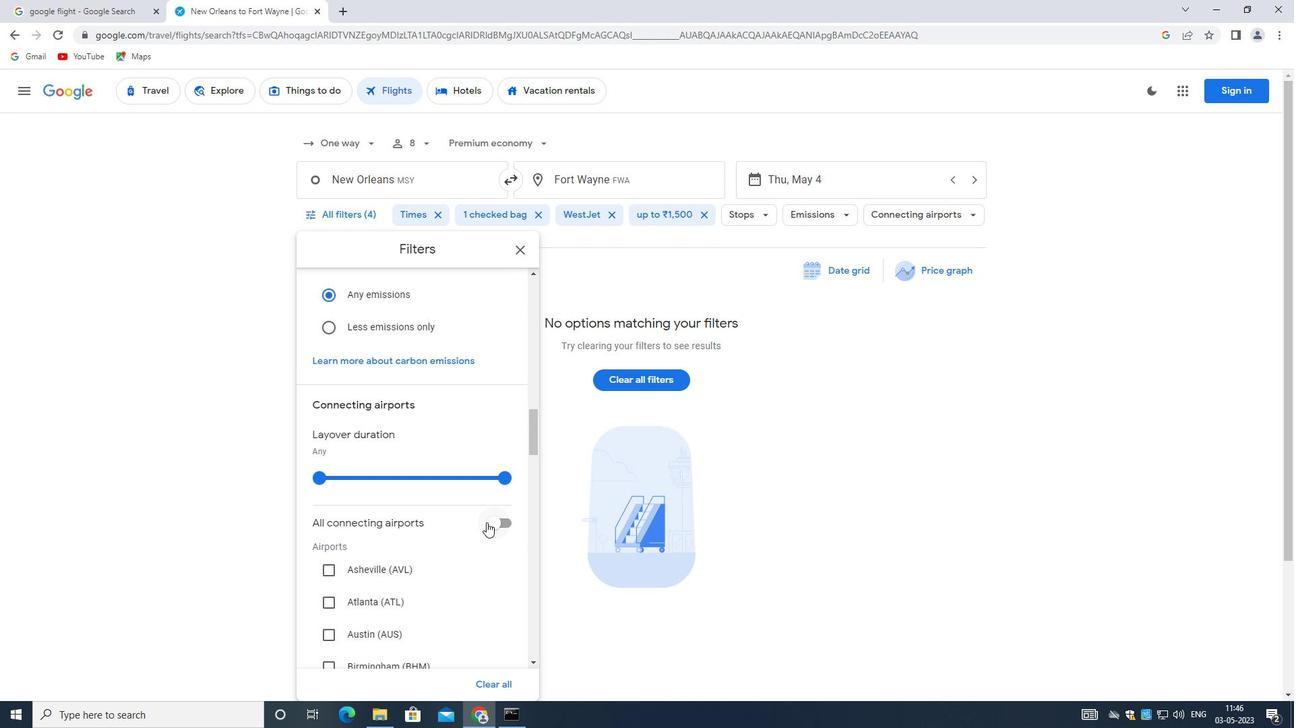 
Action: Mouse scrolled (486, 521) with delta (0, 0)
Screenshot: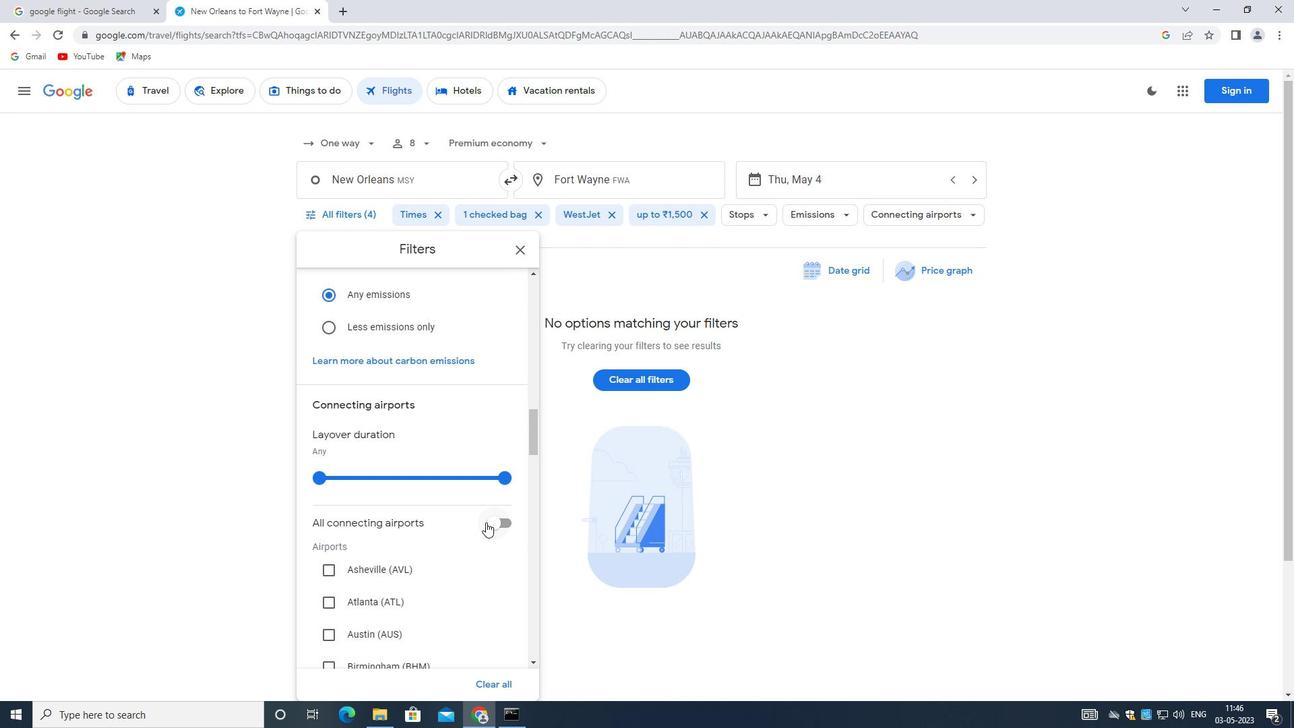 
Action: Mouse moved to (485, 522)
Screenshot: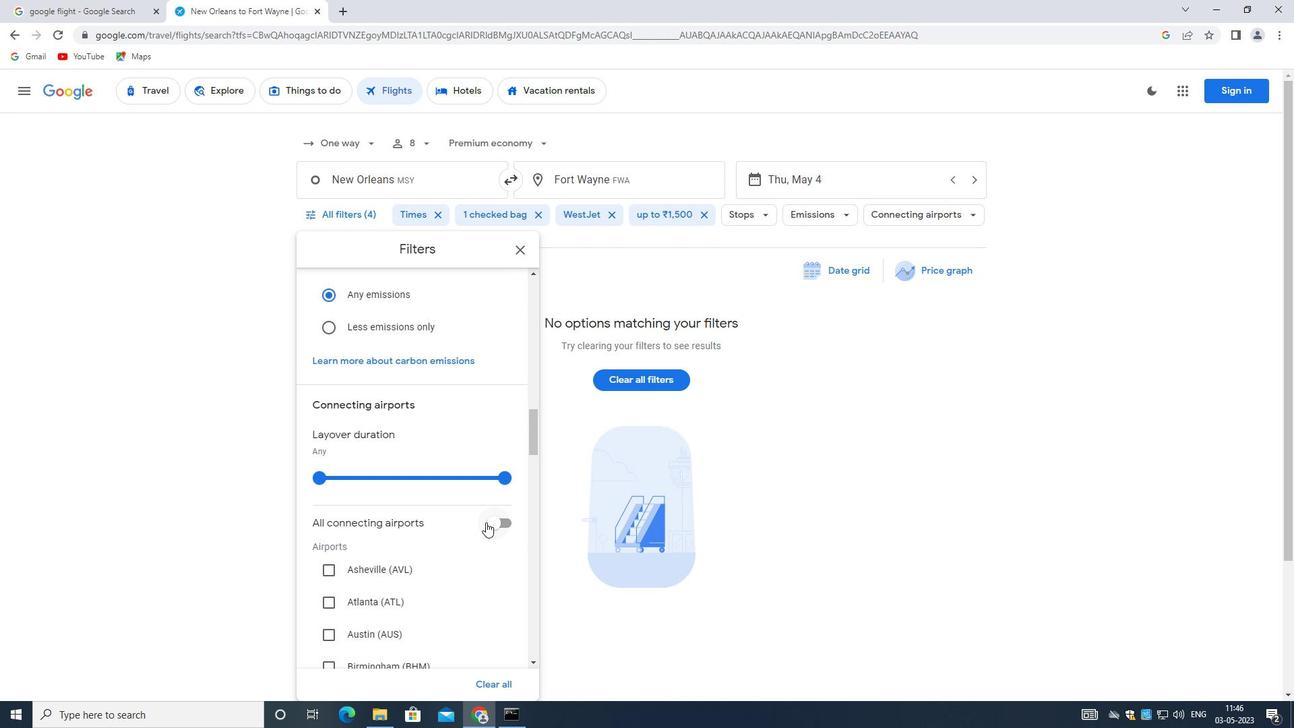 
Action: Mouse scrolled (485, 521) with delta (0, 0)
Screenshot: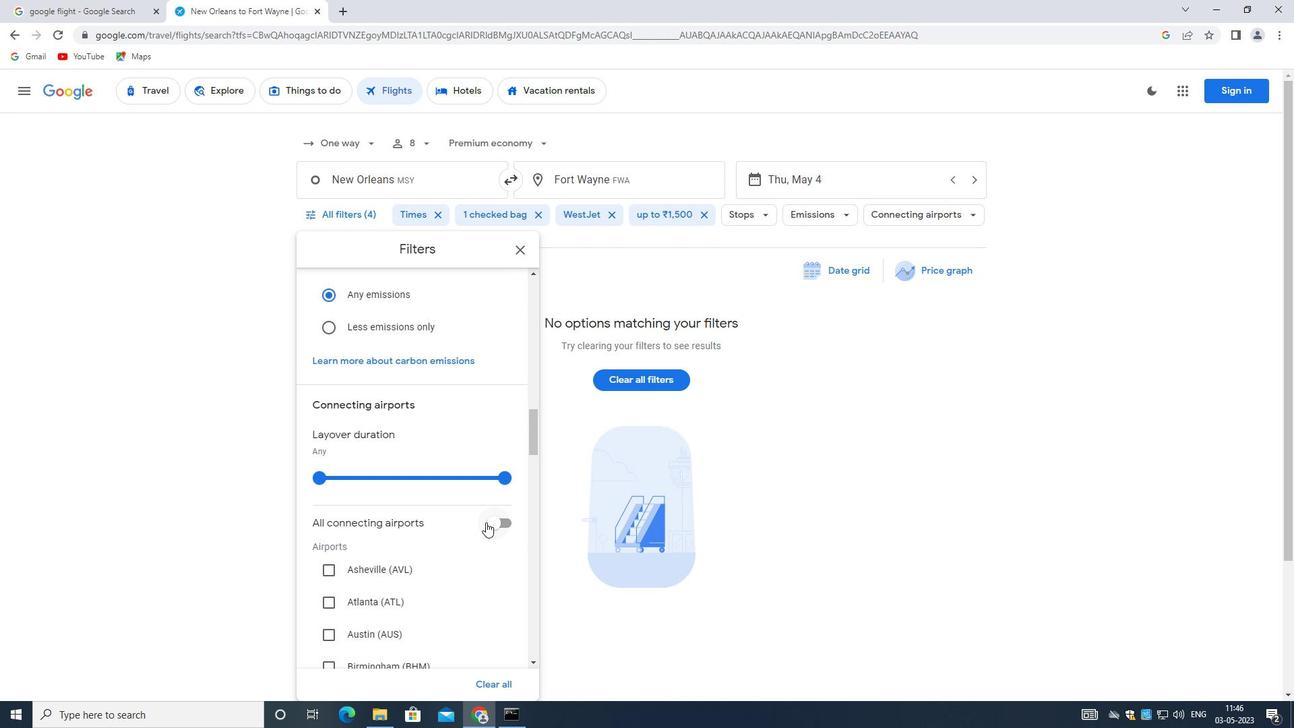 
Action: Mouse moved to (484, 522)
Screenshot: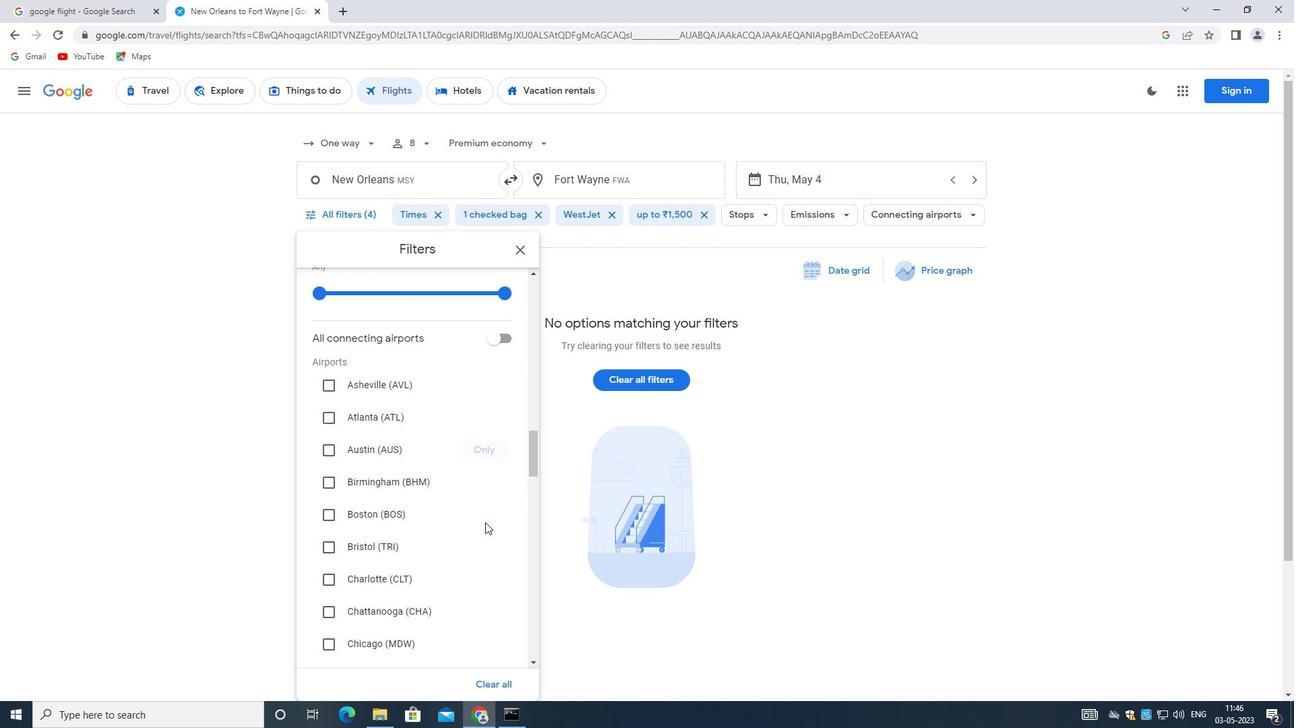 
Action: Mouse scrolled (484, 521) with delta (0, 0)
Screenshot: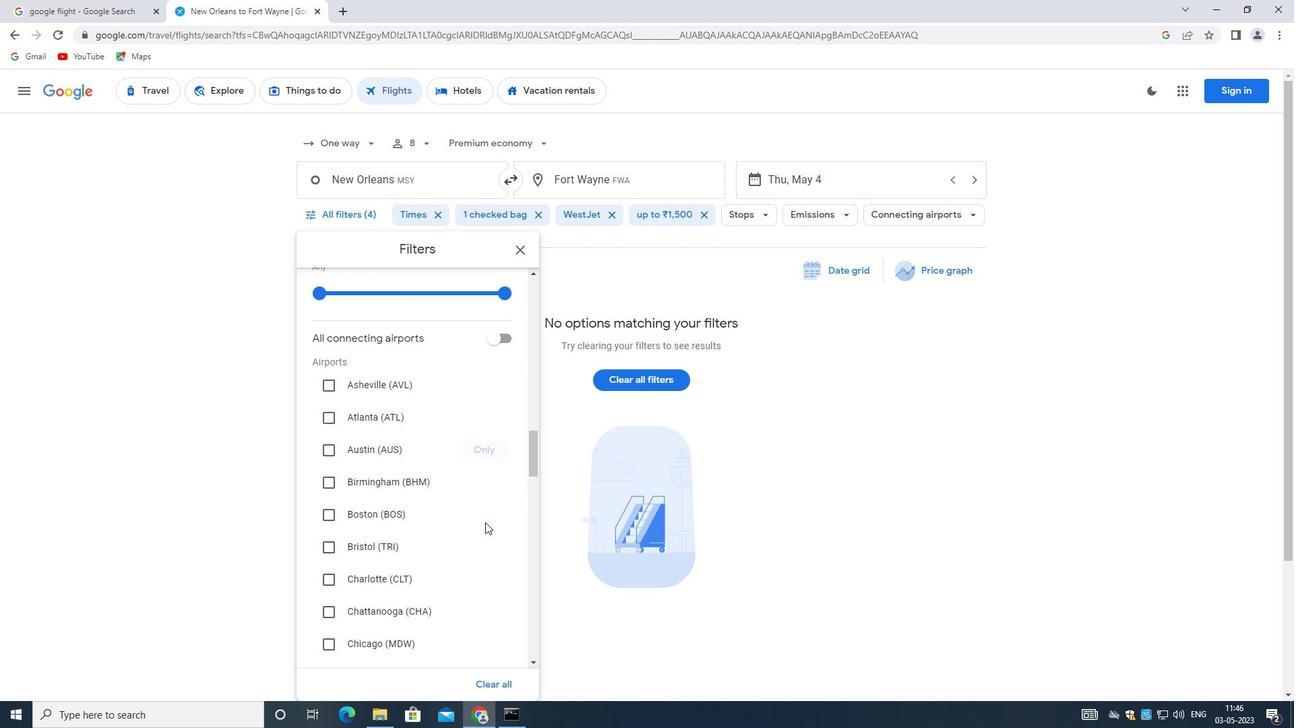 
Action: Mouse scrolled (484, 521) with delta (0, 0)
Screenshot: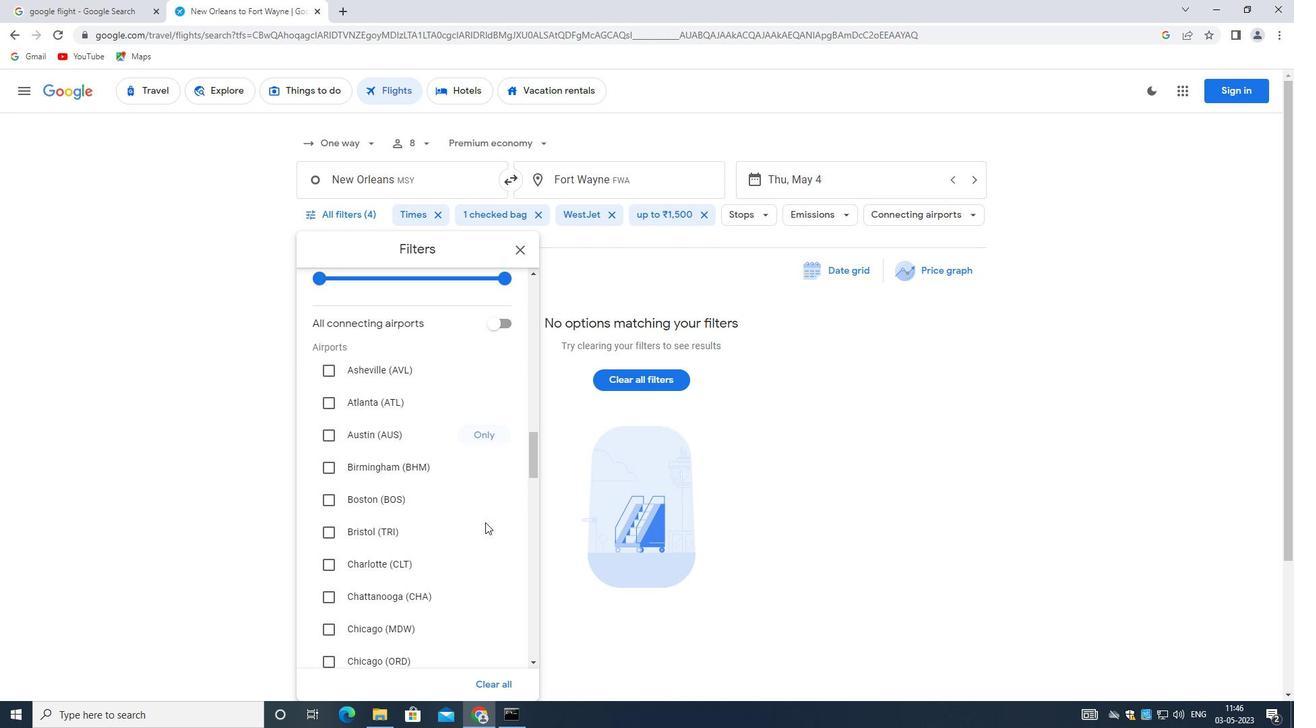 
Action: Mouse moved to (484, 523)
Screenshot: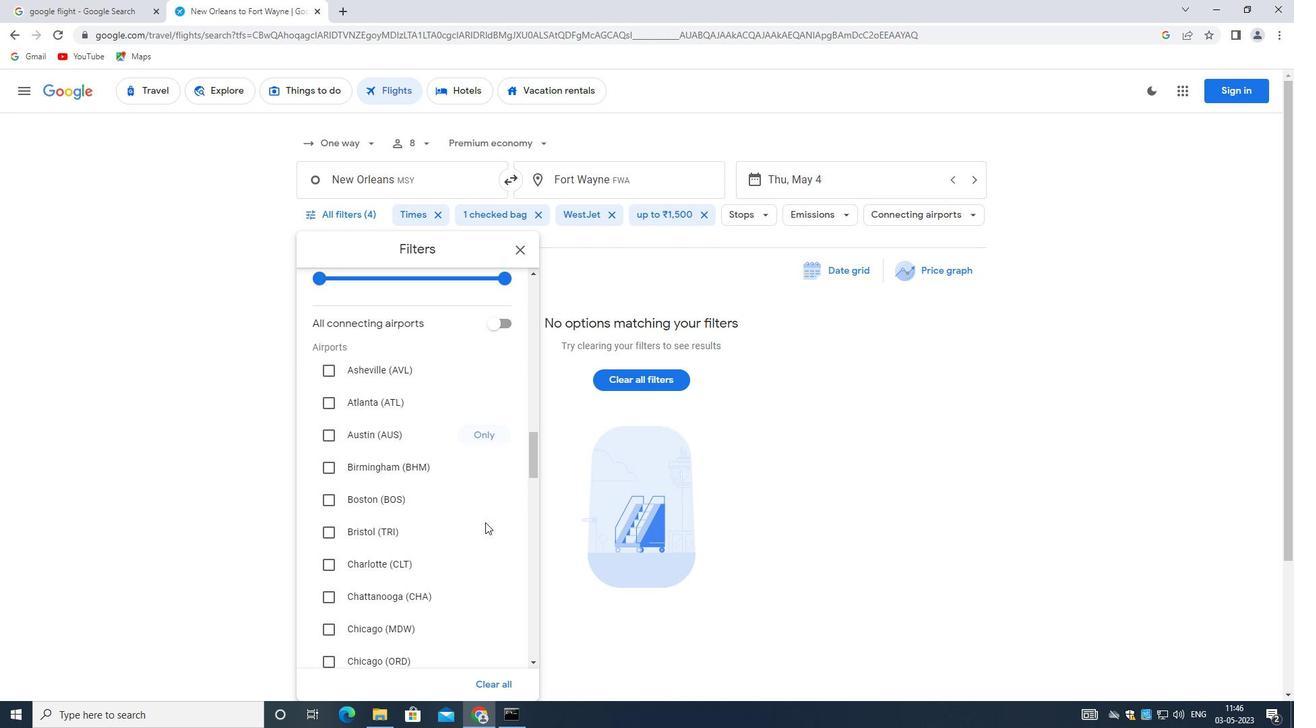 
Action: Mouse scrolled (484, 522) with delta (0, 0)
Screenshot: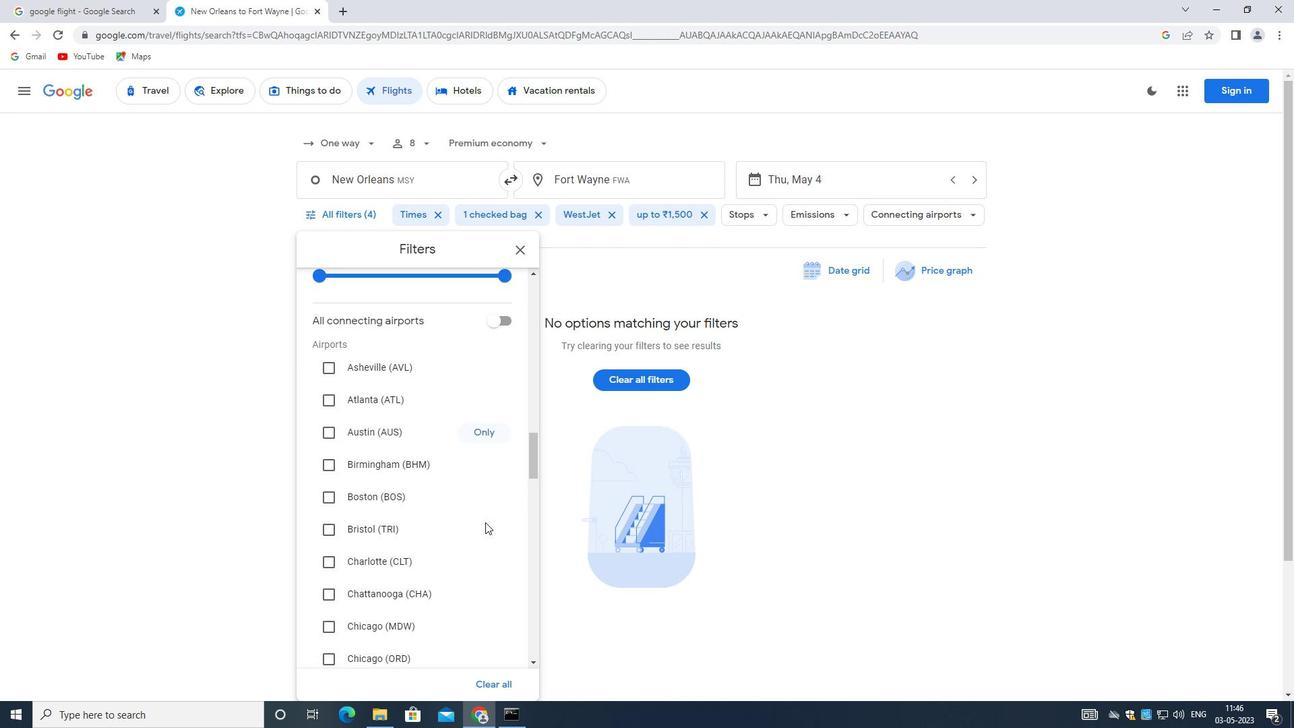 
Action: Mouse moved to (482, 523)
Screenshot: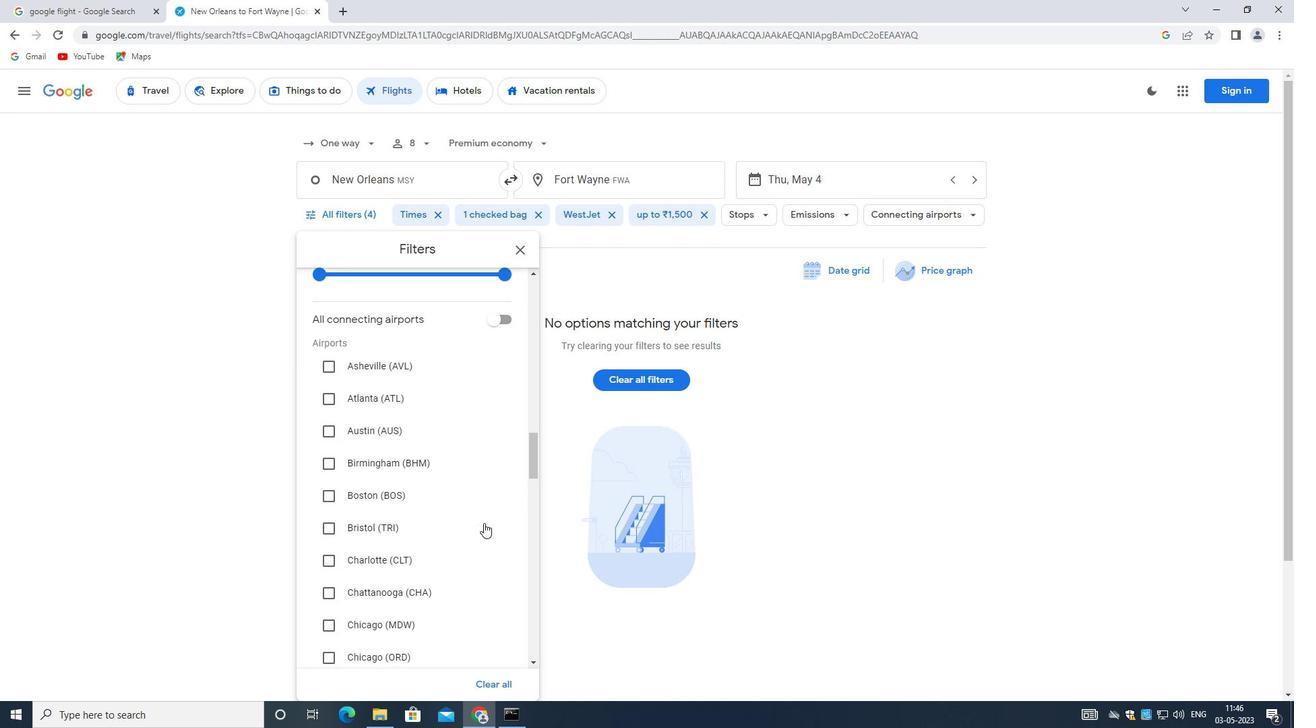 
Action: Mouse scrolled (482, 523) with delta (0, 0)
Screenshot: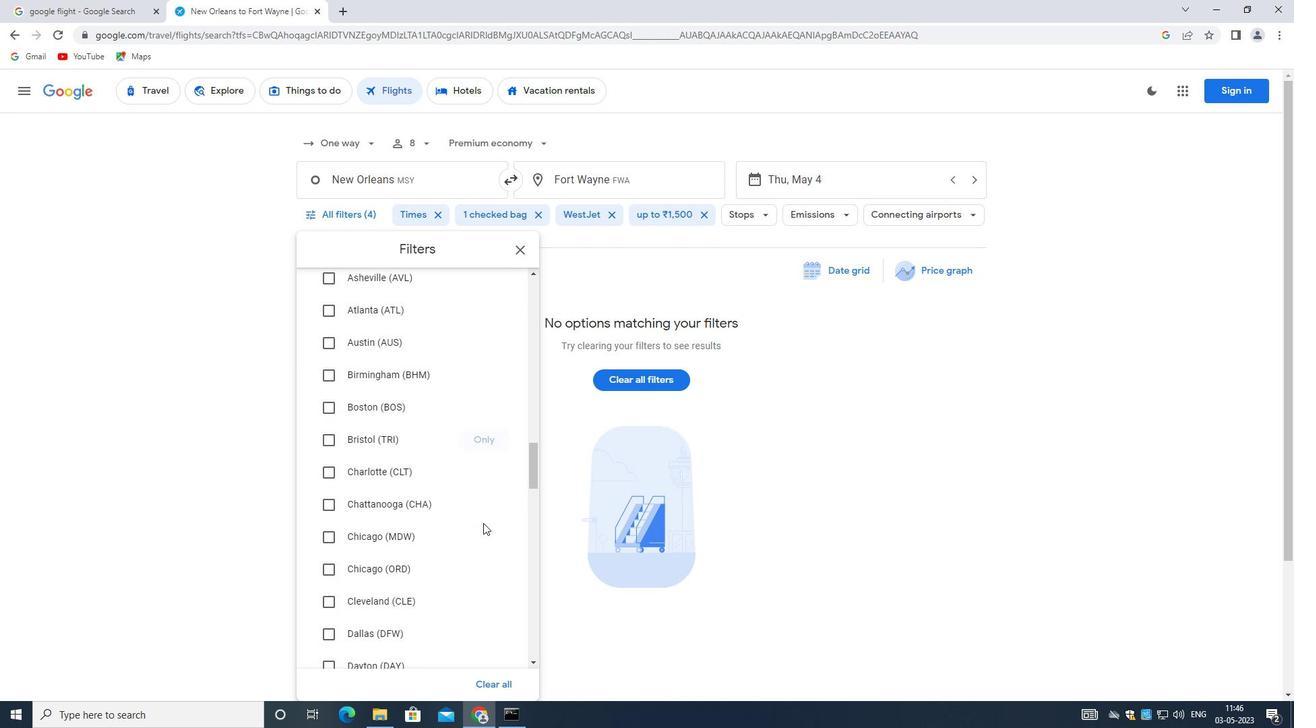 
Action: Mouse scrolled (482, 523) with delta (0, 0)
Screenshot: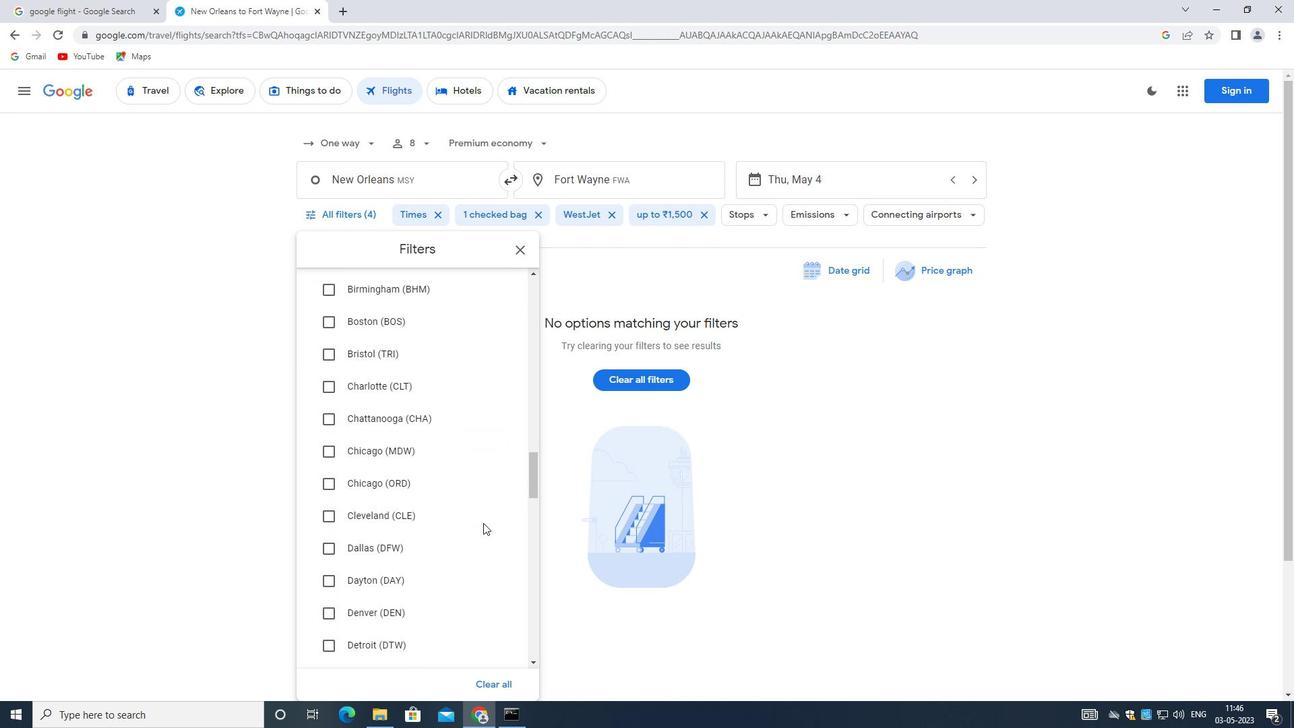 
Action: Mouse scrolled (482, 523) with delta (0, 0)
Screenshot: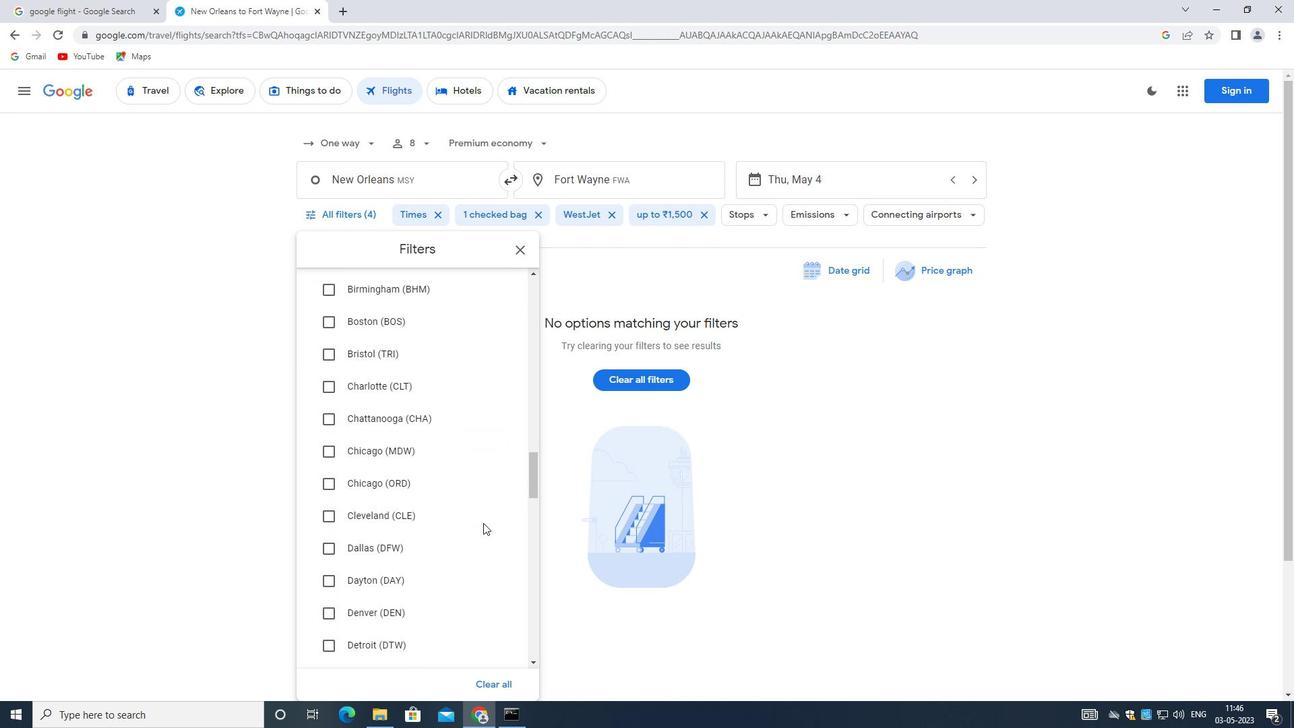 
Action: Mouse scrolled (482, 523) with delta (0, 0)
Screenshot: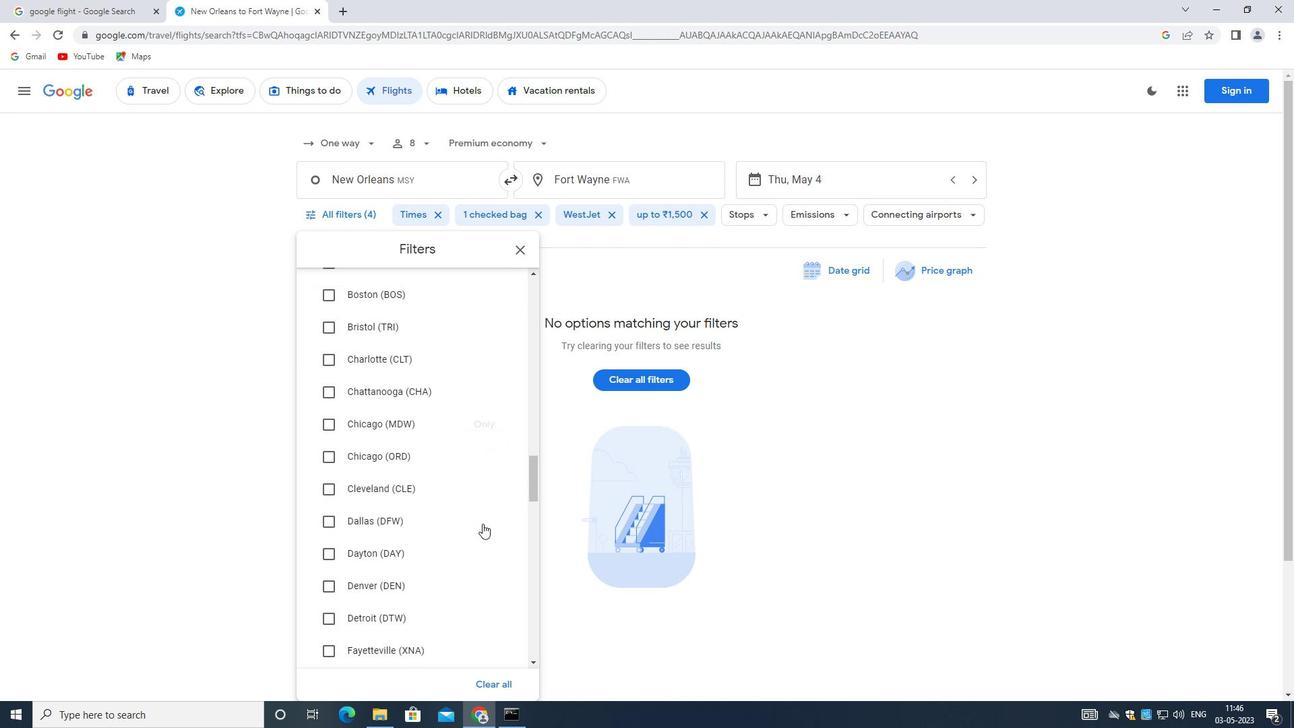 
Action: Mouse scrolled (482, 523) with delta (0, 0)
Screenshot: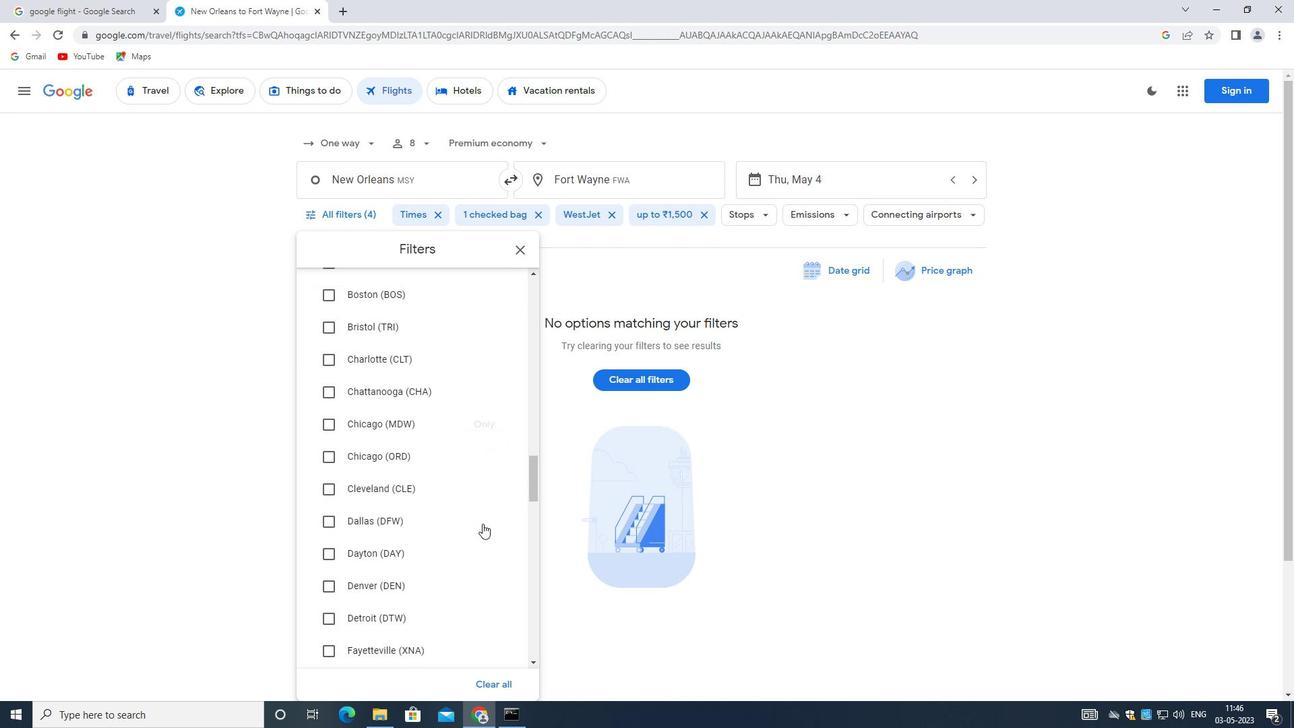 
Action: Mouse scrolled (482, 523) with delta (0, 0)
Screenshot: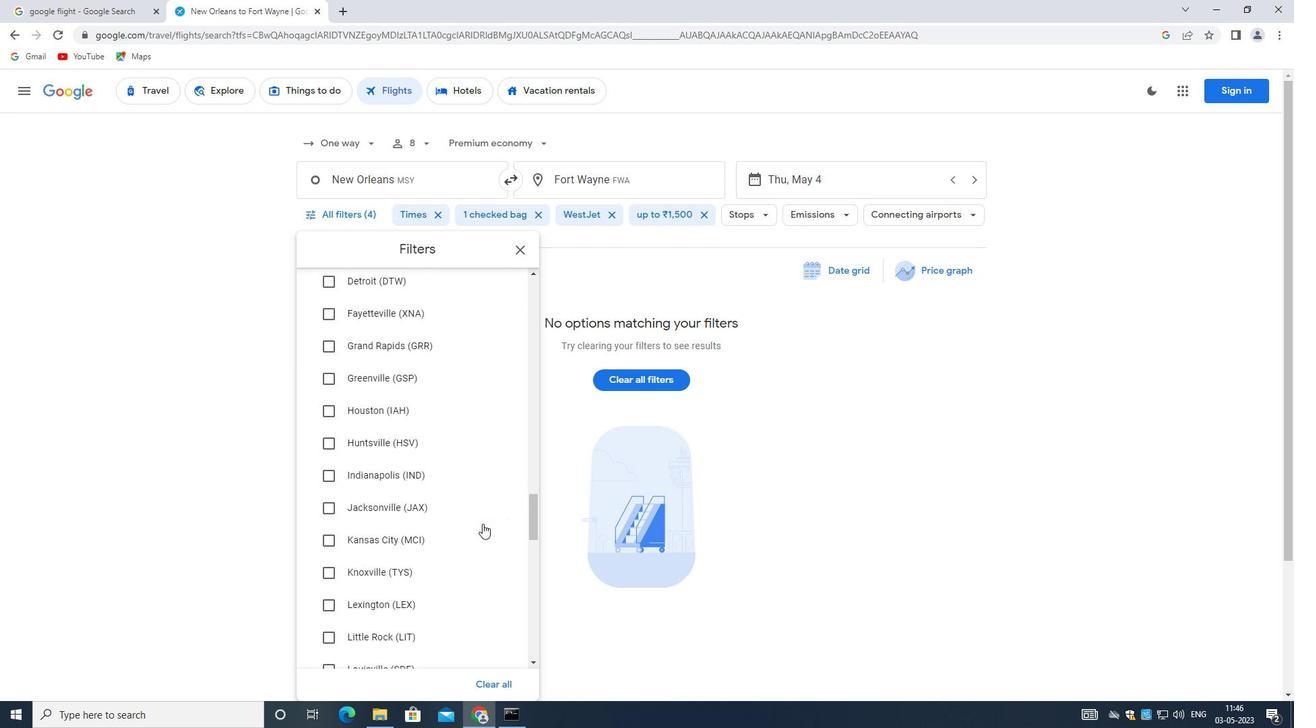 
Action: Mouse scrolled (482, 523) with delta (0, 0)
Screenshot: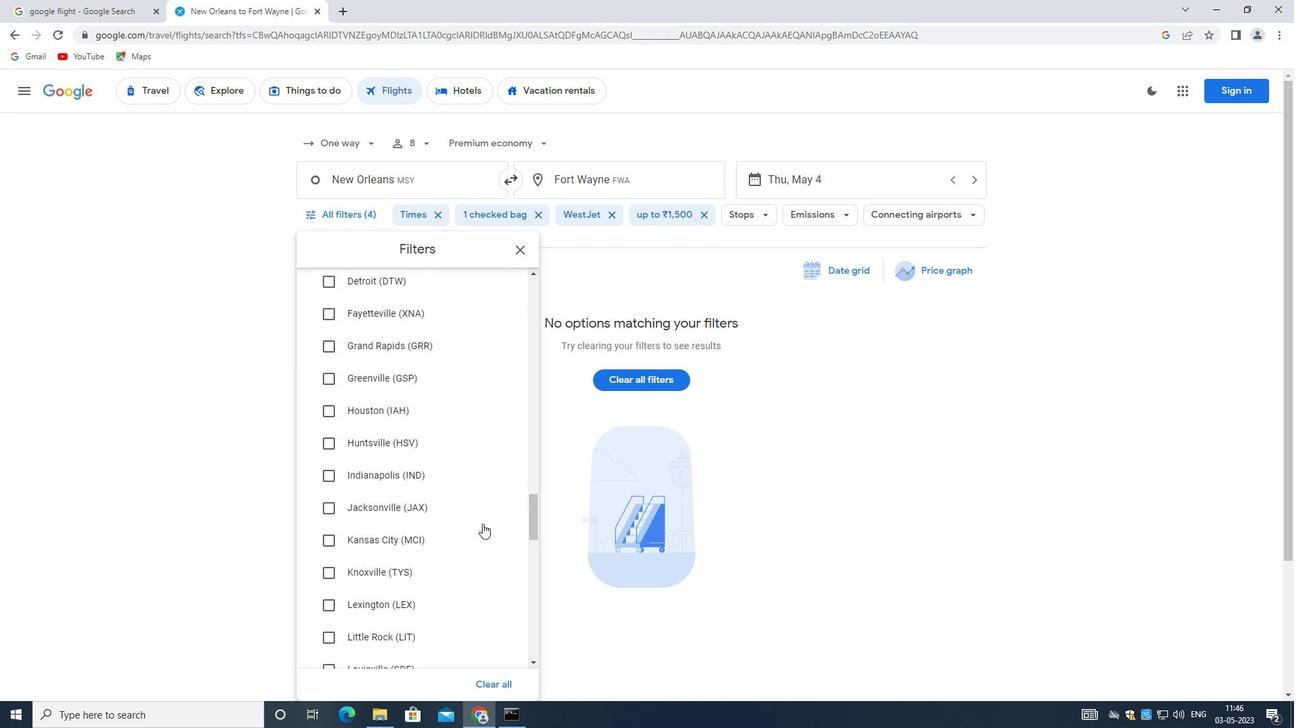 
Action: Mouse scrolled (482, 523) with delta (0, 0)
Screenshot: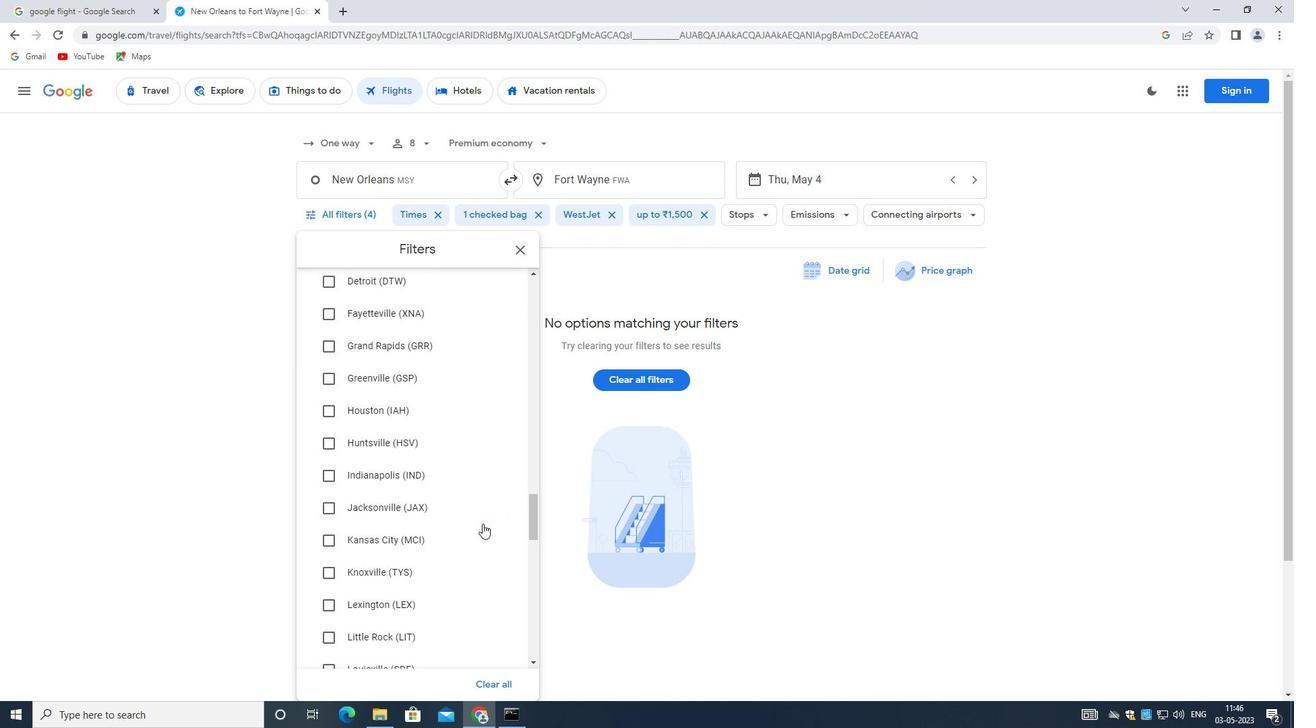 
Action: Mouse moved to (482, 525)
Screenshot: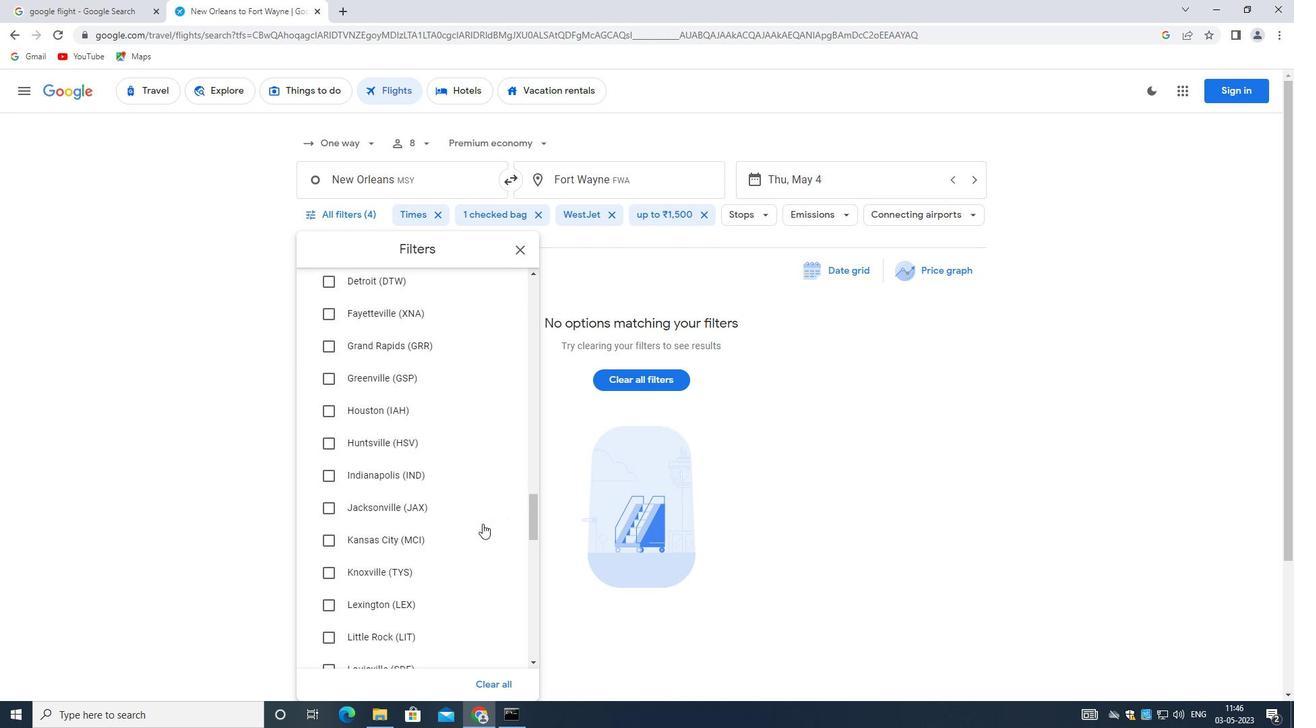 
Action: Mouse scrolled (482, 524) with delta (0, 0)
Screenshot: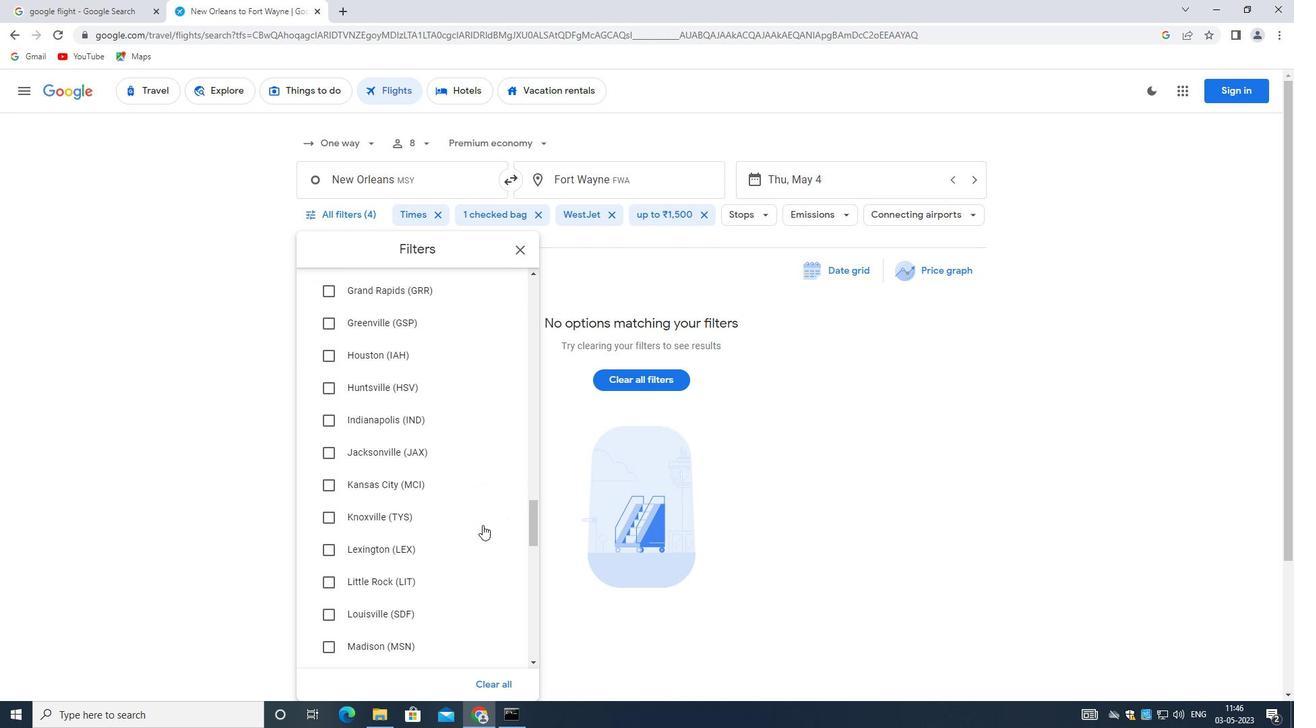 
Action: Mouse scrolled (482, 524) with delta (0, 0)
Screenshot: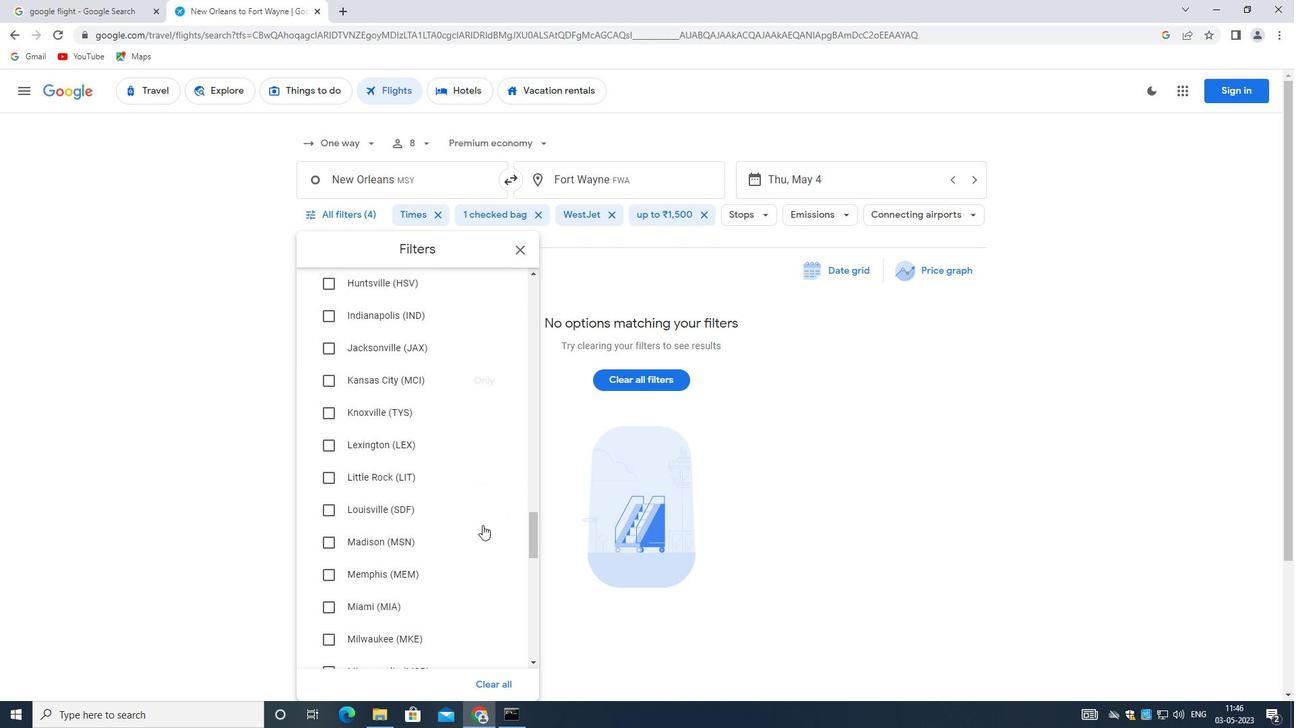 
Action: Mouse scrolled (482, 524) with delta (0, 0)
Screenshot: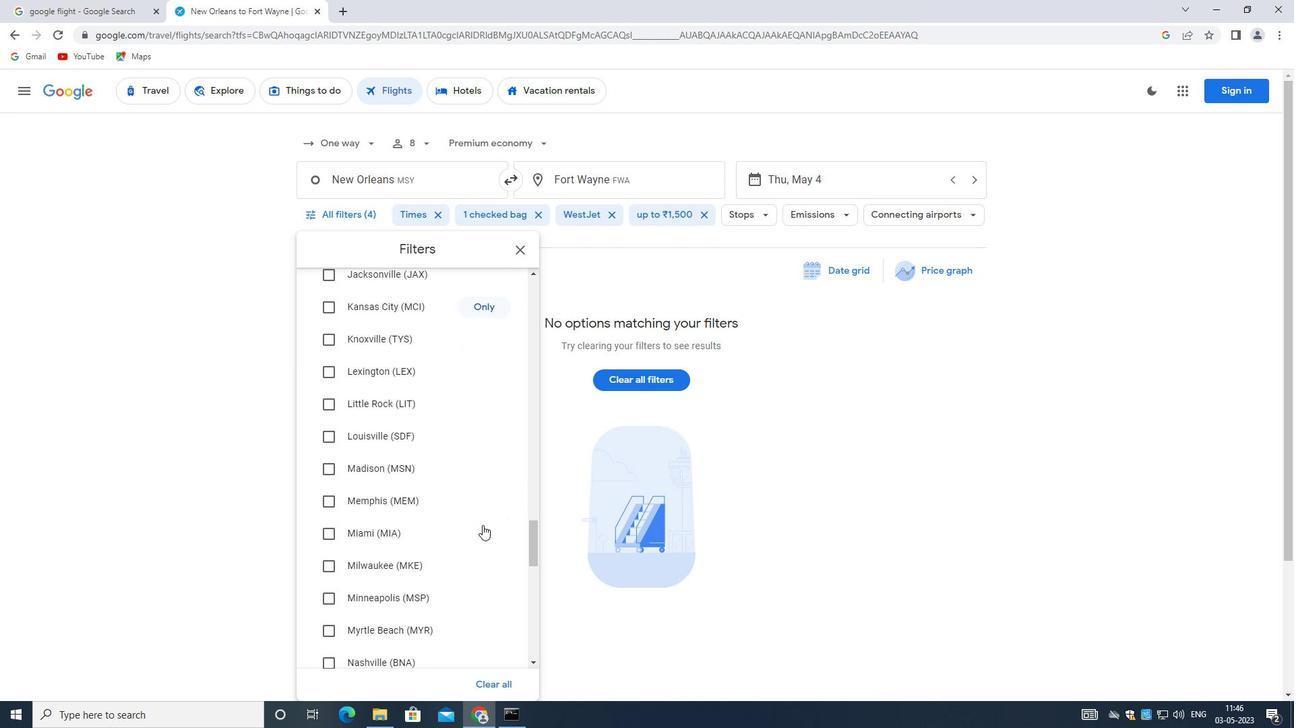 
Action: Mouse scrolled (482, 524) with delta (0, 0)
Screenshot: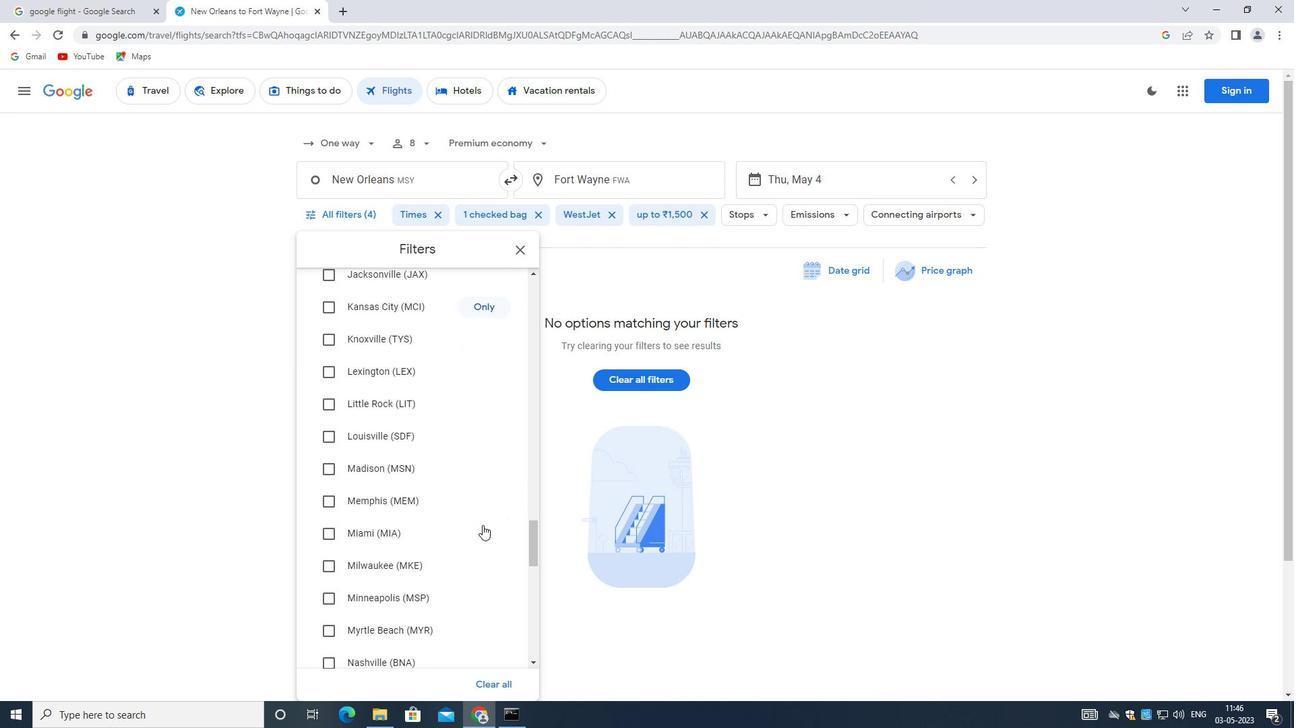 
Action: Mouse scrolled (482, 524) with delta (0, 0)
Screenshot: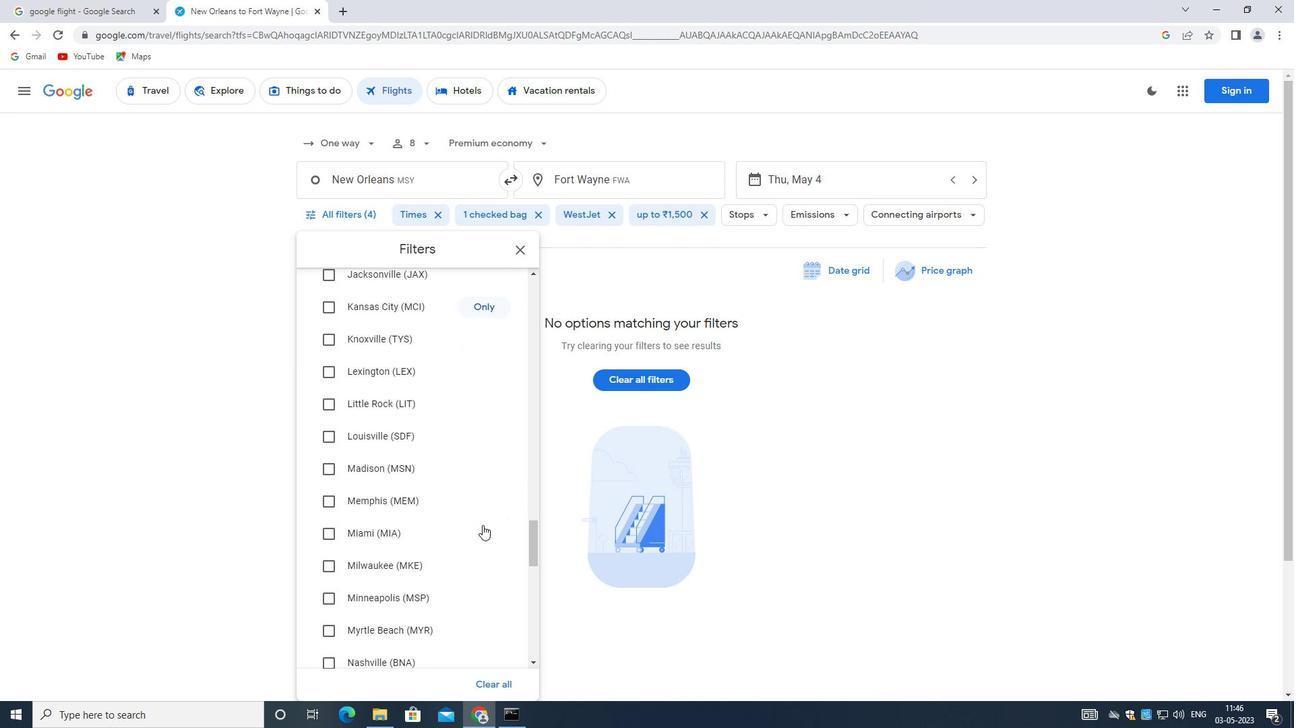 
Action: Mouse scrolled (482, 524) with delta (0, 0)
Screenshot: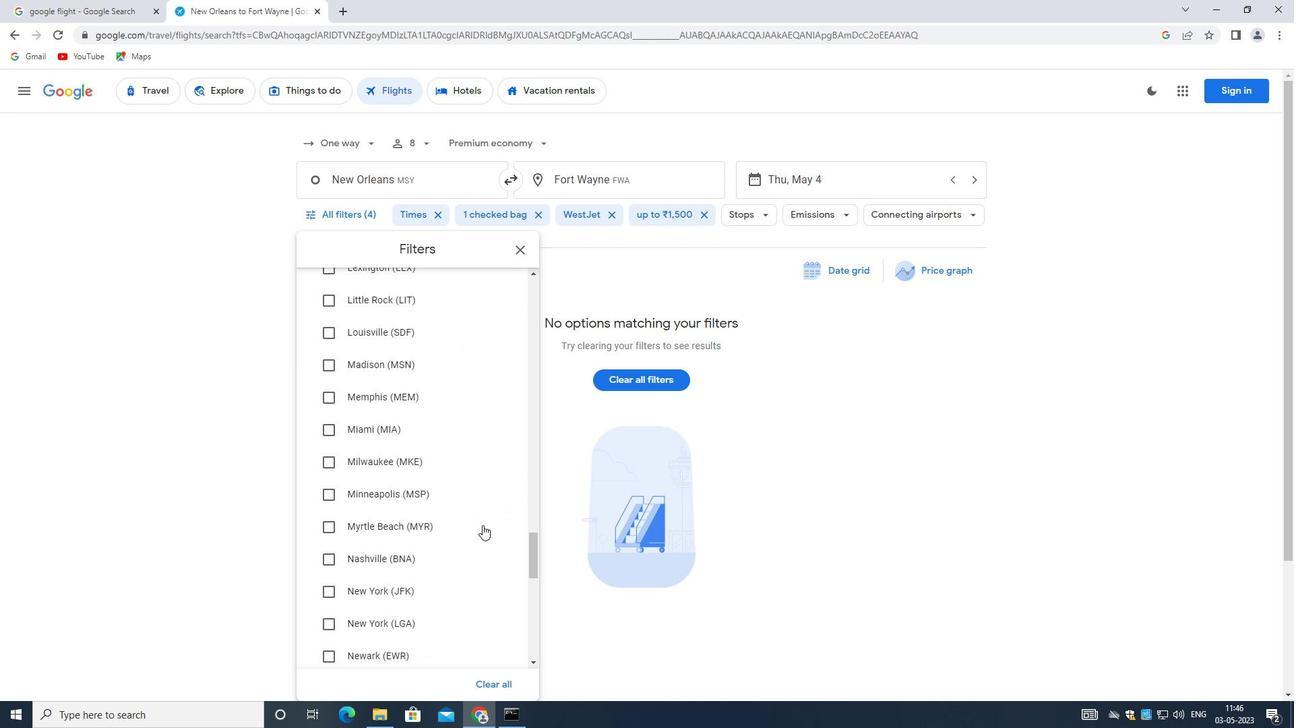 
Action: Mouse scrolled (482, 524) with delta (0, 0)
Screenshot: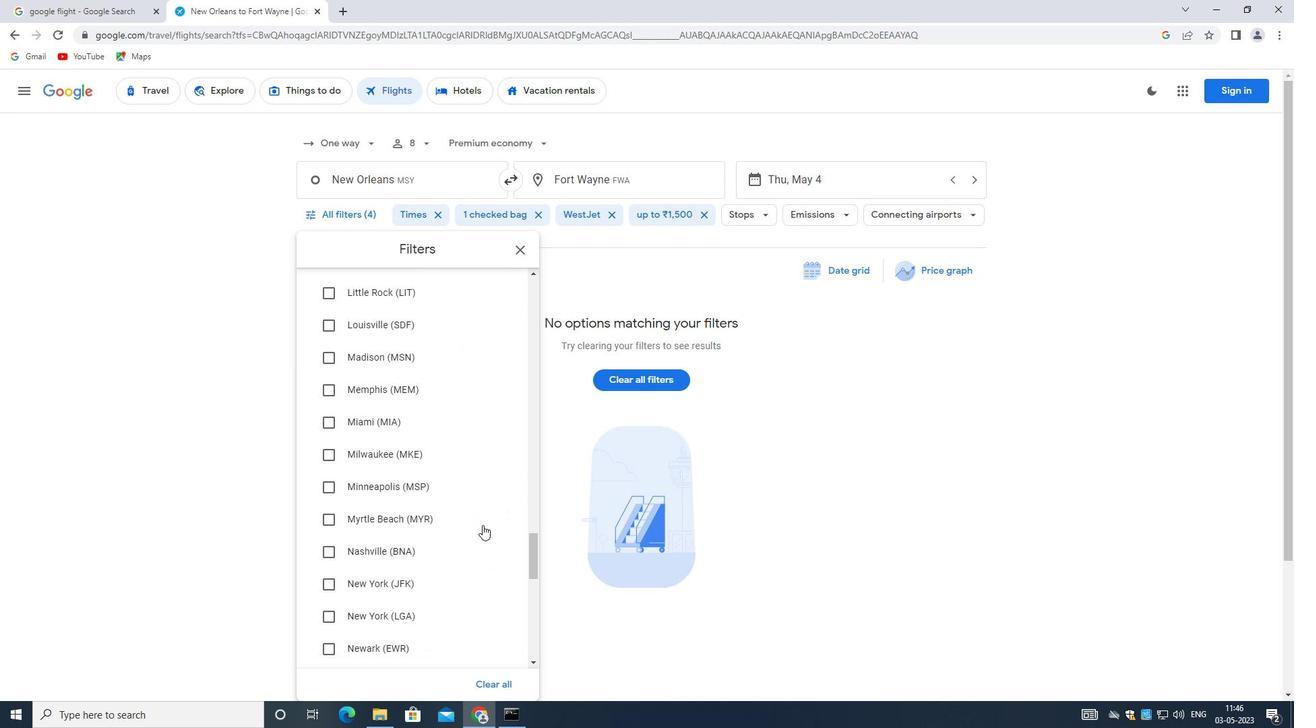 
Action: Mouse moved to (479, 525)
Screenshot: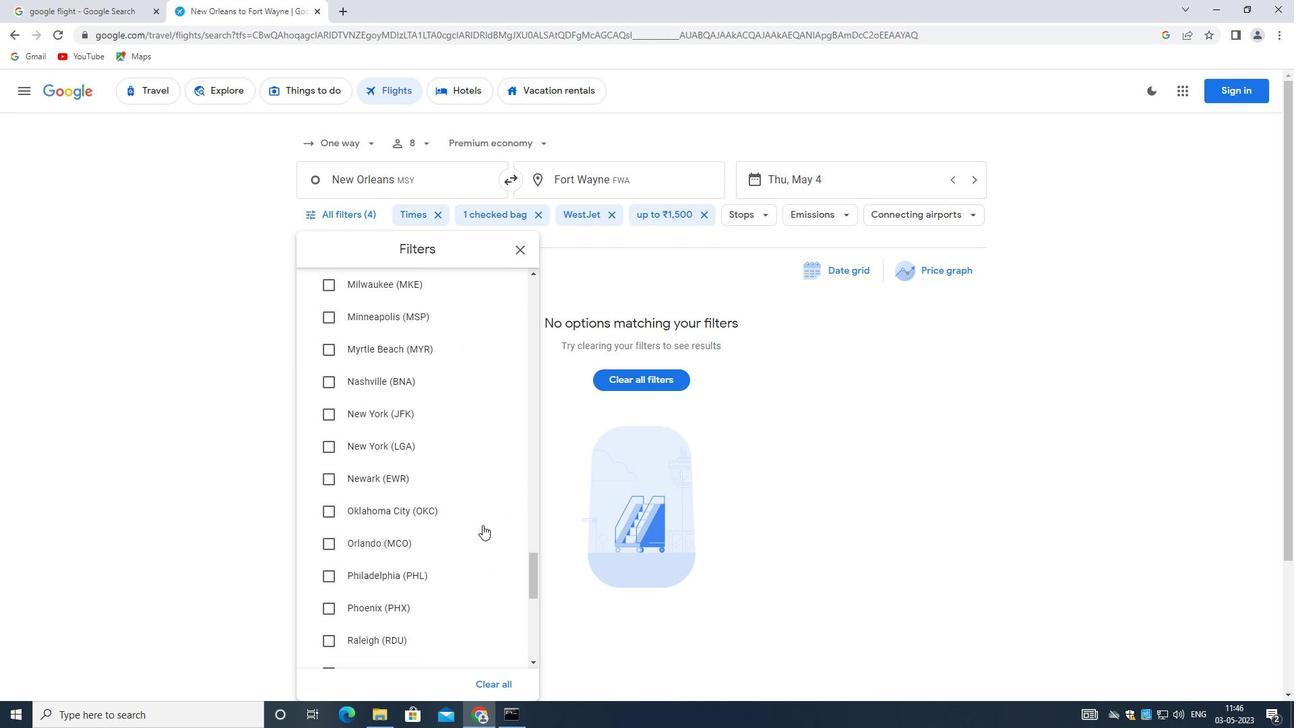 
Action: Mouse scrolled (479, 524) with delta (0, 0)
Screenshot: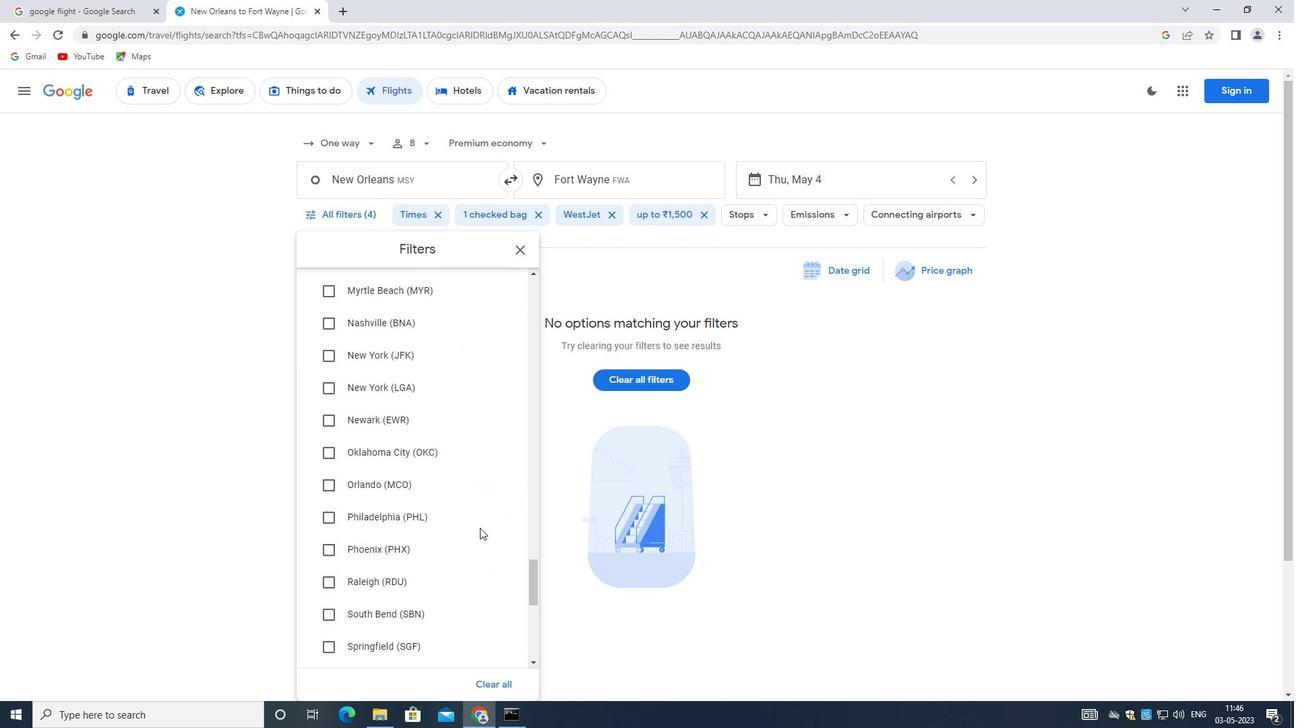 
Action: Mouse scrolled (479, 524) with delta (0, 0)
Screenshot: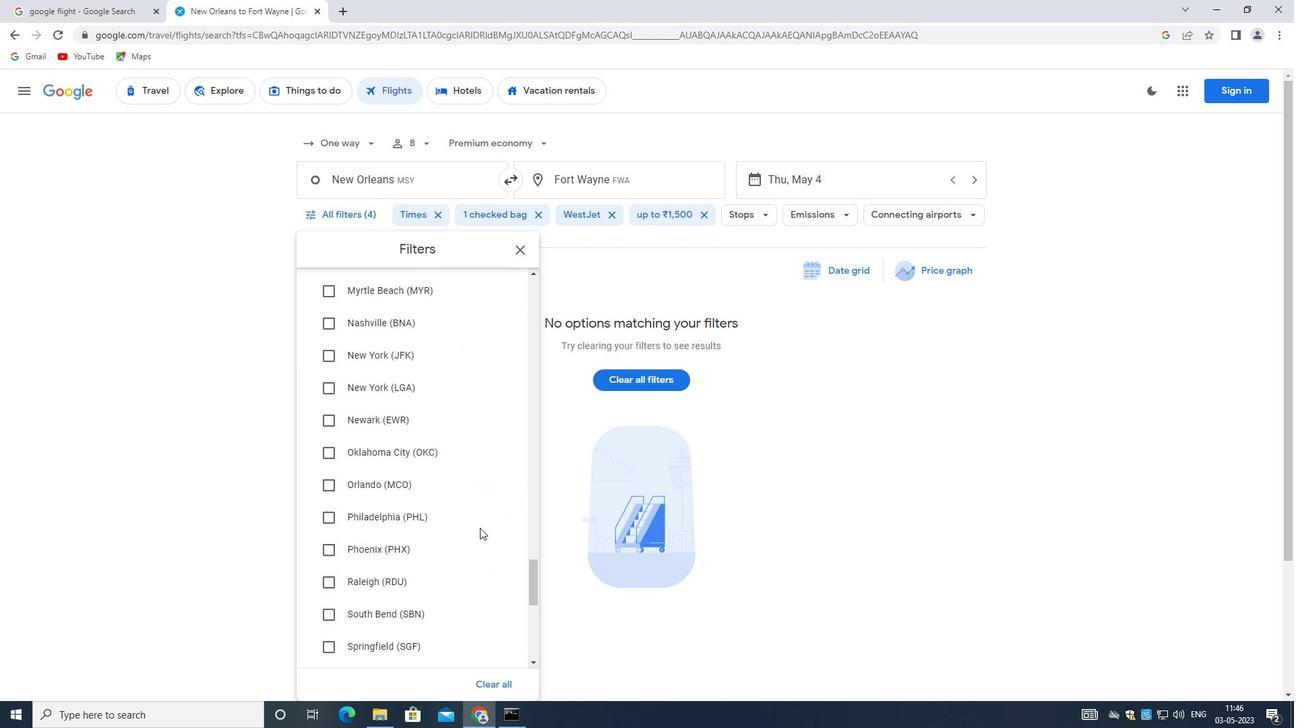 
Action: Mouse scrolled (479, 524) with delta (0, 0)
Screenshot: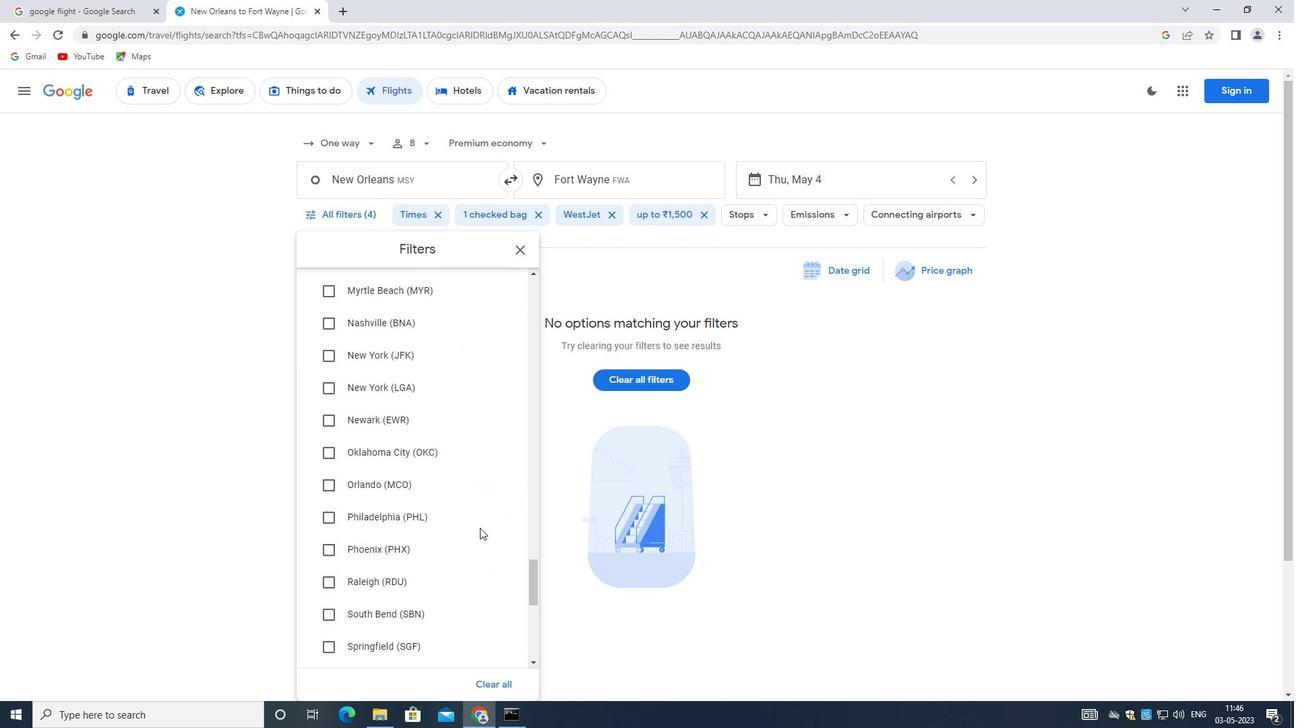 
Action: Mouse scrolled (479, 524) with delta (0, 0)
Screenshot: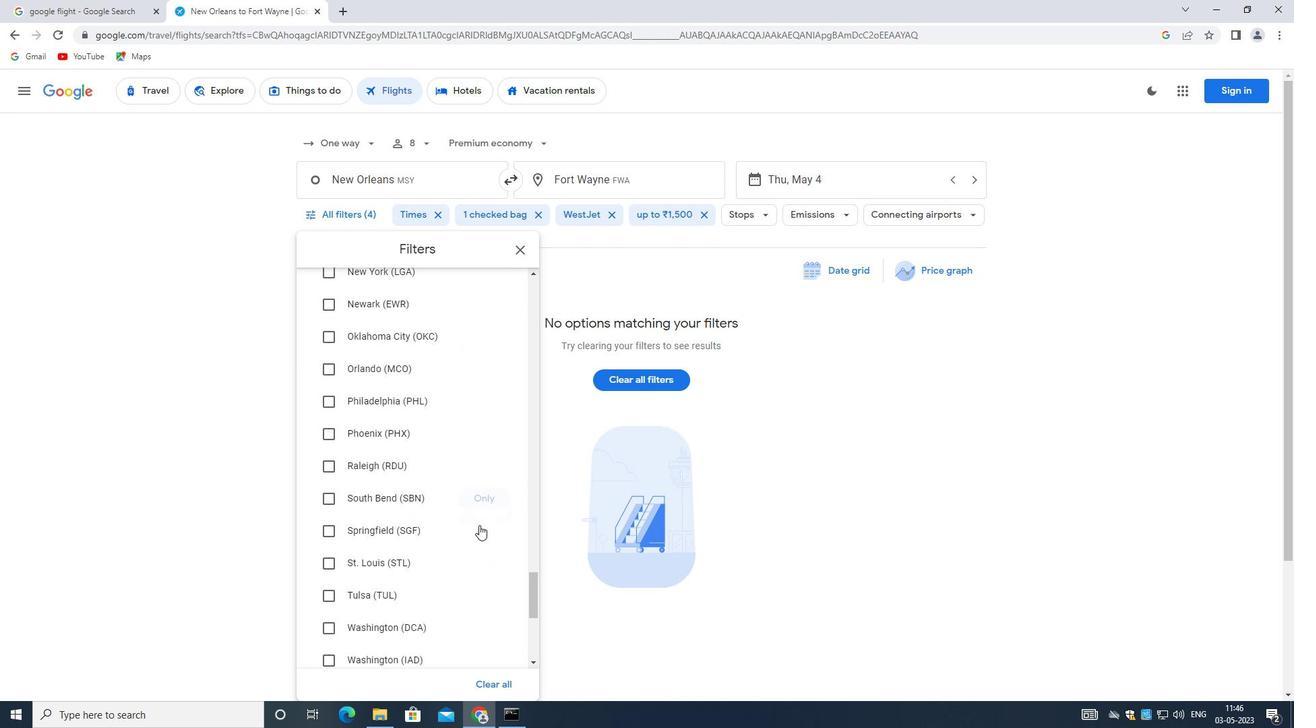 
Action: Mouse moved to (478, 525)
Screenshot: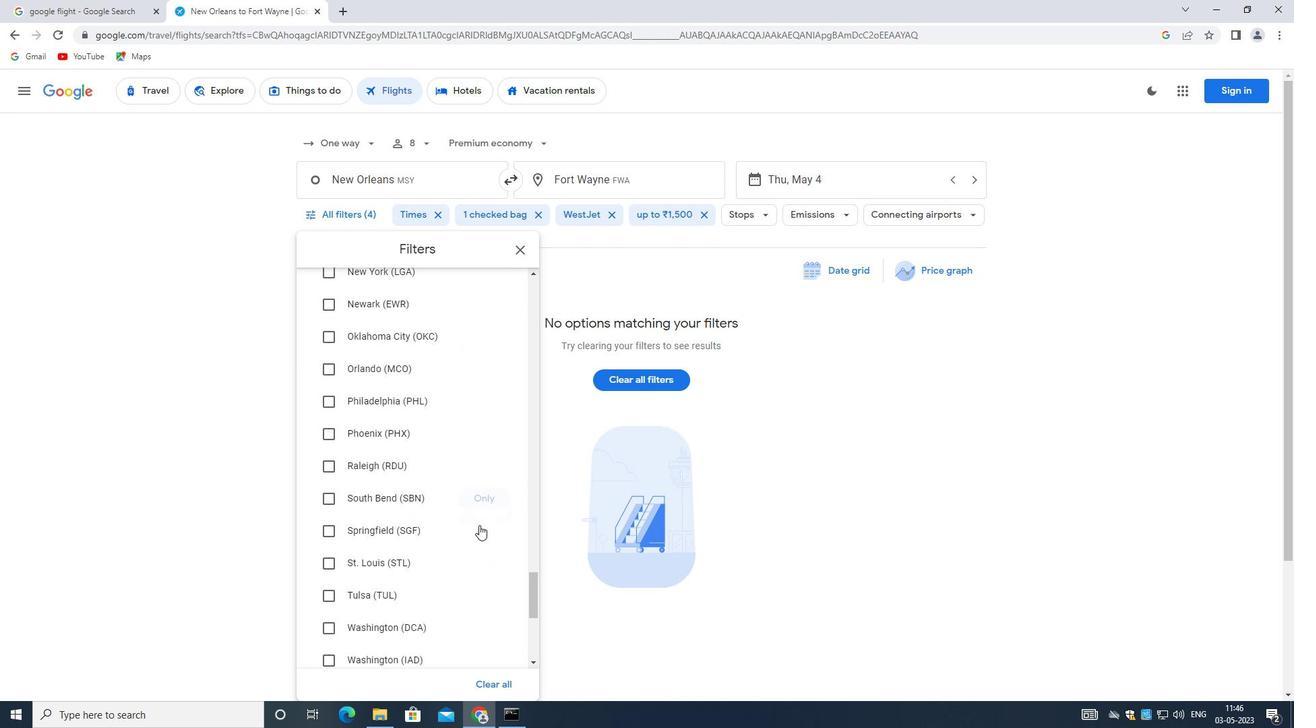 
Action: Mouse scrolled (478, 524) with delta (0, 0)
Screenshot: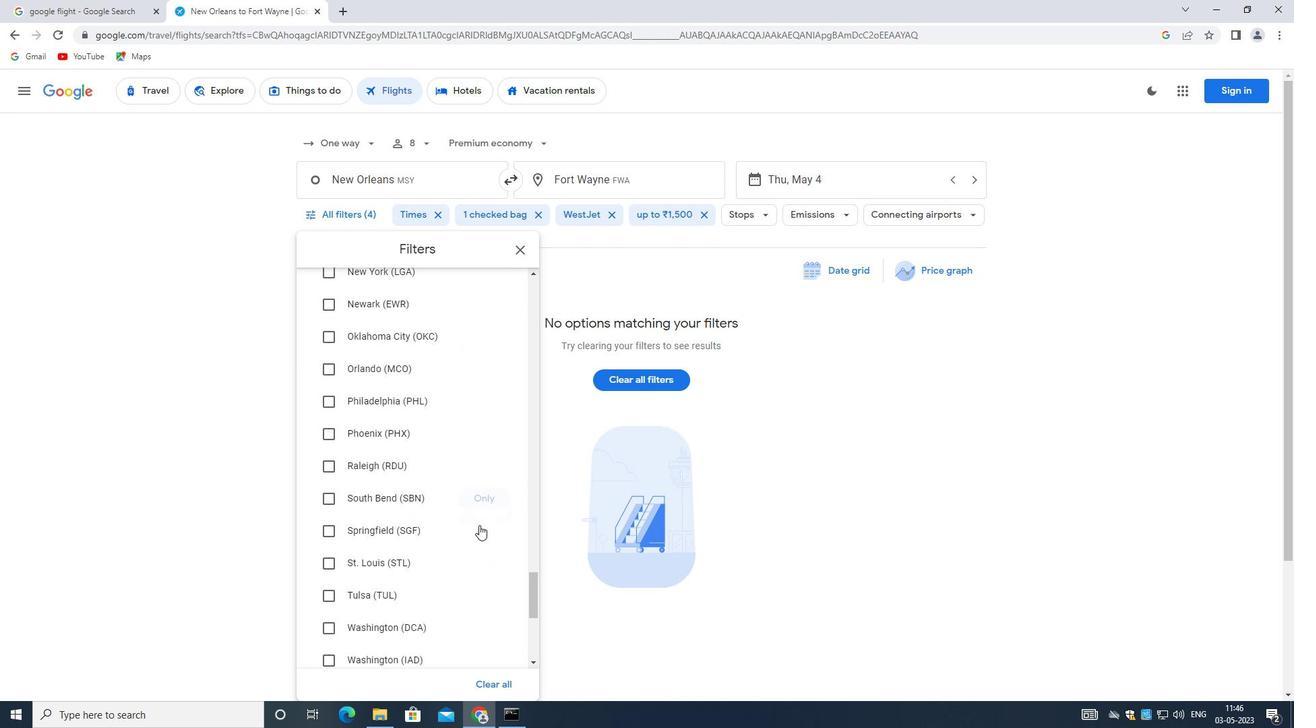 
Action: Mouse moved to (472, 523)
Screenshot: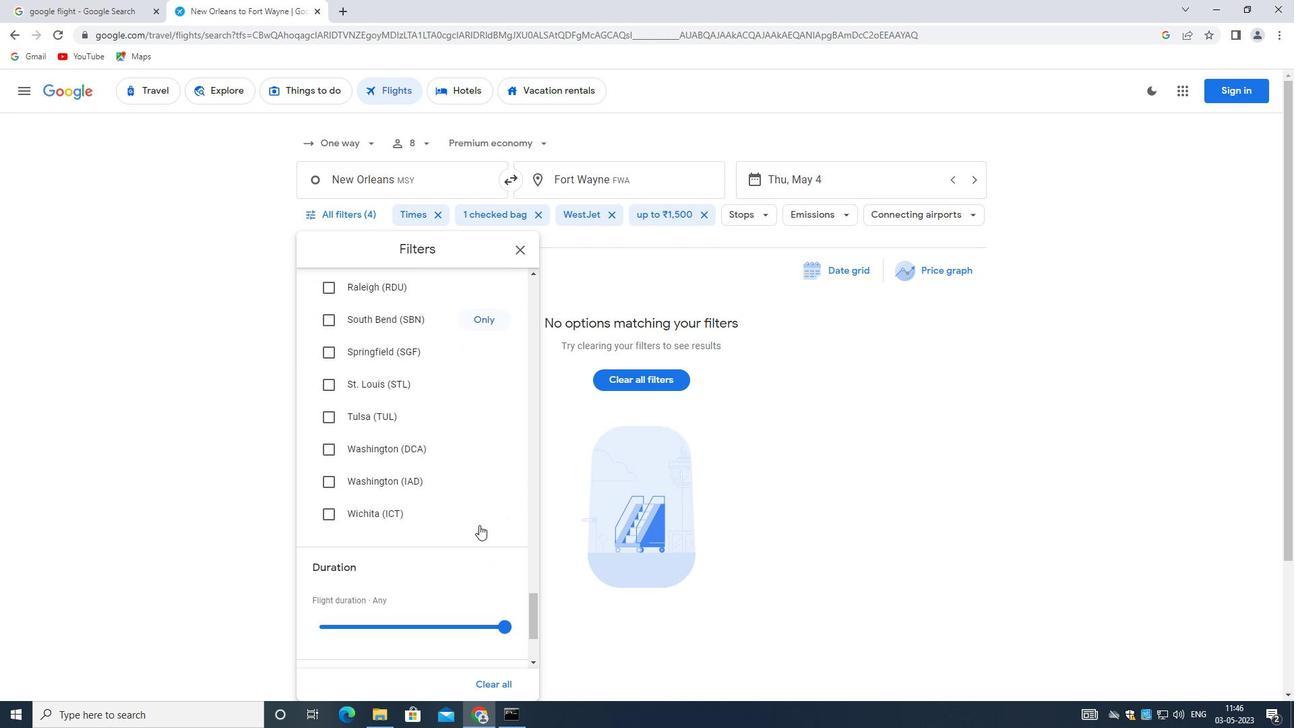 
Action: Mouse scrolled (472, 522) with delta (0, 0)
Screenshot: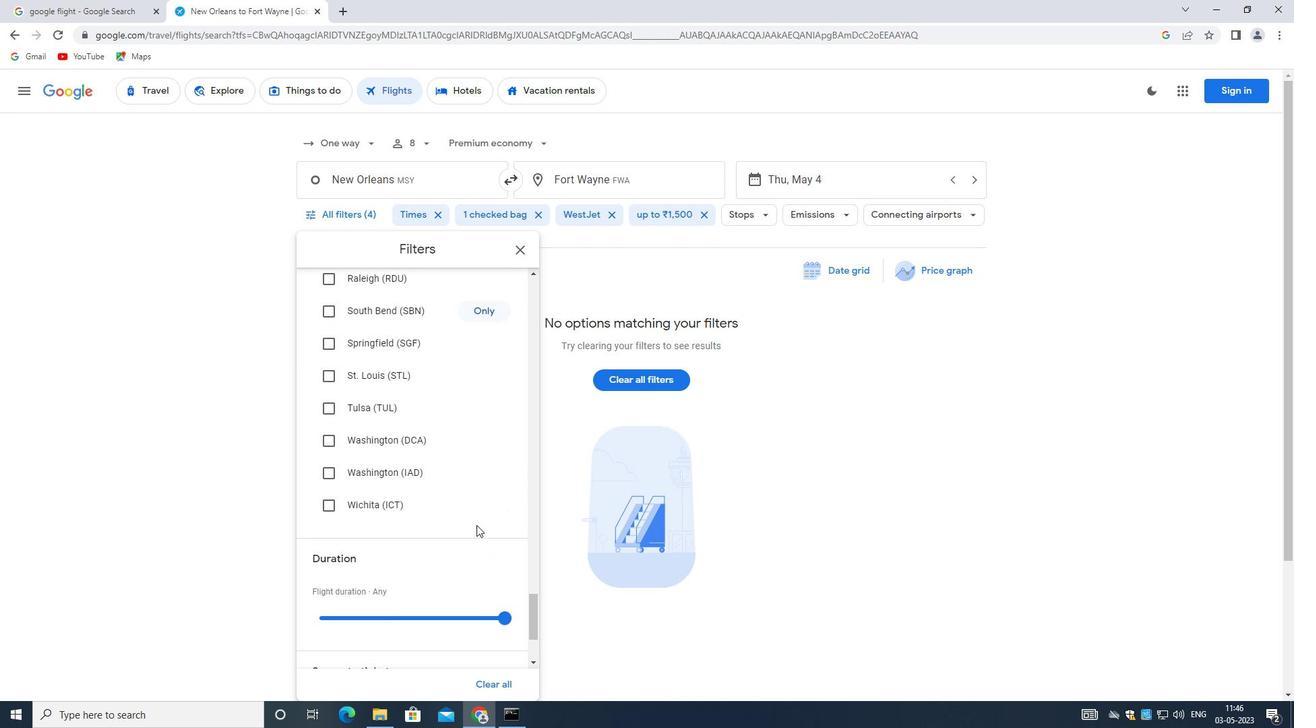 
Action: Mouse scrolled (472, 522) with delta (0, 0)
Screenshot: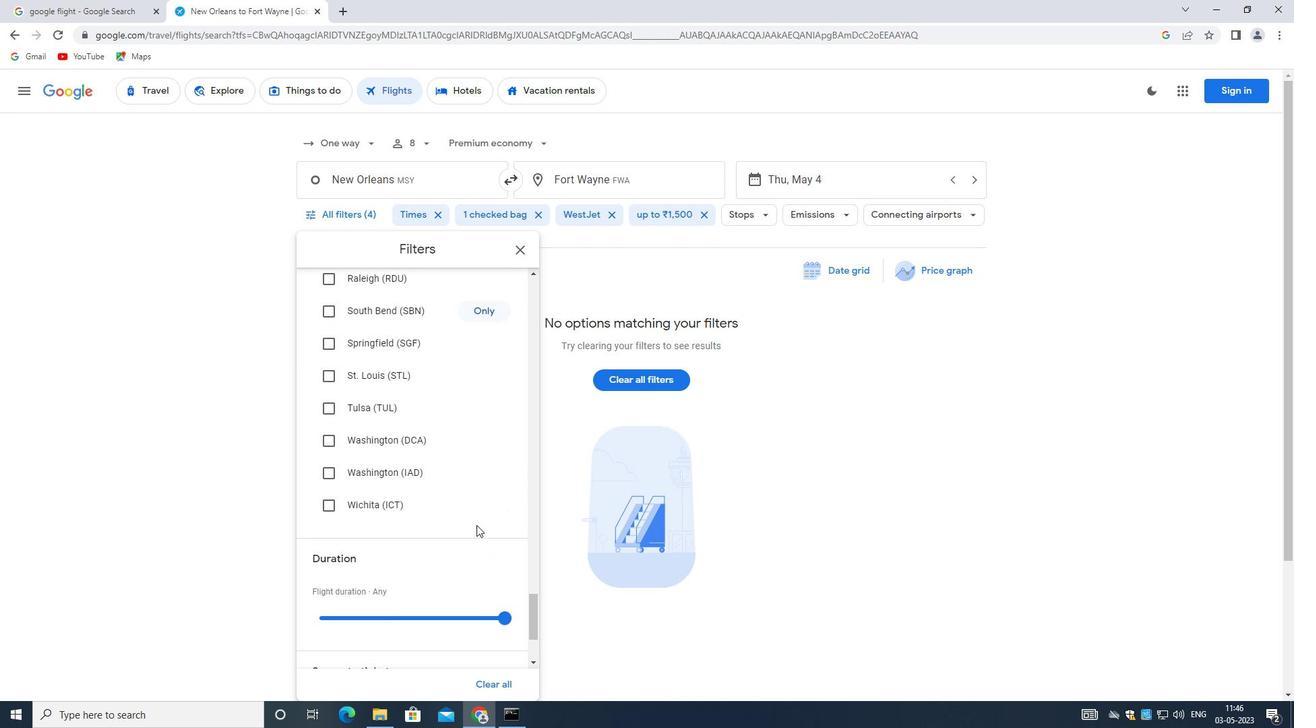 
Action: Mouse scrolled (472, 522) with delta (0, 0)
Screenshot: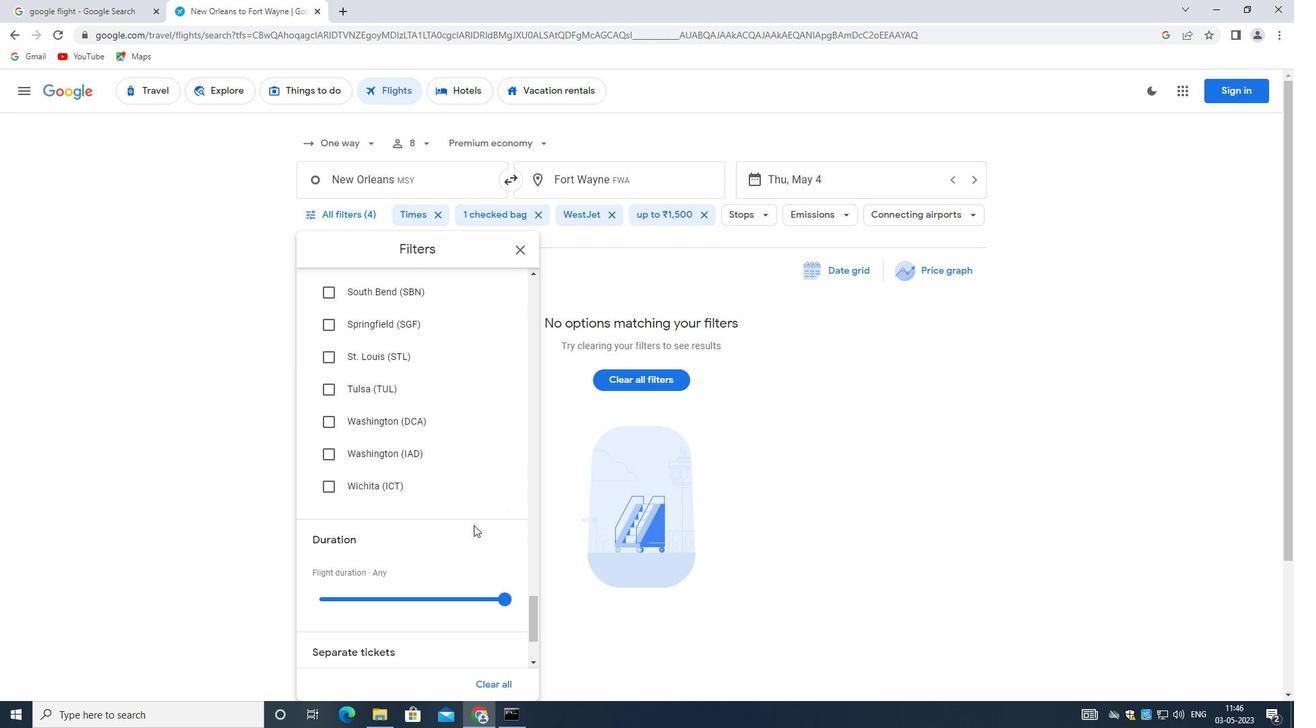 
Action: Mouse moved to (471, 523)
Screenshot: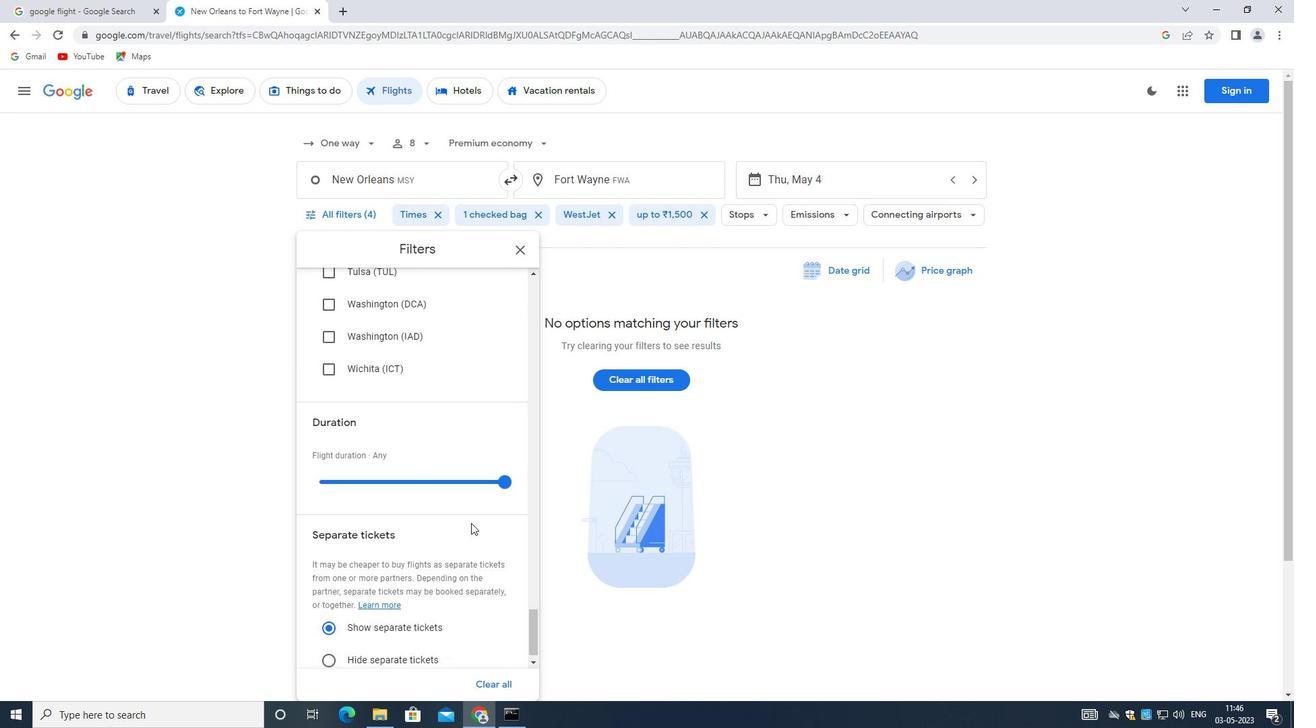
Action: Mouse scrolled (471, 522) with delta (0, 0)
Screenshot: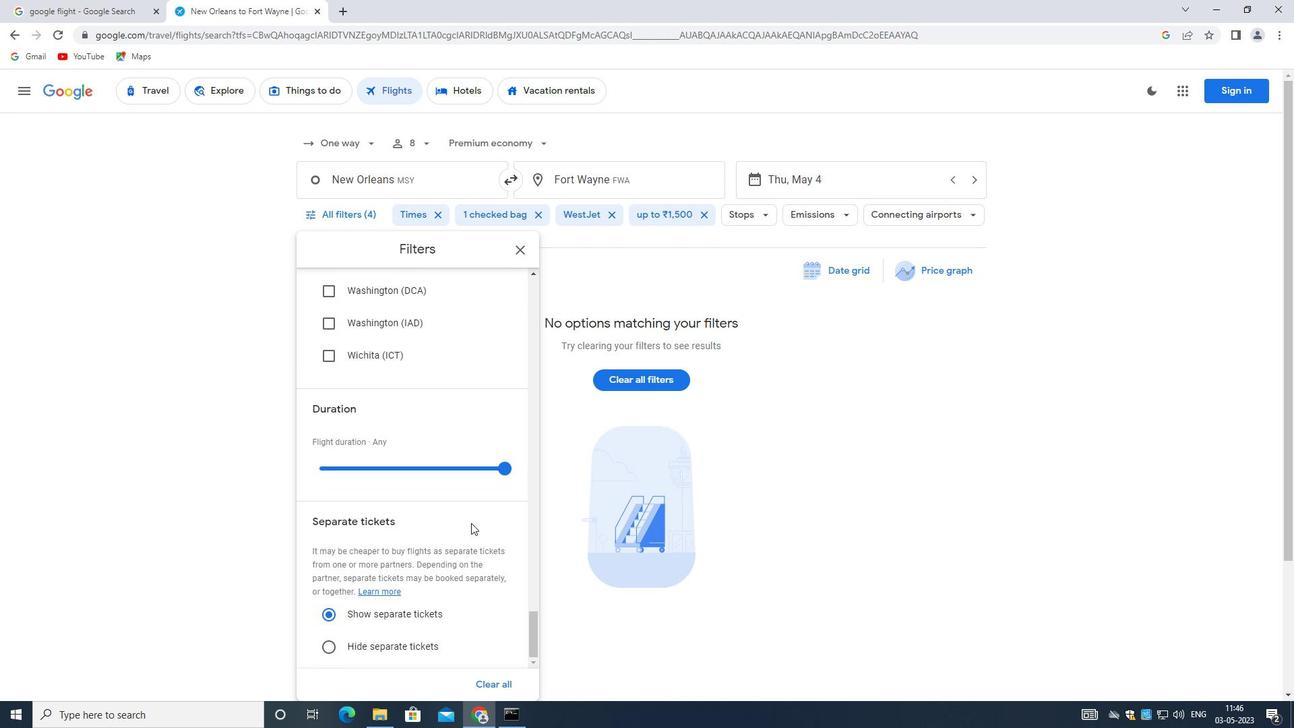 
Action: Mouse scrolled (471, 522) with delta (0, 0)
Screenshot: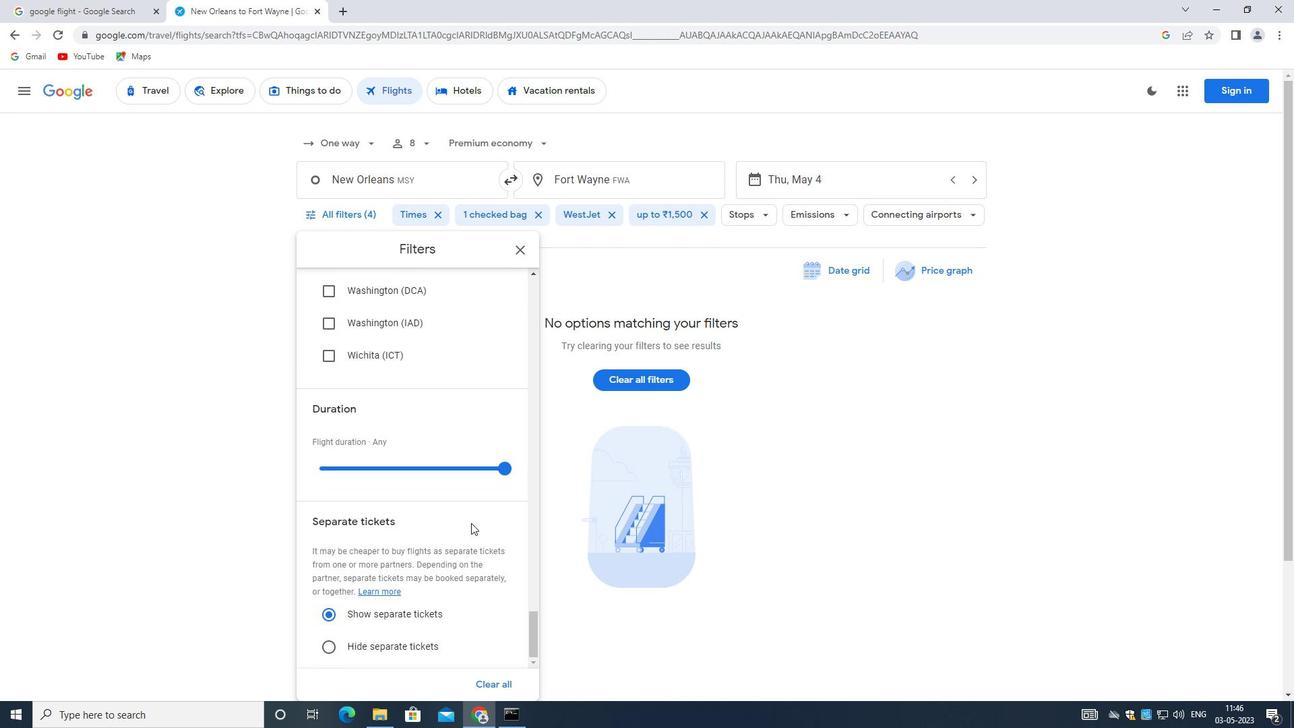
Action: Mouse scrolled (471, 522) with delta (0, 0)
Screenshot: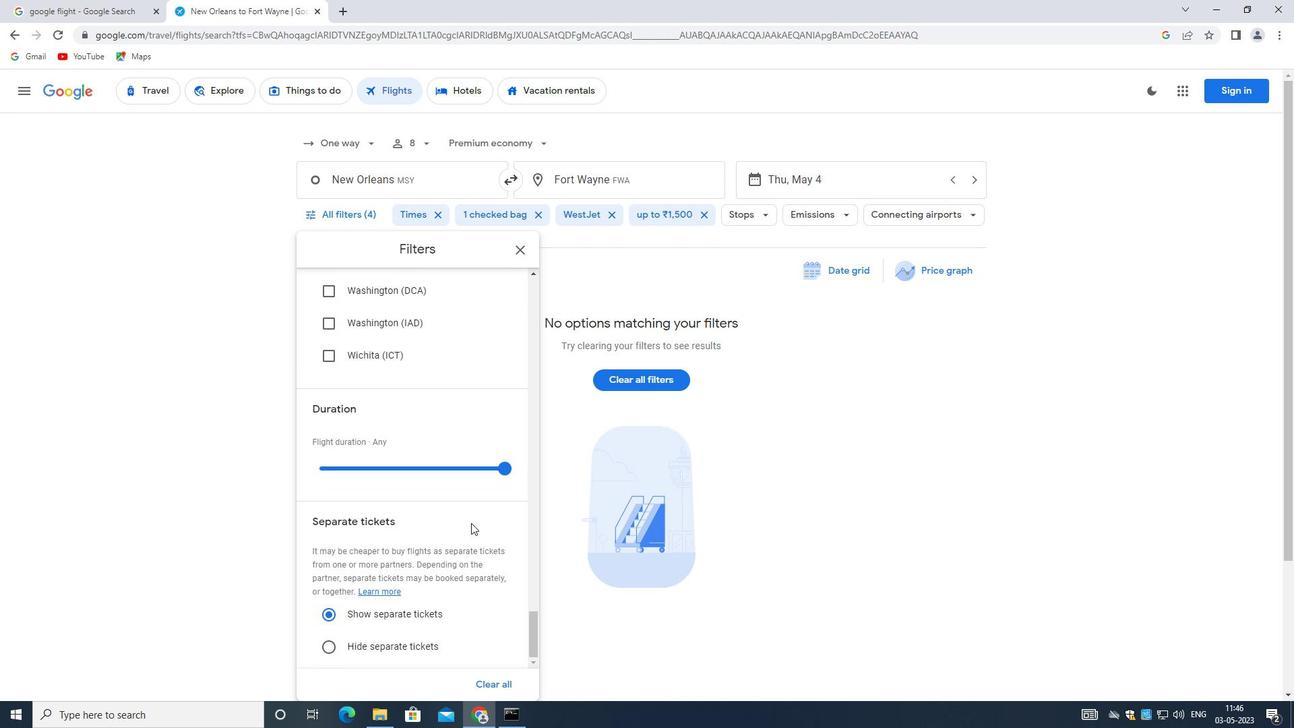 
Action: Mouse scrolled (471, 522) with delta (0, 0)
Screenshot: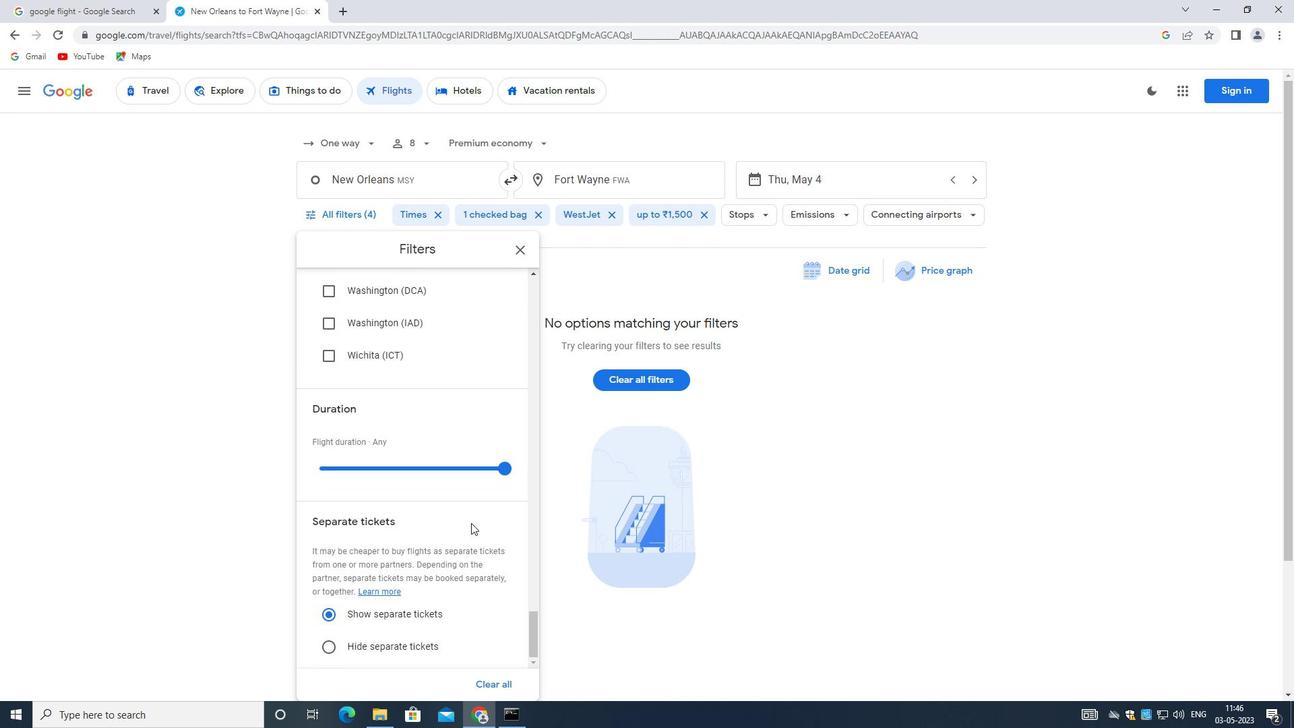 
